 Task: Look for Airbnb properties in  Macedonia from 6th December, 2023 to 18th December, 2023 for 3 adults.2 bedrooms having 2 beds and 2 bathrooms. Property type can be hotel. Amenities needed are: washing machine. Booking option can be shelf check-in. Look for 5 properties as per requirement.
Action: Mouse pressed left at (212, 99)
Screenshot: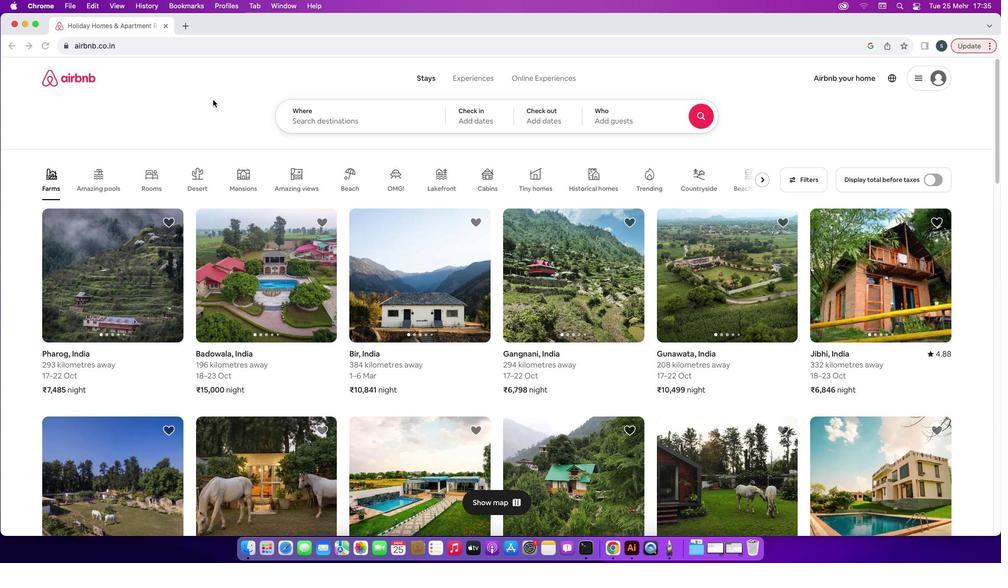 
Action: Mouse moved to (362, 118)
Screenshot: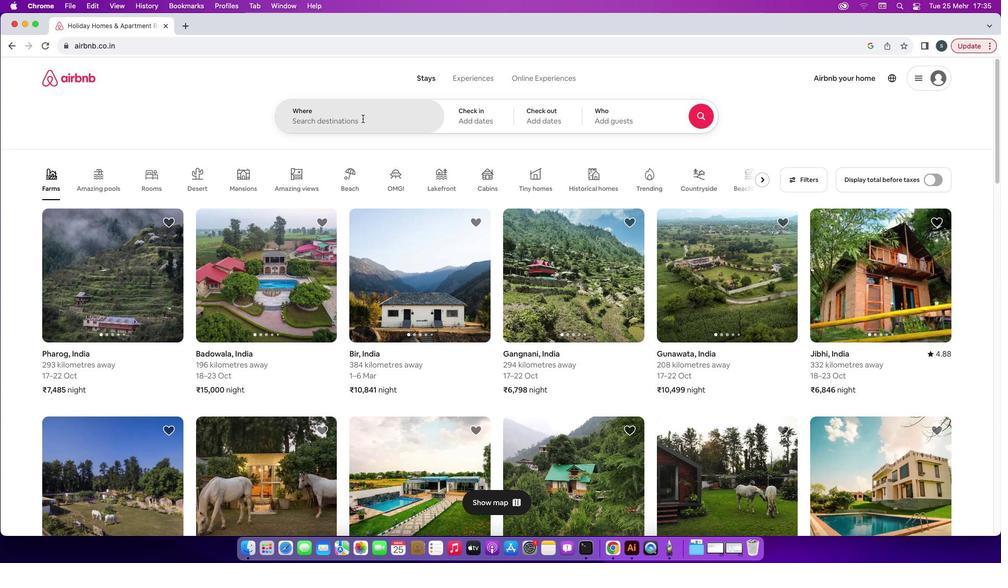 
Action: Mouse pressed left at (362, 118)
Screenshot: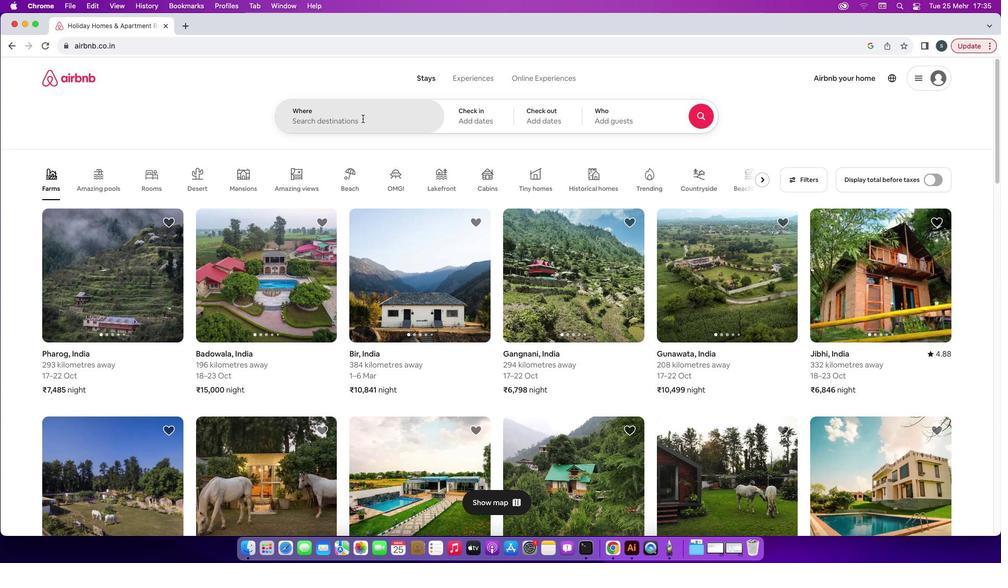 
Action: Mouse moved to (361, 124)
Screenshot: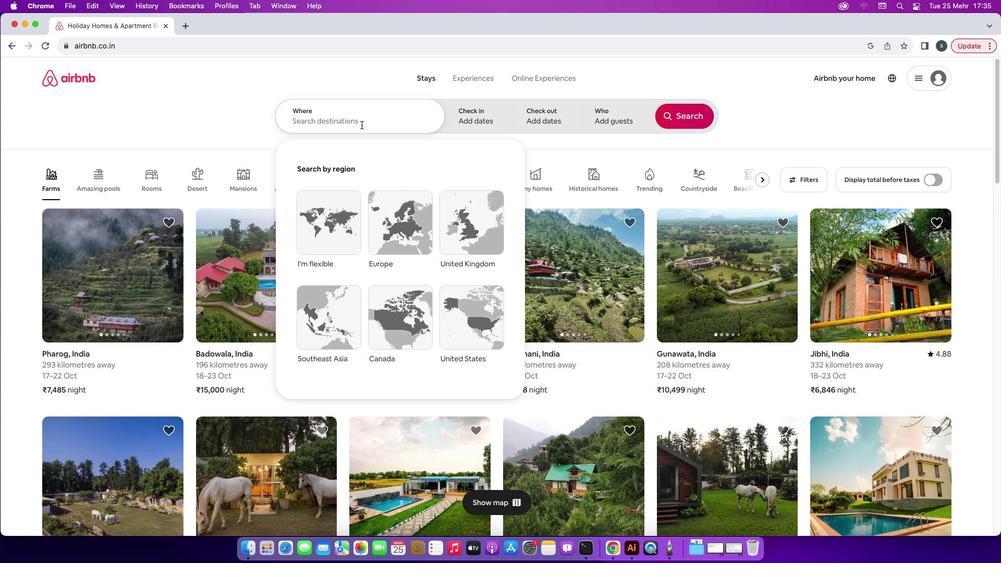 
Action: Key pressed Key.caps_lockKey.caps_lock'M'Key.caps_lock'a''c''e''d''o''n''i''a'Key.enter
Screenshot: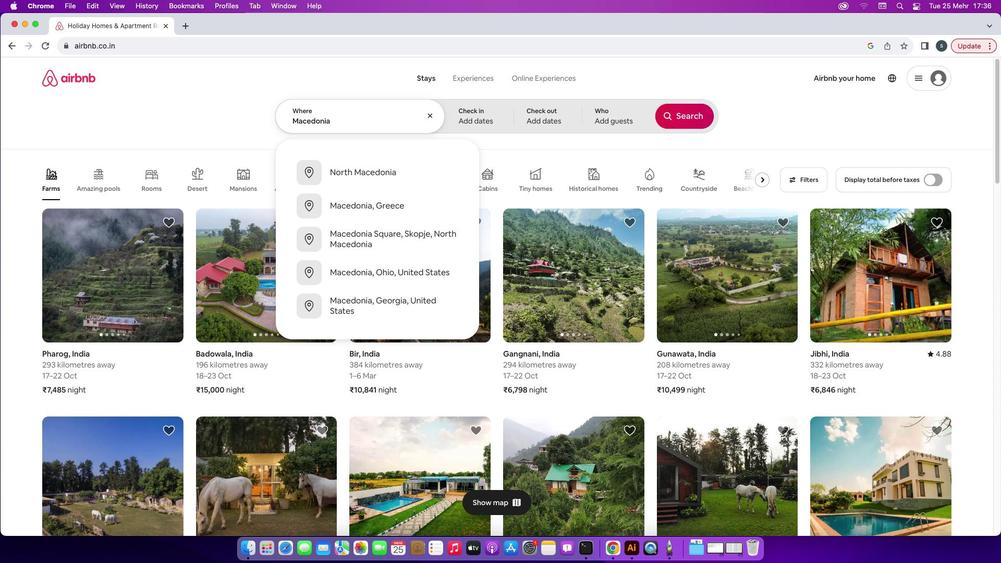 
Action: Mouse moved to (679, 198)
Screenshot: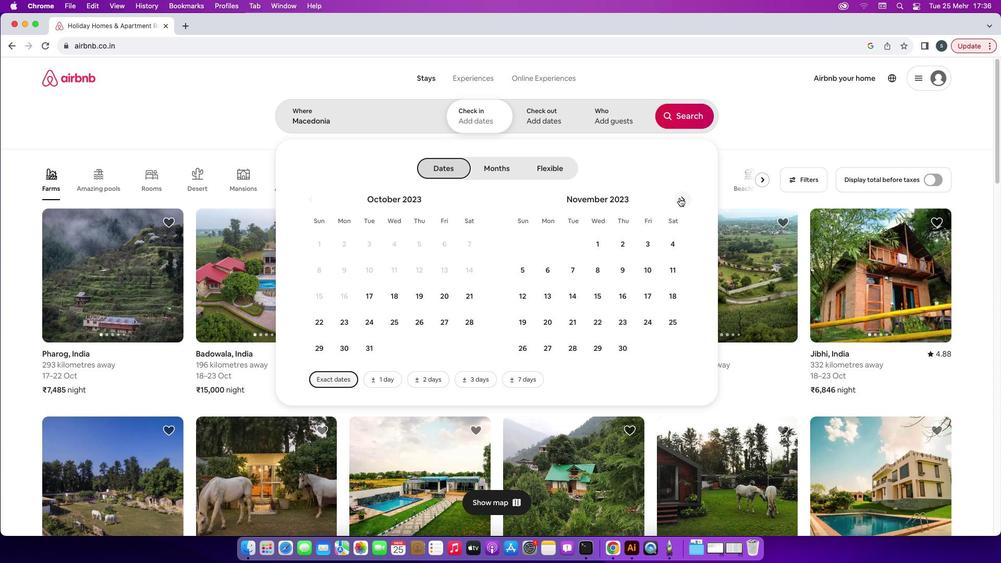 
Action: Mouse pressed left at (679, 198)
Screenshot: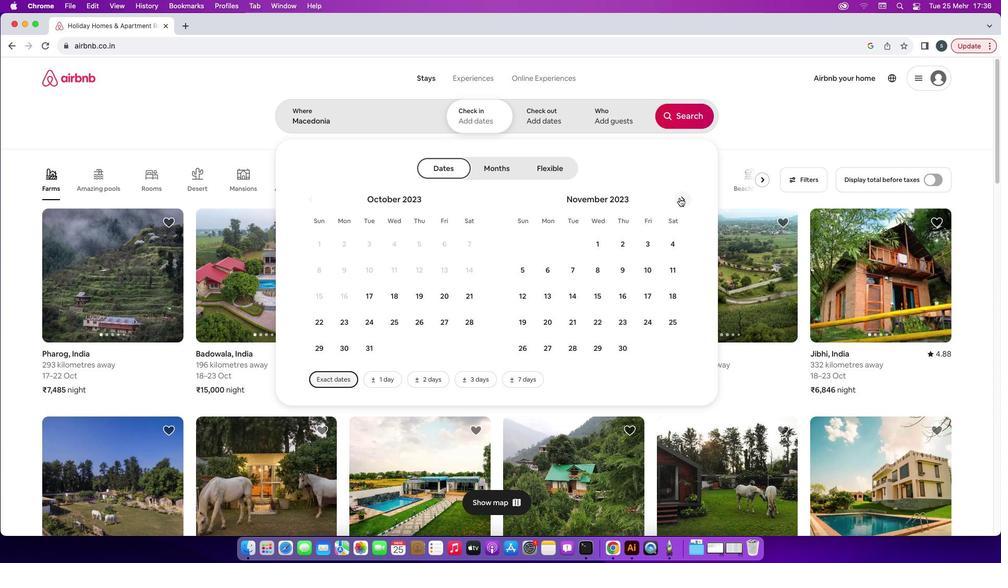 
Action: Mouse moved to (596, 266)
Screenshot: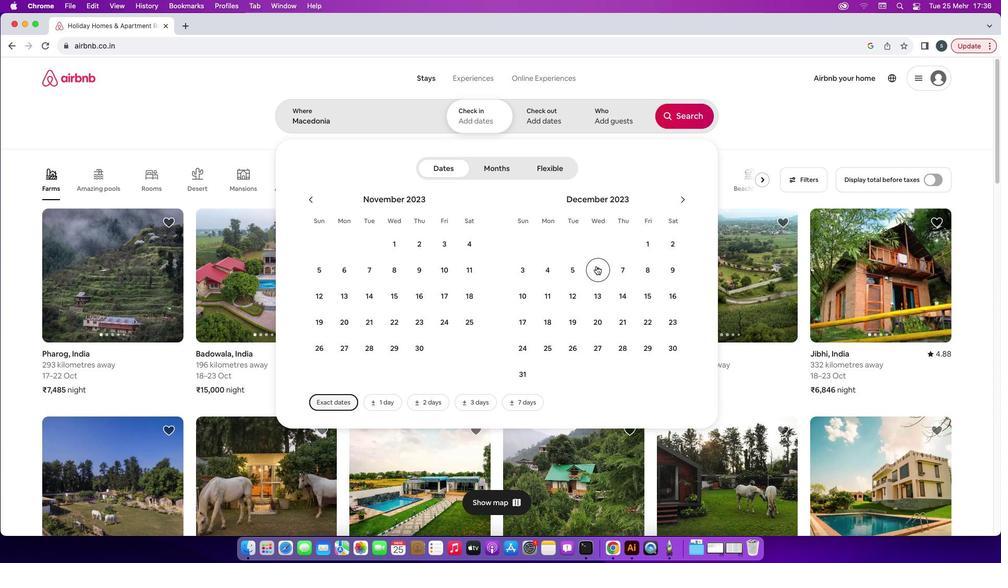 
Action: Mouse pressed left at (596, 266)
Screenshot: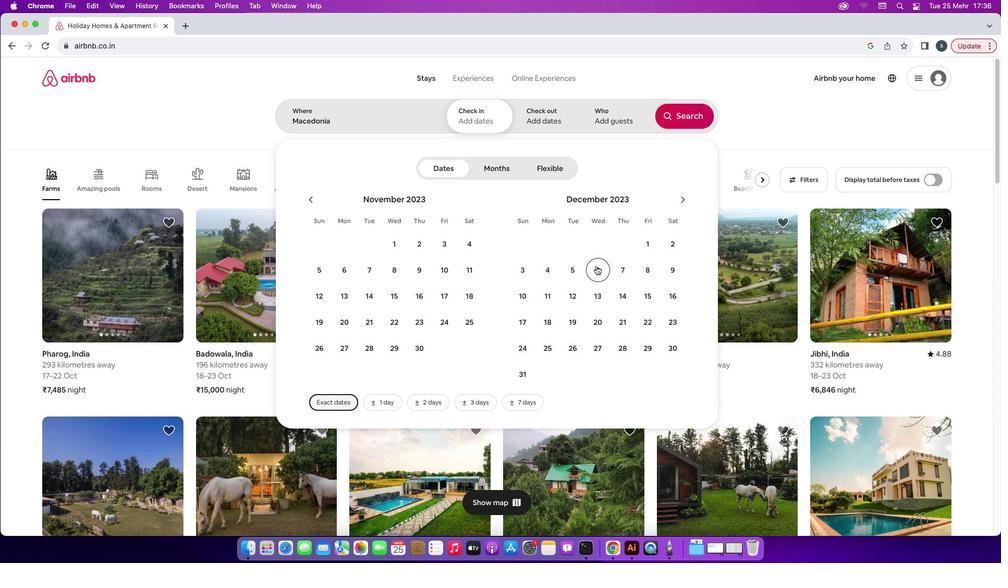 
Action: Mouse moved to (552, 325)
Screenshot: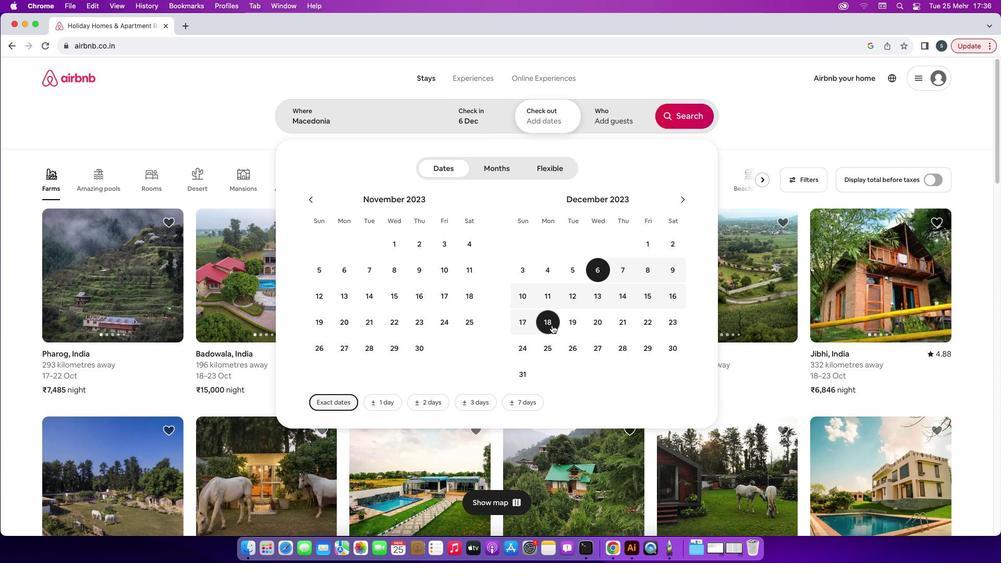 
Action: Mouse pressed left at (552, 325)
Screenshot: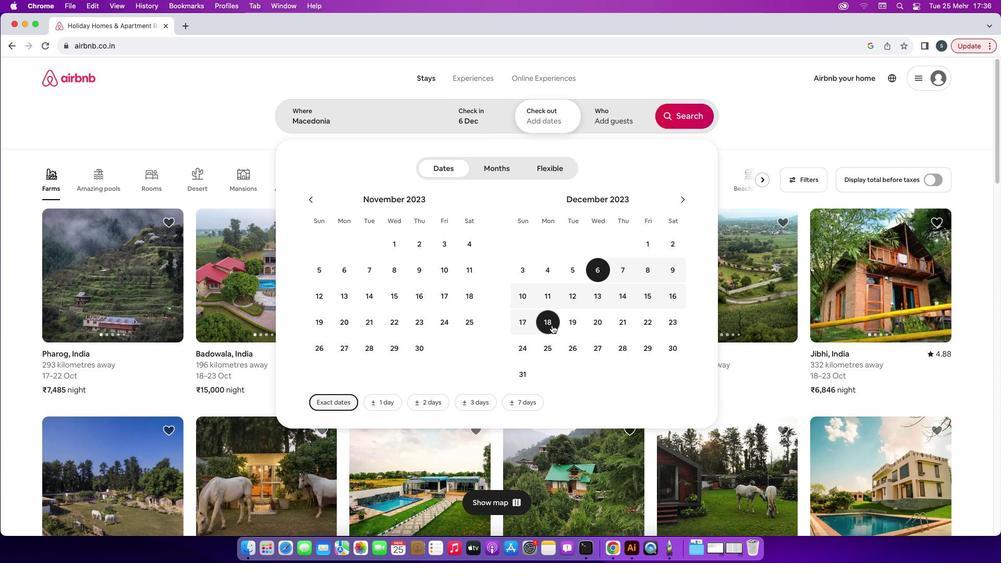 
Action: Mouse moved to (614, 117)
Screenshot: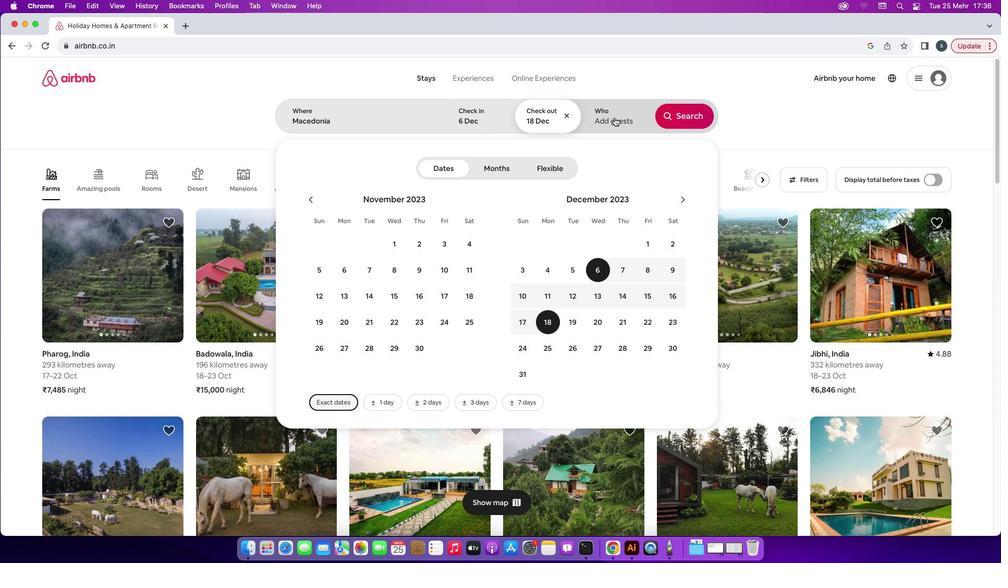 
Action: Mouse pressed left at (614, 117)
Screenshot: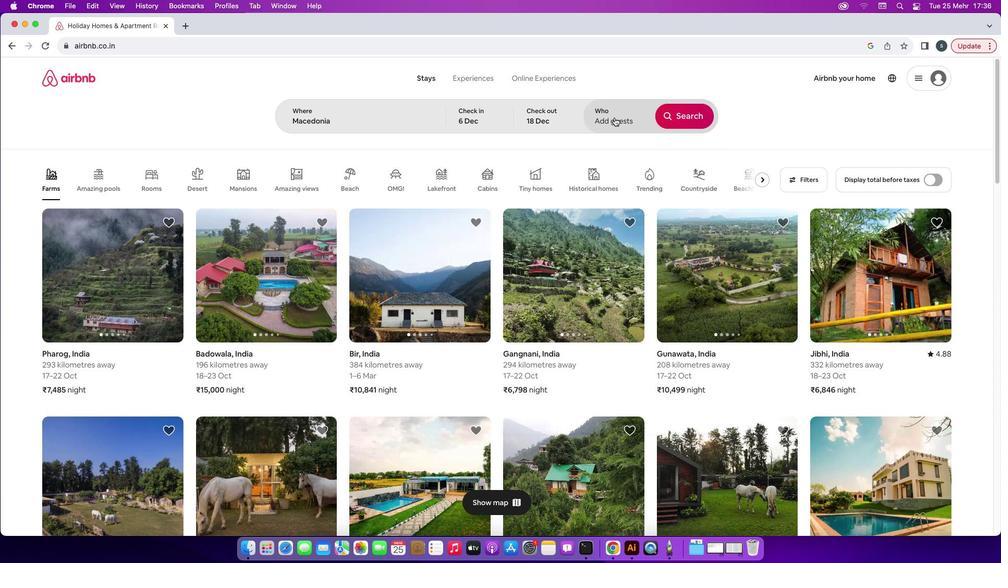 
Action: Mouse moved to (686, 172)
Screenshot: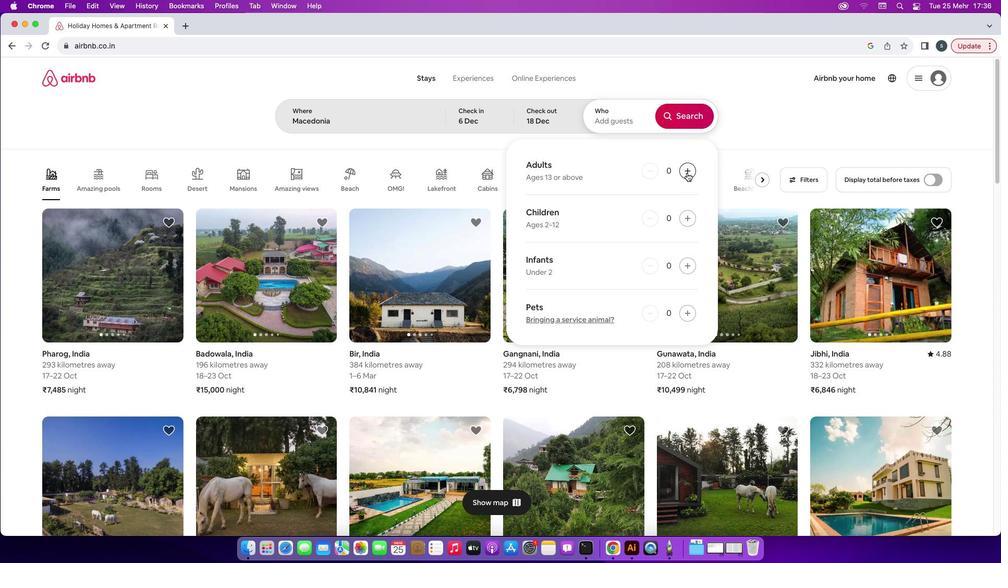 
Action: Mouse pressed left at (686, 172)
Screenshot: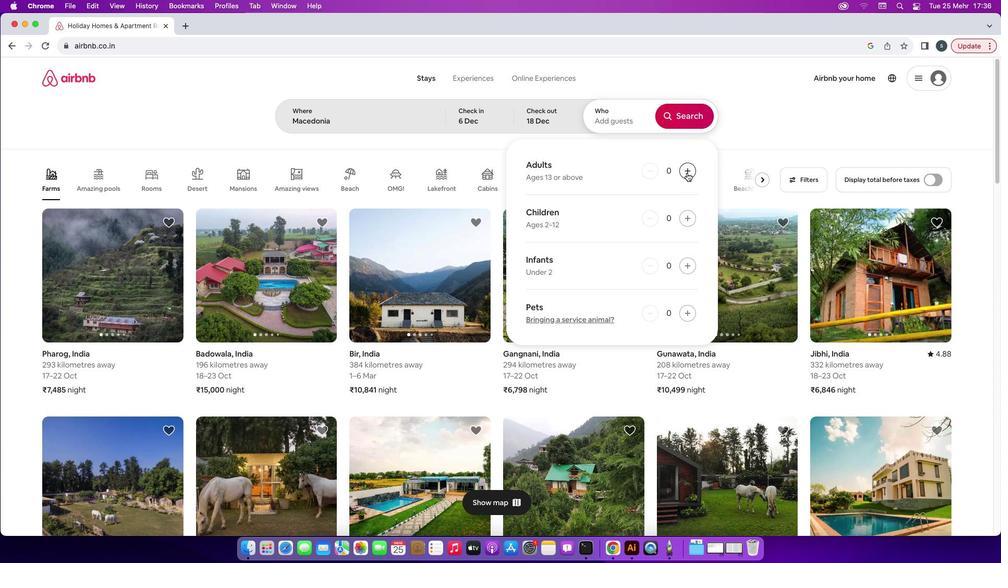 
Action: Mouse pressed left at (686, 172)
Screenshot: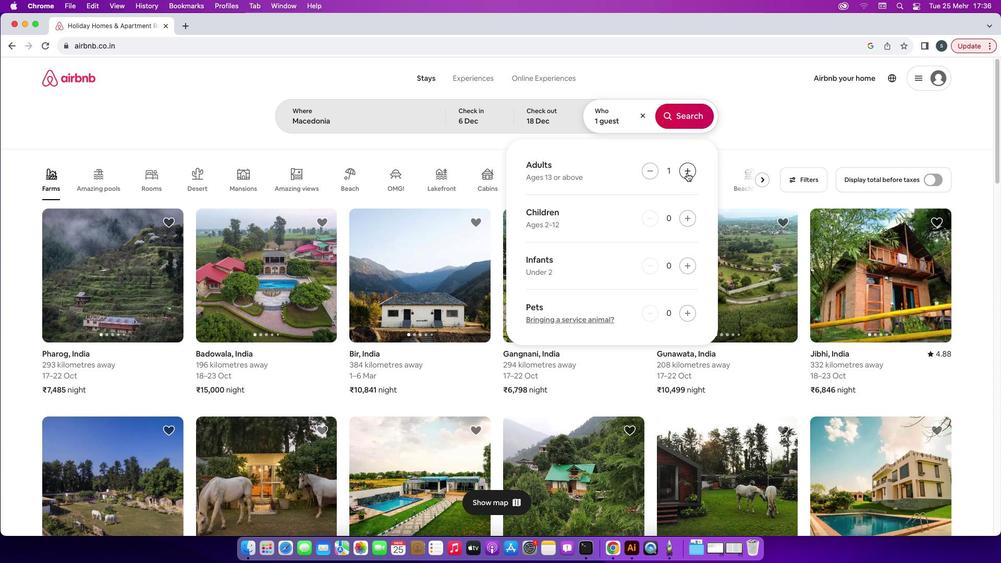 
Action: Mouse pressed left at (686, 172)
Screenshot: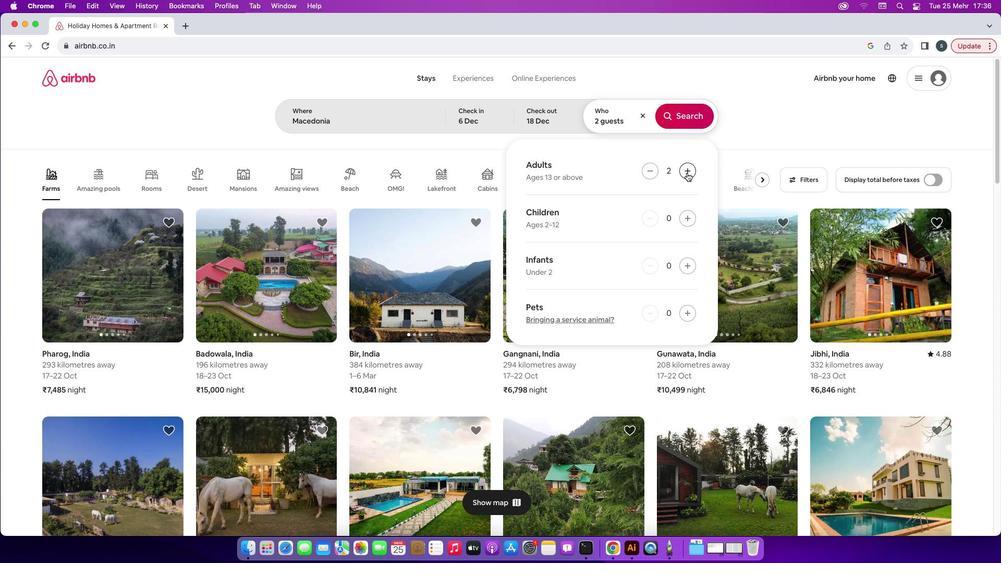 
Action: Mouse moved to (684, 115)
Screenshot: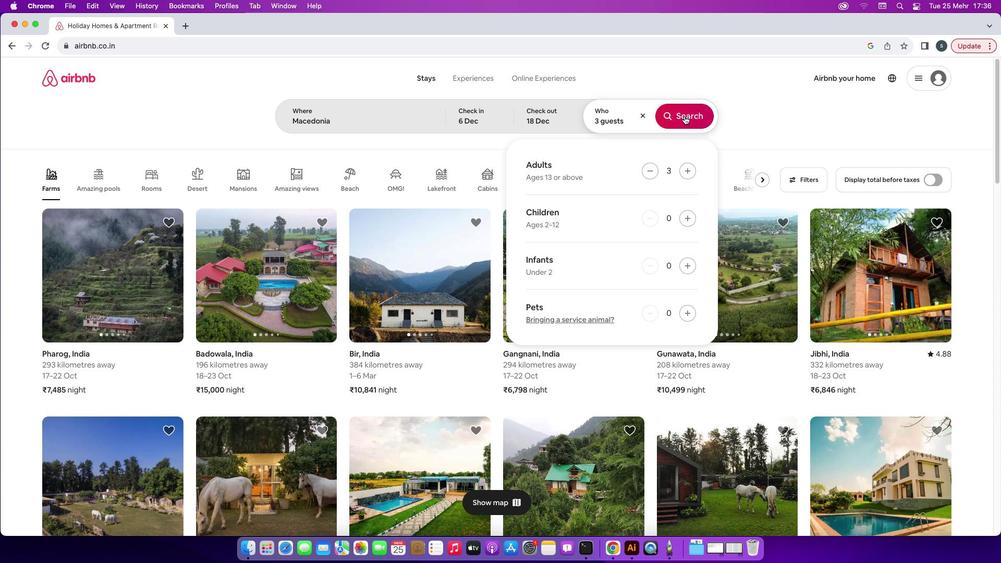 
Action: Mouse pressed left at (684, 115)
Screenshot: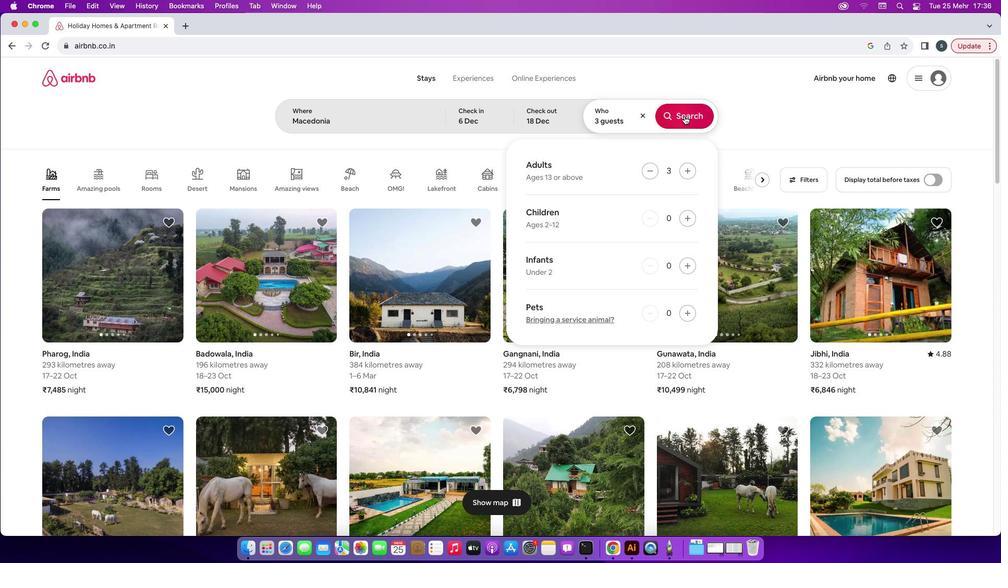 
Action: Mouse moved to (825, 121)
Screenshot: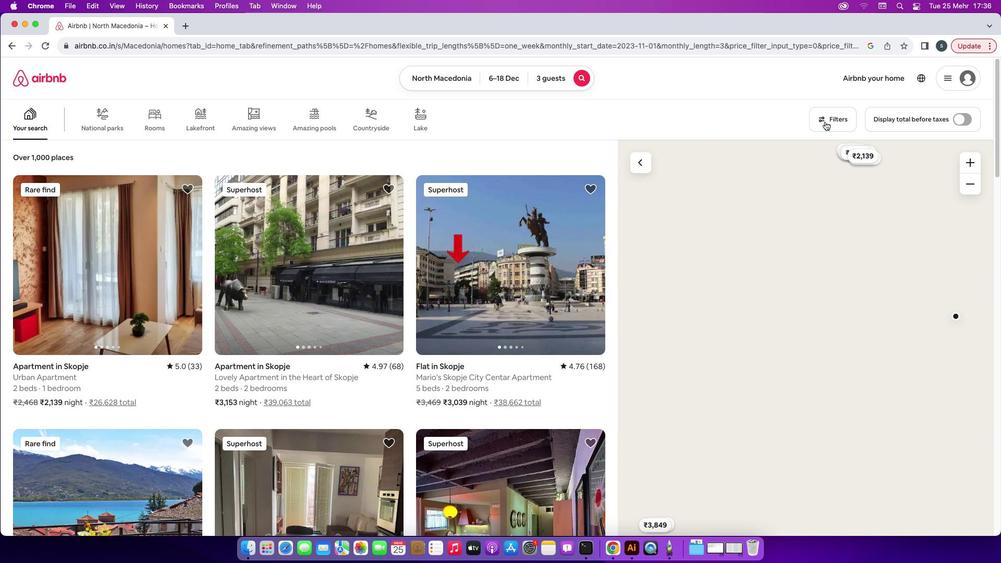 
Action: Mouse pressed left at (825, 121)
Screenshot: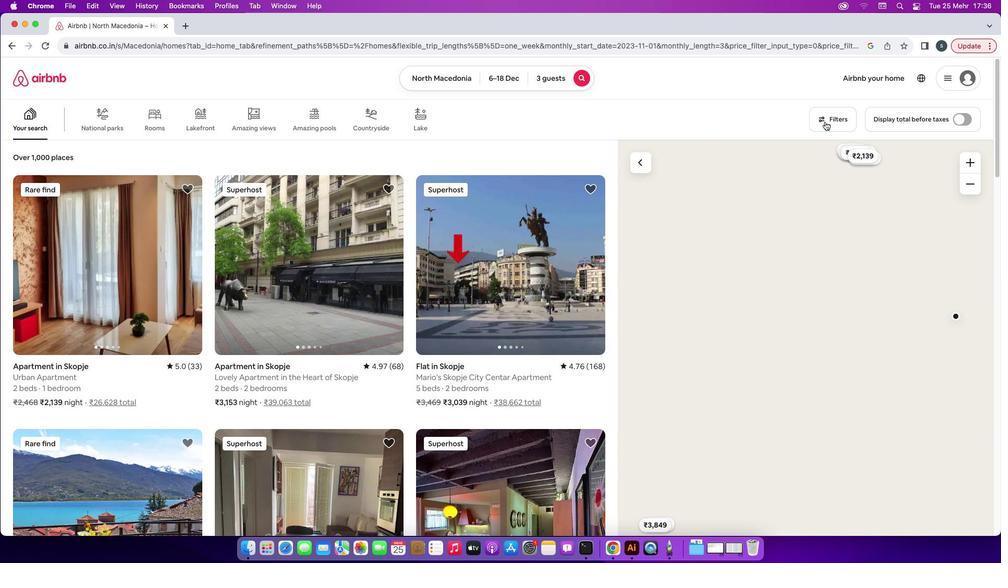 
Action: Mouse moved to (457, 388)
Screenshot: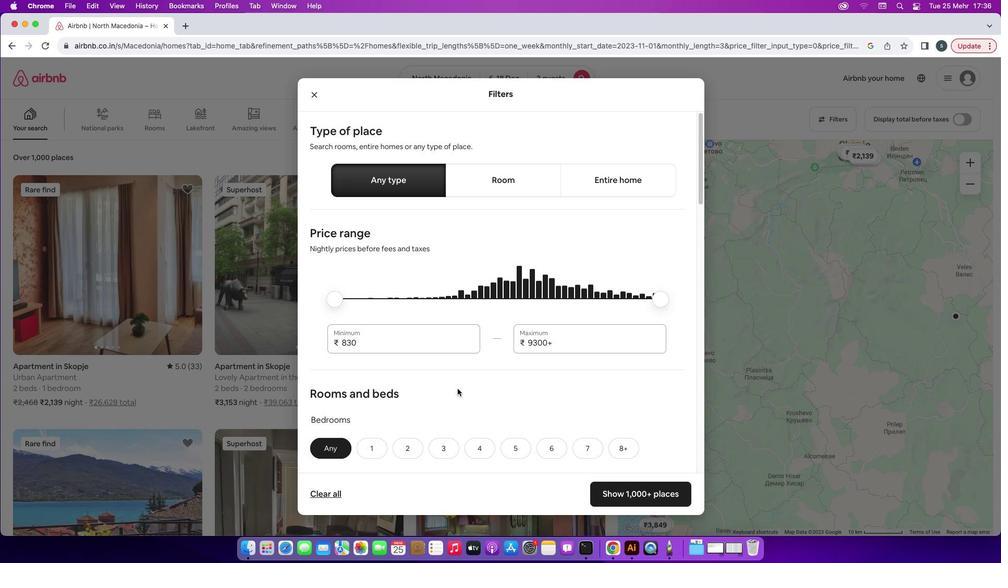 
Action: Mouse scrolled (457, 388) with delta (0, 0)
Screenshot: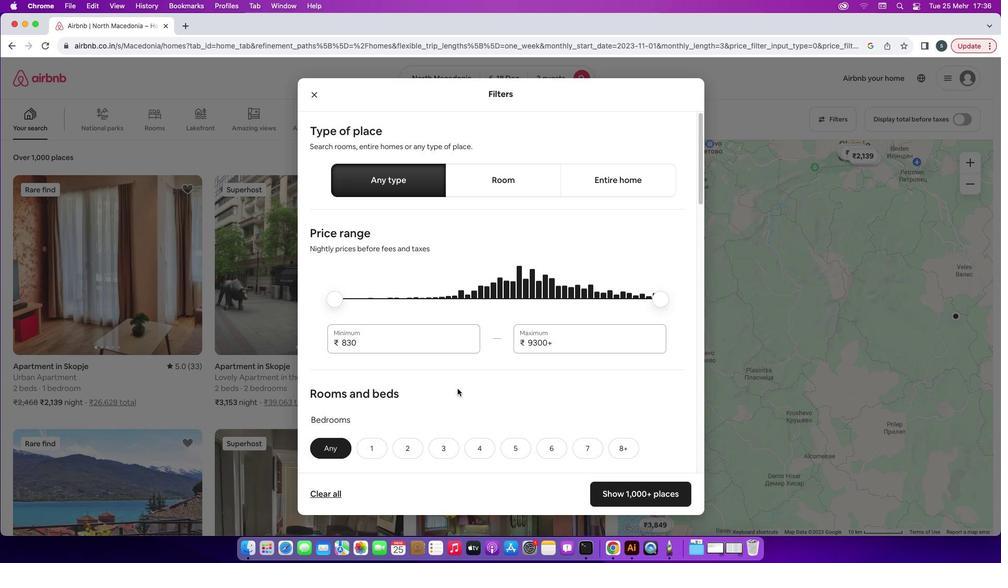 
Action: Mouse scrolled (457, 388) with delta (0, 0)
Screenshot: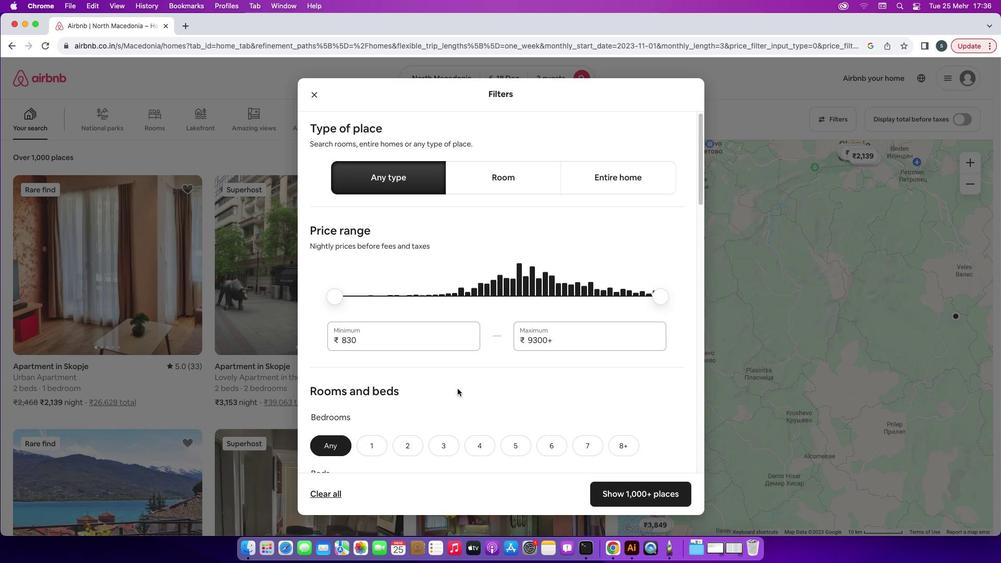 
Action: Mouse scrolled (457, 388) with delta (0, -1)
Screenshot: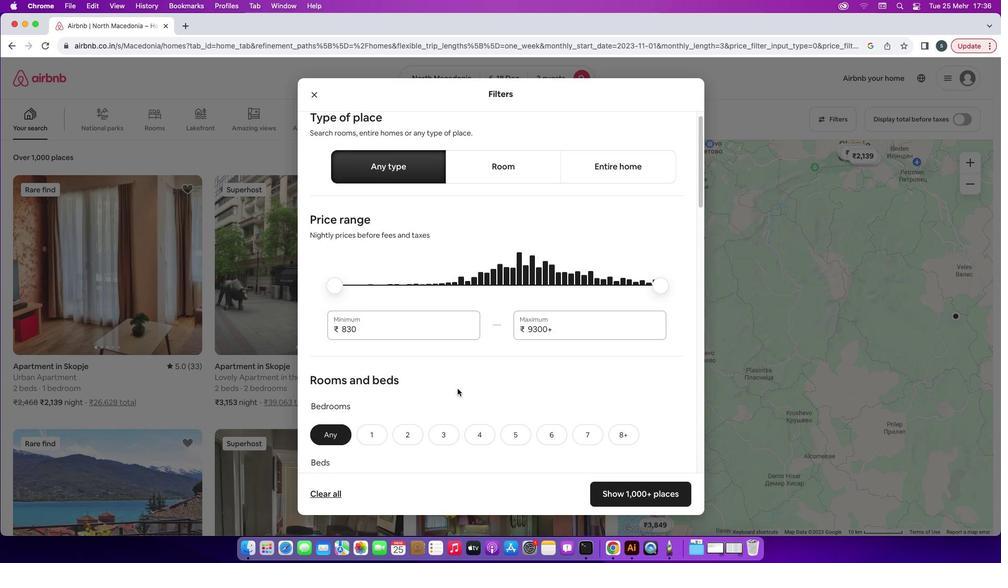 
Action: Mouse scrolled (457, 388) with delta (0, 0)
Screenshot: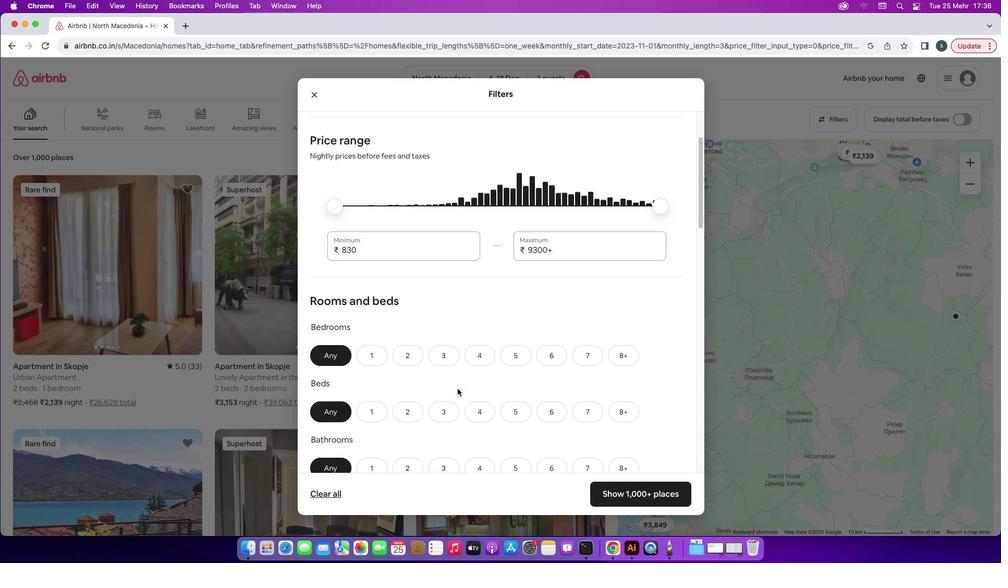 
Action: Mouse scrolled (457, 388) with delta (0, 0)
Screenshot: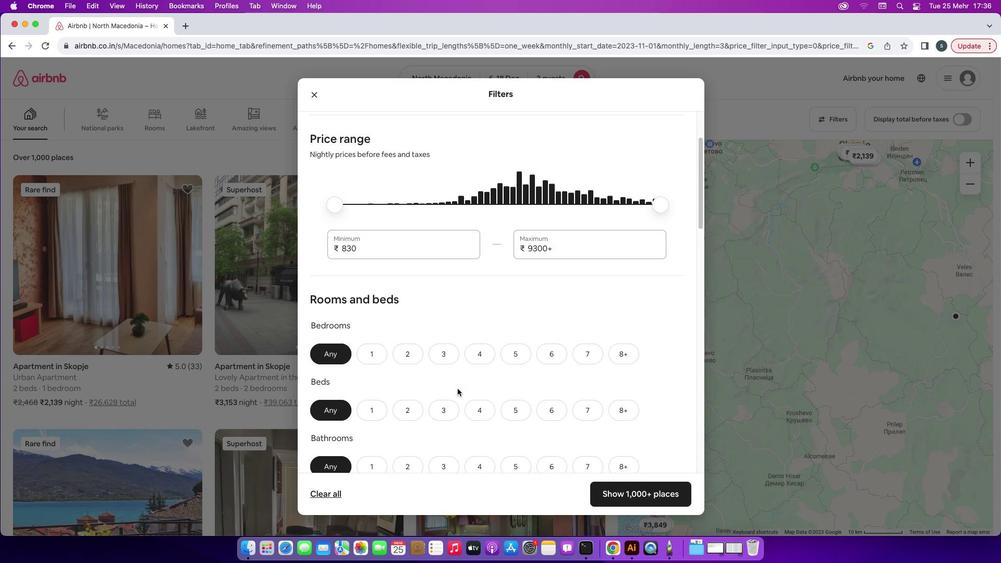 
Action: Mouse scrolled (457, 388) with delta (0, 0)
Screenshot: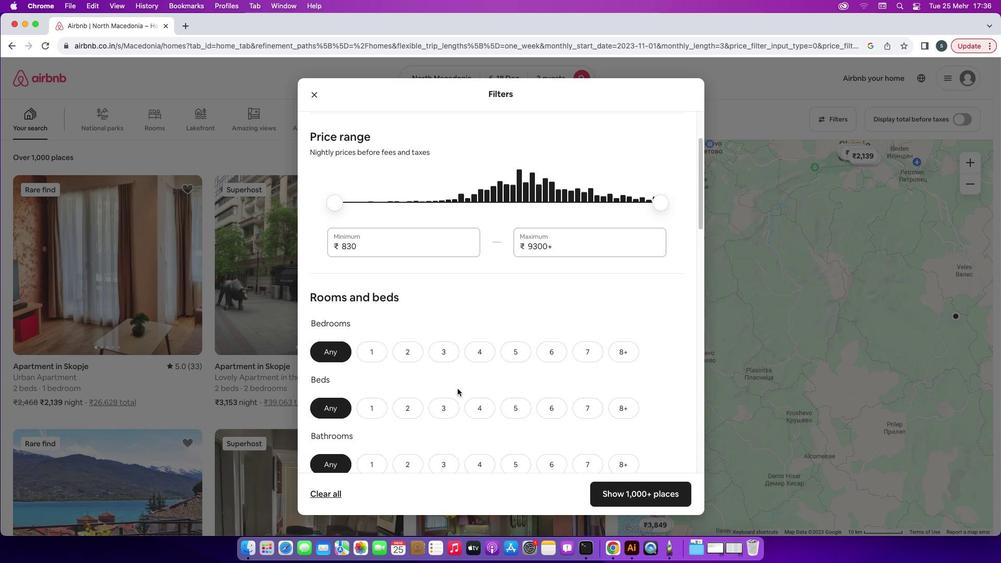 
Action: Mouse scrolled (457, 388) with delta (0, 0)
Screenshot: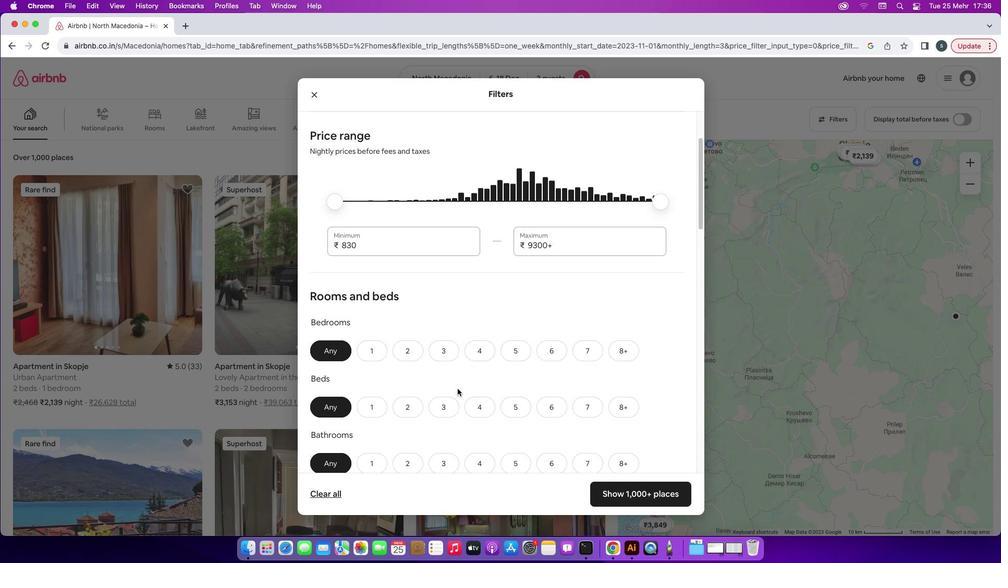 
Action: Mouse scrolled (457, 388) with delta (0, -1)
Screenshot: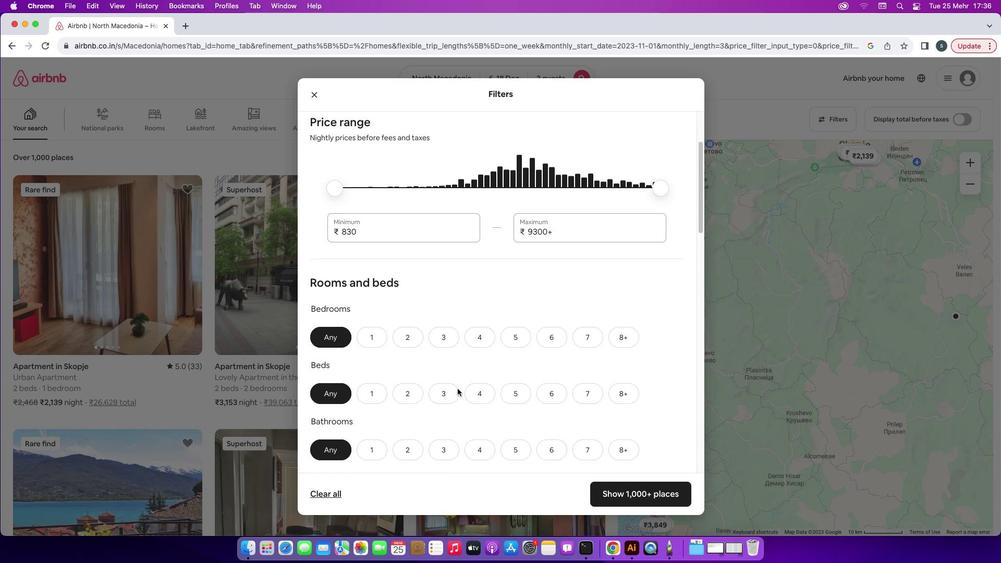
Action: Mouse moved to (417, 279)
Screenshot: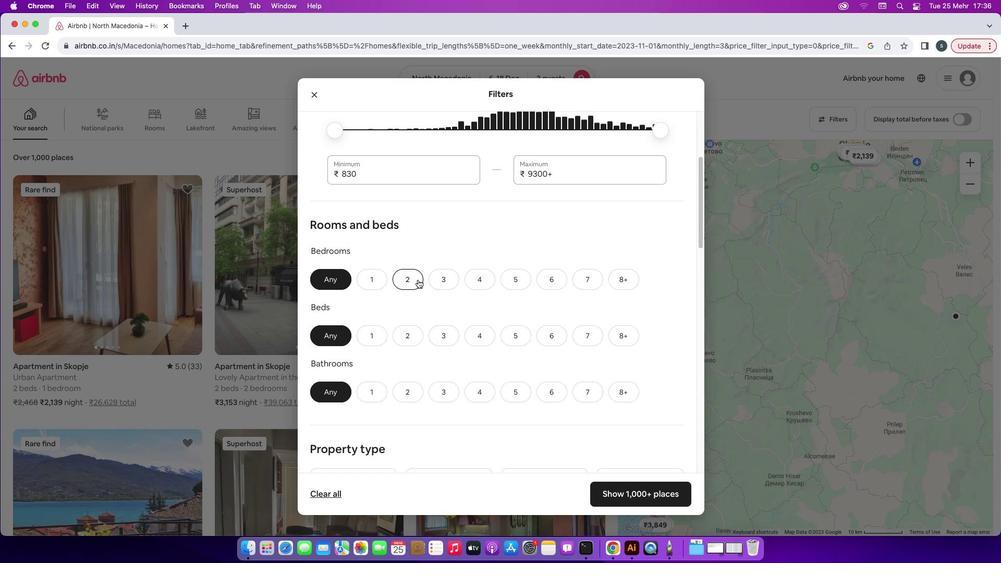 
Action: Mouse pressed left at (417, 279)
Screenshot: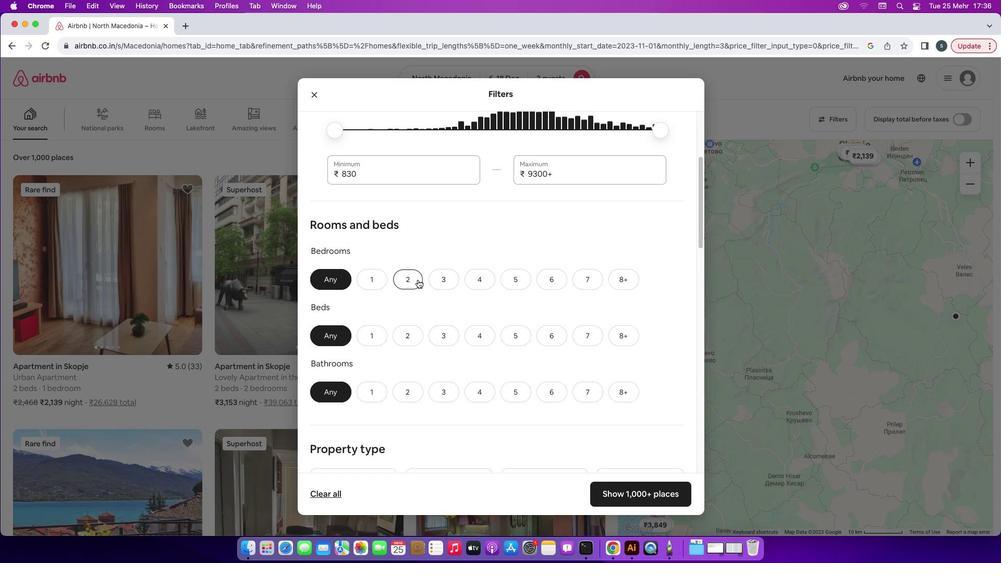 
Action: Mouse moved to (419, 334)
Screenshot: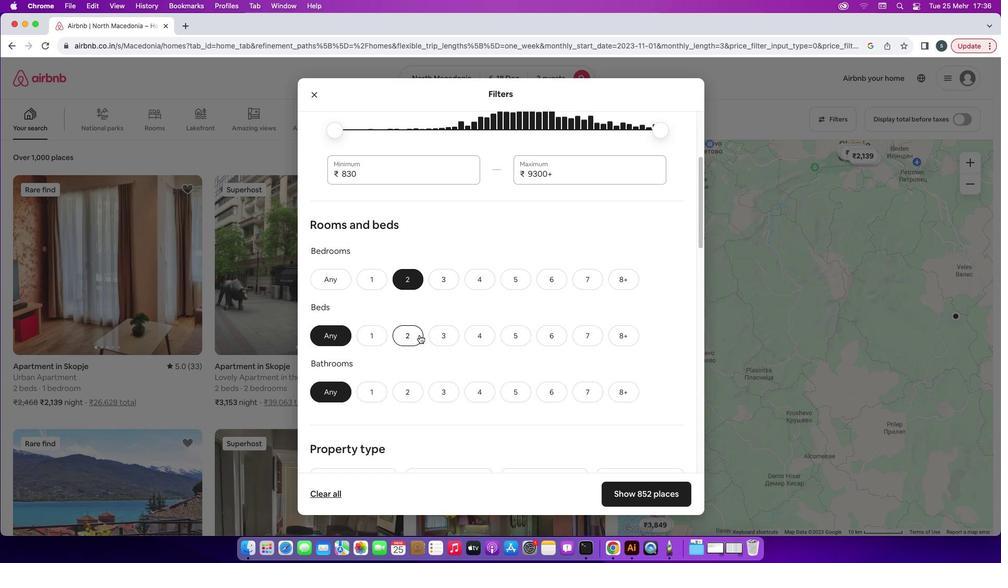 
Action: Mouse pressed left at (419, 334)
Screenshot: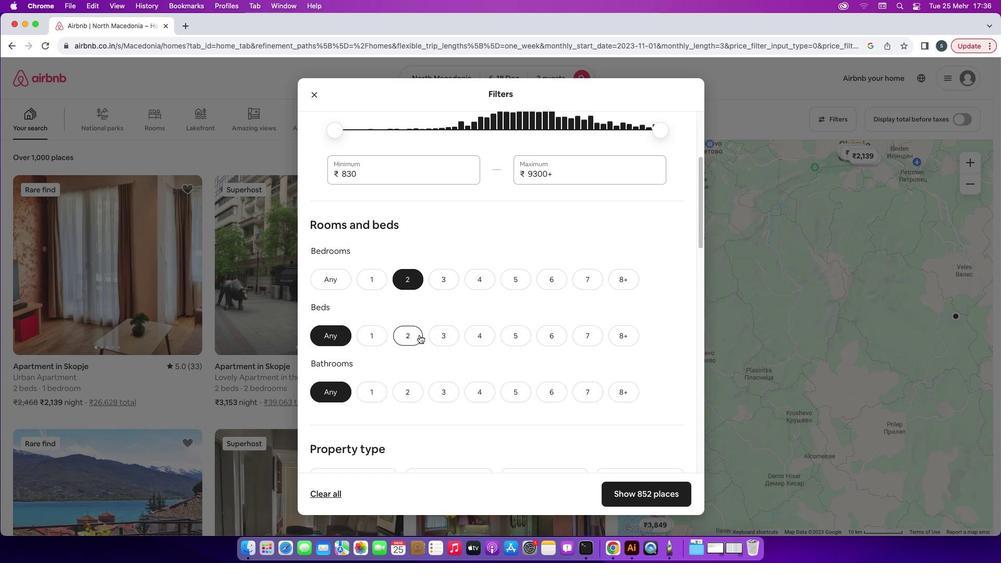 
Action: Mouse moved to (414, 398)
Screenshot: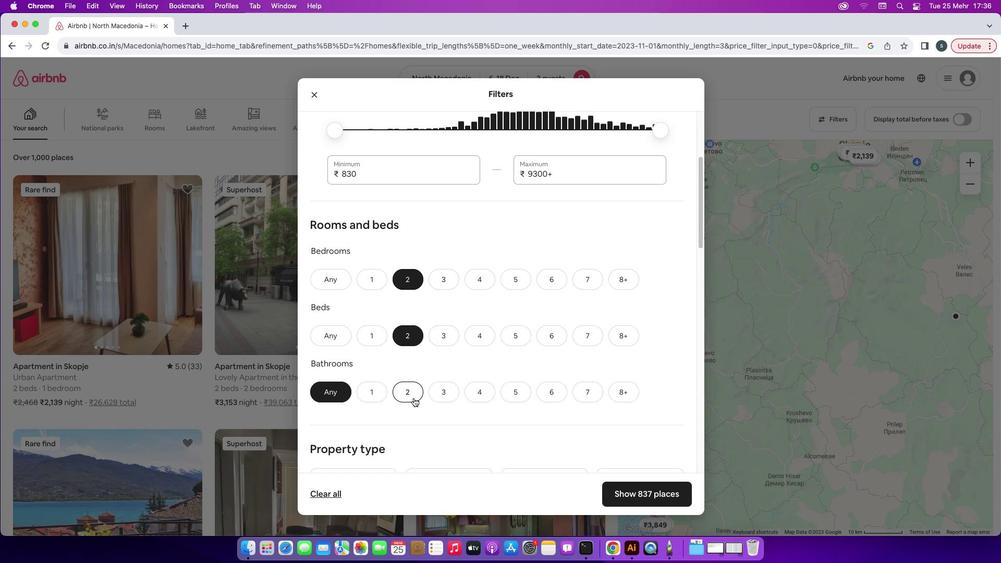 
Action: Mouse pressed left at (414, 398)
Screenshot: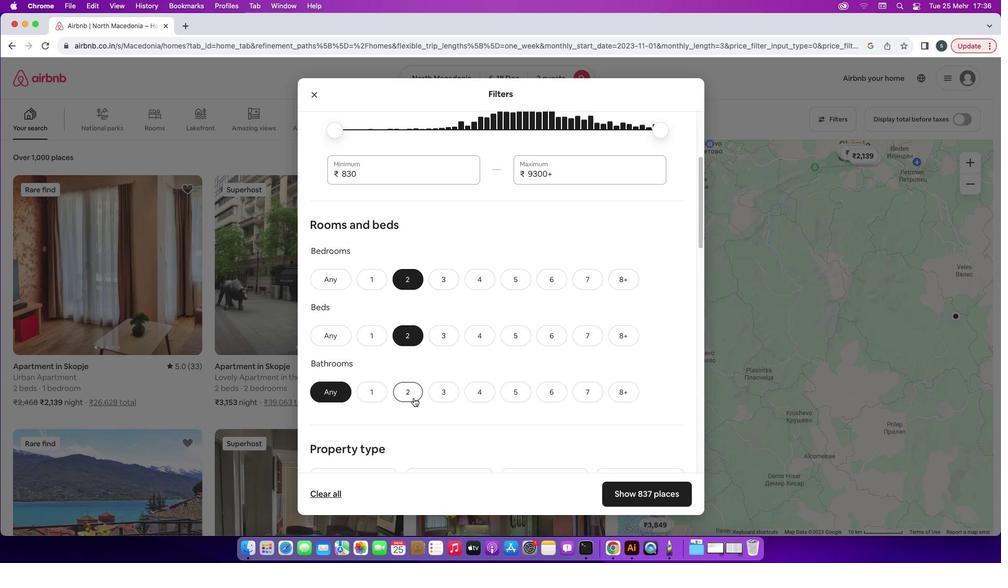 
Action: Mouse moved to (448, 378)
Screenshot: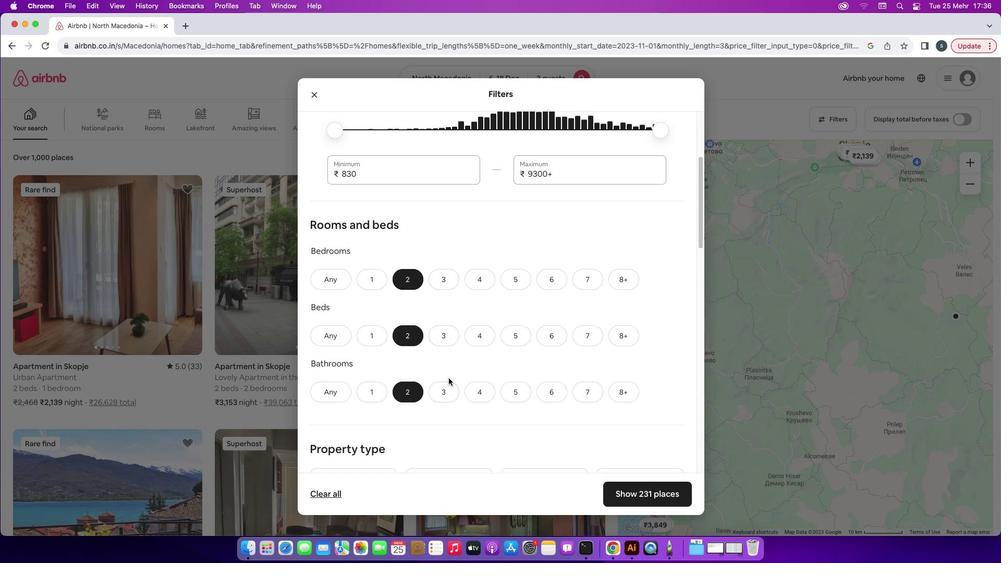 
Action: Mouse scrolled (448, 378) with delta (0, 0)
Screenshot: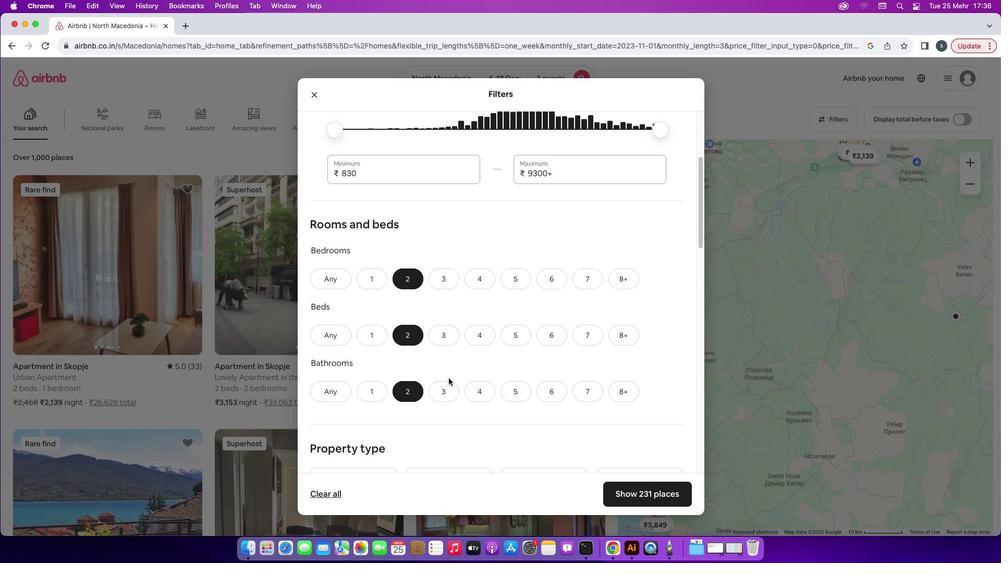 
Action: Mouse scrolled (448, 378) with delta (0, 0)
Screenshot: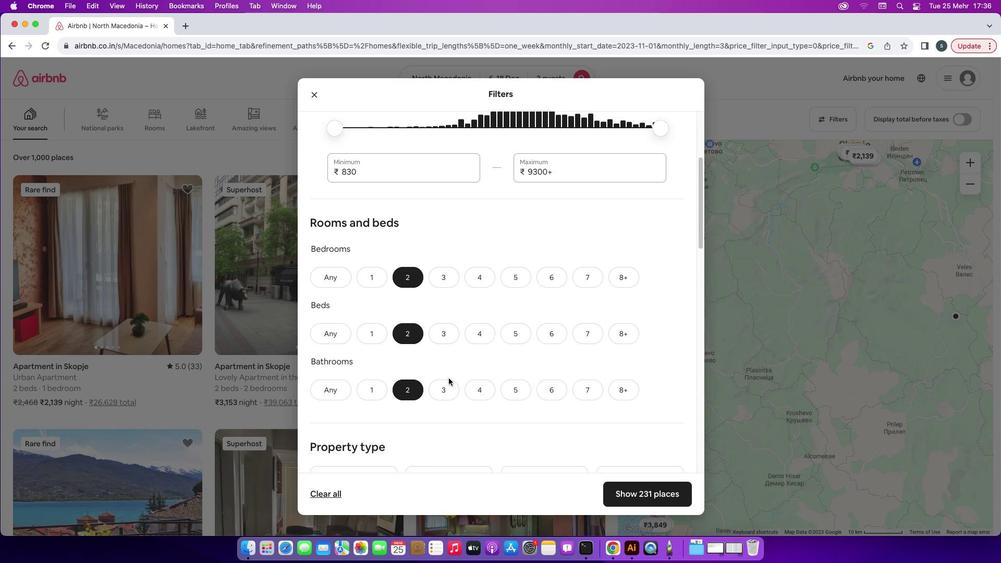 
Action: Mouse scrolled (448, 378) with delta (0, 0)
Screenshot: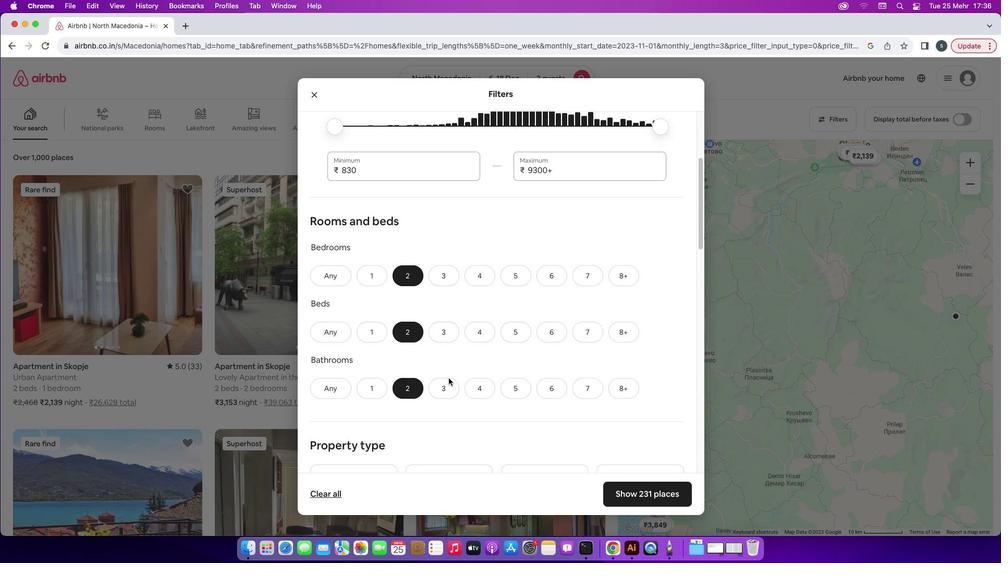 
Action: Mouse scrolled (448, 378) with delta (0, 0)
Screenshot: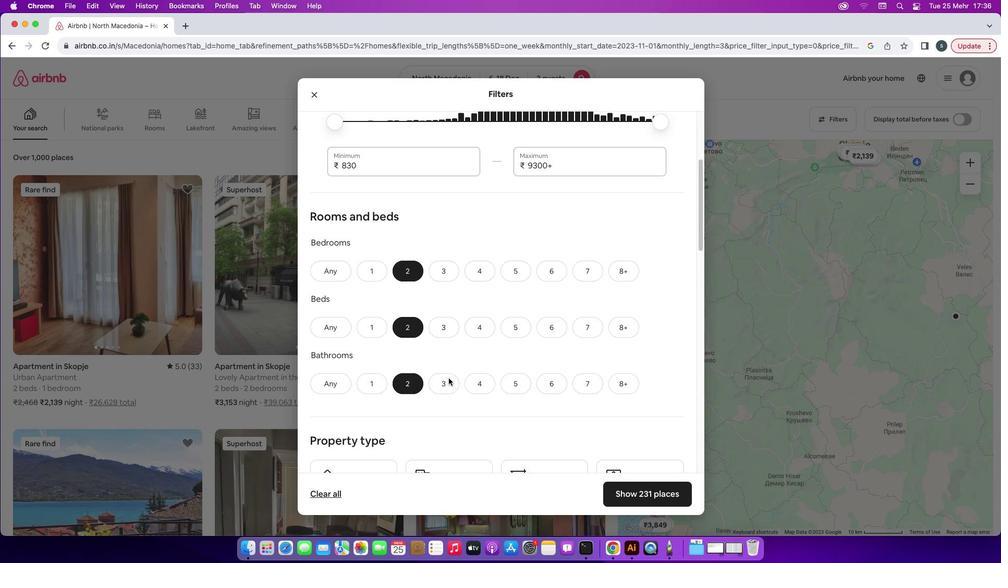 
Action: Mouse scrolled (448, 378) with delta (0, 0)
Screenshot: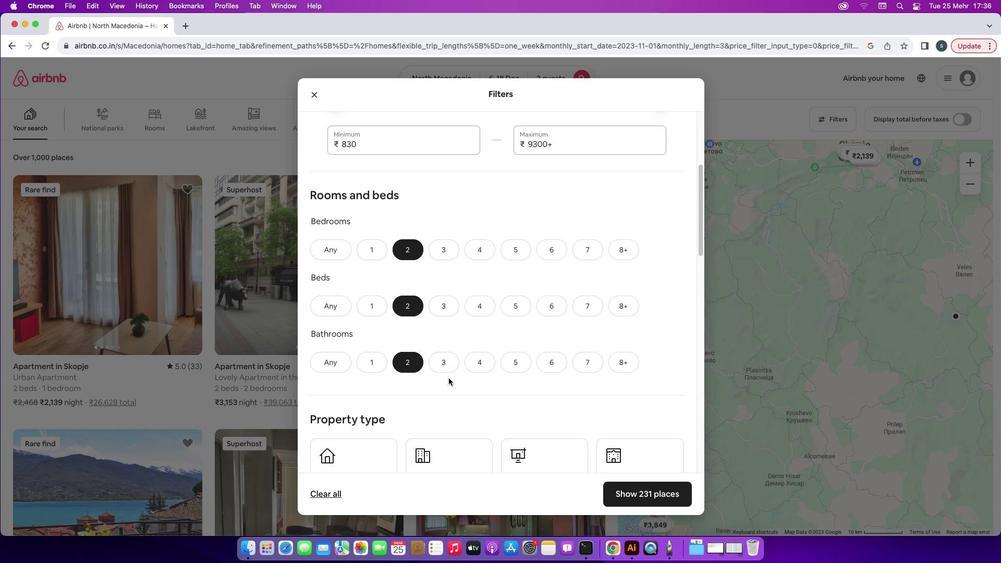 
Action: Mouse scrolled (448, 378) with delta (0, 0)
Screenshot: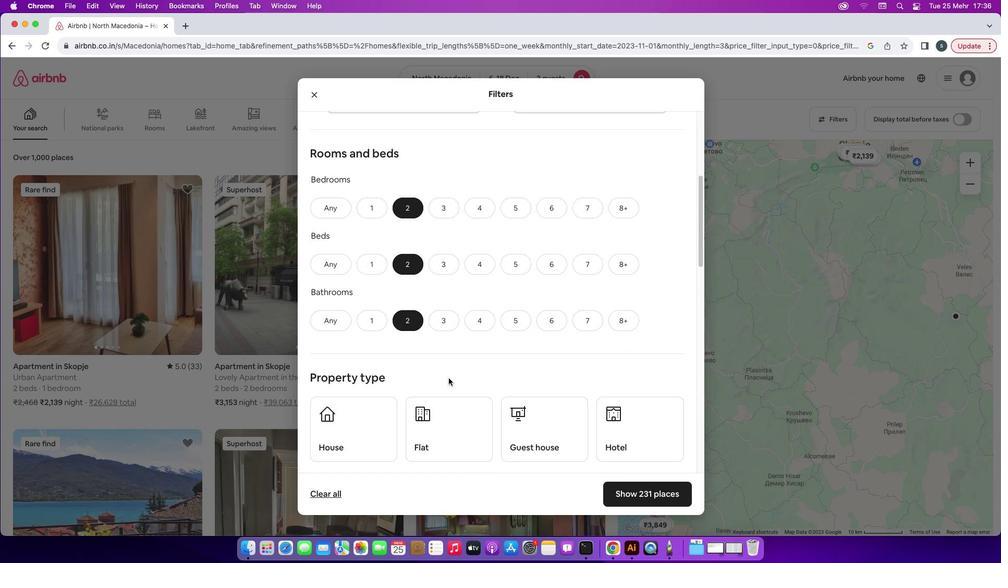 
Action: Mouse scrolled (448, 378) with delta (0, 0)
Screenshot: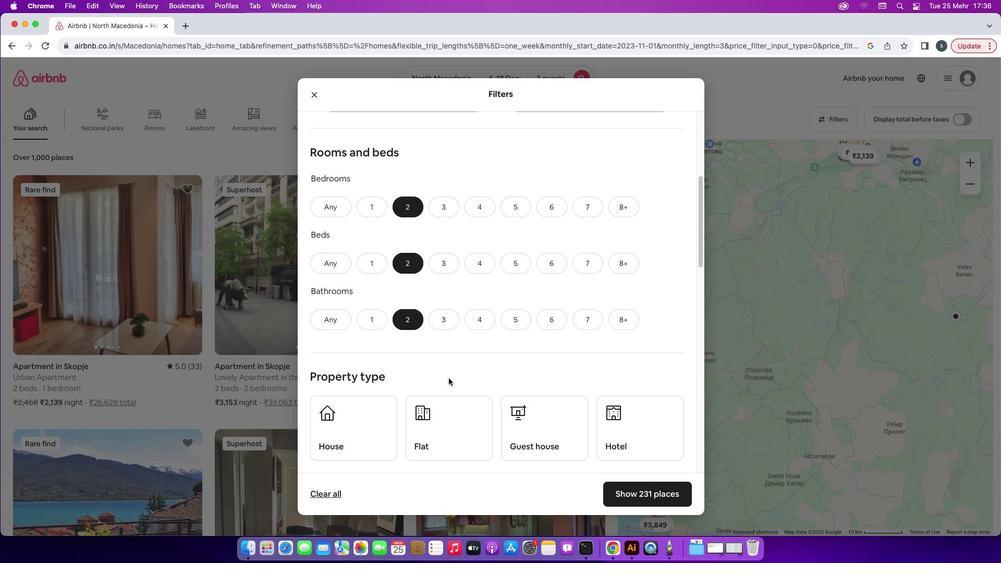 
Action: Mouse scrolled (448, 378) with delta (0, 0)
Screenshot: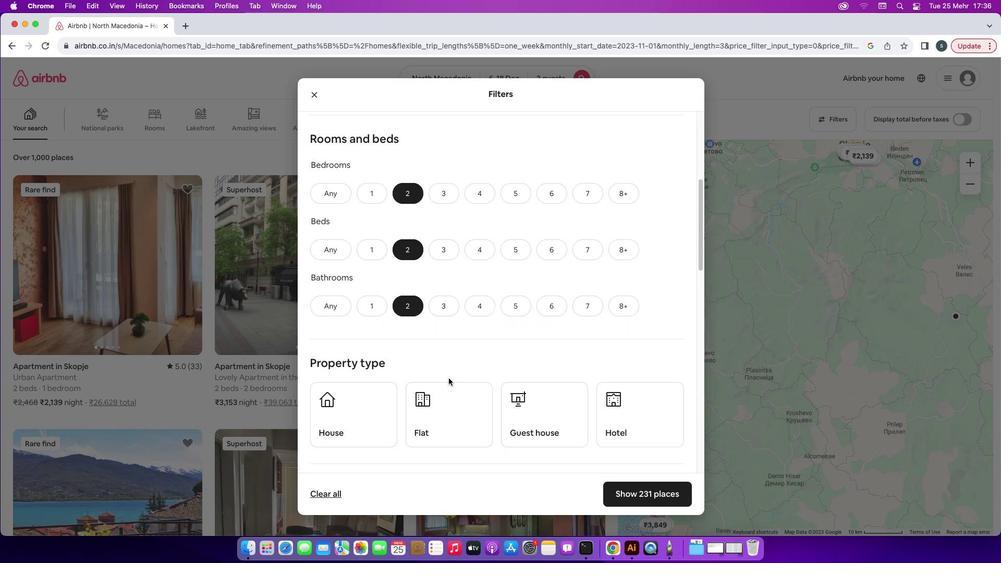 
Action: Mouse scrolled (448, 378) with delta (0, -1)
Screenshot: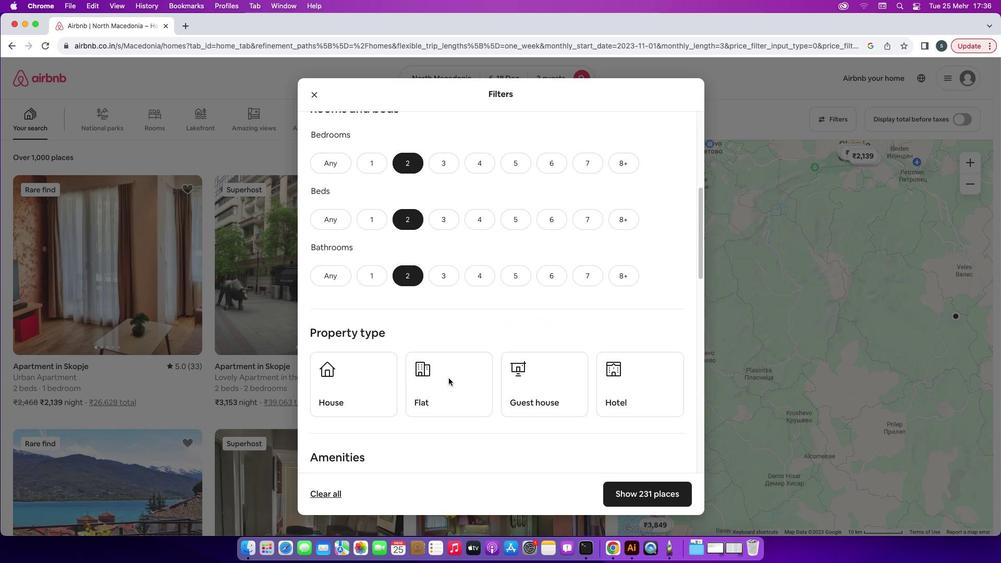 
Action: Mouse scrolled (448, 378) with delta (0, -1)
Screenshot: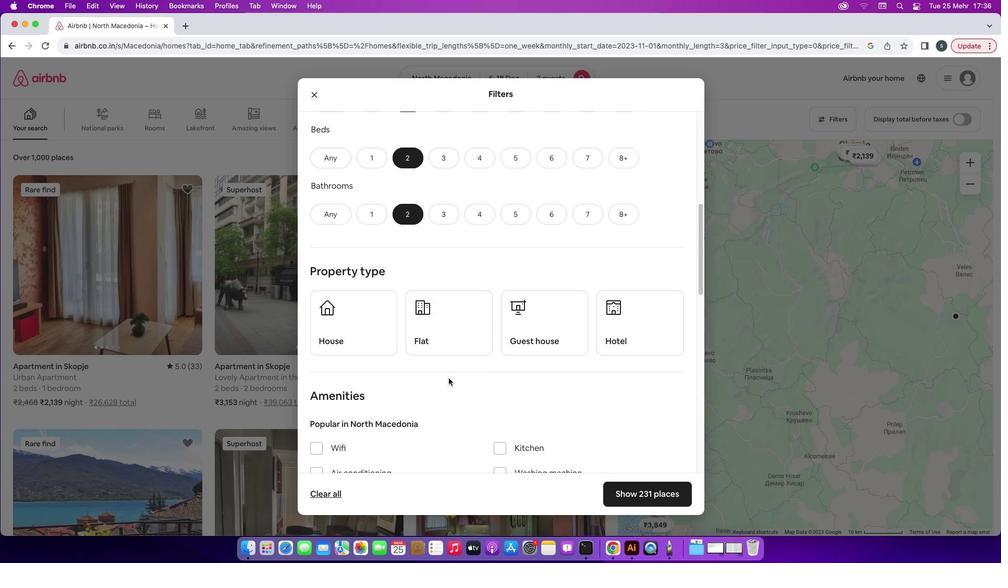 
Action: Mouse moved to (626, 283)
Screenshot: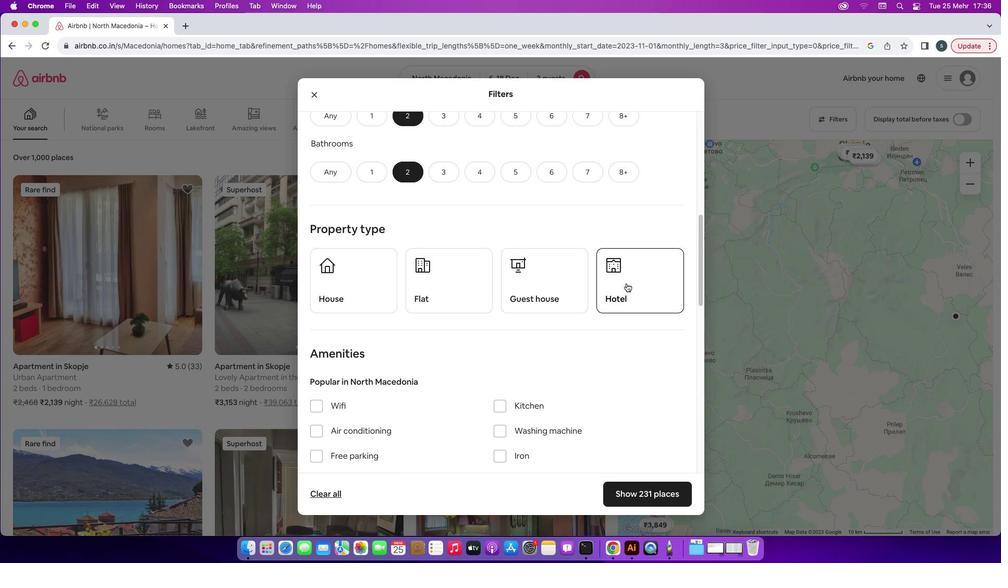 
Action: Mouse pressed left at (626, 283)
Screenshot: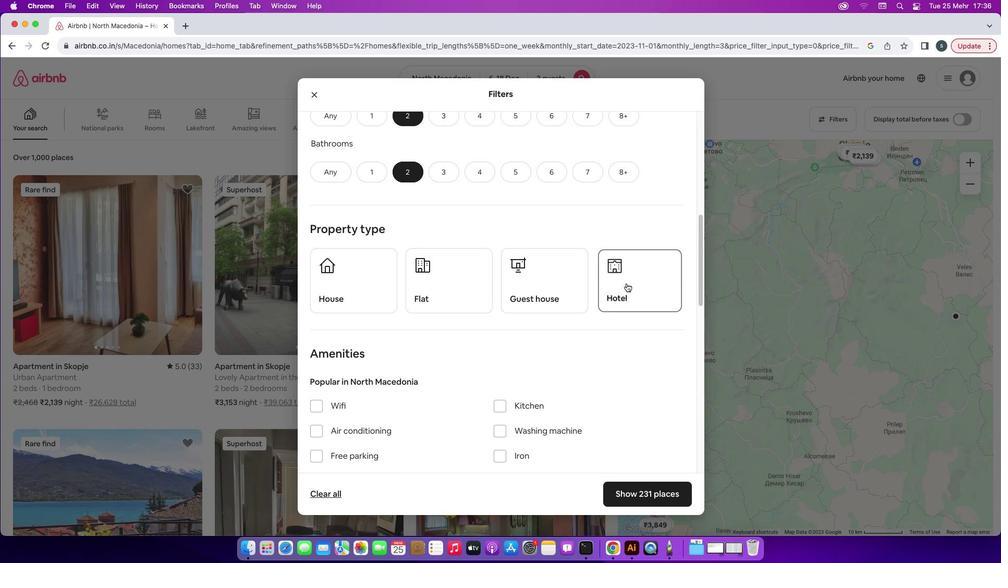 
Action: Mouse moved to (509, 333)
Screenshot: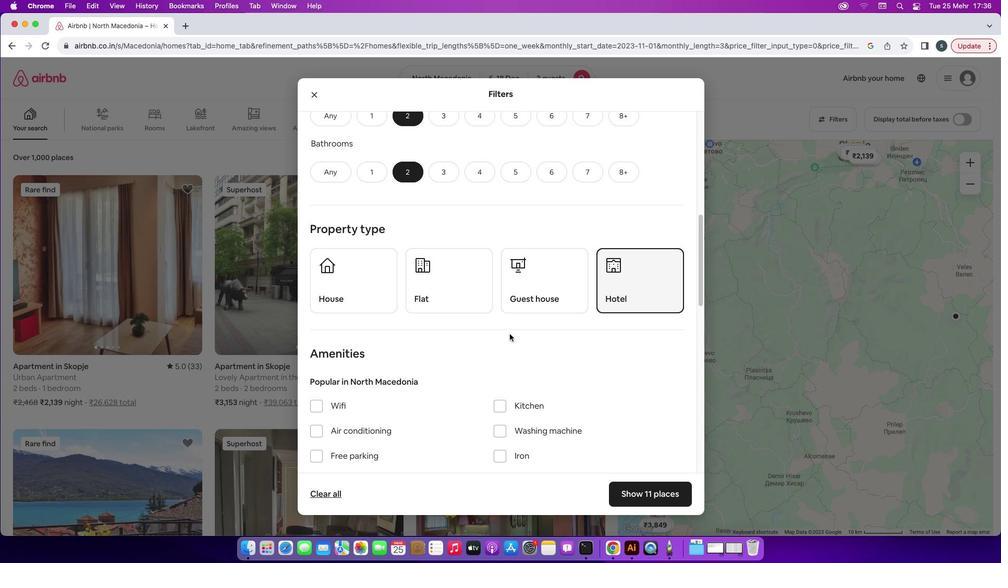 
Action: Mouse scrolled (509, 333) with delta (0, 0)
Screenshot: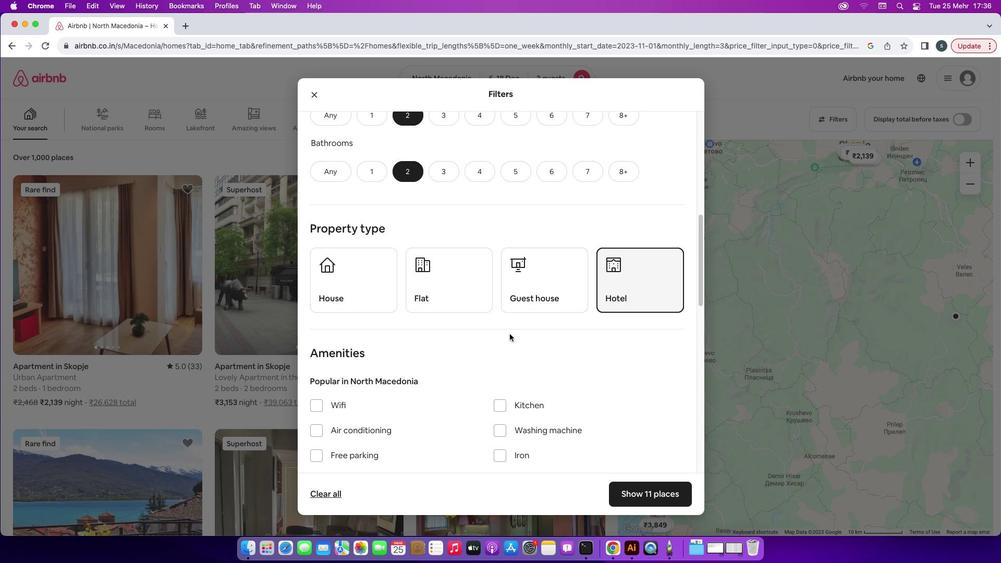 
Action: Mouse scrolled (509, 333) with delta (0, 0)
Screenshot: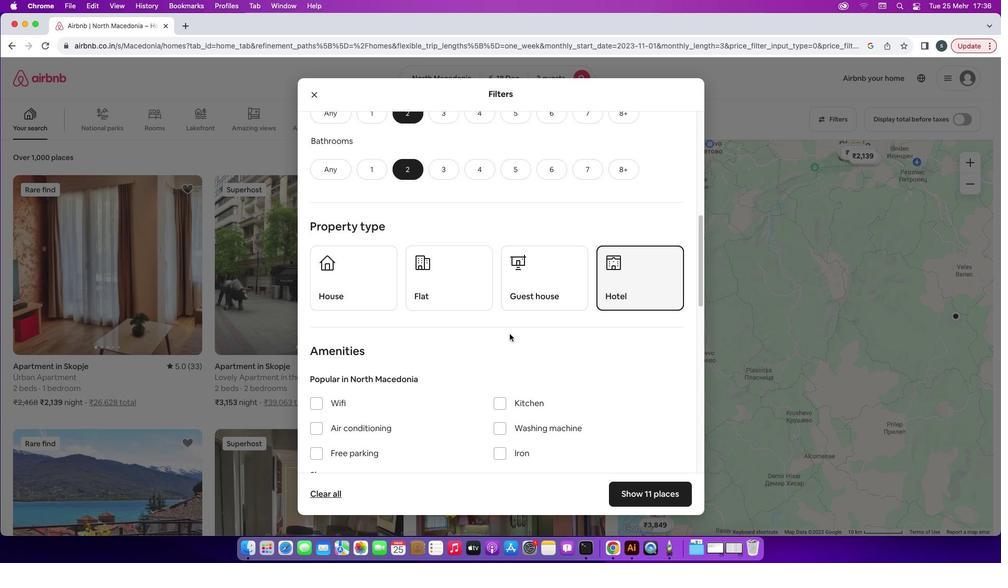 
Action: Mouse moved to (509, 333)
Screenshot: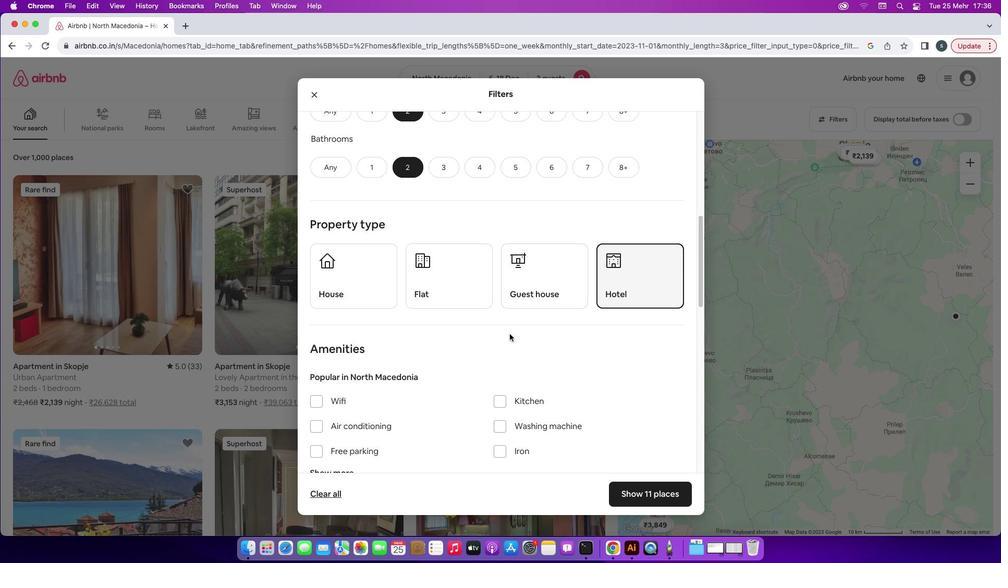 
Action: Mouse scrolled (509, 333) with delta (0, 0)
Screenshot: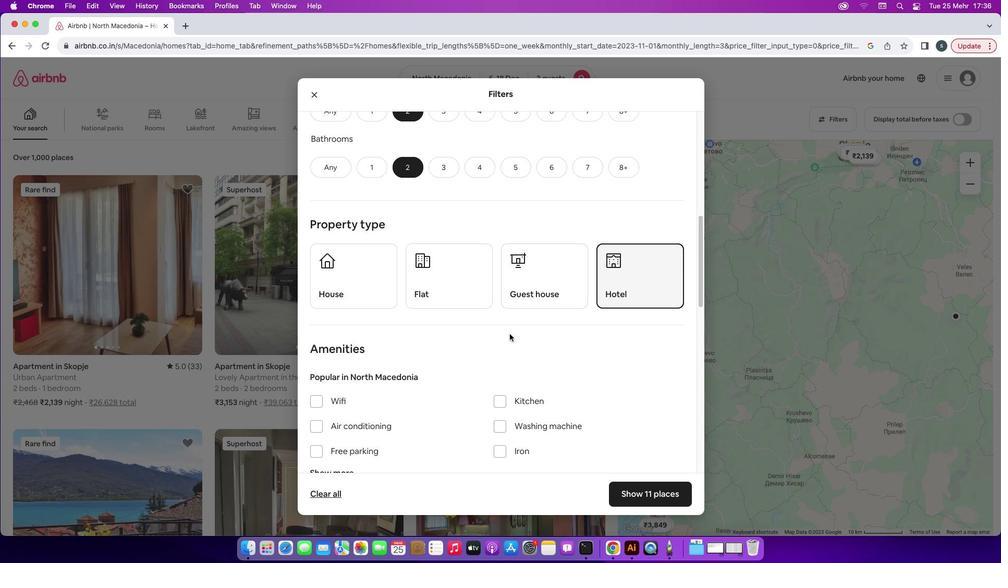 
Action: Mouse scrolled (509, 333) with delta (0, 0)
Screenshot: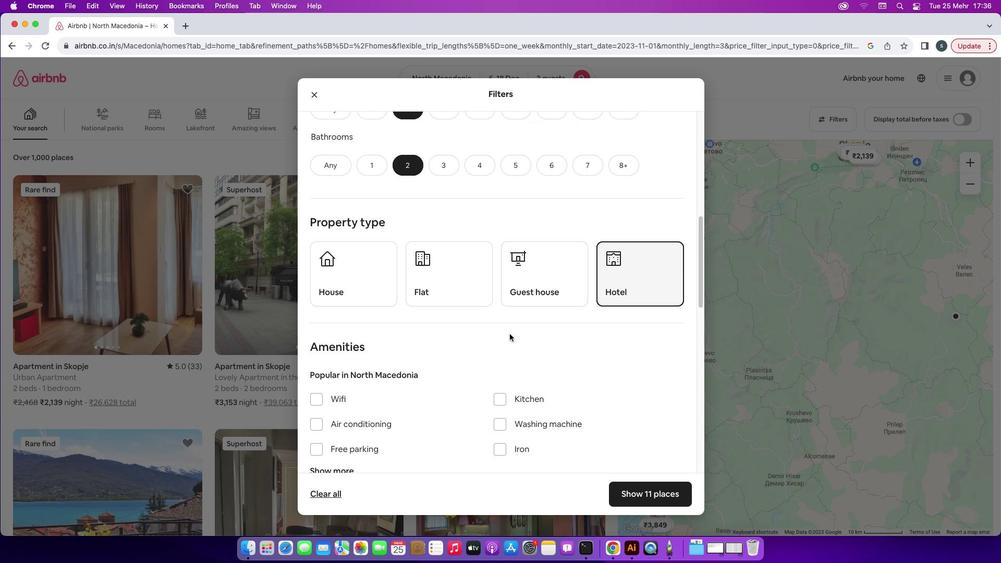 
Action: Mouse scrolled (509, 333) with delta (0, 0)
Screenshot: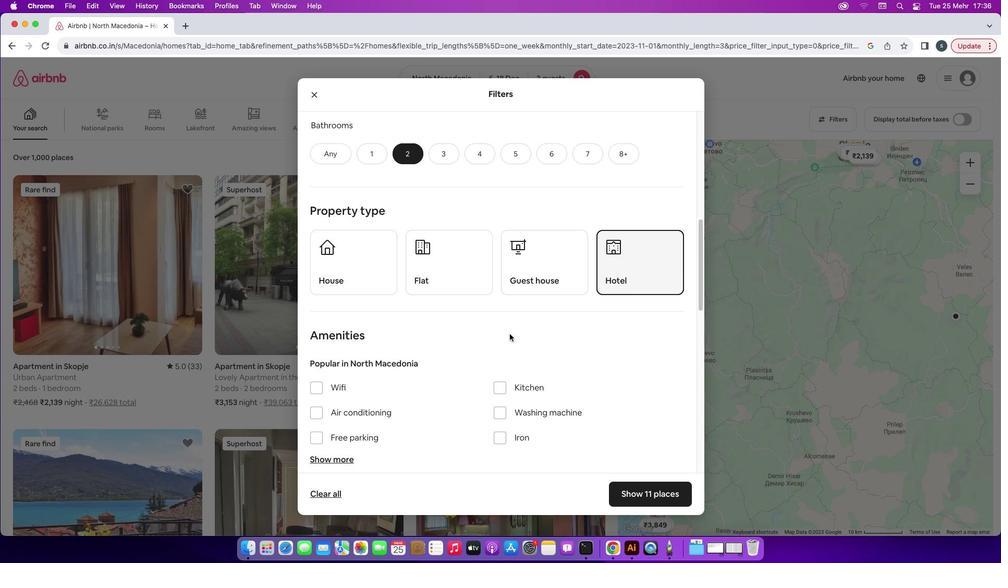 
Action: Mouse scrolled (509, 333) with delta (0, 0)
Screenshot: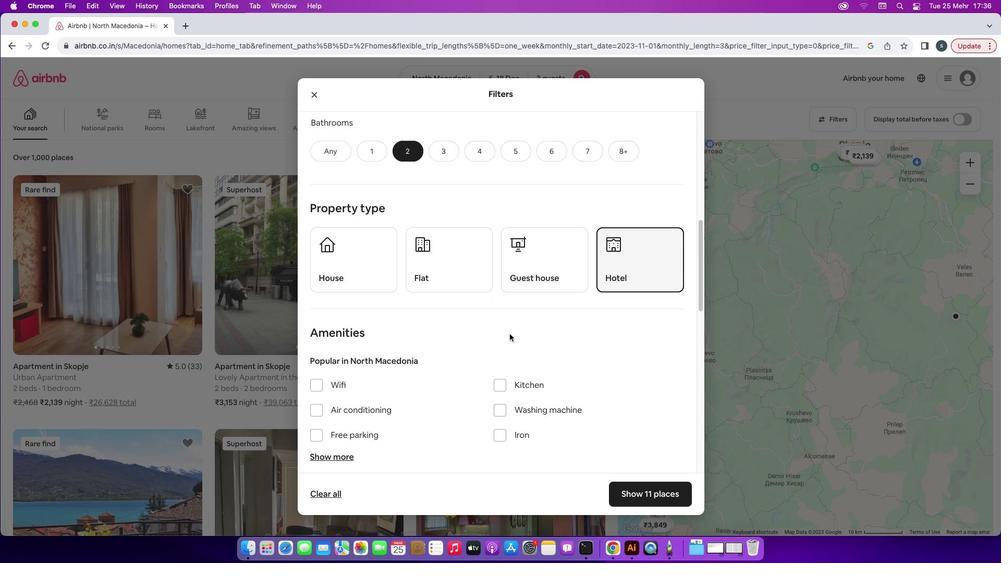 
Action: Mouse scrolled (509, 333) with delta (0, 0)
Screenshot: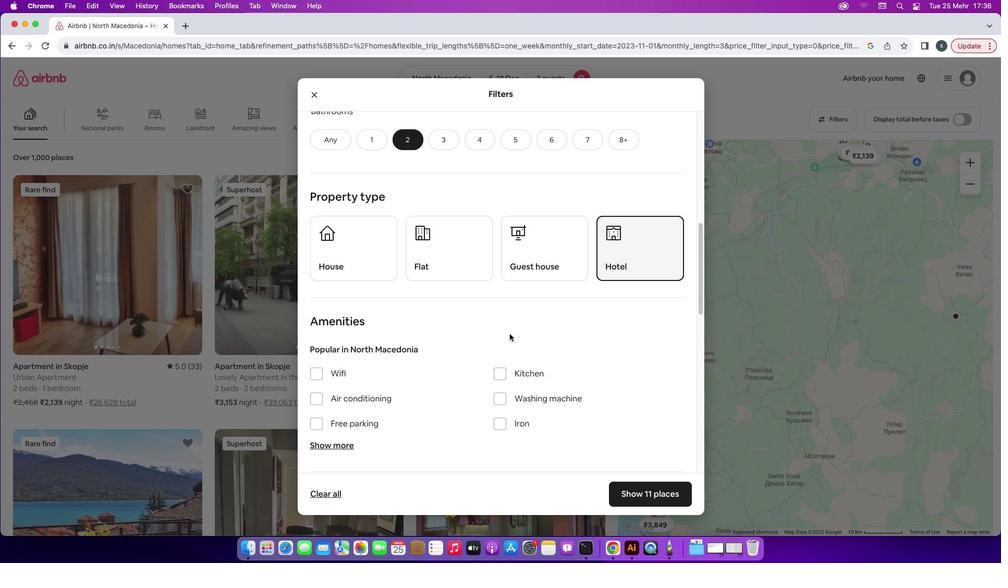 
Action: Mouse scrolled (509, 333) with delta (0, 0)
Screenshot: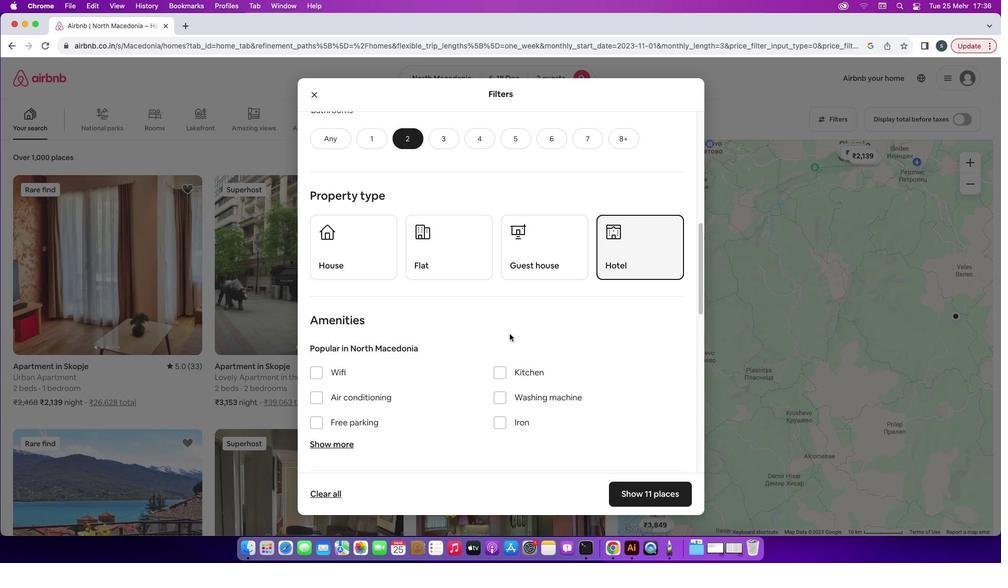 
Action: Mouse moved to (500, 380)
Screenshot: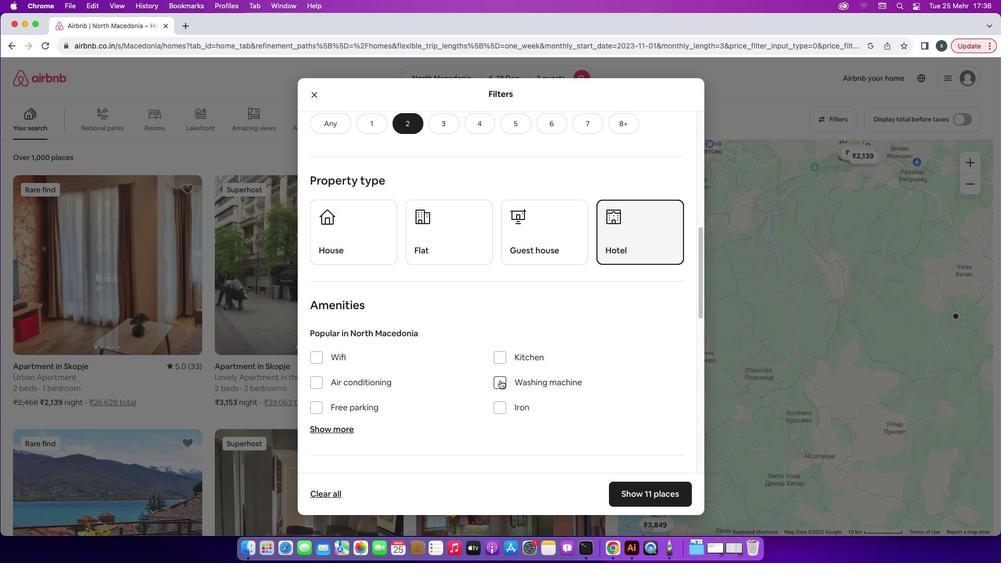 
Action: Mouse pressed left at (500, 380)
Screenshot: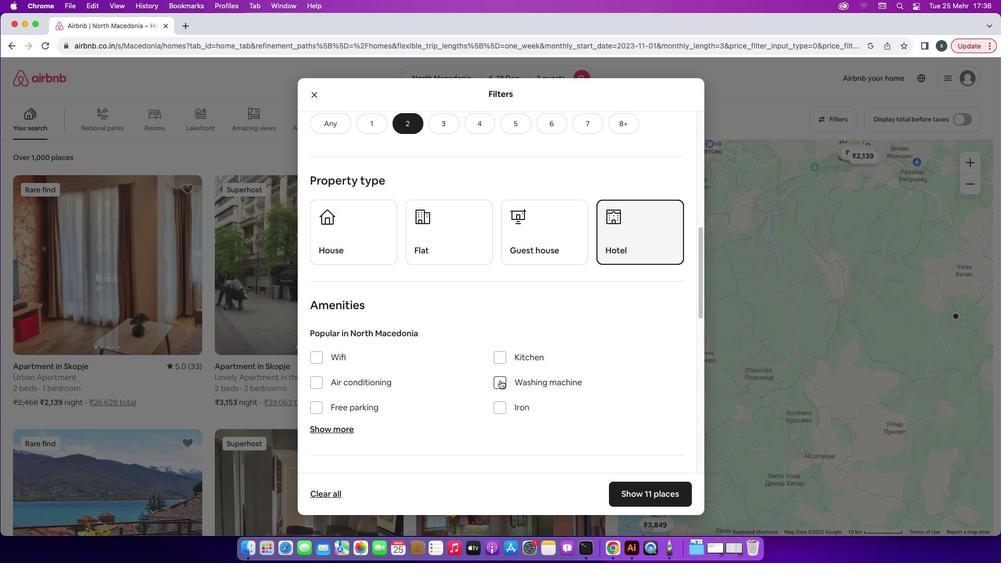 
Action: Mouse moved to (468, 365)
Screenshot: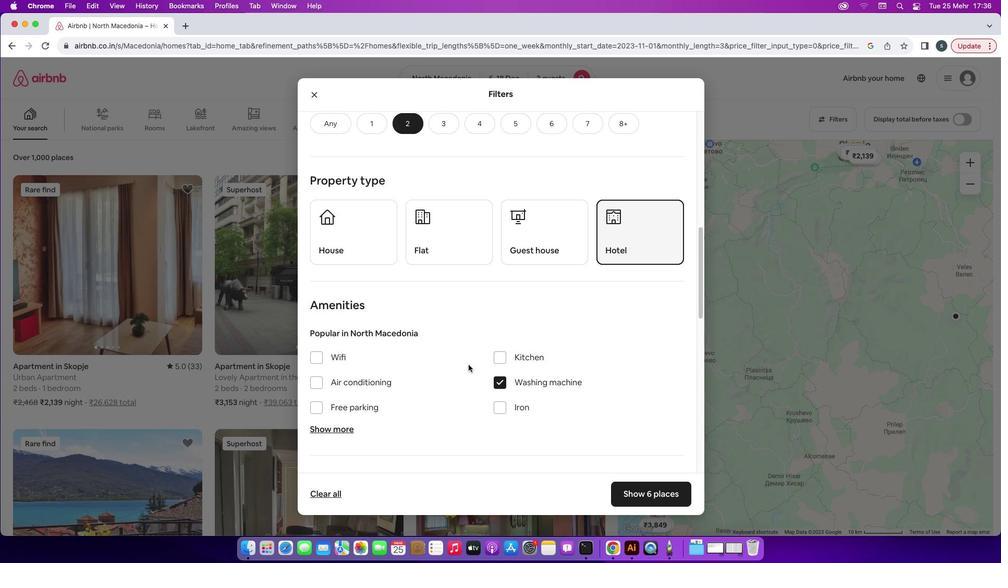 
Action: Mouse scrolled (468, 365) with delta (0, 0)
Screenshot: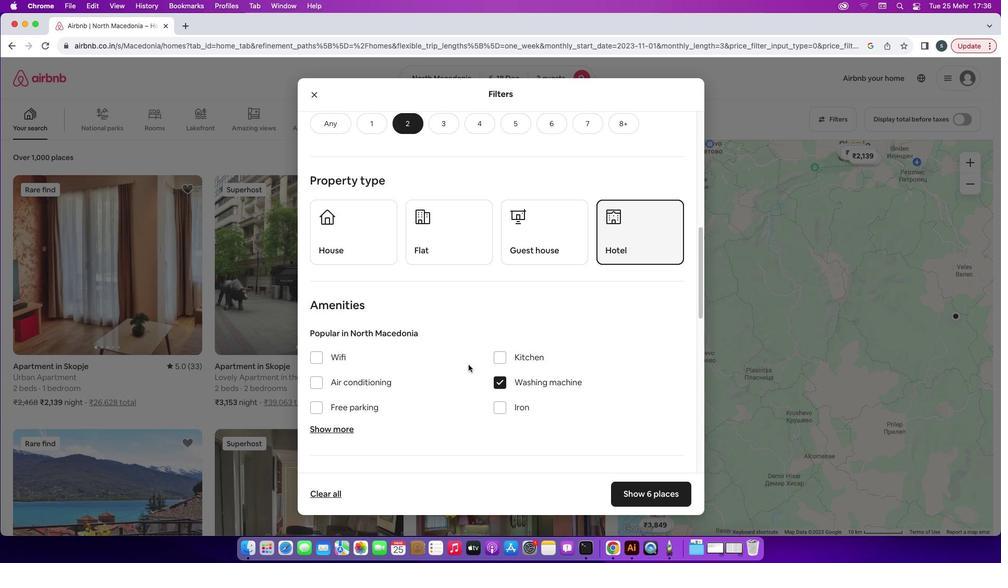 
Action: Mouse scrolled (468, 365) with delta (0, 0)
Screenshot: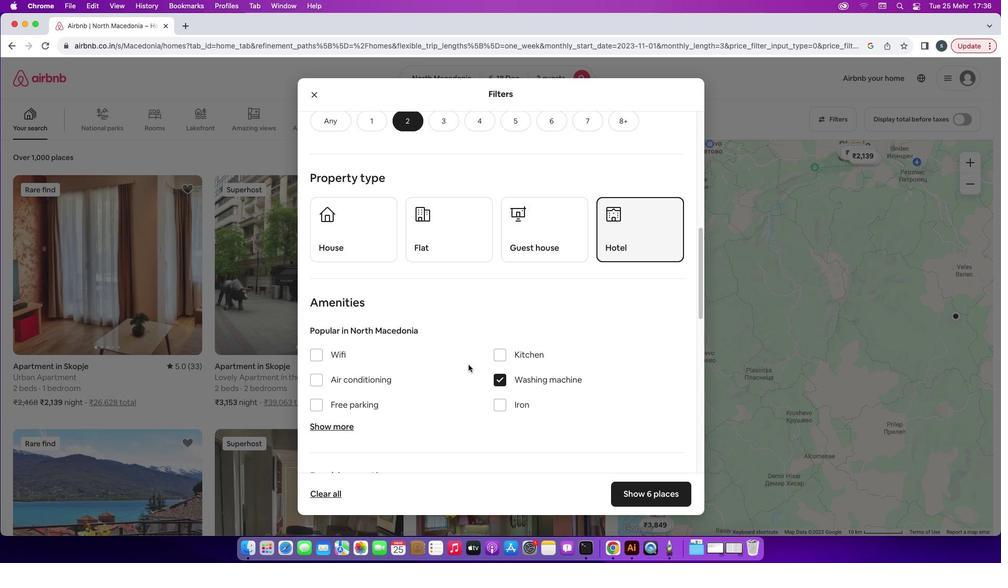 
Action: Mouse scrolled (468, 365) with delta (0, 0)
Screenshot: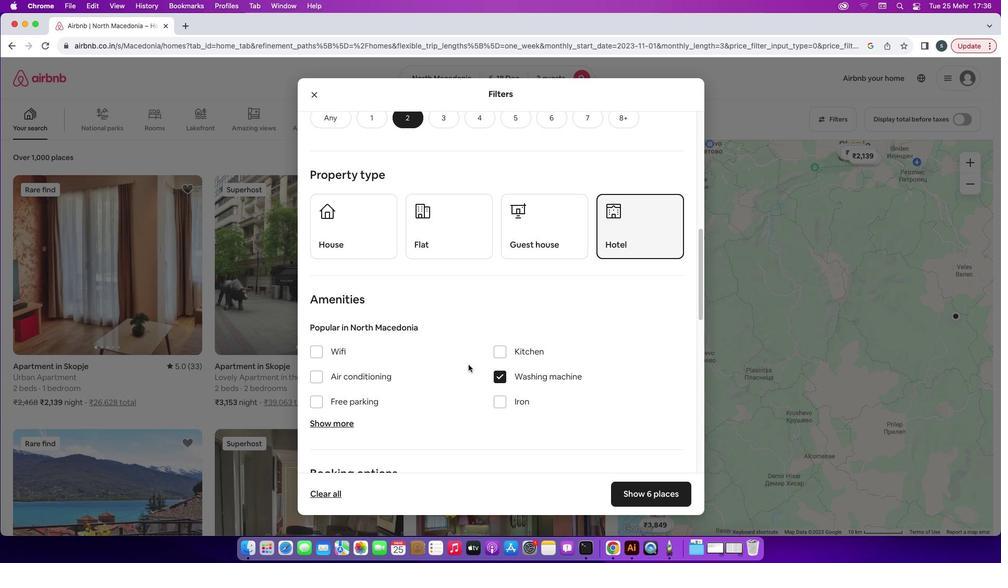 
Action: Mouse scrolled (468, 365) with delta (0, 0)
Screenshot: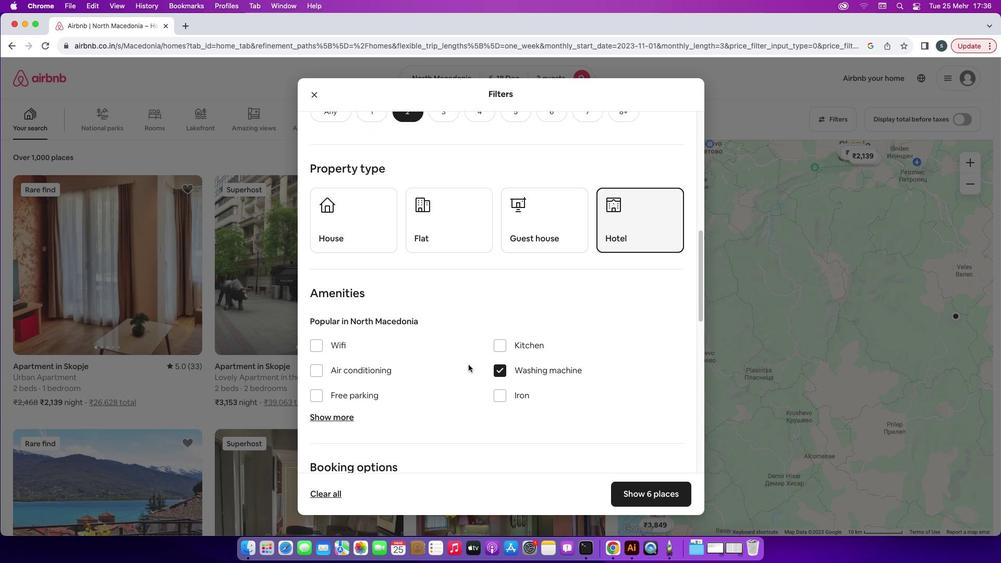 
Action: Mouse scrolled (468, 365) with delta (0, 0)
Screenshot: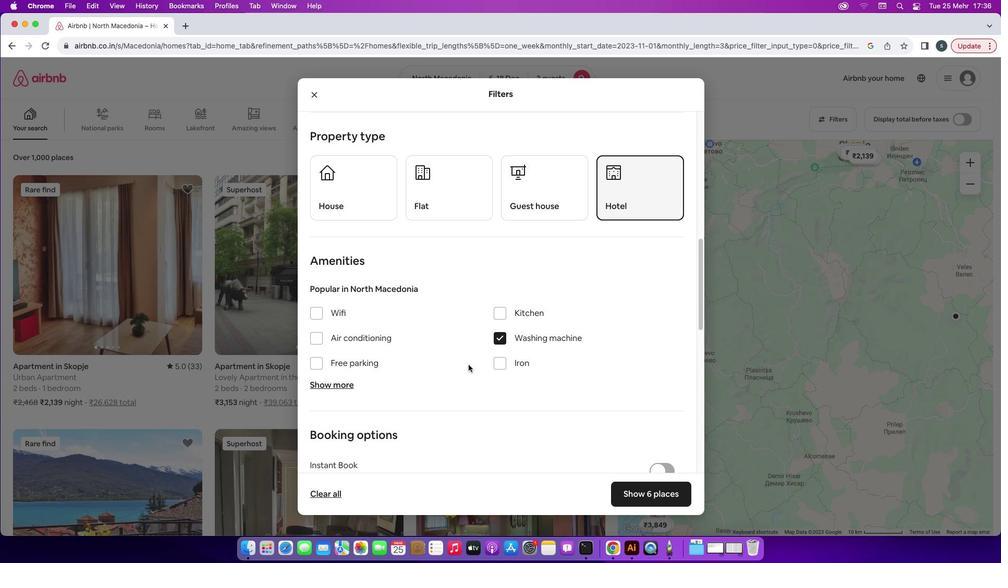 
Action: Mouse scrolled (468, 365) with delta (0, 0)
Screenshot: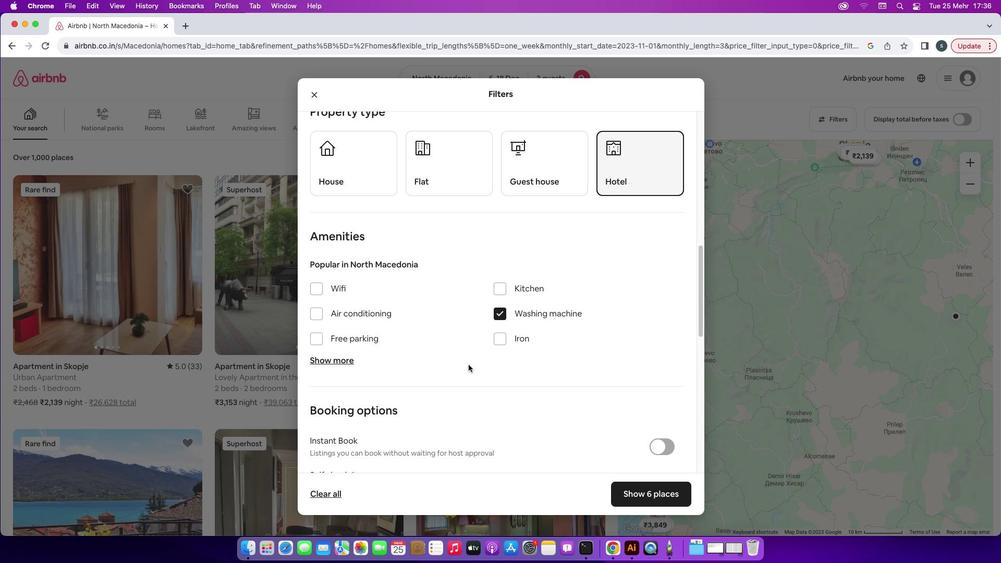 
Action: Mouse scrolled (468, 365) with delta (0, 0)
Screenshot: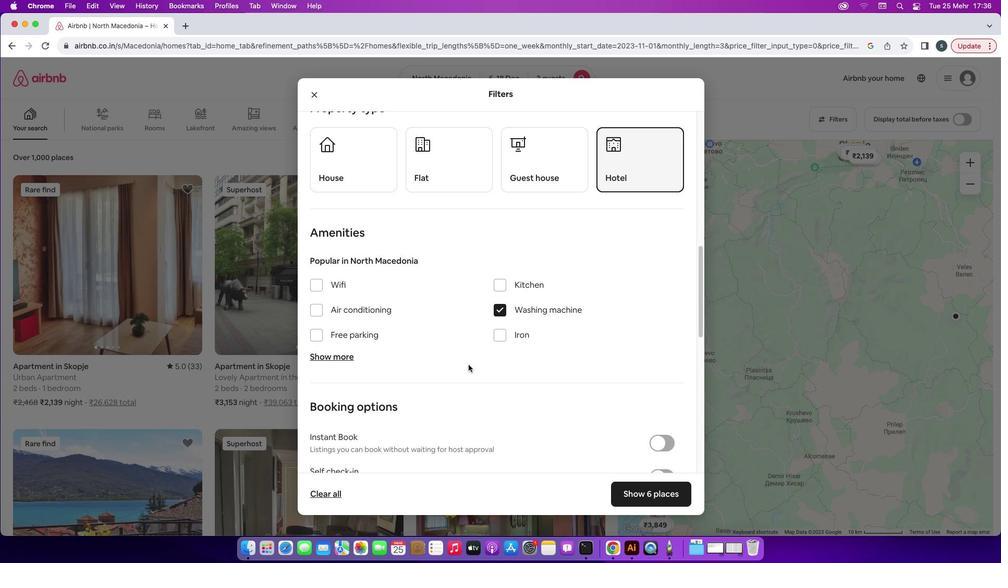 
Action: Mouse scrolled (468, 365) with delta (0, 0)
Screenshot: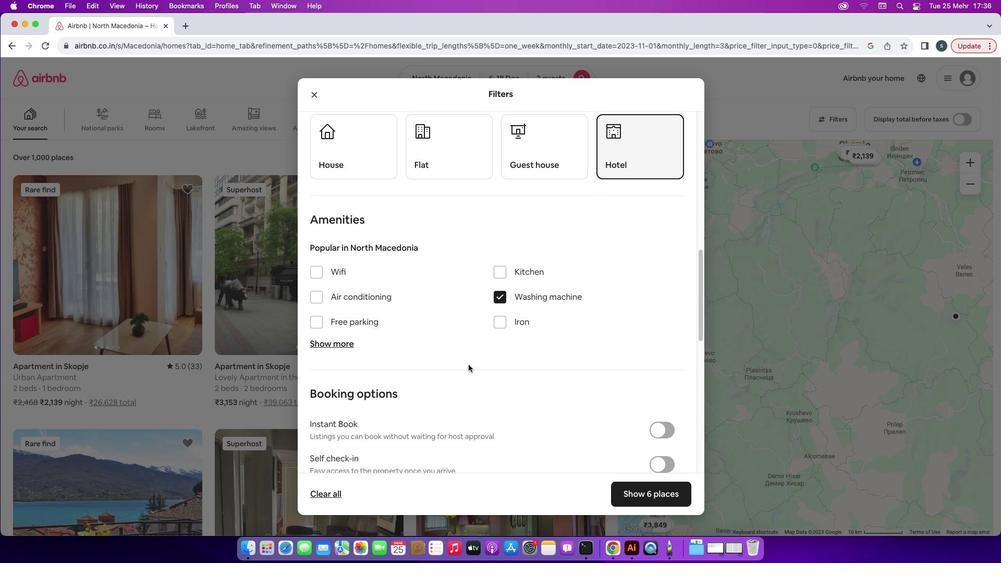 
Action: Mouse scrolled (468, 365) with delta (0, -1)
Screenshot: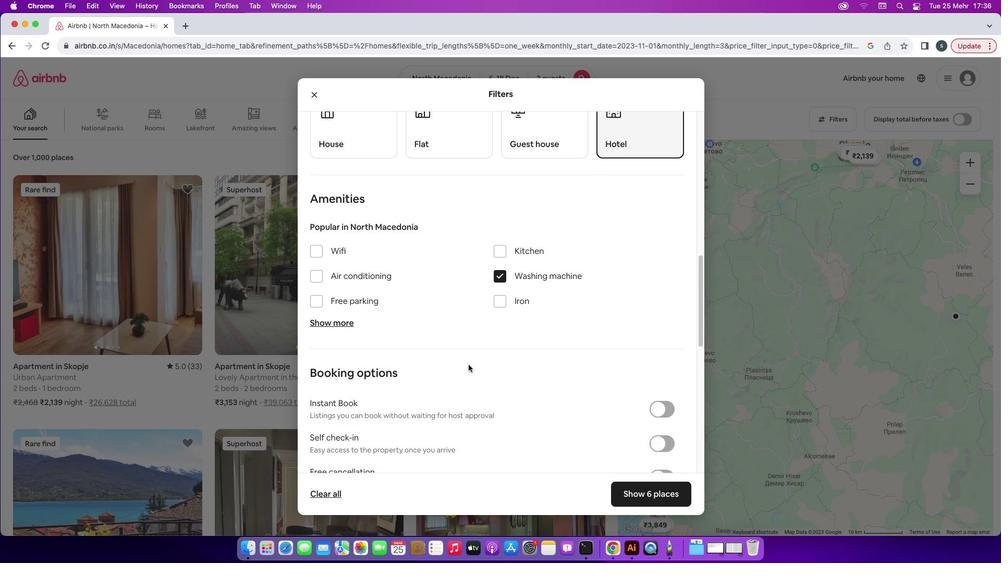 
Action: Mouse scrolled (468, 365) with delta (0, -1)
Screenshot: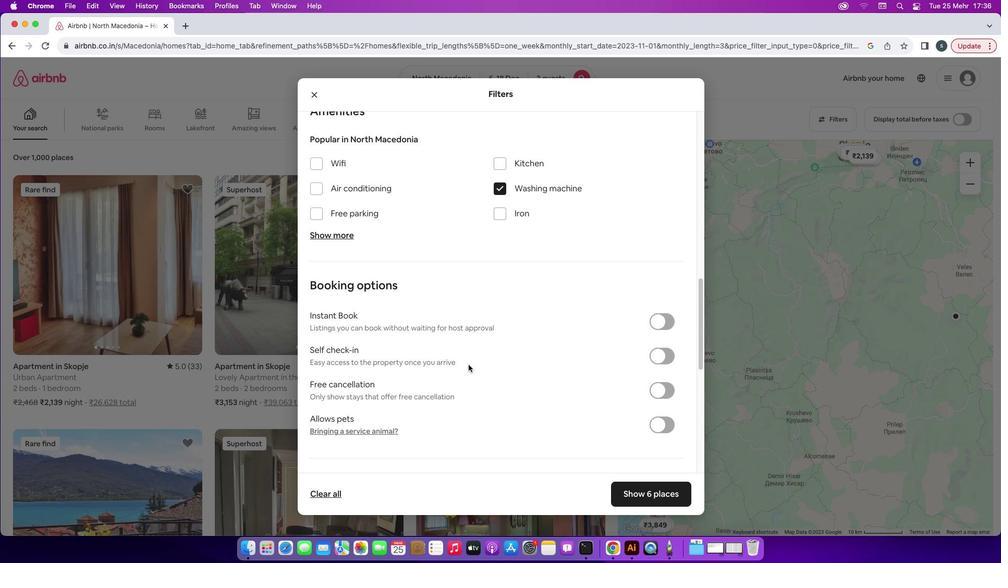 
Action: Mouse moved to (653, 325)
Screenshot: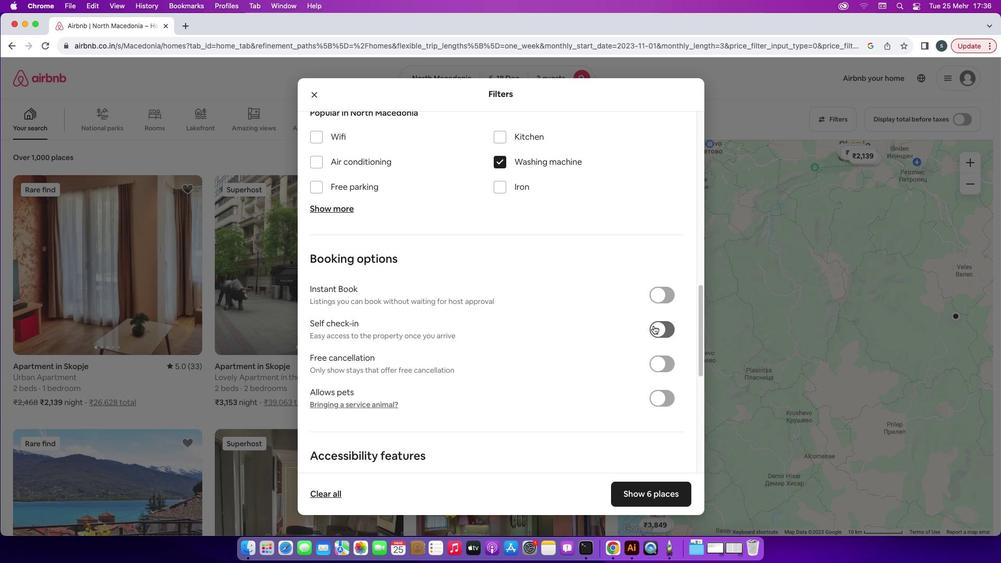 
Action: Mouse pressed left at (653, 325)
Screenshot: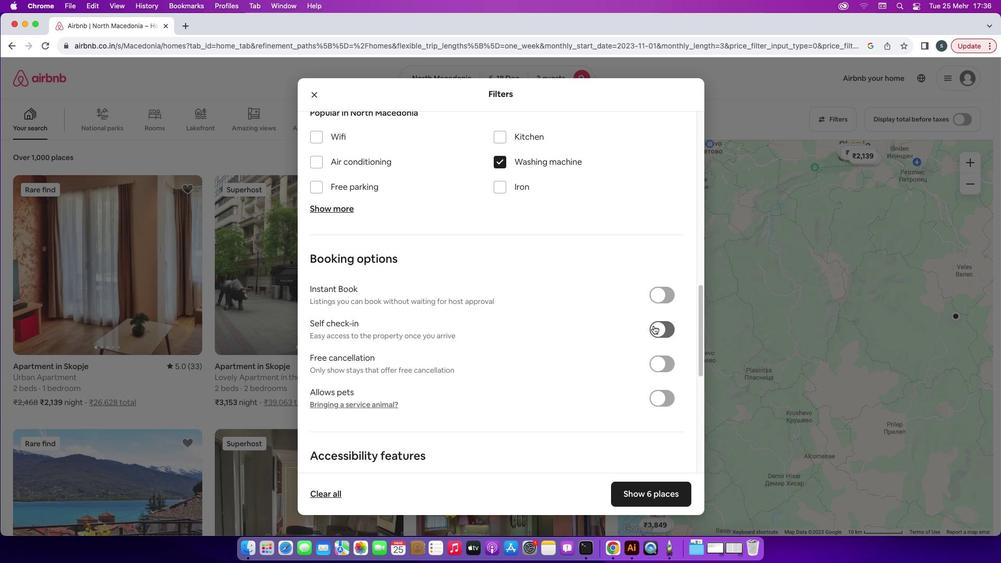 
Action: Mouse moved to (526, 339)
Screenshot: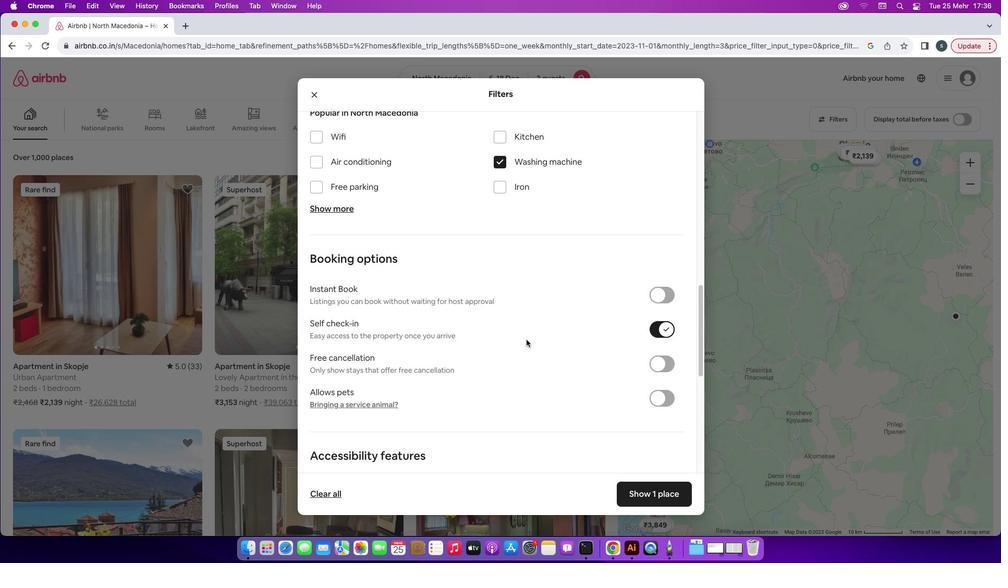 
Action: Mouse scrolled (526, 339) with delta (0, 0)
Screenshot: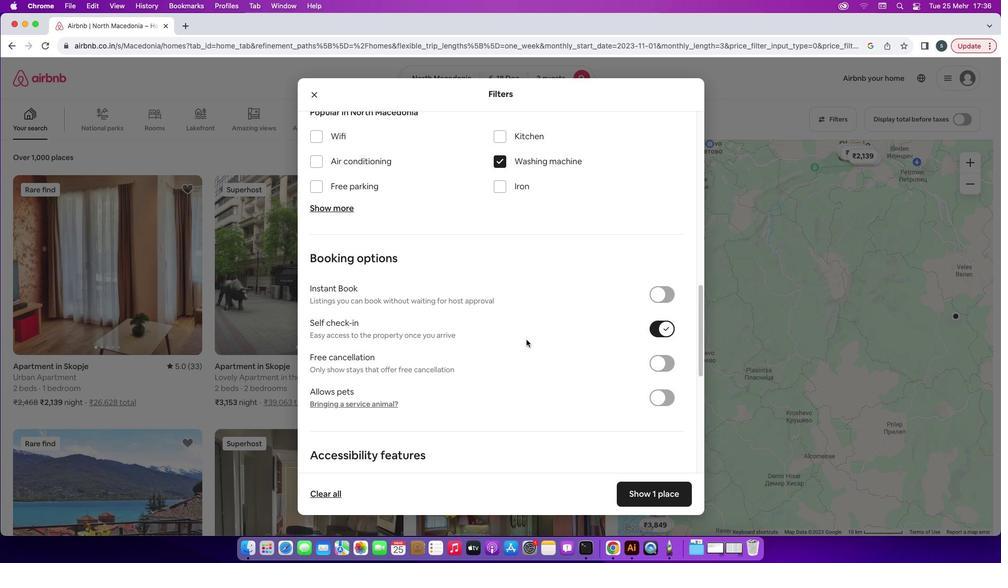 
Action: Mouse scrolled (526, 339) with delta (0, 0)
Screenshot: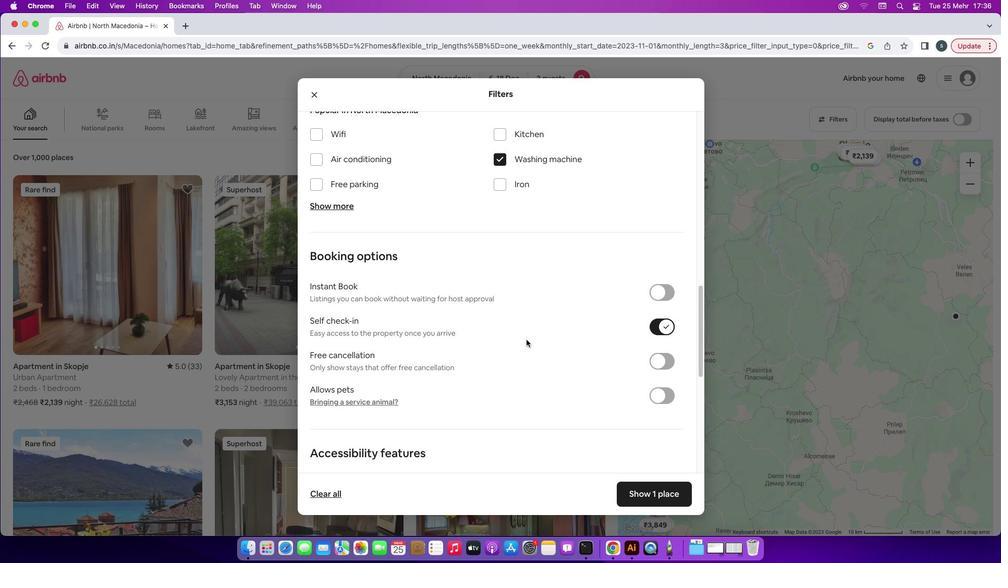 
Action: Mouse scrolled (526, 339) with delta (0, 0)
Screenshot: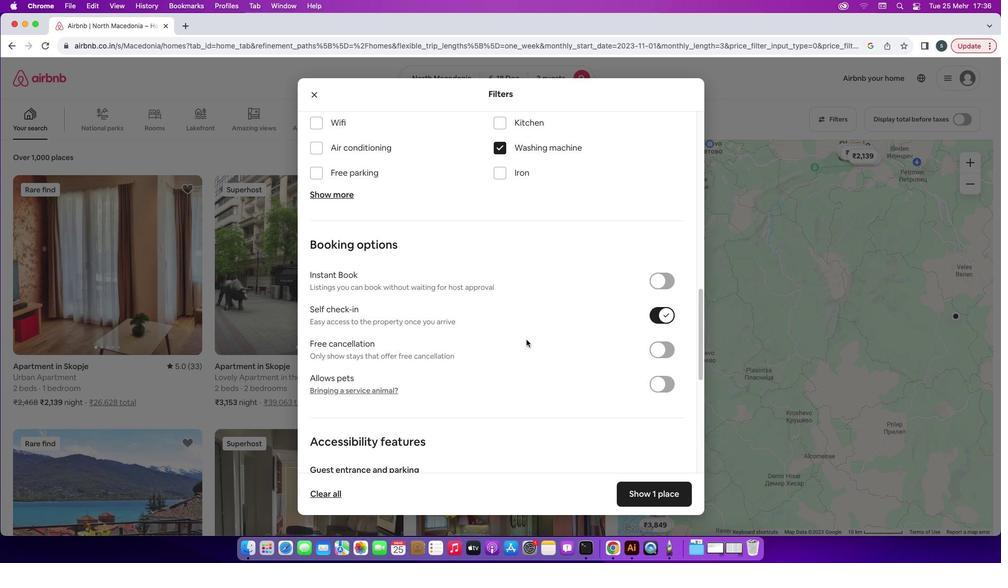 
Action: Mouse scrolled (526, 339) with delta (0, 0)
Screenshot: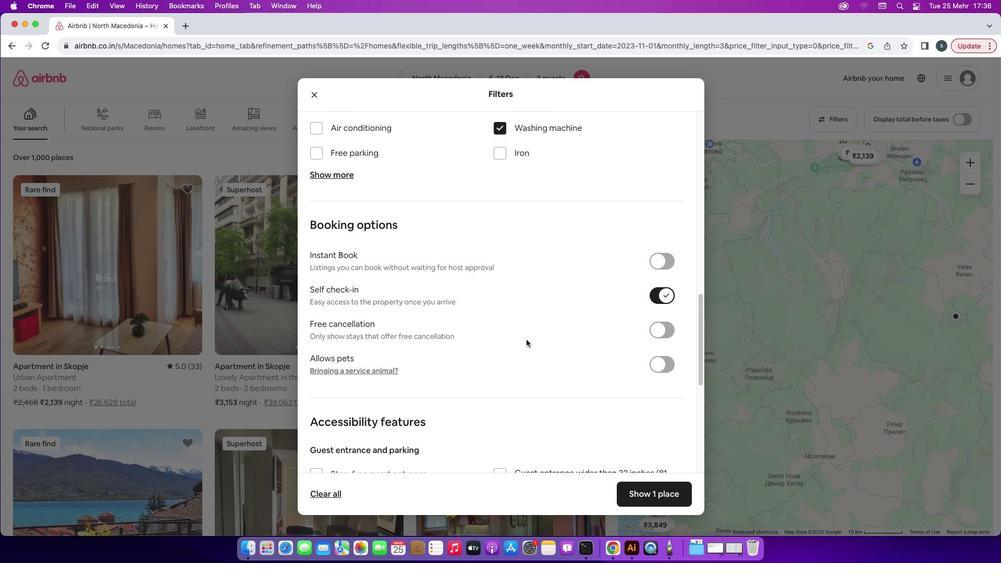 
Action: Mouse scrolled (526, 339) with delta (0, 0)
Screenshot: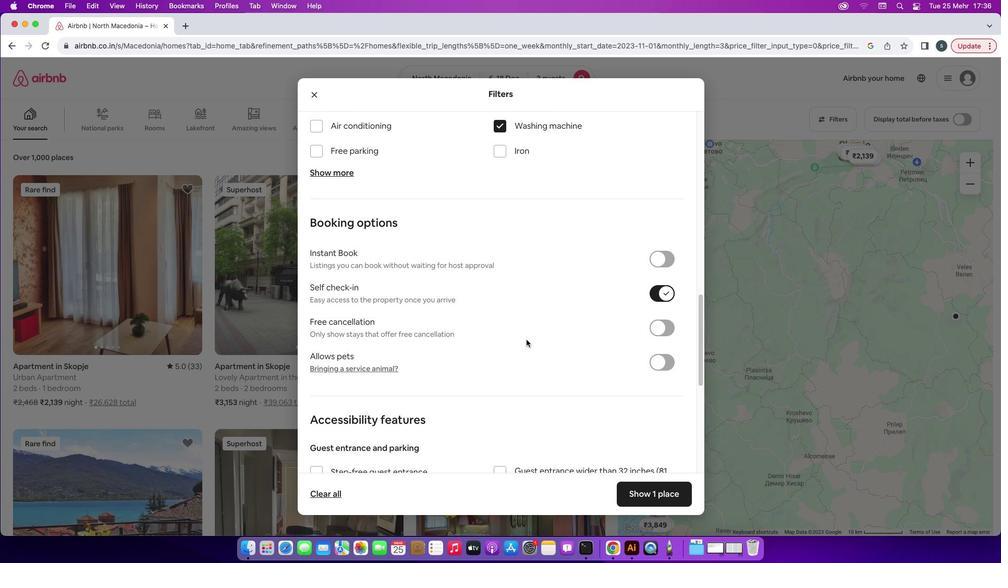 
Action: Mouse scrolled (526, 339) with delta (0, 0)
Screenshot: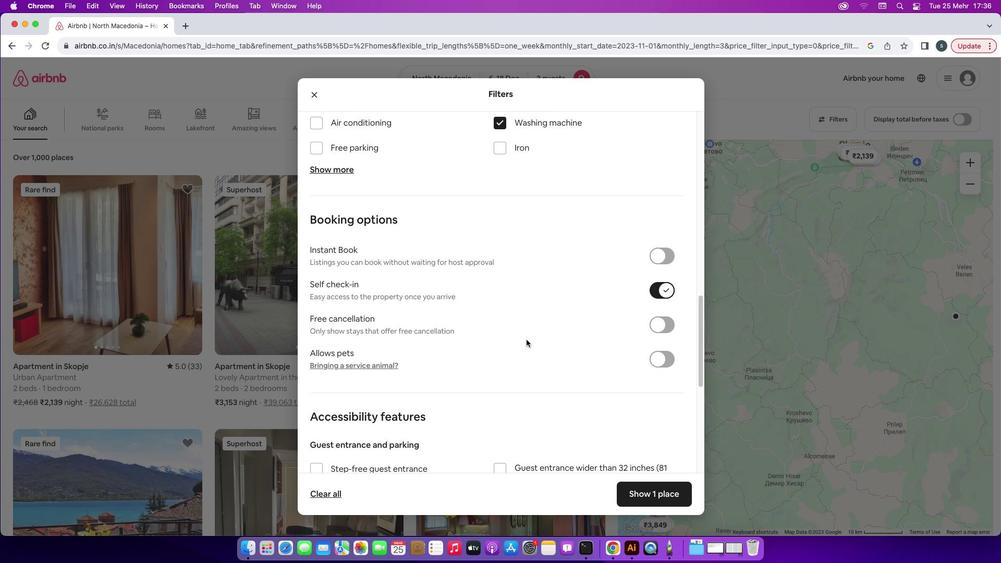 
Action: Mouse scrolled (526, 339) with delta (0, 0)
Screenshot: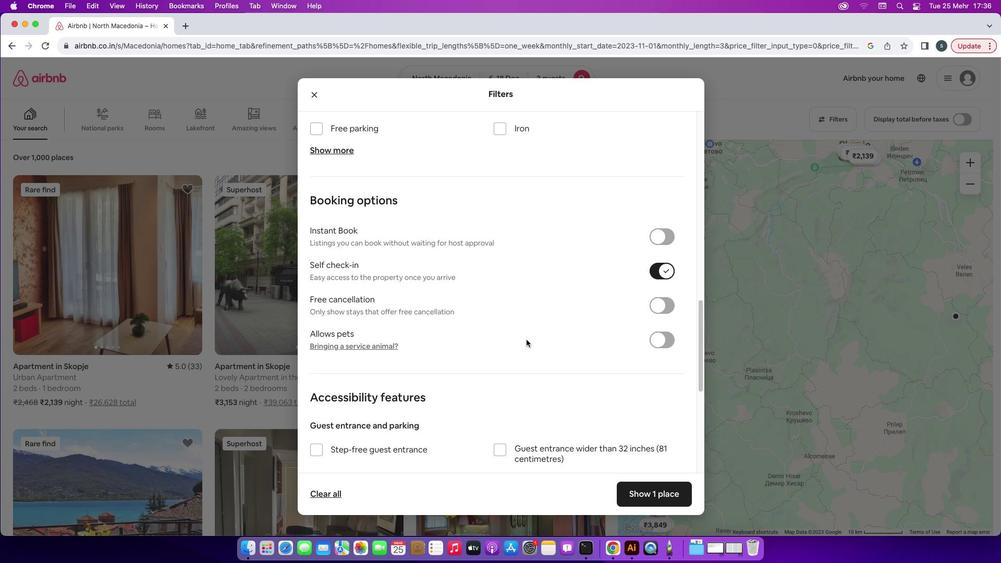 
Action: Mouse scrolled (526, 339) with delta (0, -1)
Screenshot: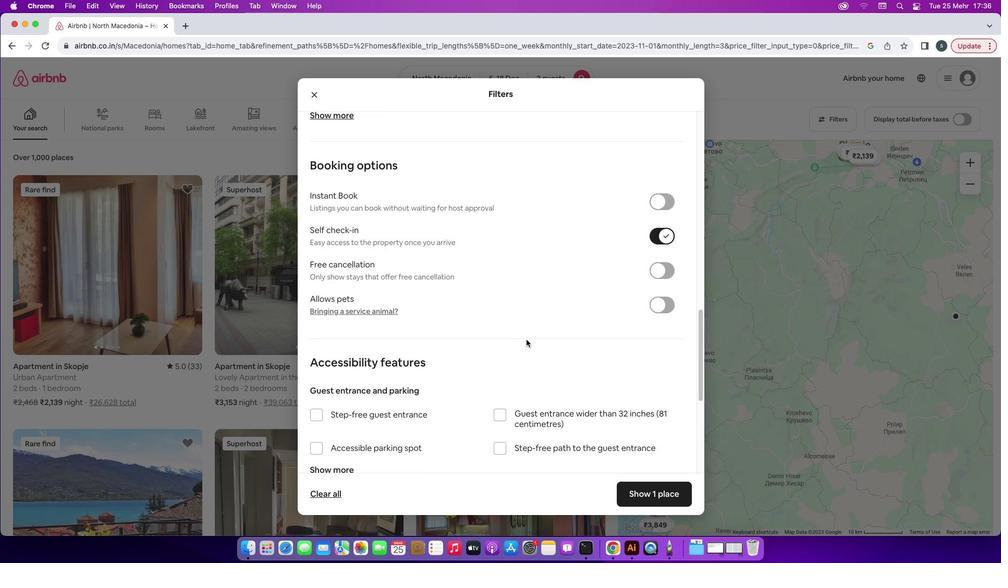
Action: Mouse scrolled (526, 339) with delta (0, 0)
Screenshot: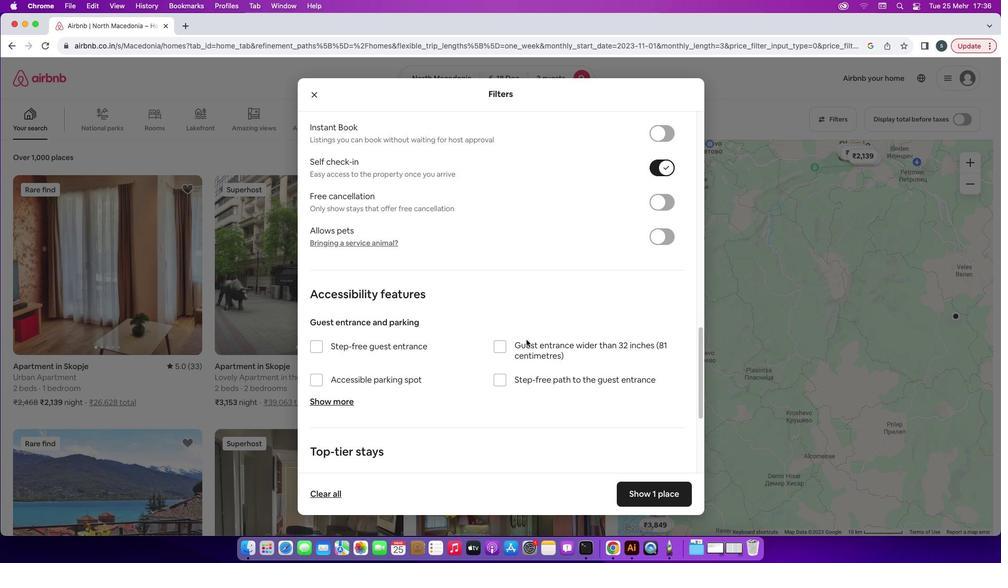 
Action: Mouse scrolled (526, 339) with delta (0, 0)
Screenshot: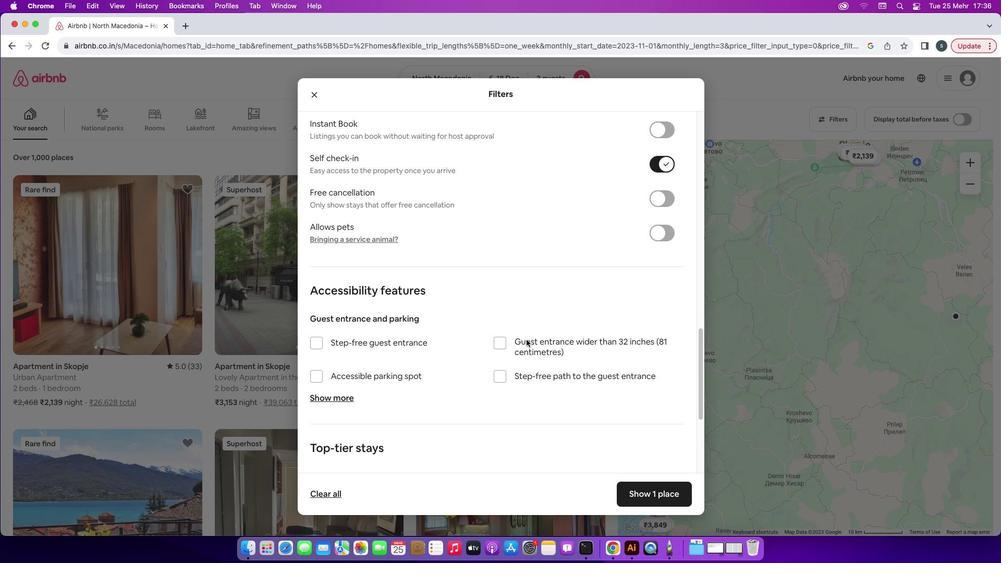 
Action: Mouse scrolled (526, 339) with delta (0, -1)
Screenshot: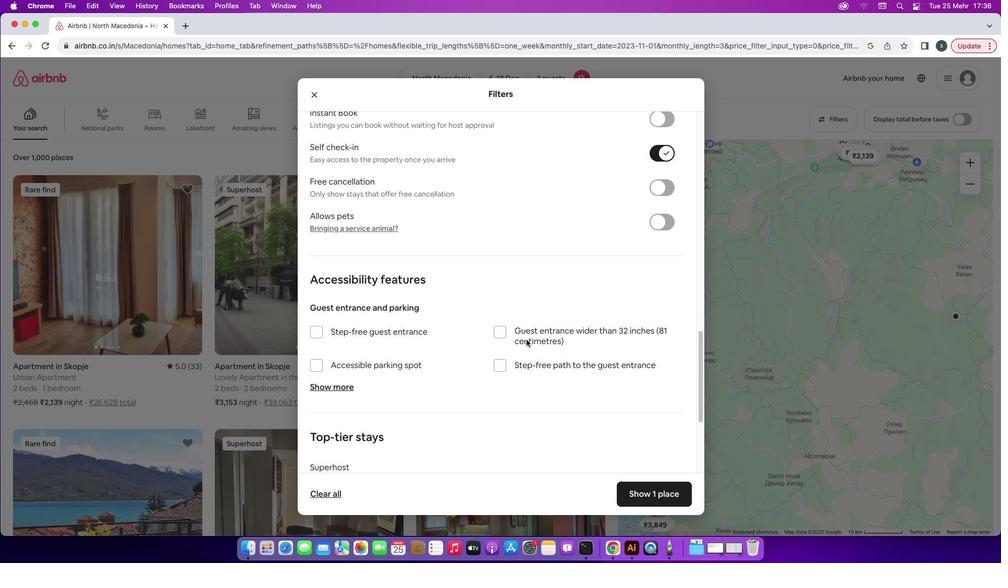 
Action: Mouse moved to (652, 496)
Screenshot: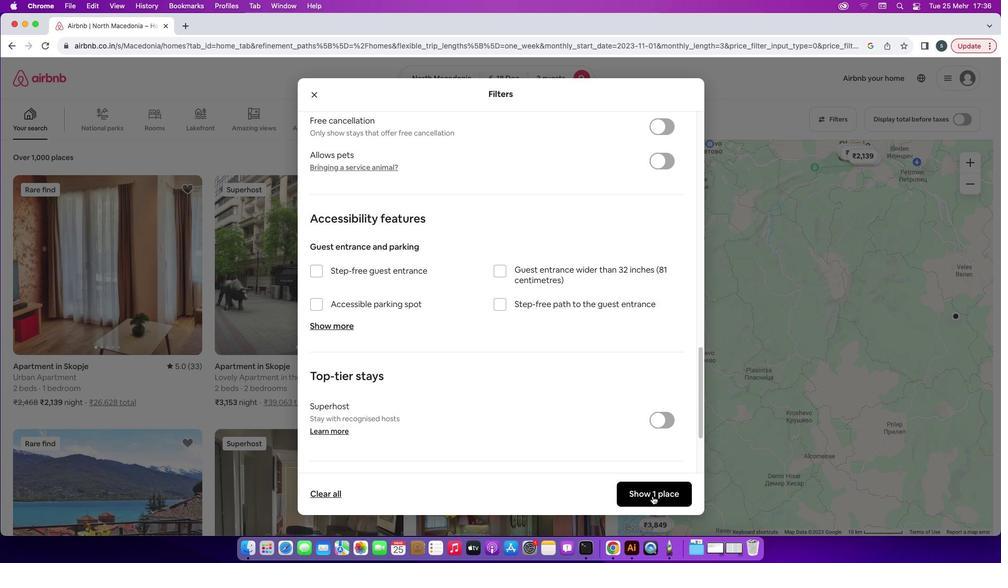 
Action: Mouse pressed left at (652, 496)
Screenshot: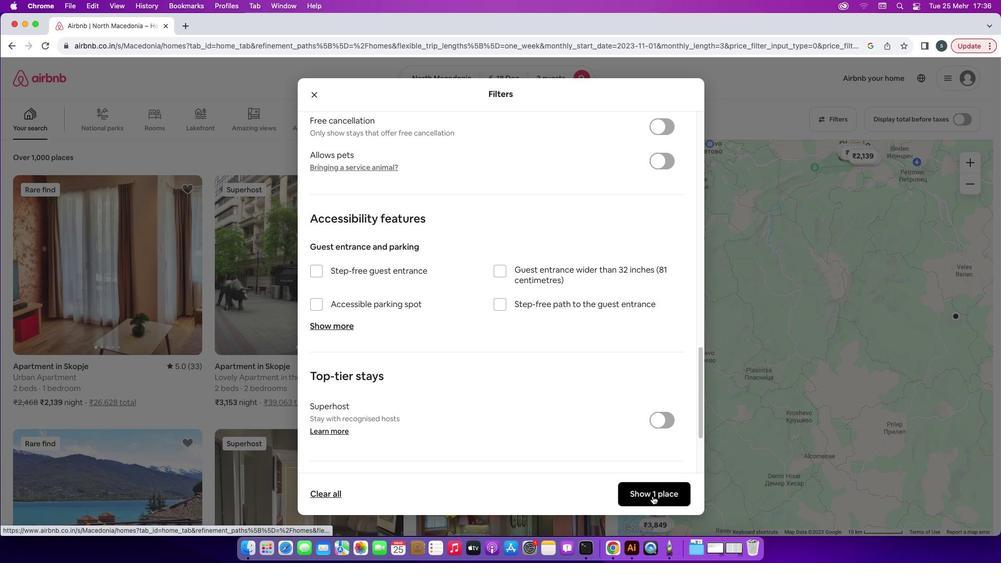
Action: Mouse moved to (147, 275)
Screenshot: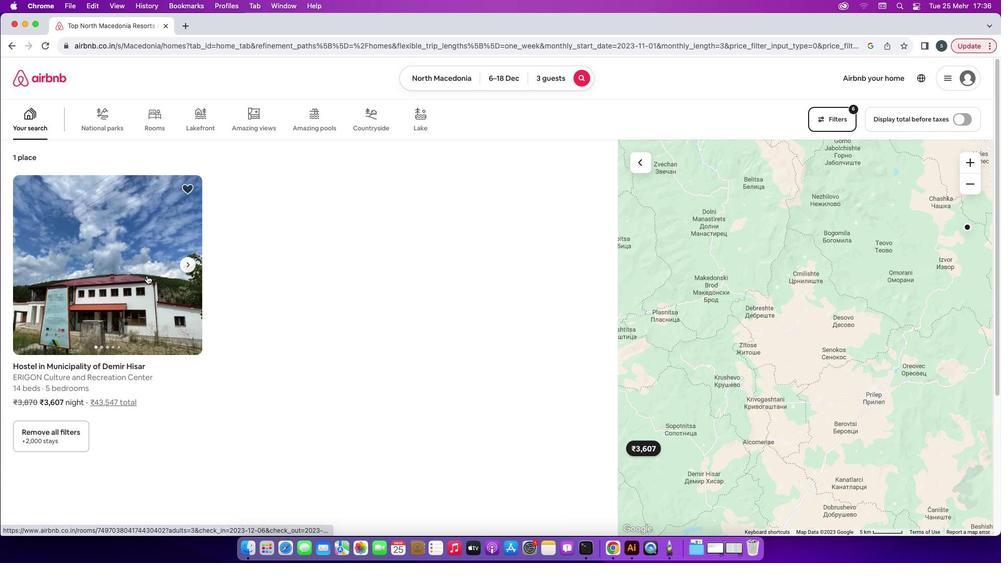 
Action: Mouse pressed left at (147, 275)
Screenshot: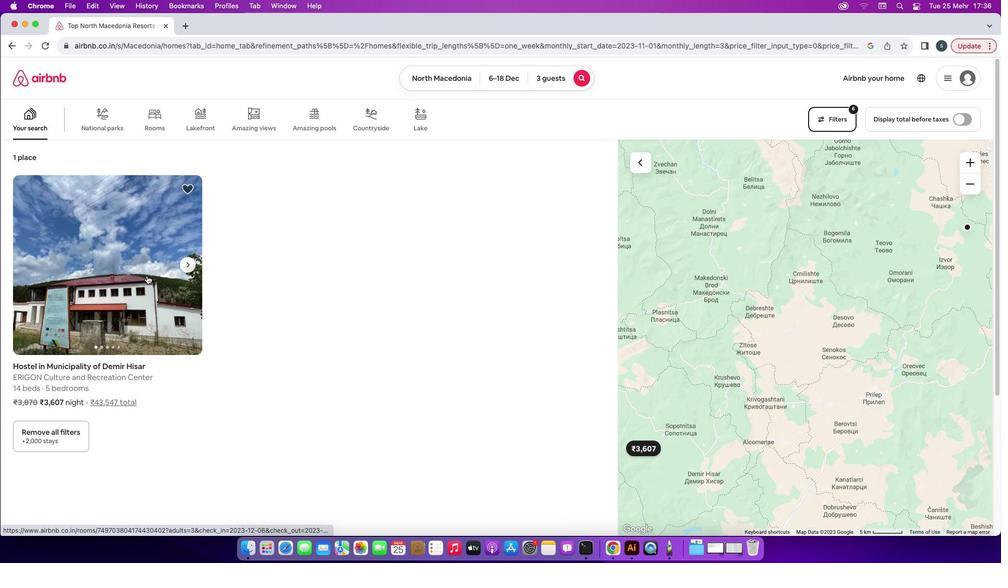 
Action: Mouse moved to (371, 209)
Screenshot: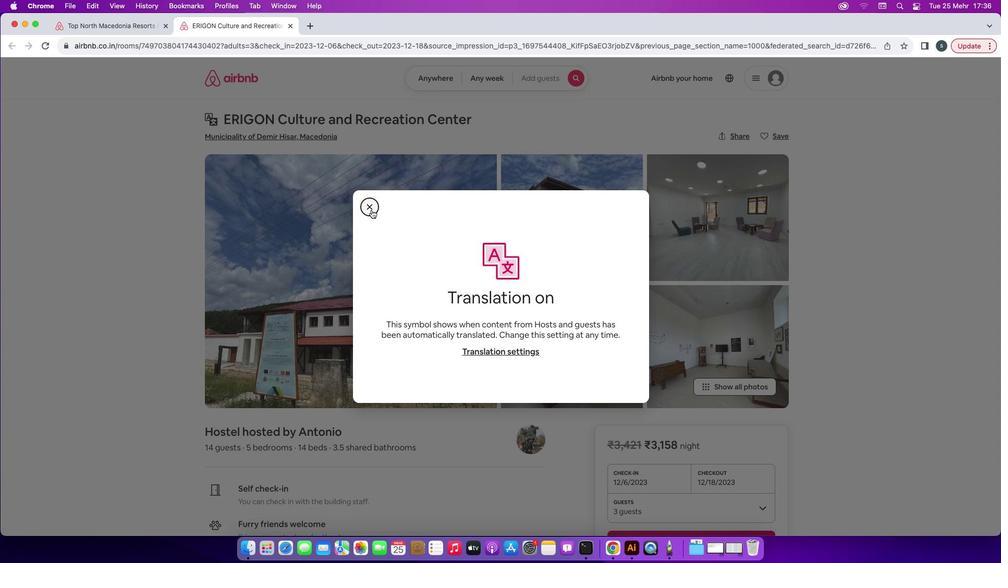 
Action: Mouse pressed left at (371, 209)
Screenshot: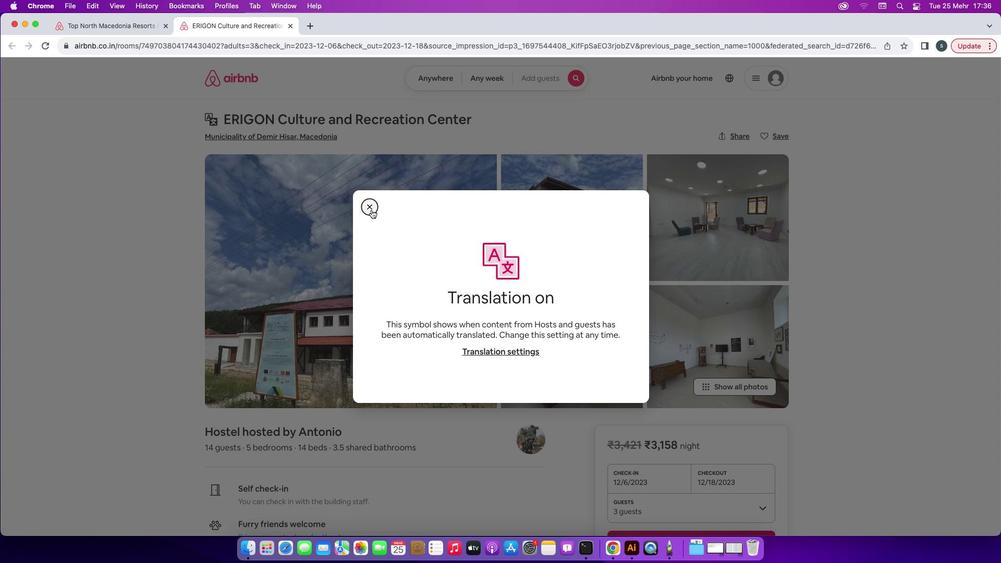 
Action: Mouse moved to (749, 387)
Screenshot: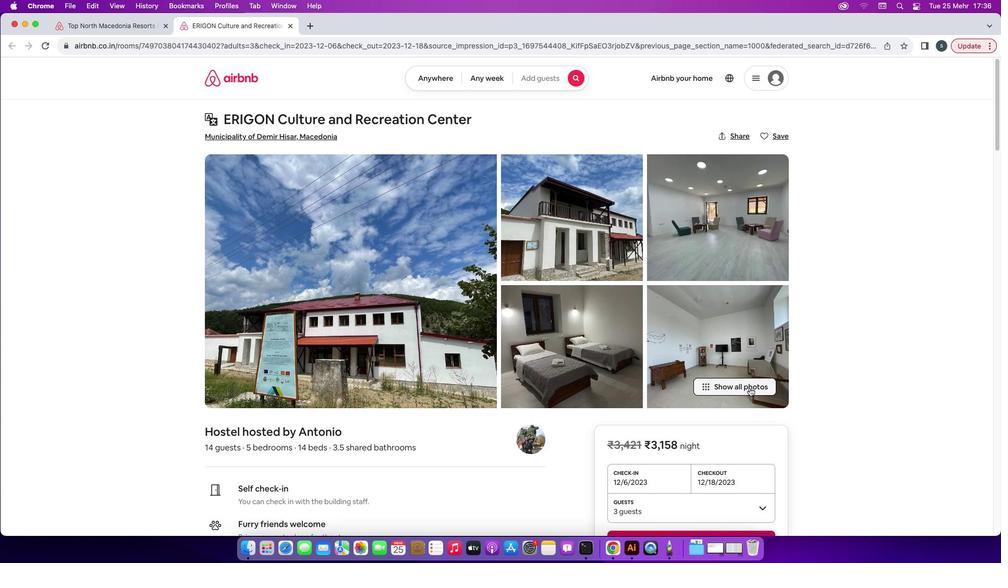
Action: Mouse pressed left at (749, 387)
Screenshot: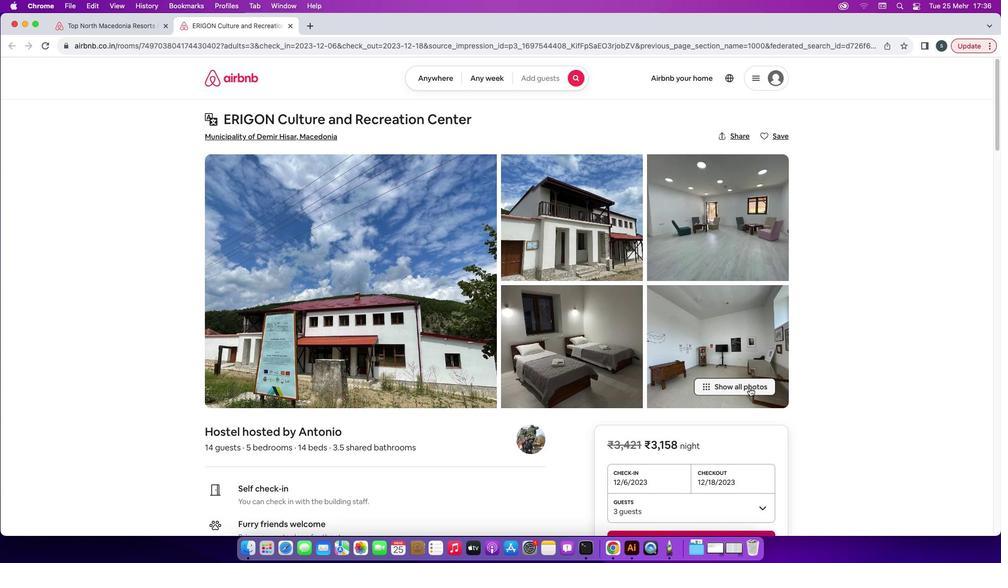 
Action: Mouse moved to (750, 387)
Screenshot: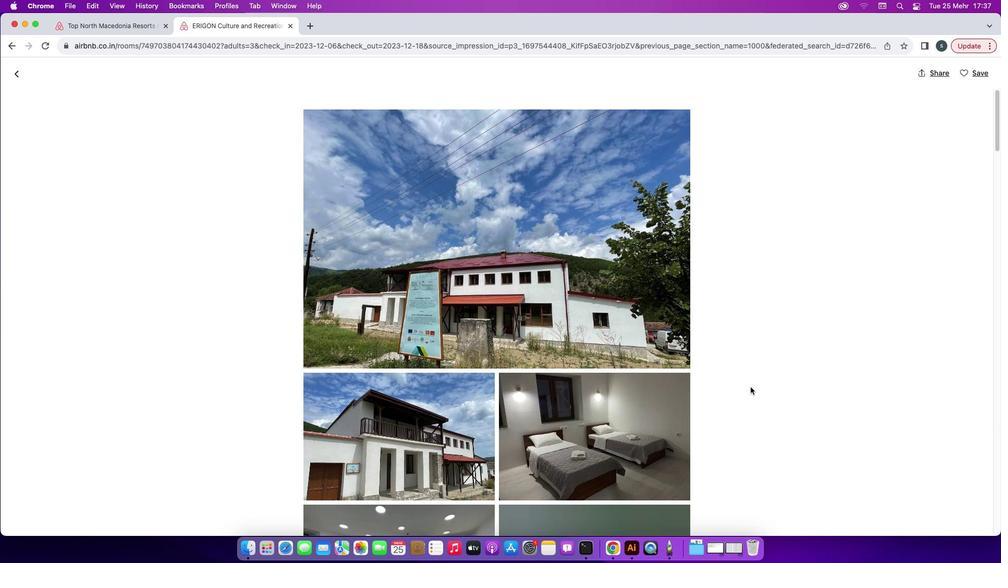 
Action: Mouse scrolled (750, 387) with delta (0, 0)
Screenshot: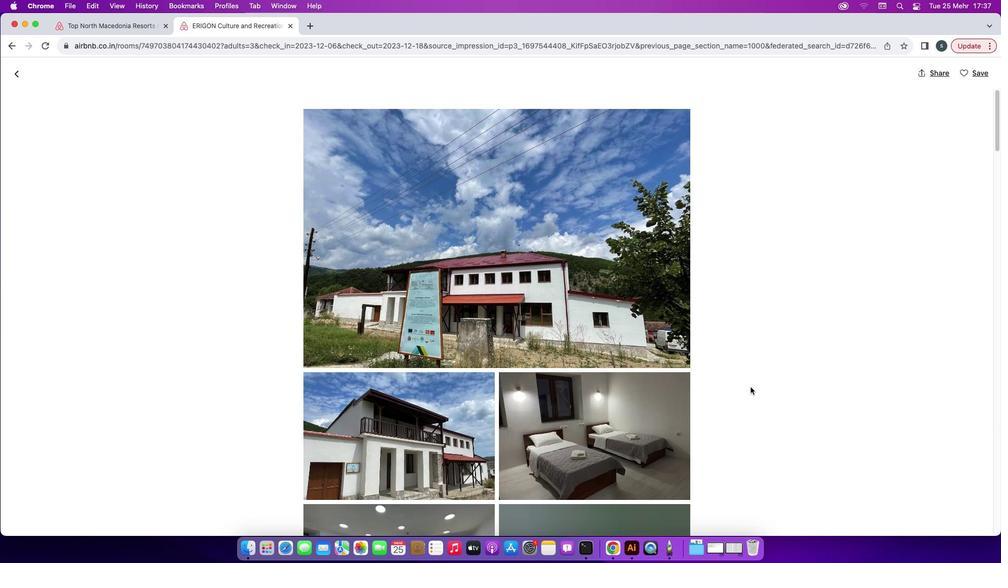 
Action: Mouse scrolled (750, 387) with delta (0, 0)
Screenshot: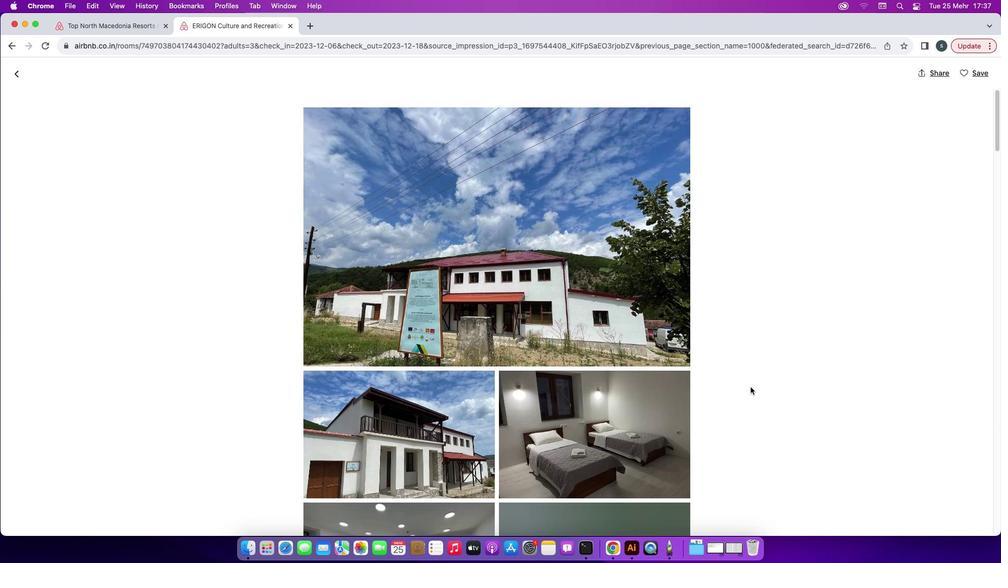
Action: Mouse scrolled (750, 387) with delta (0, 0)
Screenshot: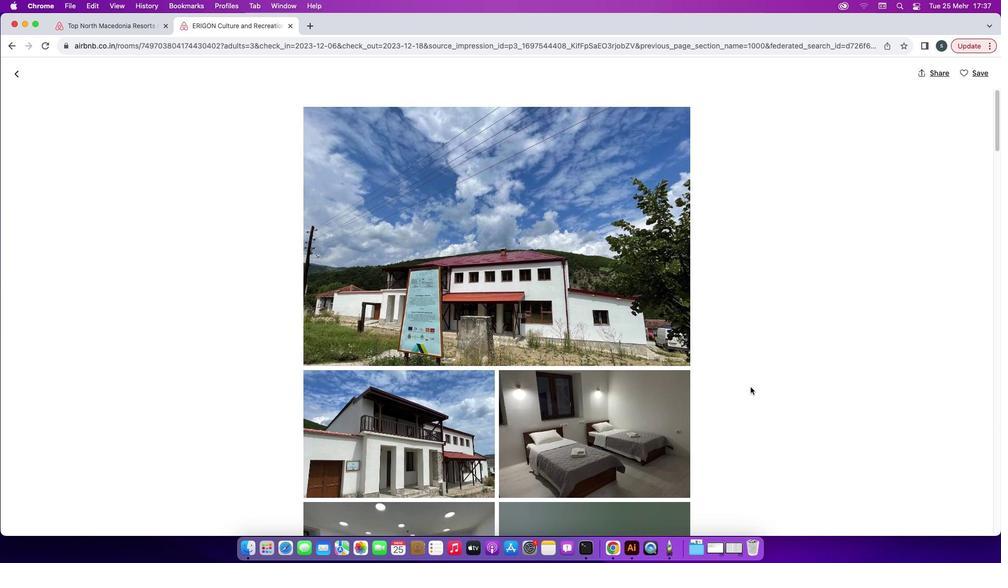 
Action: Mouse scrolled (750, 387) with delta (0, -1)
Screenshot: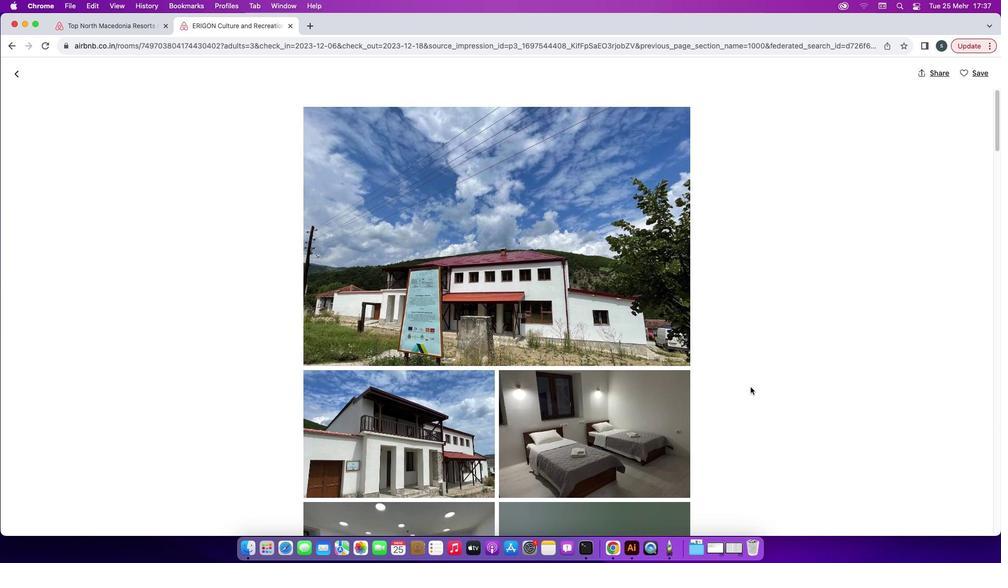 
Action: Mouse scrolled (750, 387) with delta (0, -2)
Screenshot: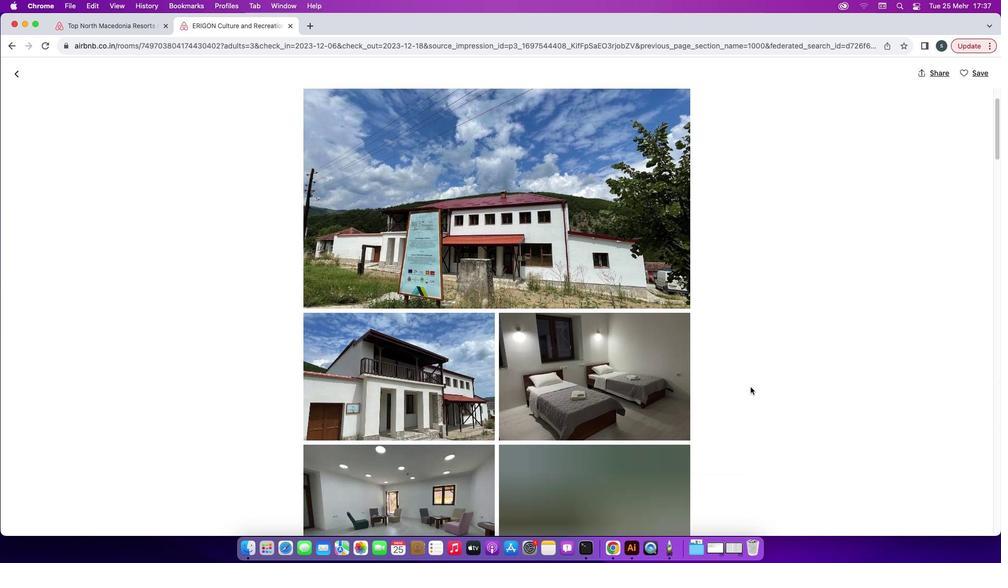 
Action: Mouse scrolled (750, 387) with delta (0, 0)
Screenshot: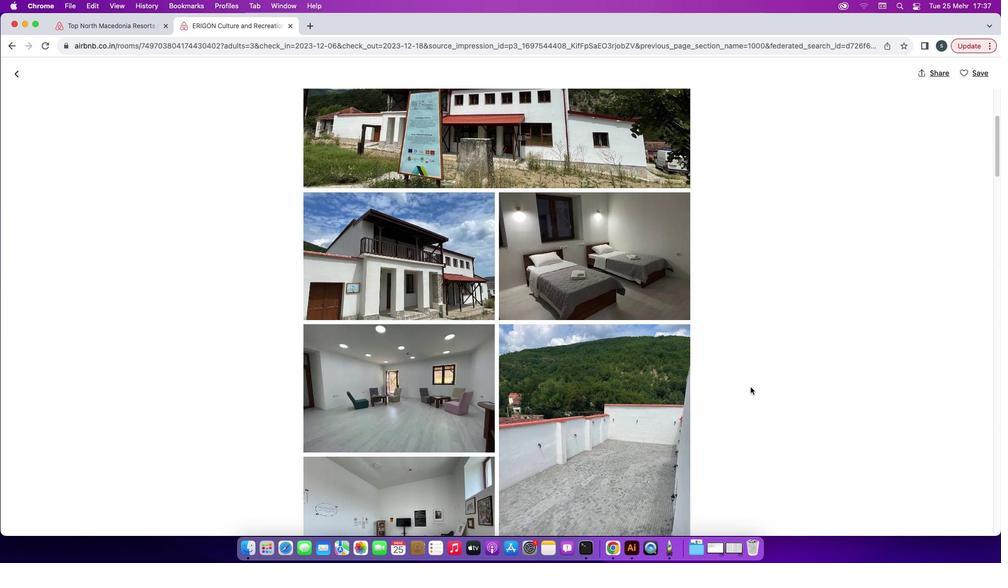 
Action: Mouse scrolled (750, 387) with delta (0, 0)
Screenshot: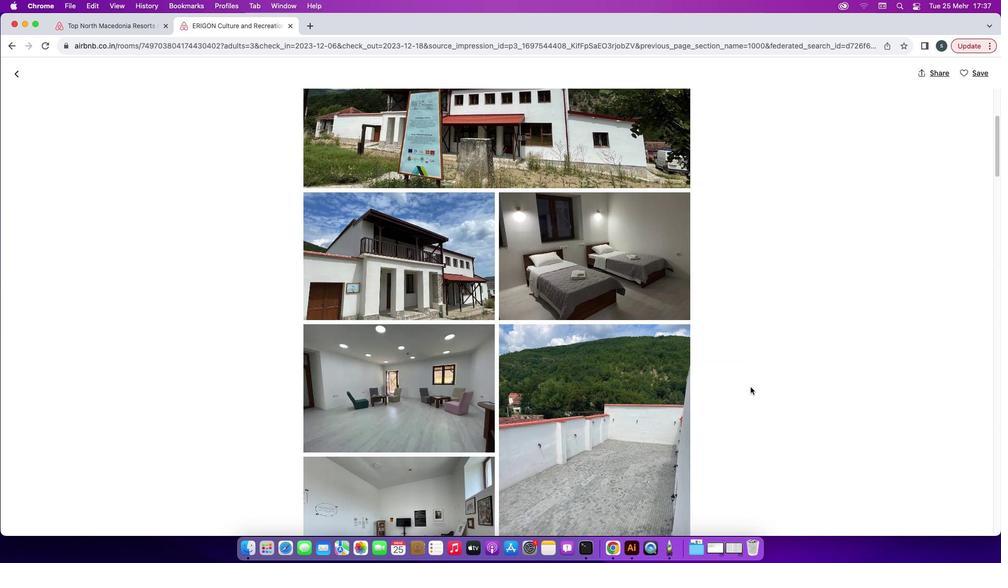 
Action: Mouse scrolled (750, 387) with delta (0, -1)
Screenshot: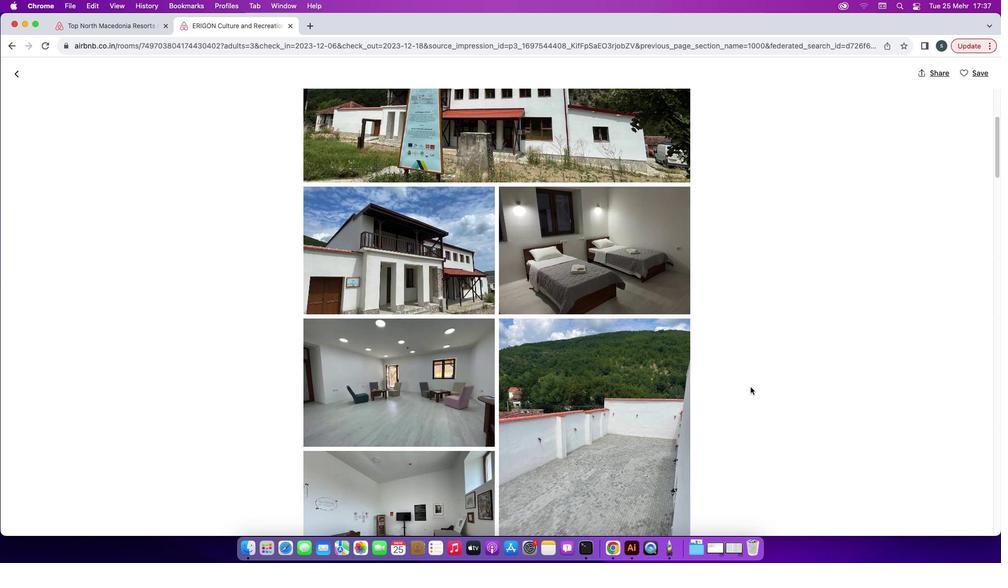 
Action: Mouse scrolled (750, 387) with delta (0, 0)
Screenshot: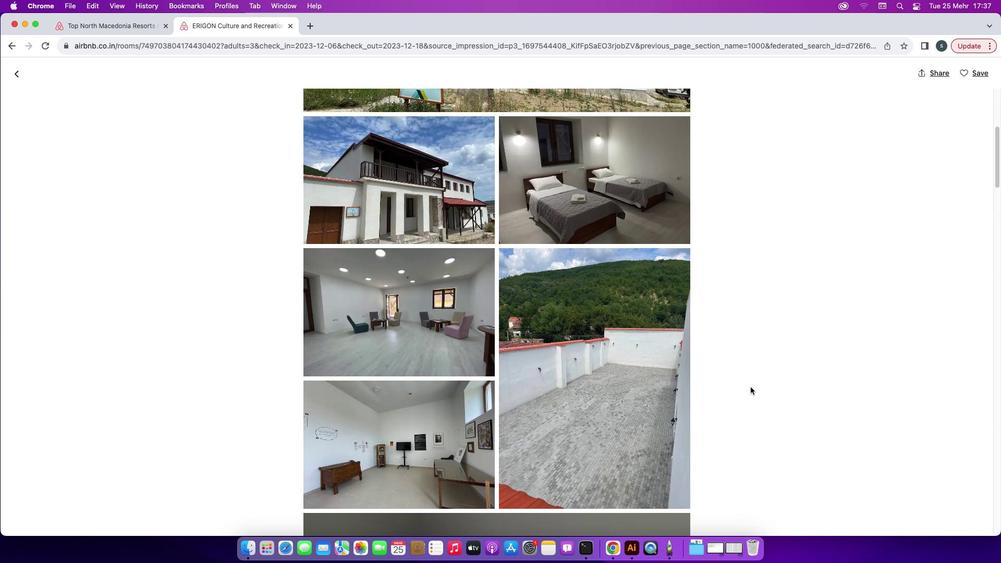 
Action: Mouse scrolled (750, 387) with delta (0, 0)
Screenshot: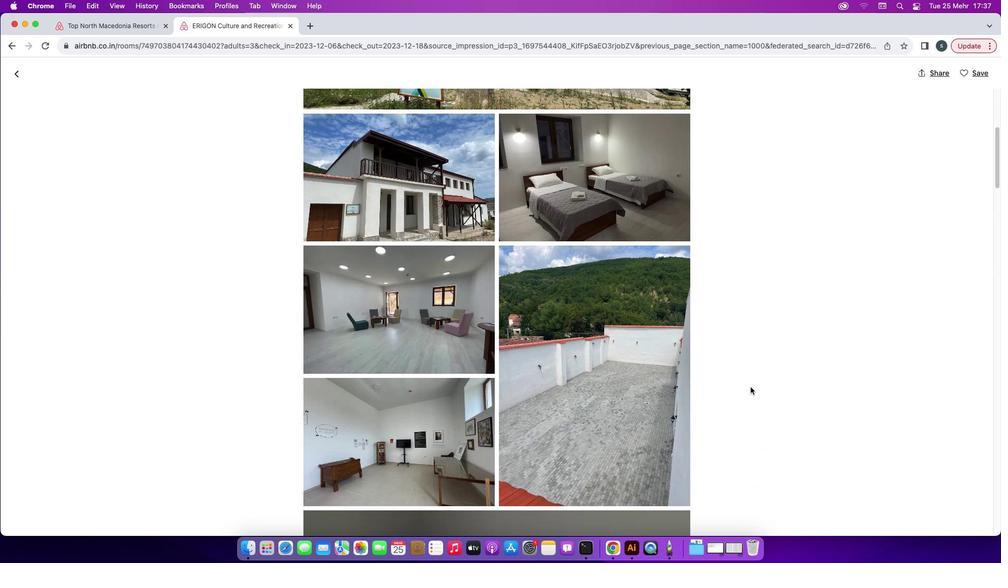 
Action: Mouse scrolled (750, 387) with delta (0, 0)
Screenshot: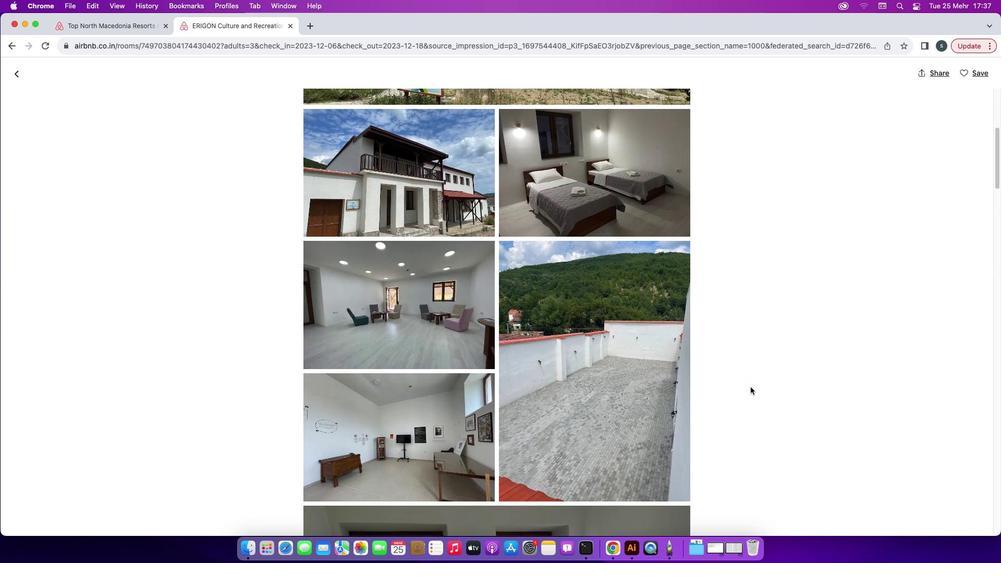 
Action: Mouse scrolled (750, 387) with delta (0, 0)
Screenshot: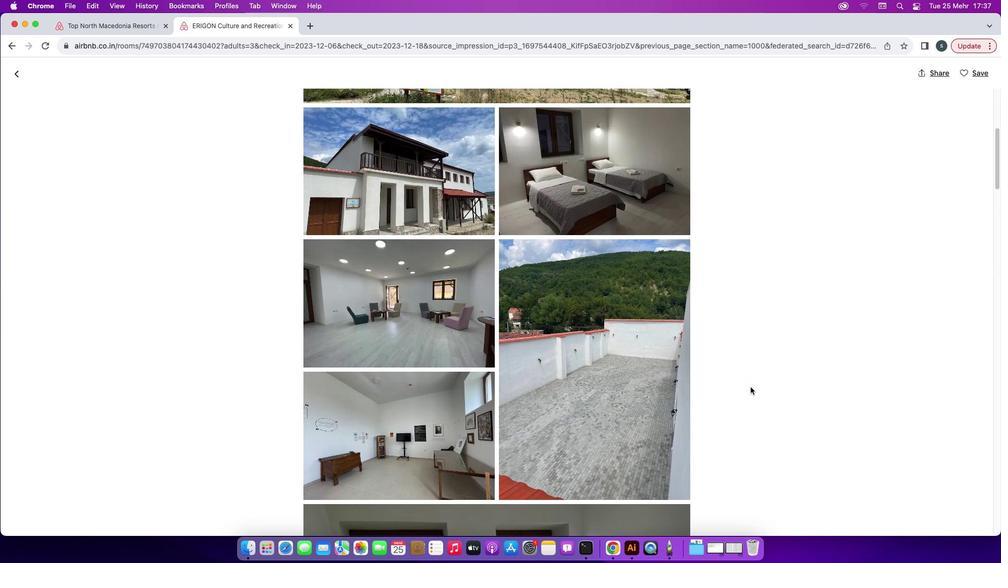 
Action: Mouse scrolled (750, 387) with delta (0, 0)
Screenshot: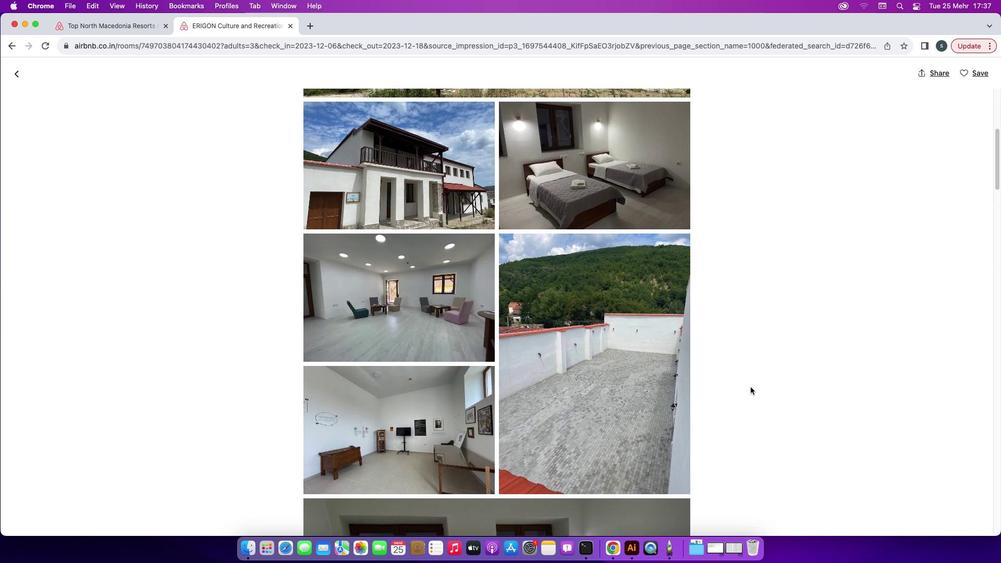 
Action: Mouse scrolled (750, 387) with delta (0, -1)
Screenshot: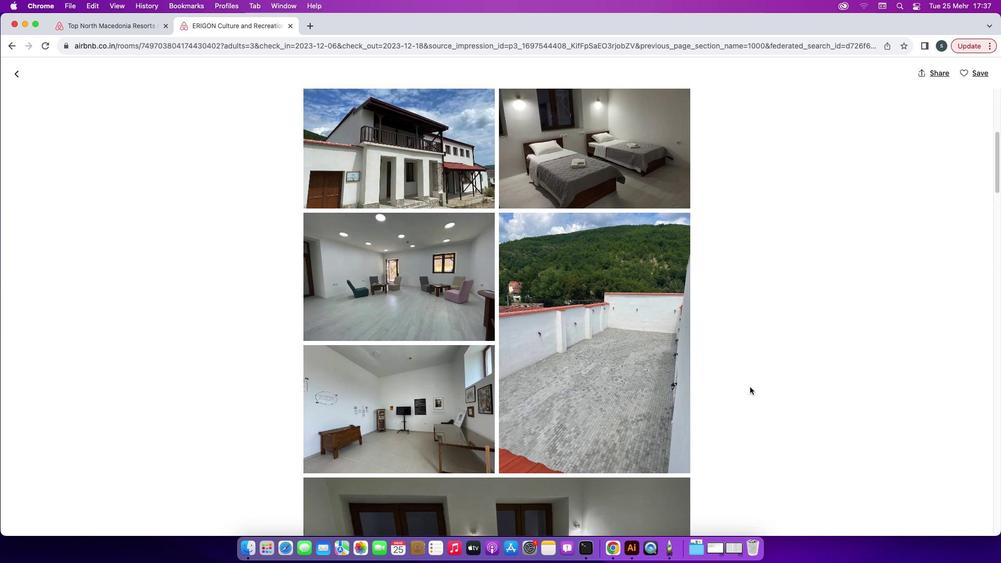
Action: Mouse moved to (750, 387)
Screenshot: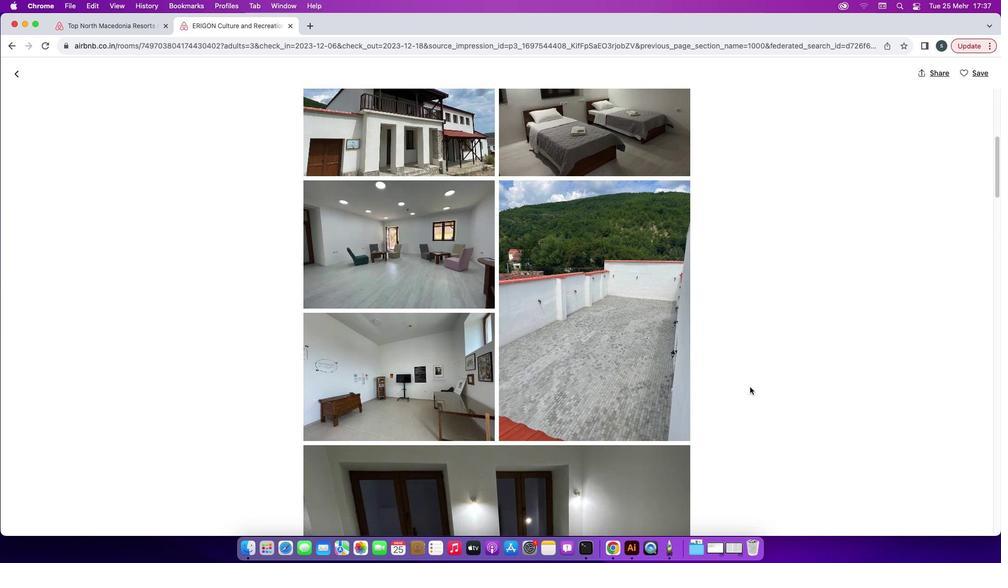 
Action: Mouse scrolled (750, 387) with delta (0, -1)
Screenshot: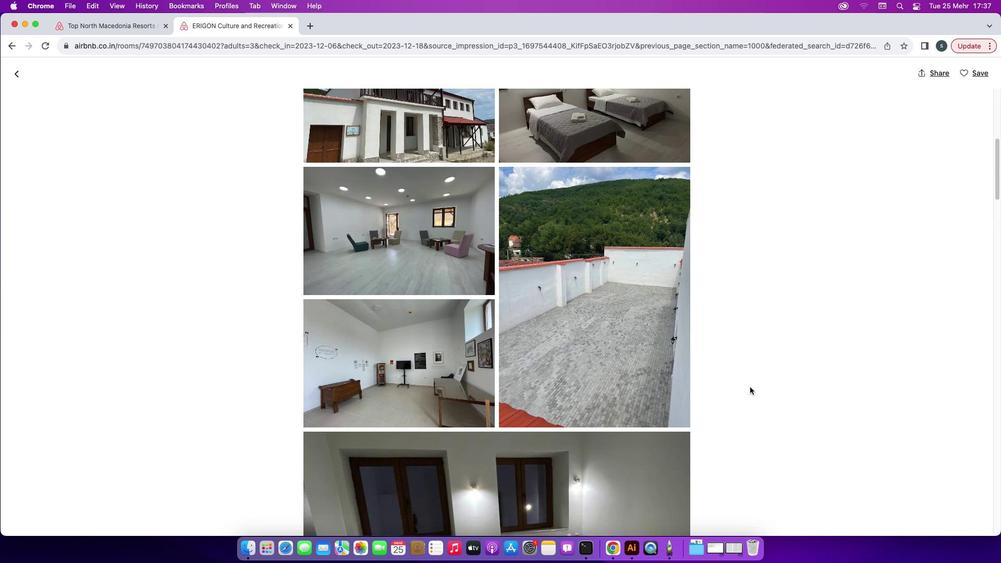 
Action: Mouse scrolled (750, 387) with delta (0, 0)
Screenshot: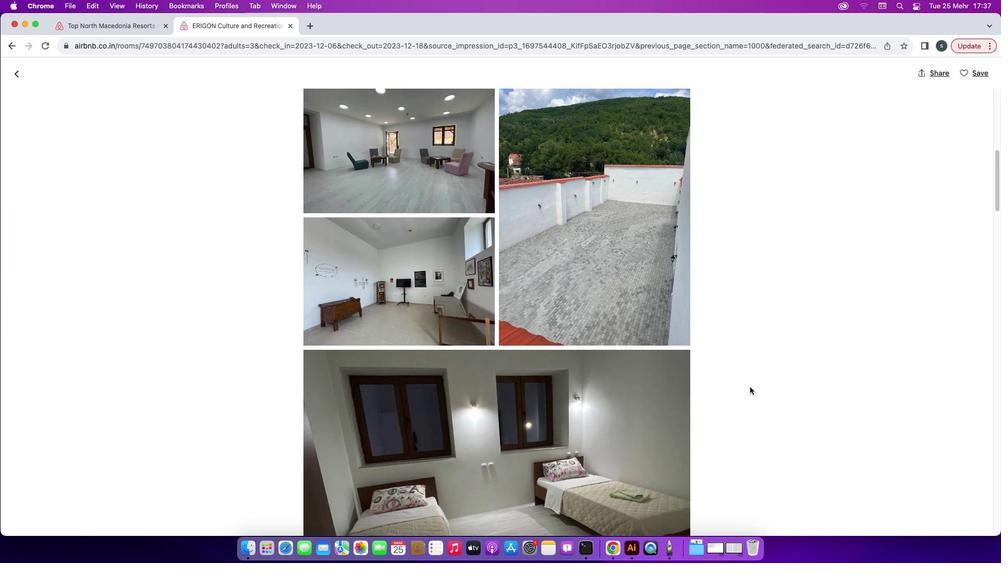 
Action: Mouse scrolled (750, 387) with delta (0, 0)
Screenshot: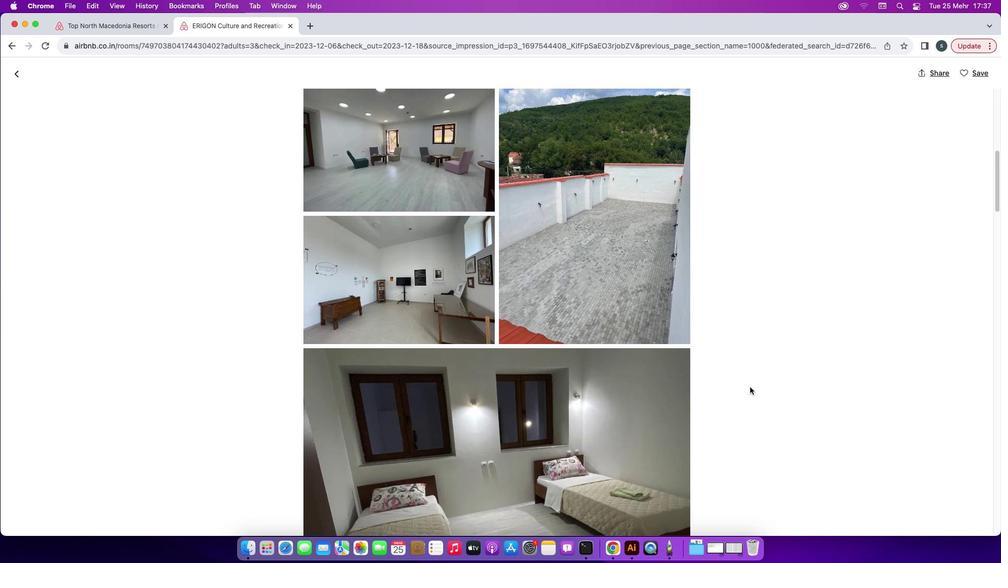 
Action: Mouse scrolled (750, 387) with delta (0, 0)
Screenshot: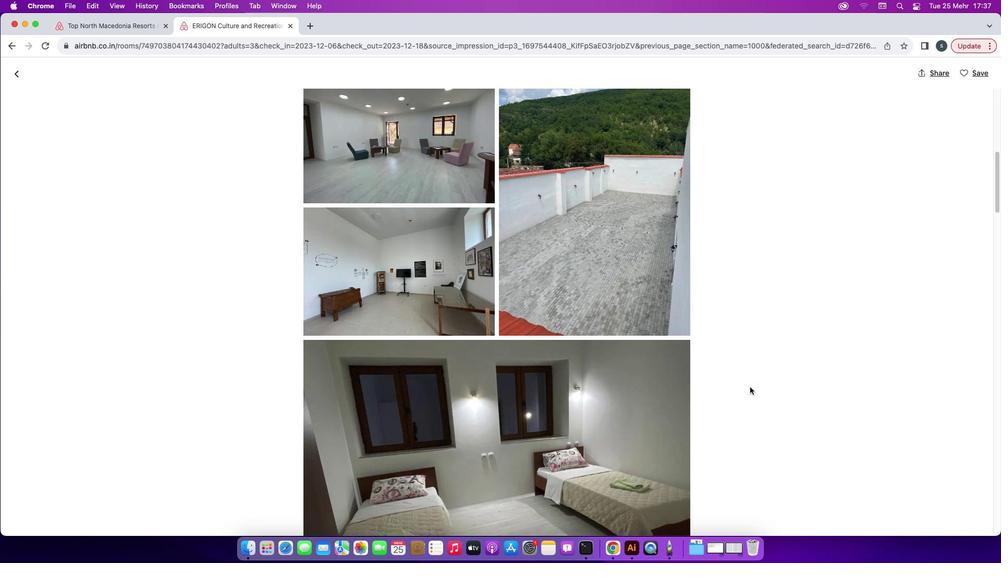 
Action: Mouse scrolled (750, 387) with delta (0, -1)
Screenshot: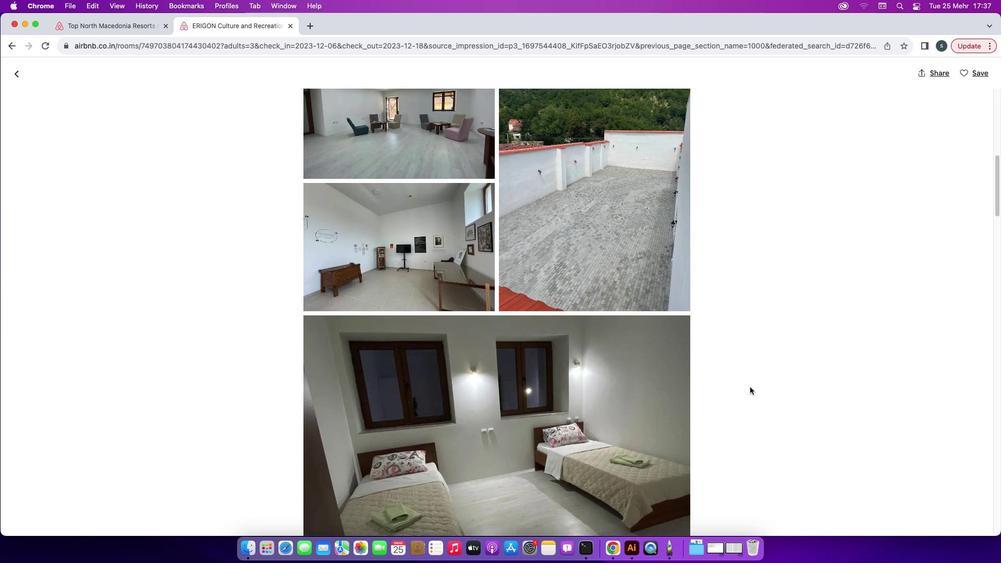 
Action: Mouse scrolled (750, 387) with delta (0, -1)
Screenshot: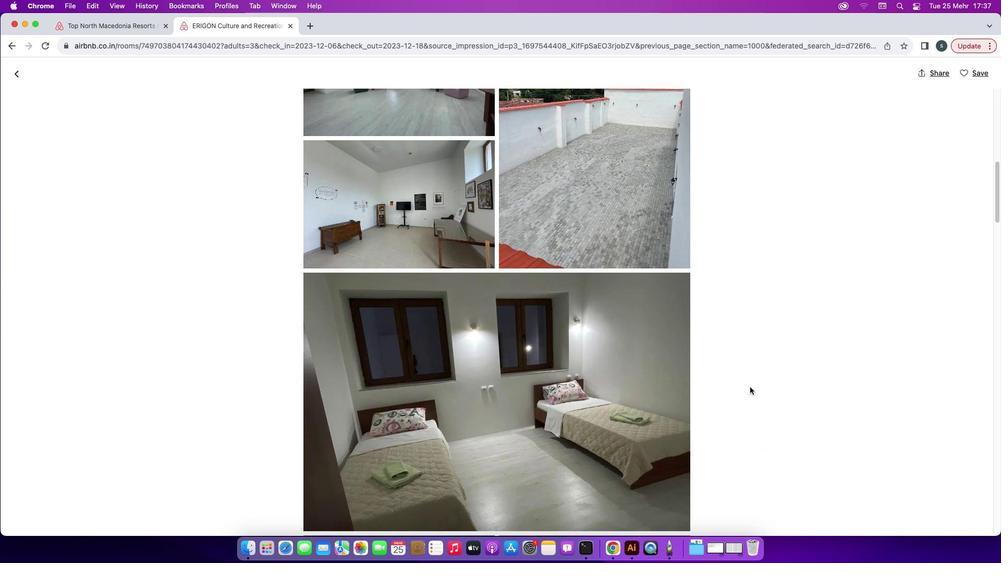 
Action: Mouse scrolled (750, 387) with delta (0, 0)
Screenshot: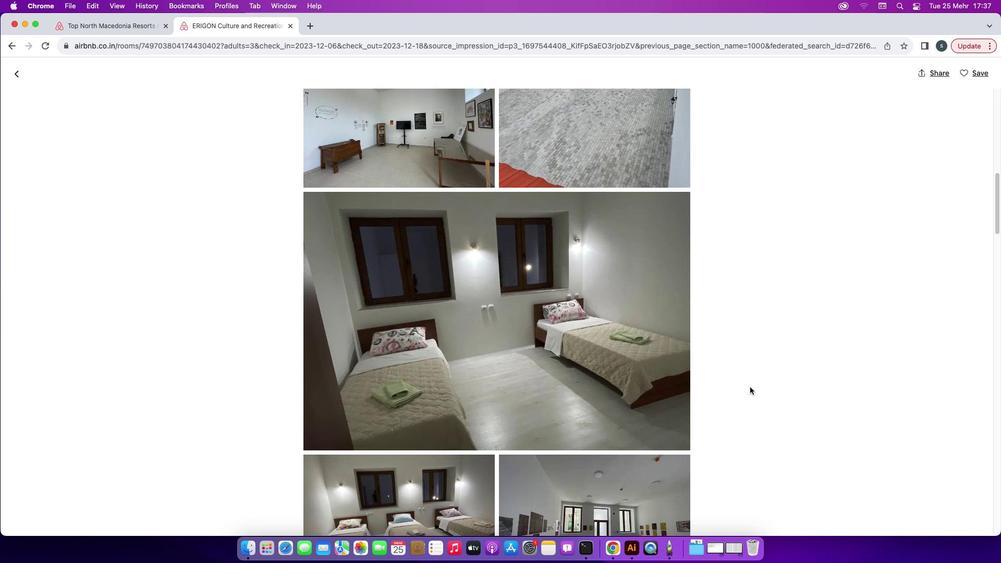 
Action: Mouse scrolled (750, 387) with delta (0, 0)
Screenshot: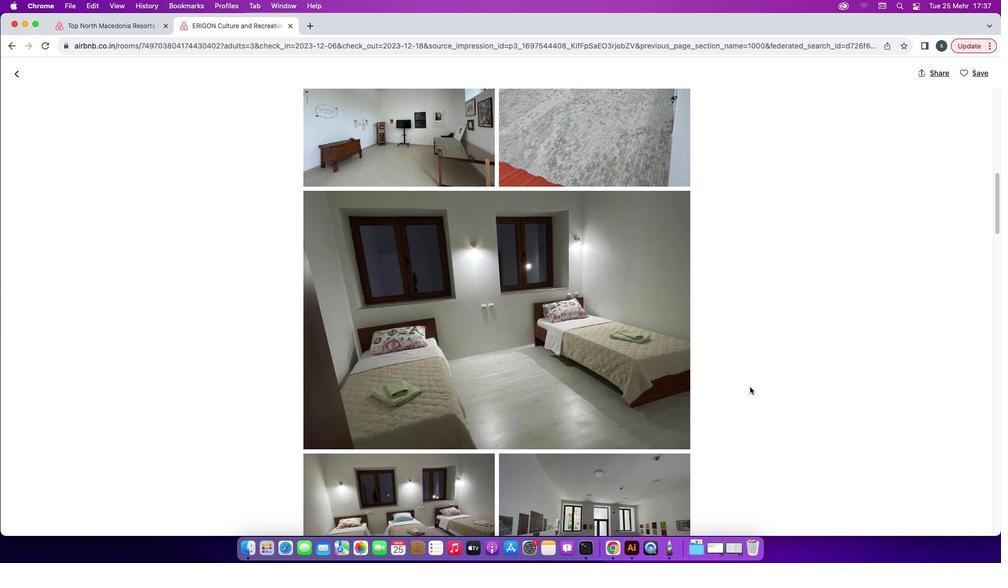 
Action: Mouse scrolled (750, 387) with delta (0, -1)
Screenshot: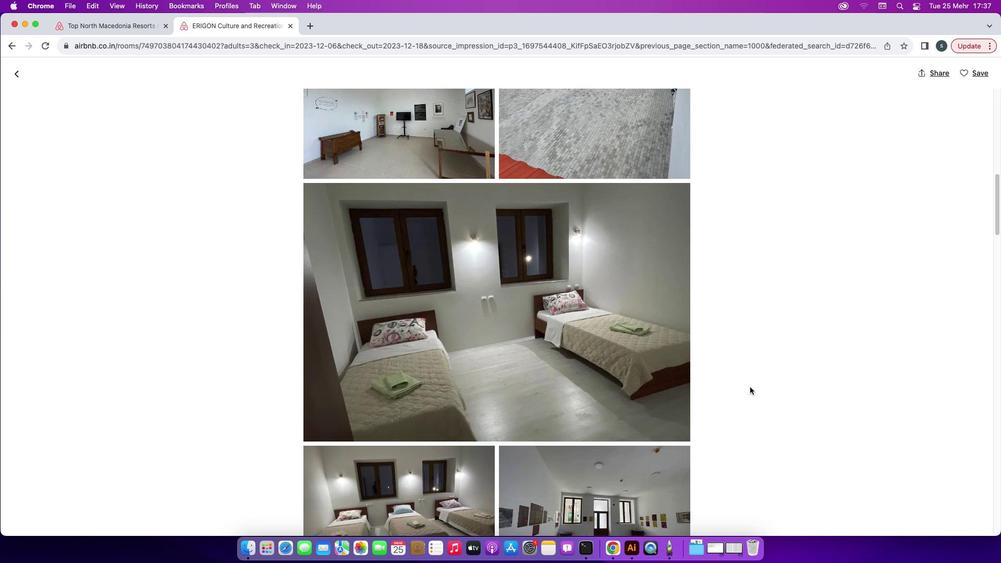 
Action: Mouse scrolled (750, 387) with delta (0, -2)
Screenshot: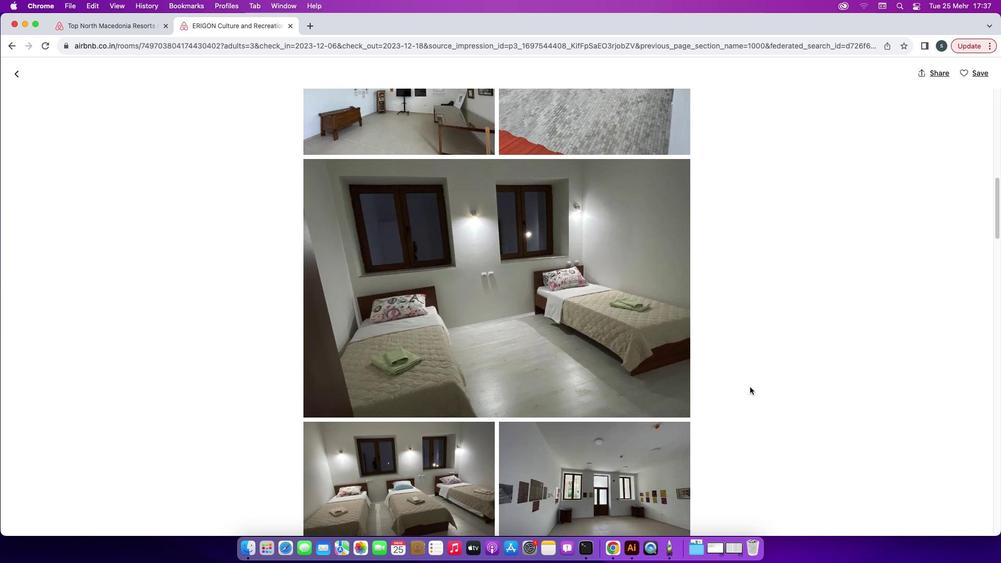 
Action: Mouse scrolled (750, 387) with delta (0, -2)
Screenshot: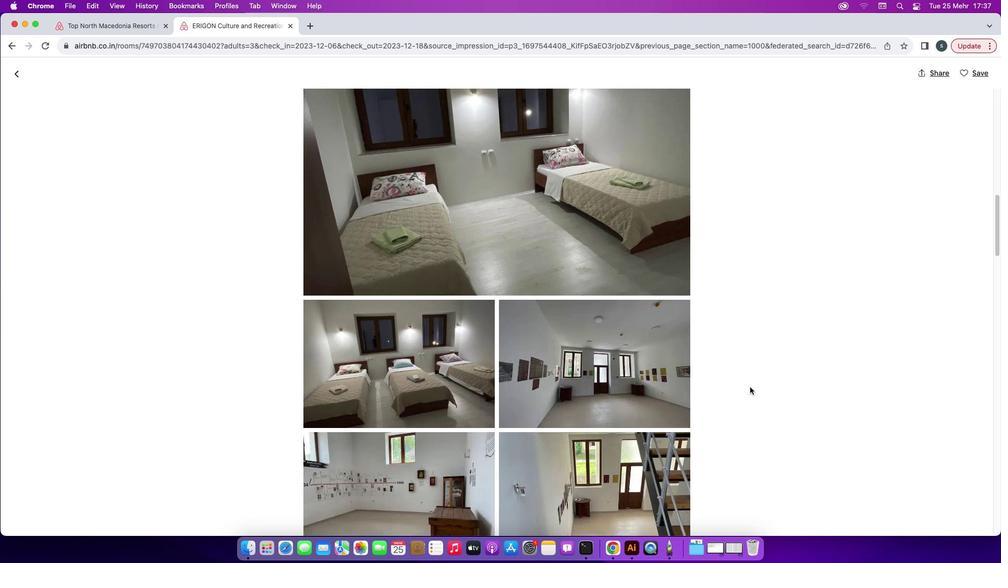 
Action: Mouse scrolled (750, 387) with delta (0, 0)
Screenshot: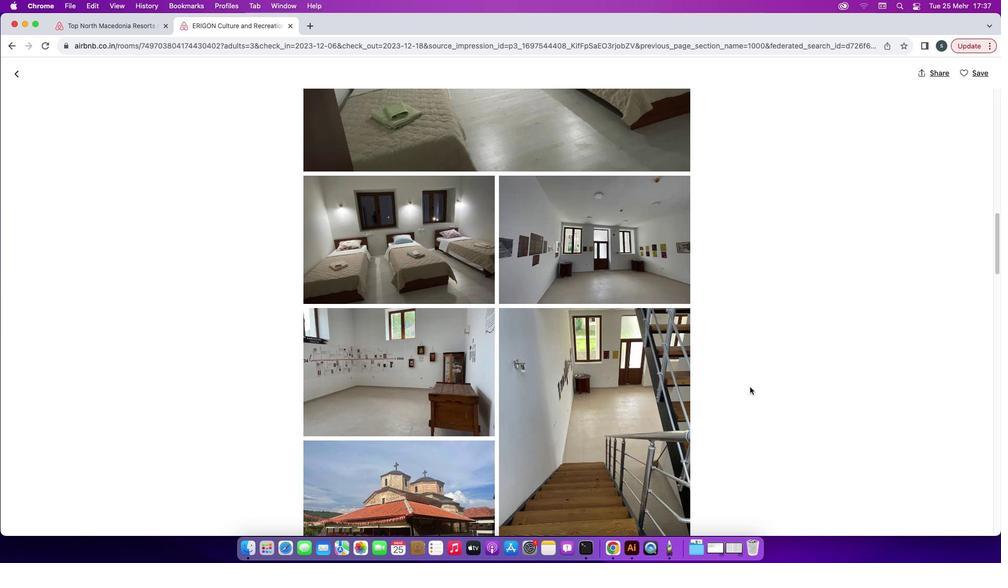 
Action: Mouse scrolled (750, 387) with delta (0, 0)
Screenshot: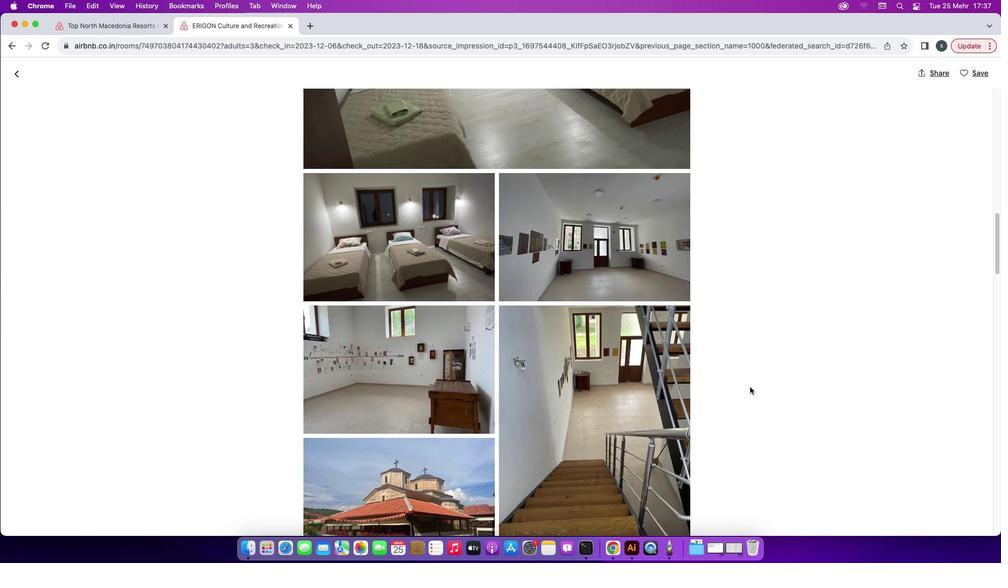 
Action: Mouse scrolled (750, 387) with delta (0, 0)
Screenshot: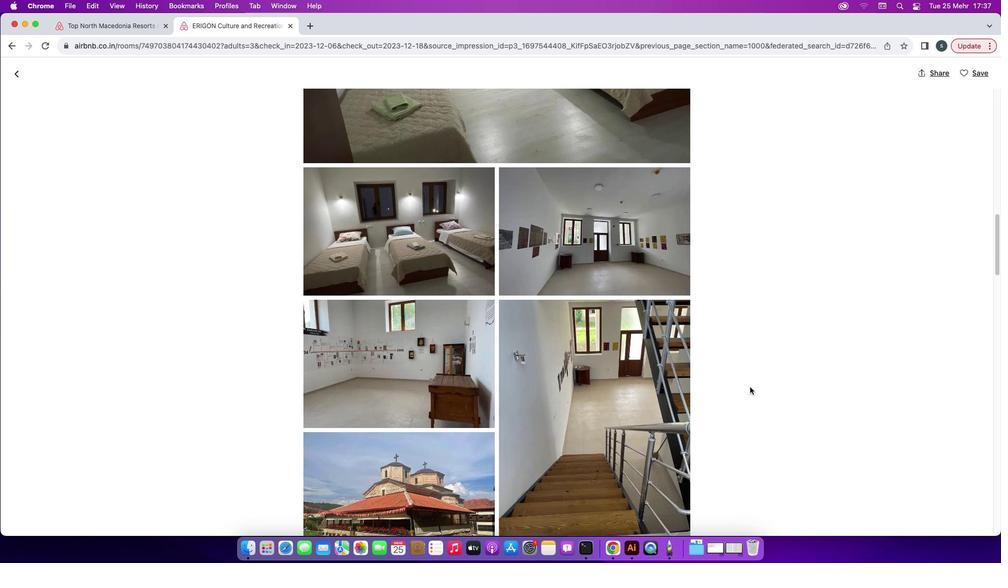 
Action: Mouse scrolled (750, 387) with delta (0, -1)
Screenshot: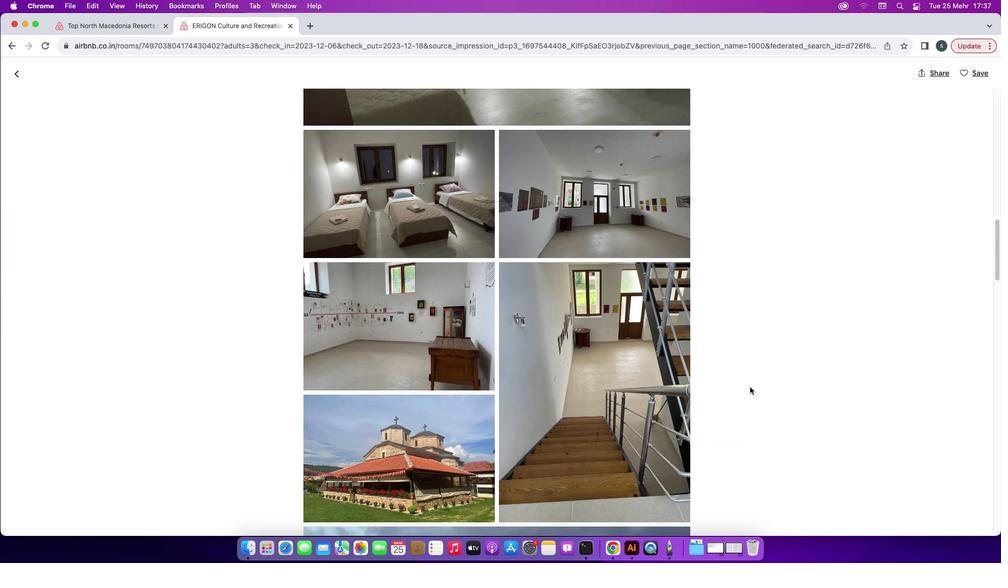 
Action: Mouse scrolled (750, 387) with delta (0, -1)
Screenshot: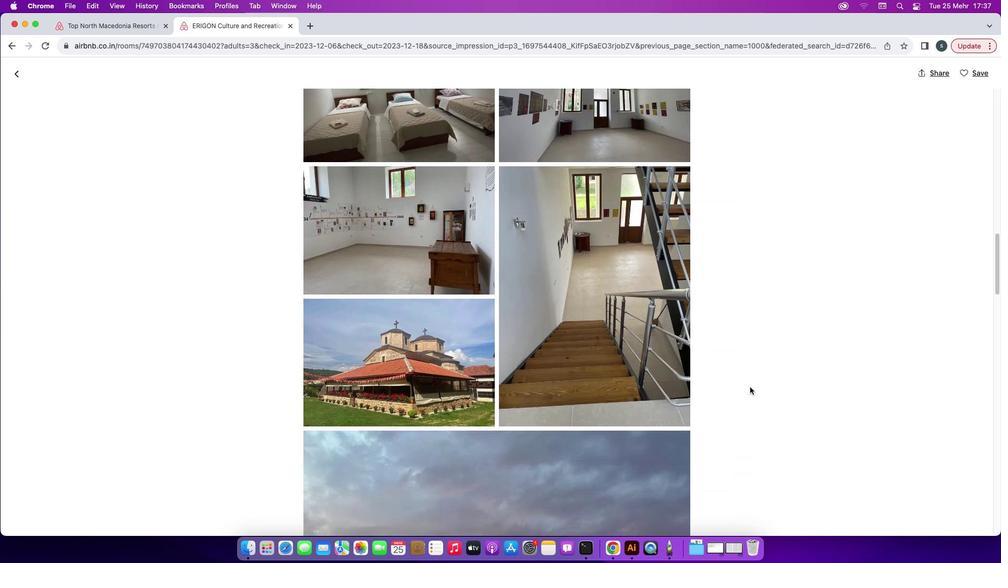 
Action: Mouse moved to (750, 387)
Screenshot: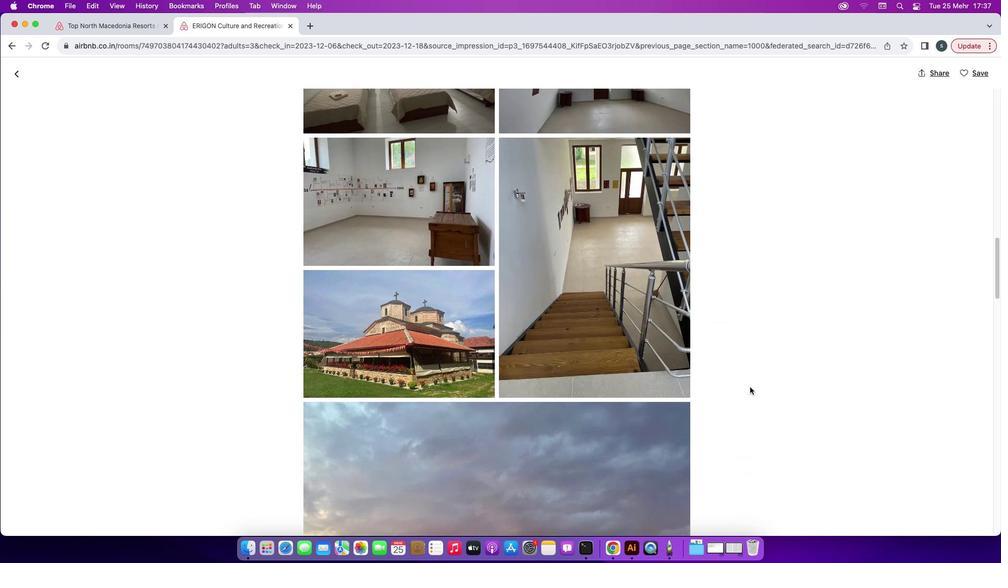 
Action: Mouse scrolled (750, 387) with delta (0, 0)
Screenshot: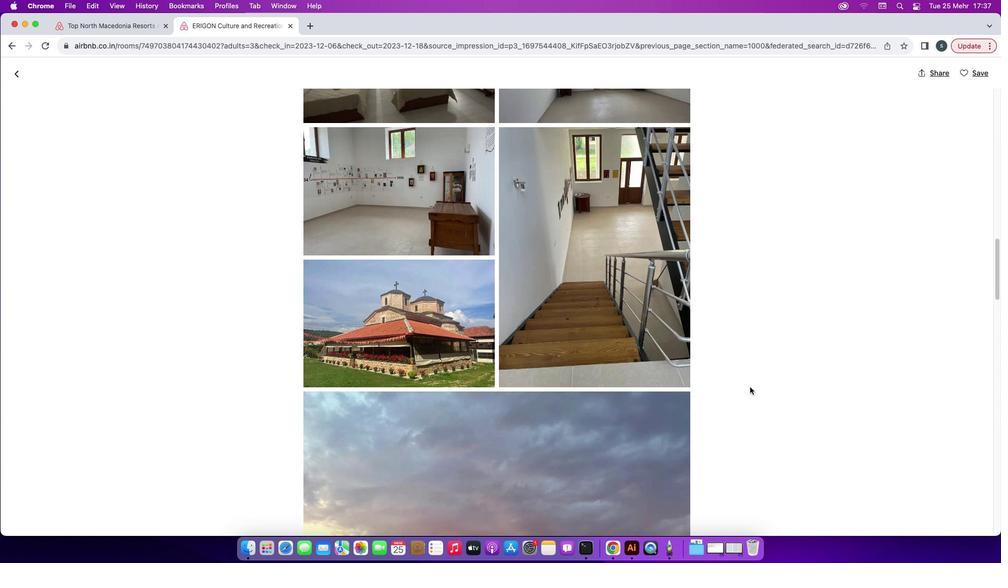 
Action: Mouse scrolled (750, 387) with delta (0, 0)
Screenshot: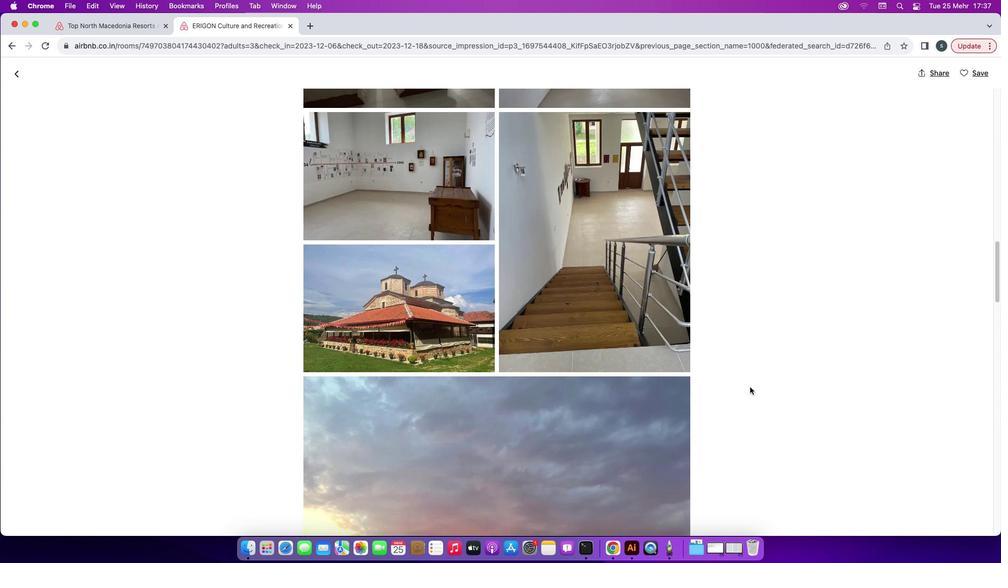 
Action: Mouse scrolled (750, 387) with delta (0, -1)
Screenshot: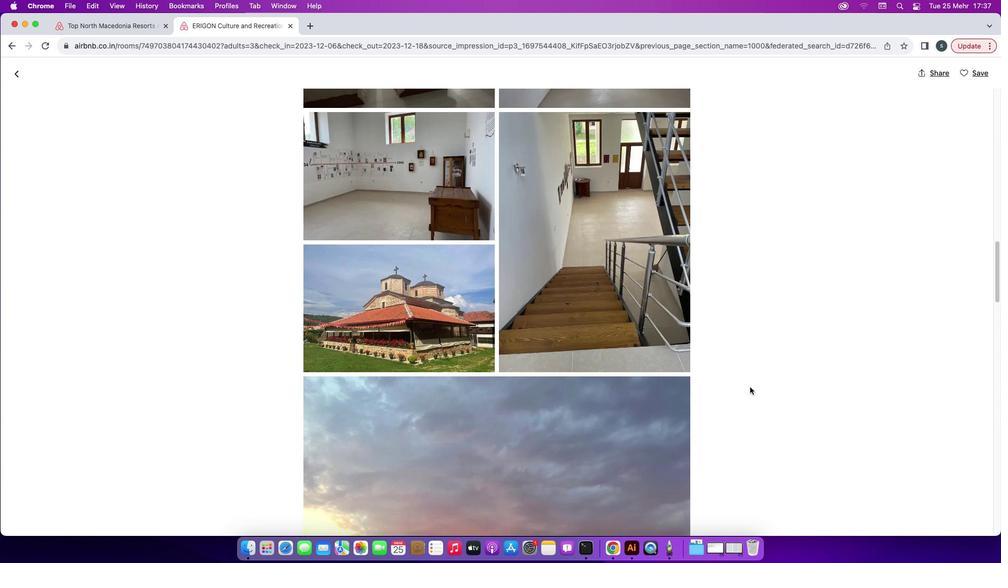 
Action: Mouse scrolled (750, 387) with delta (0, -2)
Screenshot: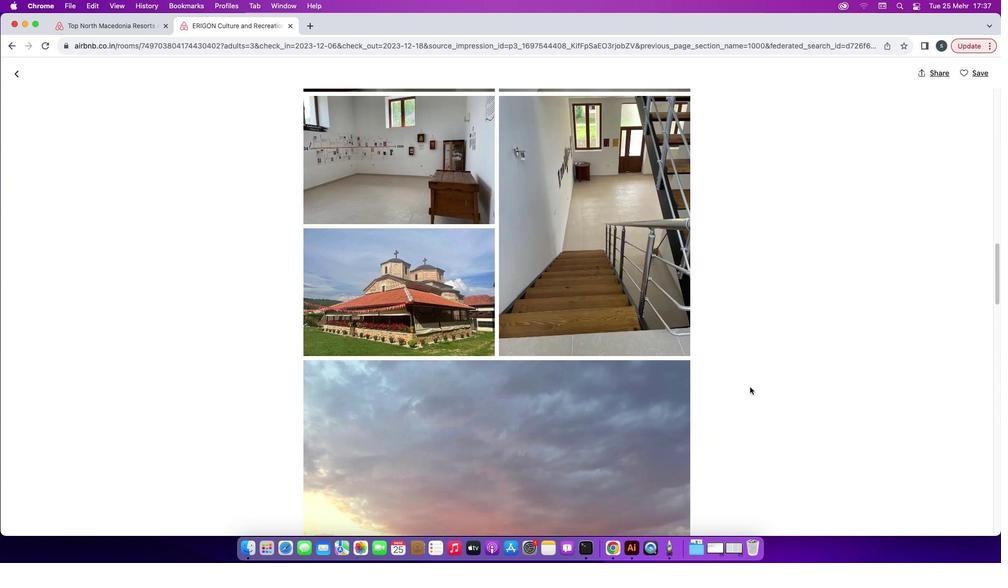 
Action: Mouse scrolled (750, 387) with delta (0, 0)
Screenshot: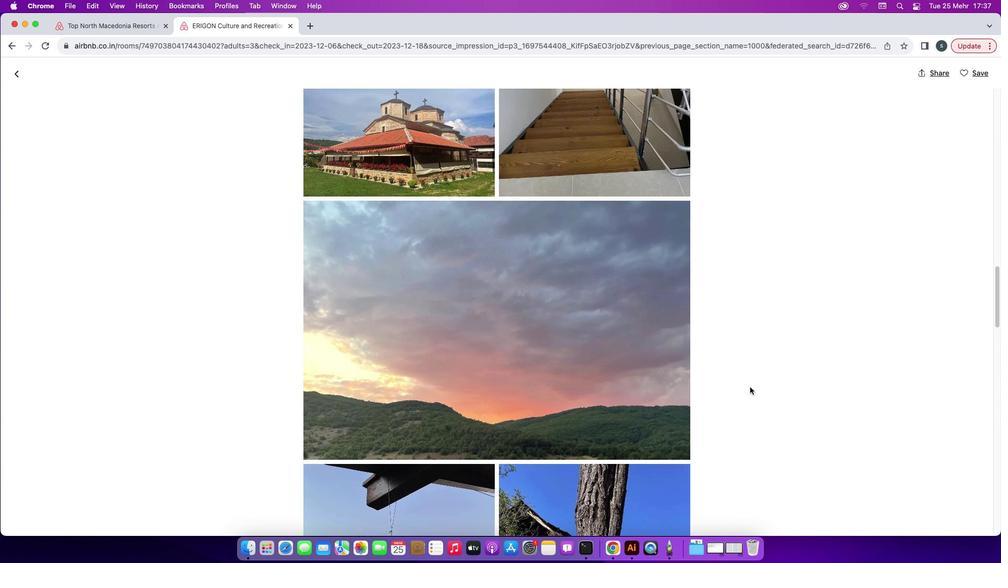 
Action: Mouse scrolled (750, 387) with delta (0, 0)
Screenshot: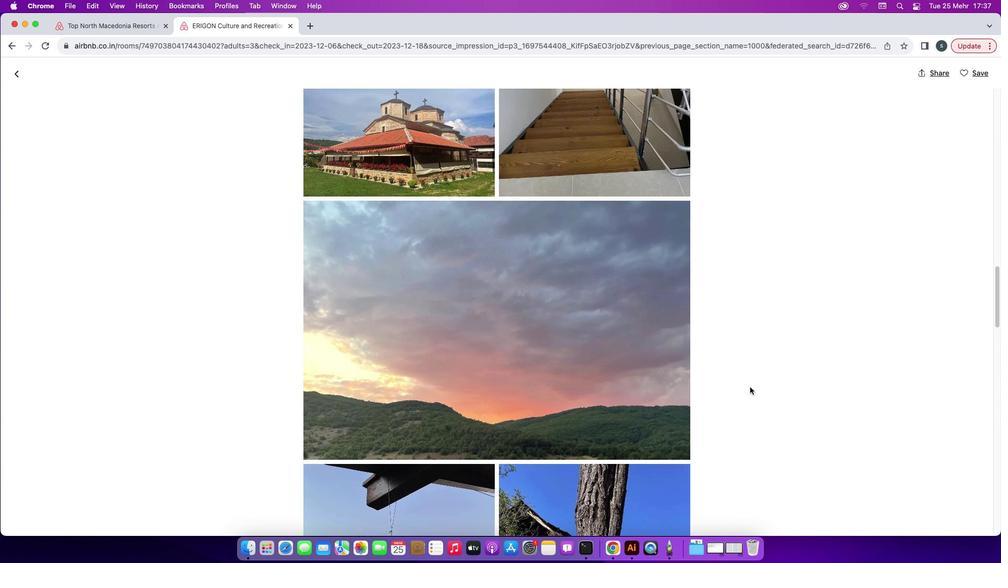 
Action: Mouse scrolled (750, 387) with delta (0, -1)
Screenshot: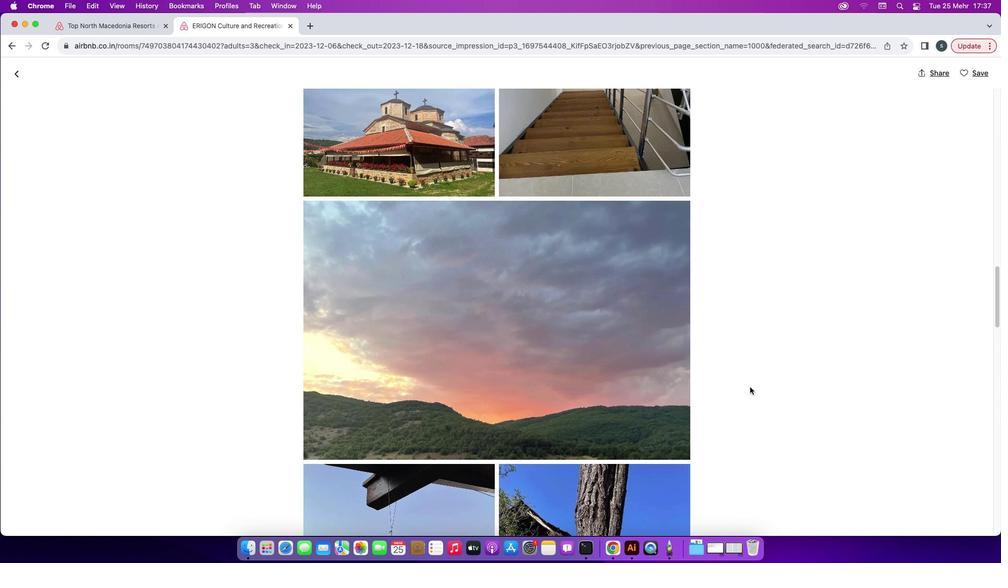 
Action: Mouse scrolled (750, 387) with delta (0, -2)
Screenshot: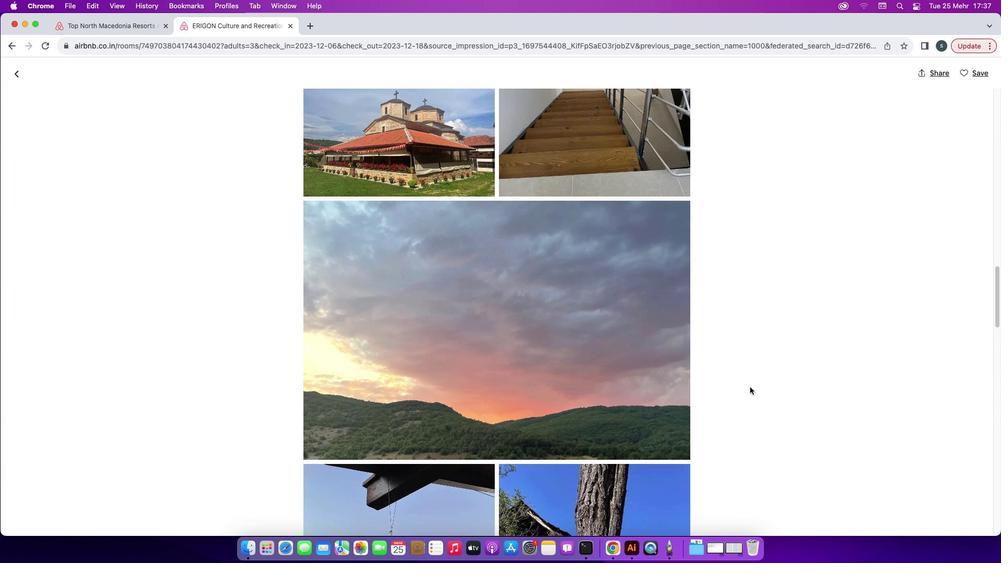 
Action: Mouse moved to (748, 387)
Screenshot: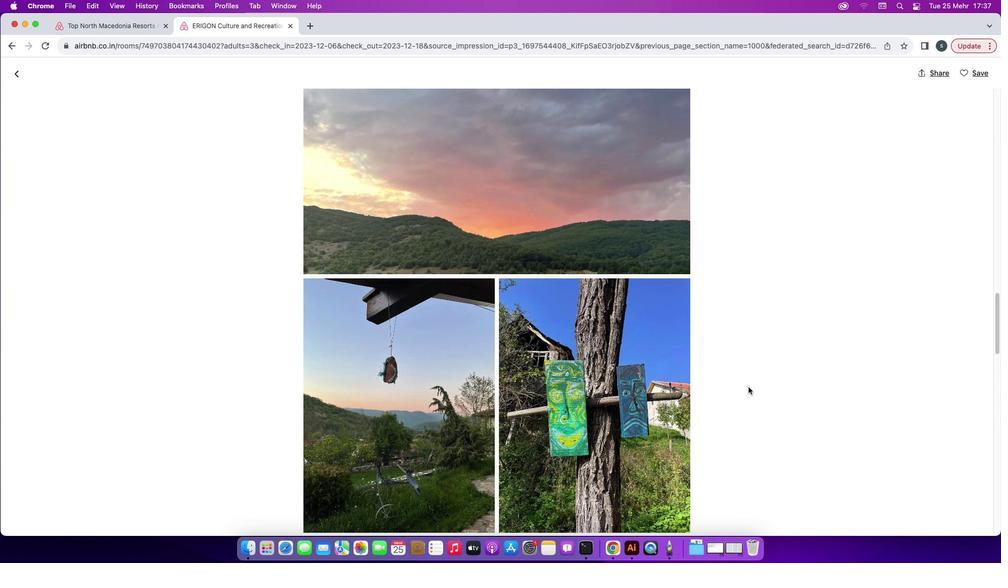 
Action: Mouse scrolled (748, 387) with delta (0, 0)
Screenshot: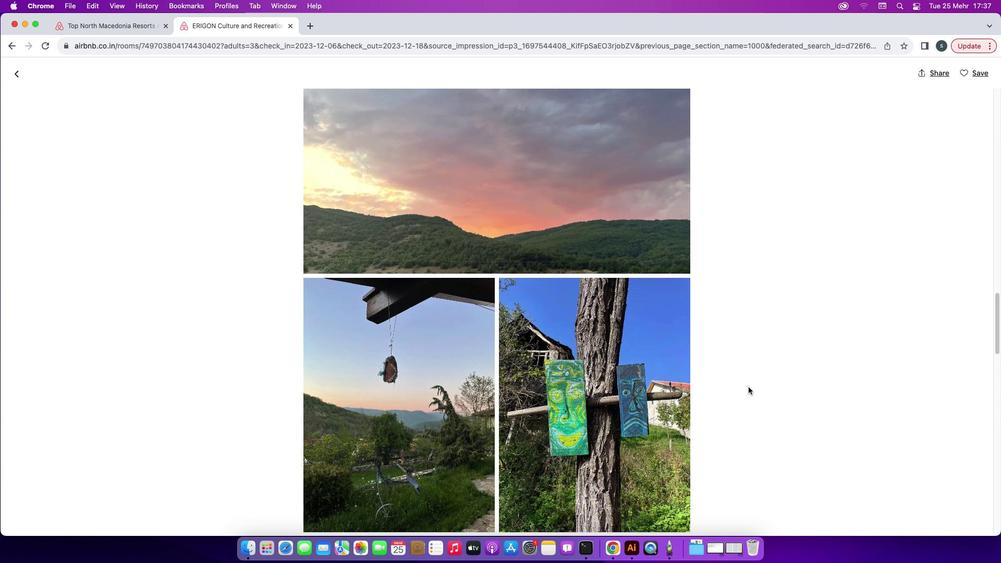 
Action: Mouse scrolled (748, 387) with delta (0, 0)
Screenshot: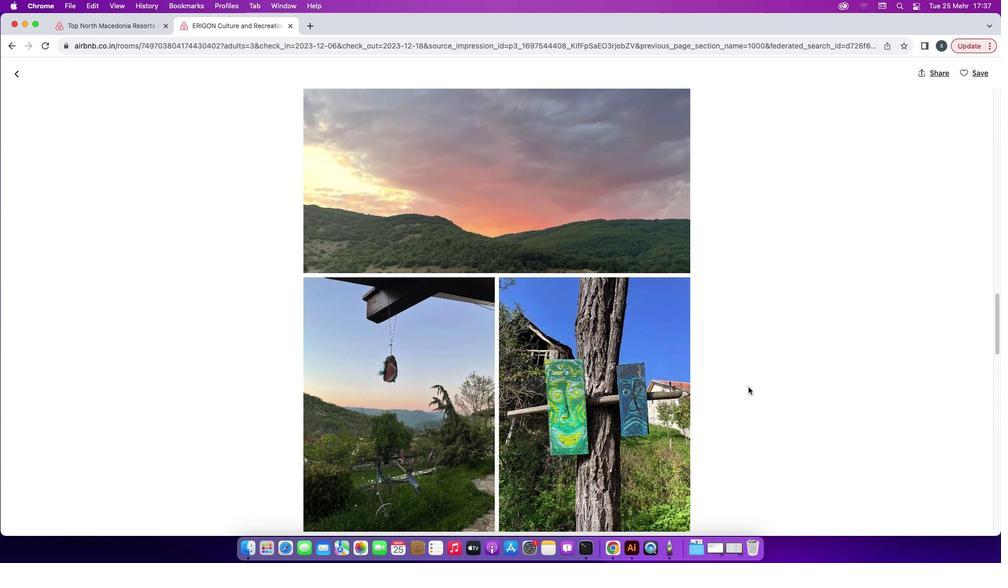 
Action: Mouse scrolled (748, 387) with delta (0, 0)
Screenshot: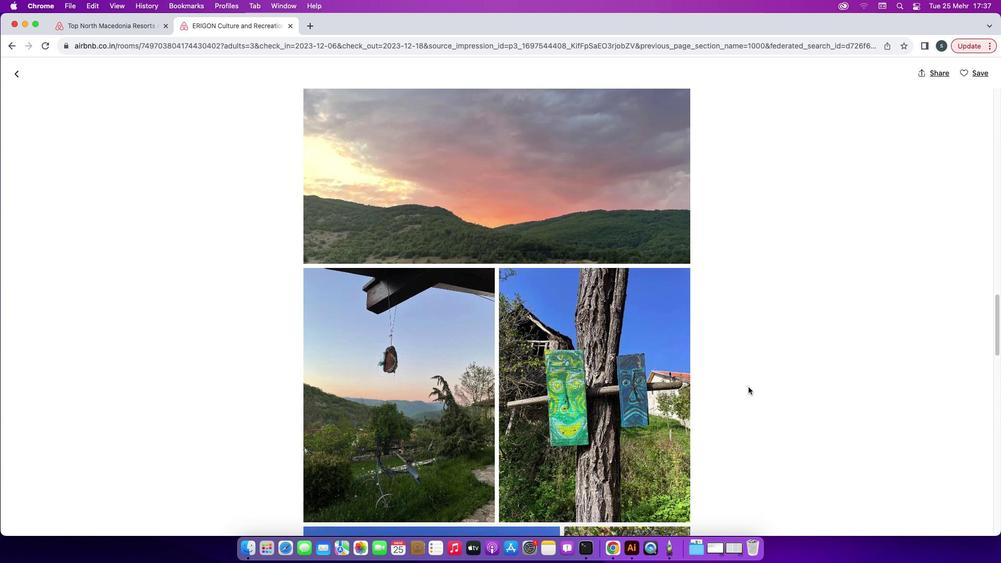 
Action: Mouse scrolled (748, 387) with delta (0, 0)
Screenshot: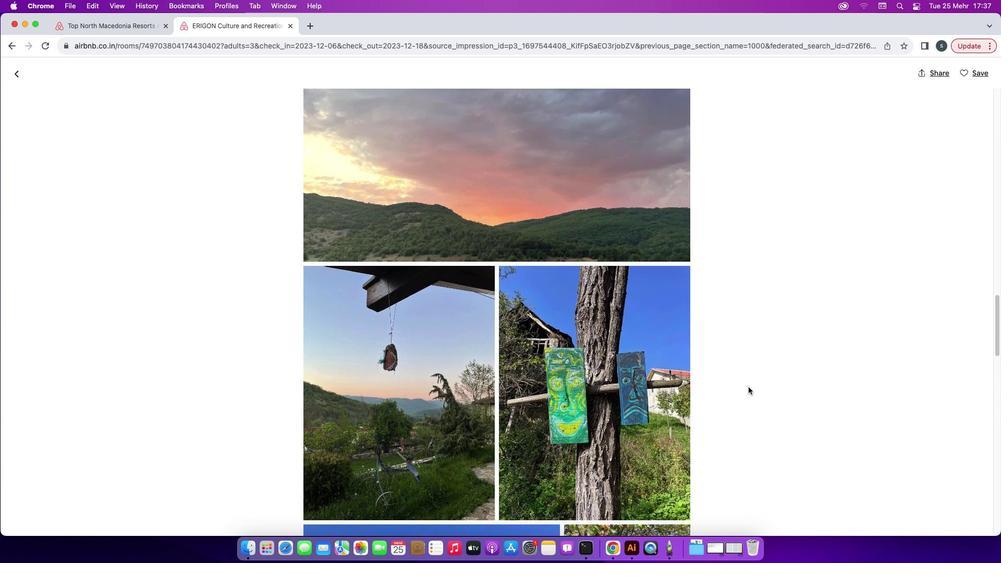 
Action: Mouse scrolled (748, 387) with delta (0, -1)
Screenshot: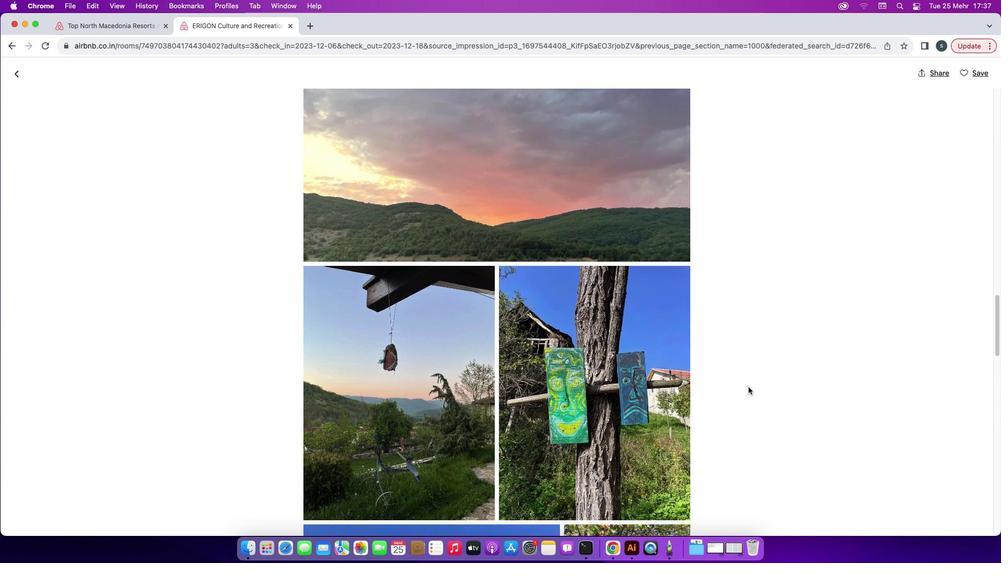 
Action: Mouse scrolled (748, 387) with delta (0, 0)
Screenshot: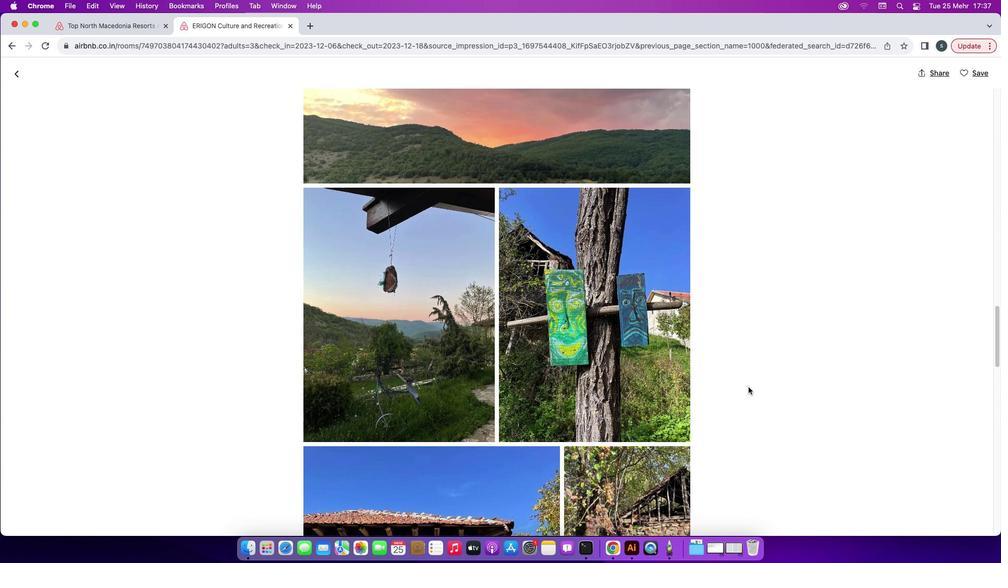 
Action: Mouse scrolled (748, 387) with delta (0, 0)
Screenshot: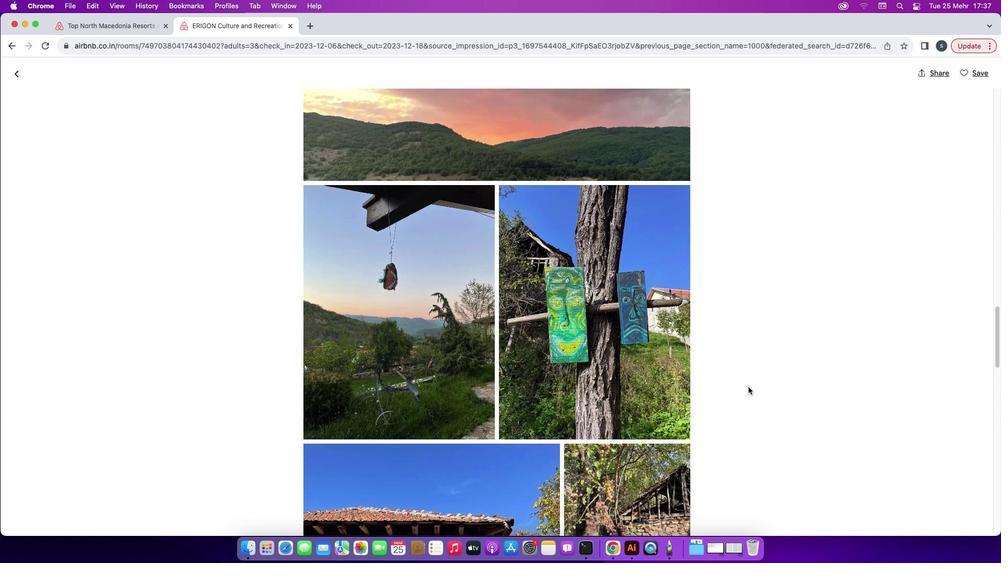 
Action: Mouse scrolled (748, 387) with delta (0, 0)
Screenshot: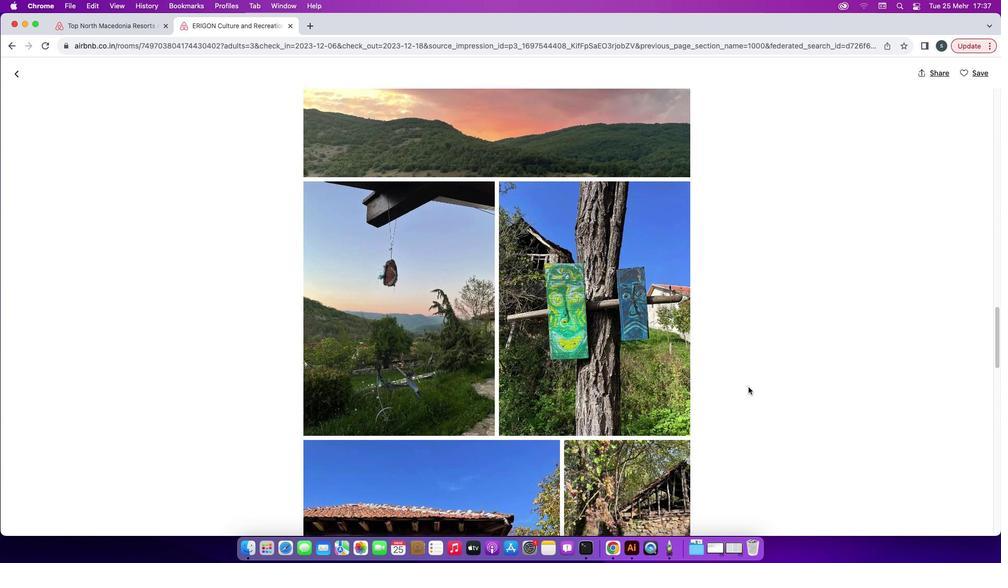 
Action: Mouse scrolled (748, 387) with delta (0, -1)
Screenshot: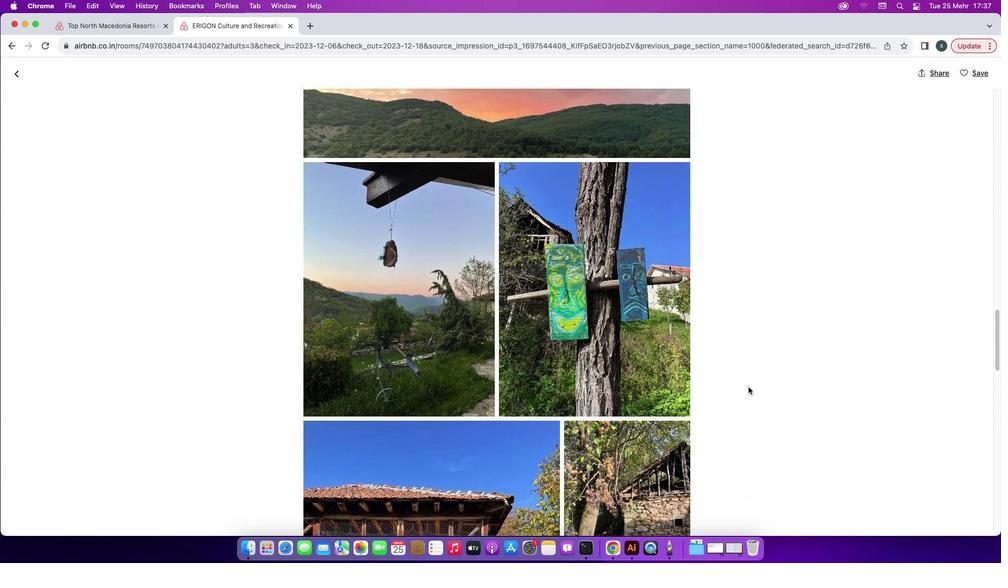 
Action: Mouse scrolled (748, 387) with delta (0, 0)
Screenshot: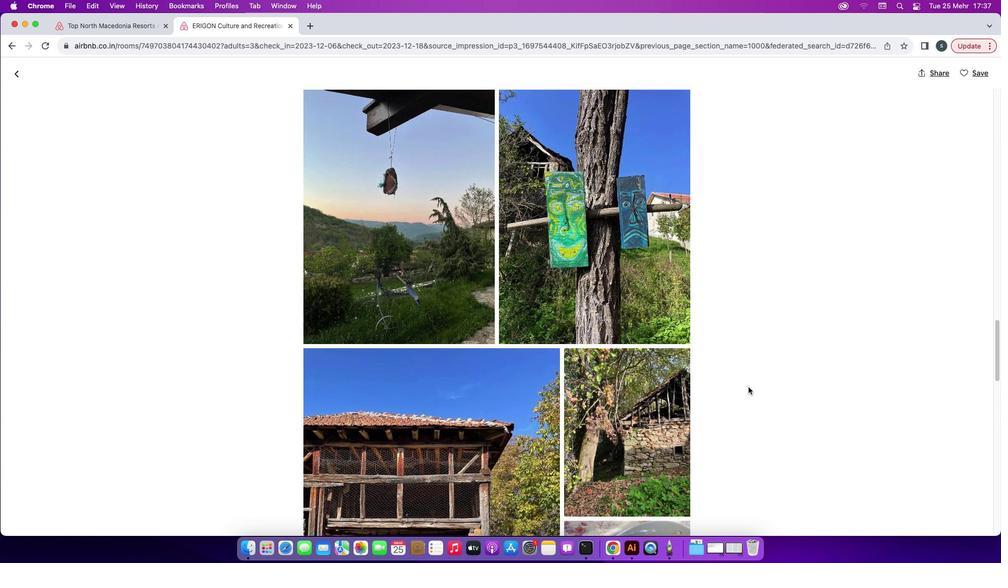 
Action: Mouse scrolled (748, 387) with delta (0, 0)
Screenshot: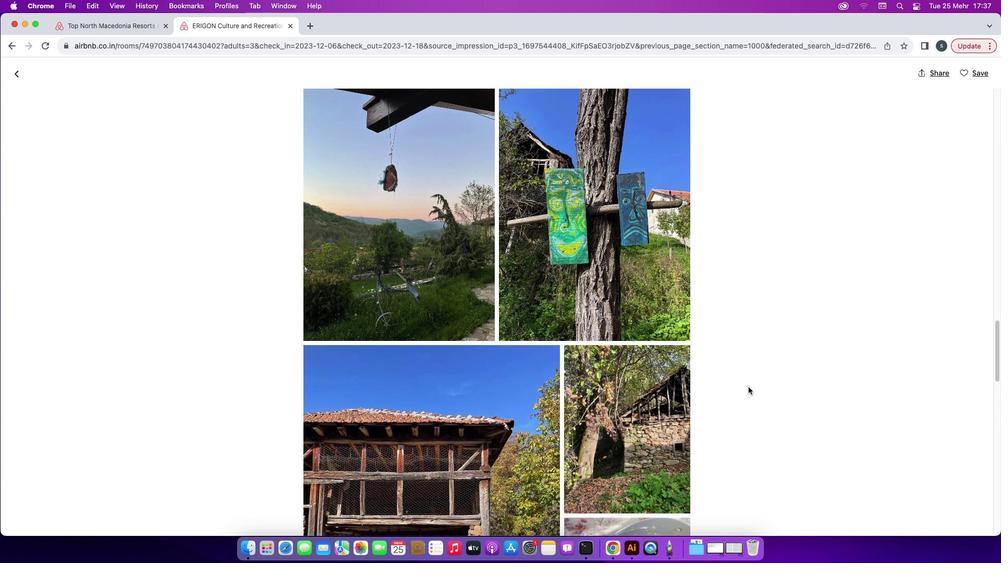 
Action: Mouse scrolled (748, 387) with delta (0, -1)
Screenshot: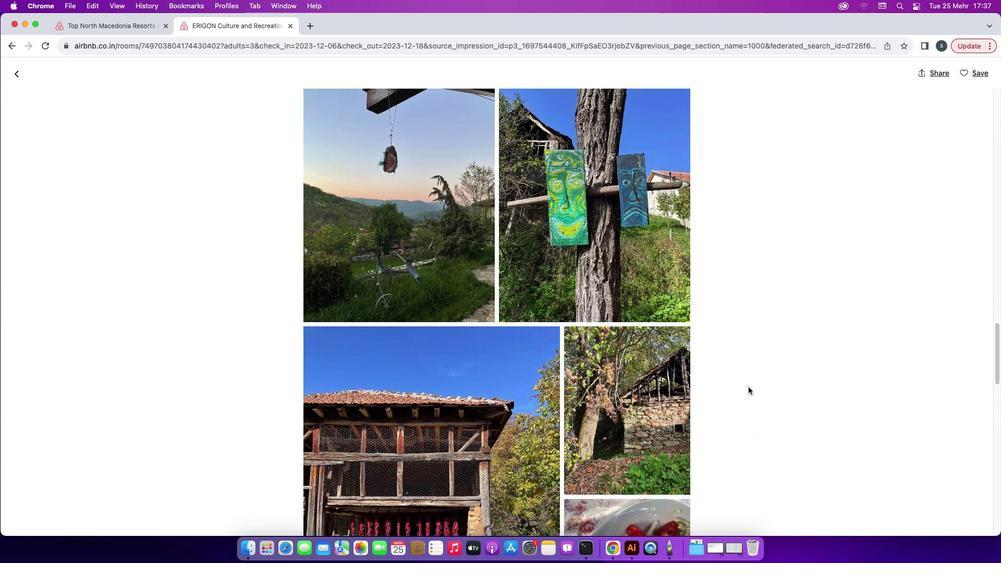 
Action: Mouse scrolled (748, 387) with delta (0, -2)
Screenshot: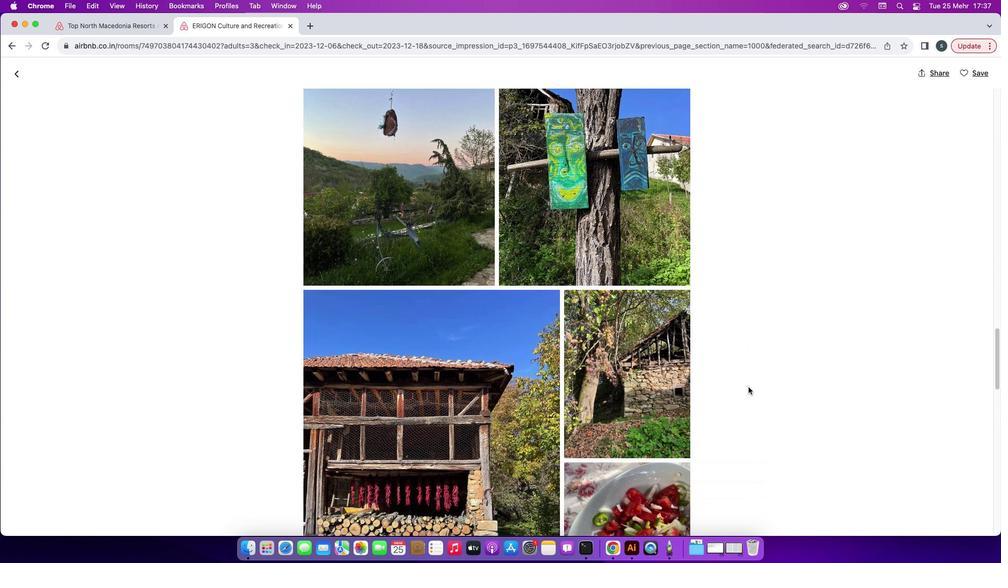 
Action: Mouse scrolled (748, 387) with delta (0, 0)
Screenshot: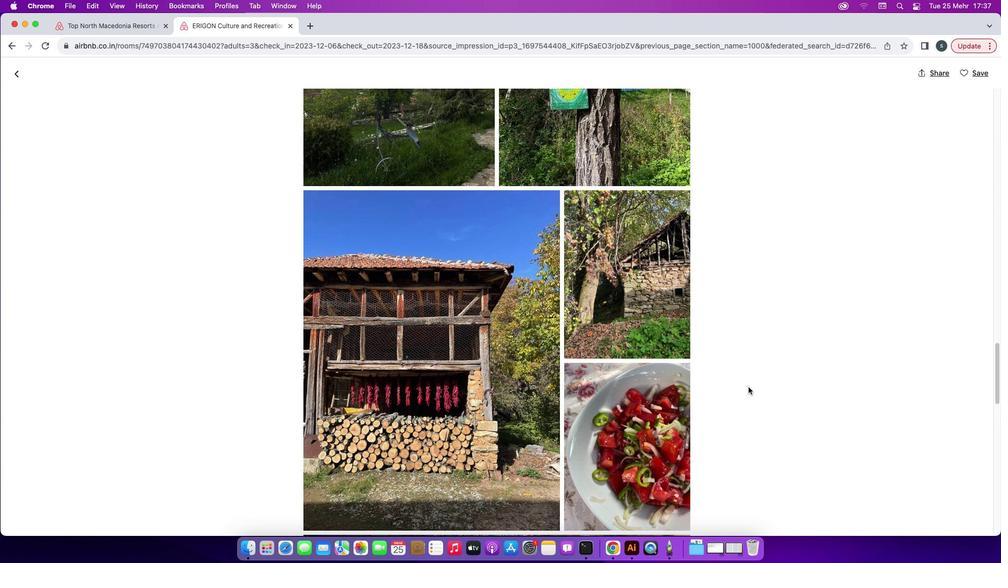 
Action: Mouse scrolled (748, 387) with delta (0, 0)
Screenshot: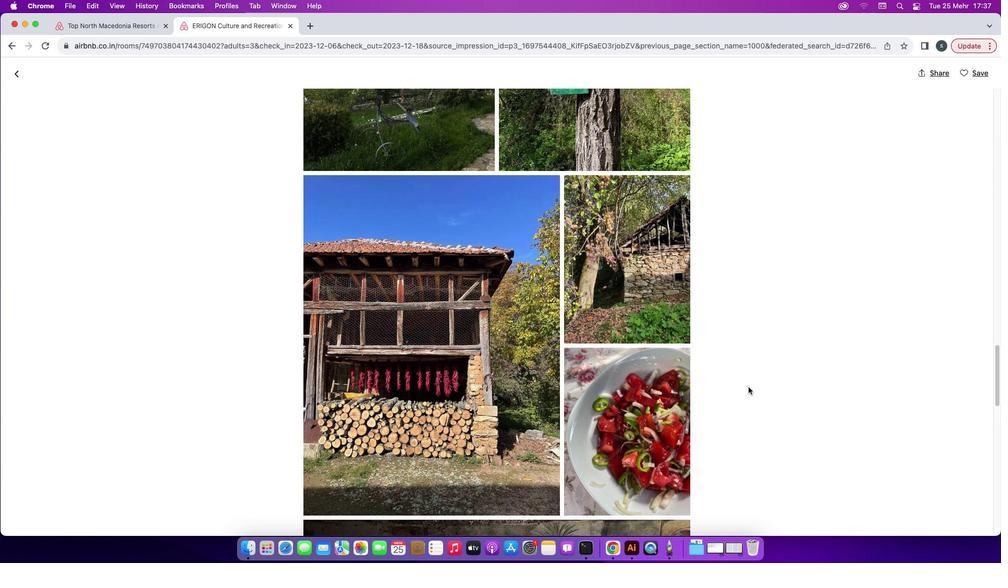 
Action: Mouse scrolled (748, 387) with delta (0, -1)
Screenshot: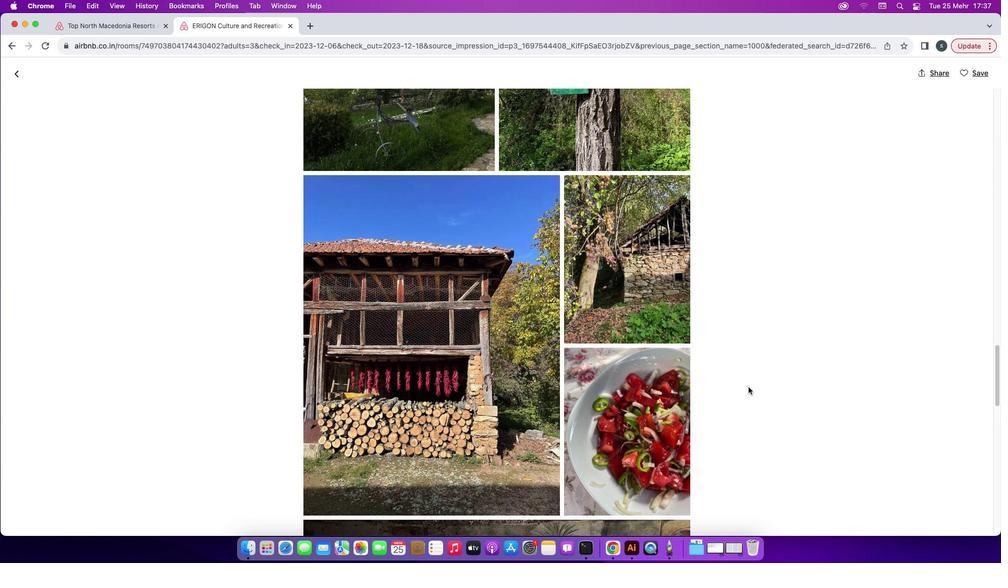 
Action: Mouse scrolled (748, 387) with delta (0, -2)
Screenshot: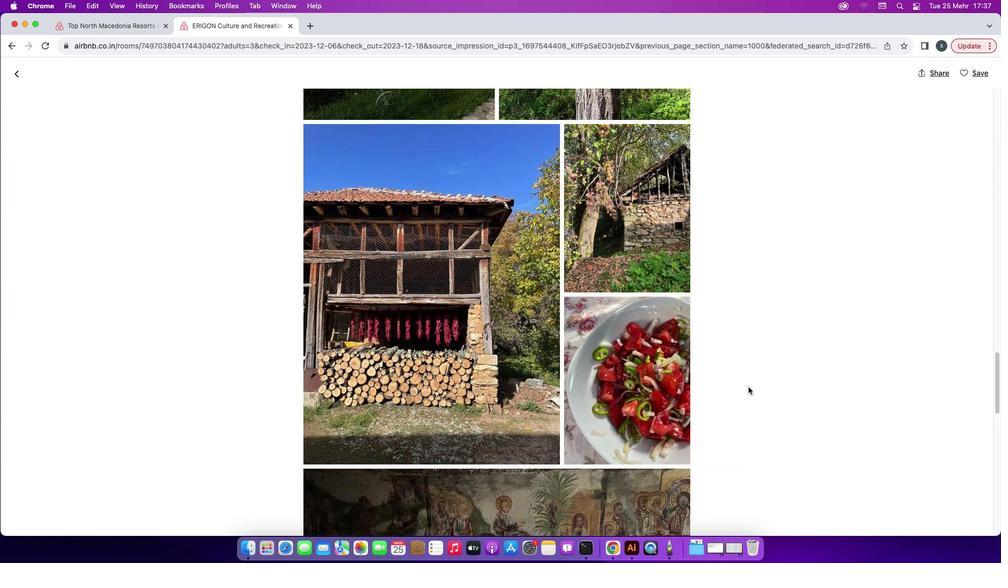 
Action: Mouse scrolled (748, 387) with delta (0, 0)
Screenshot: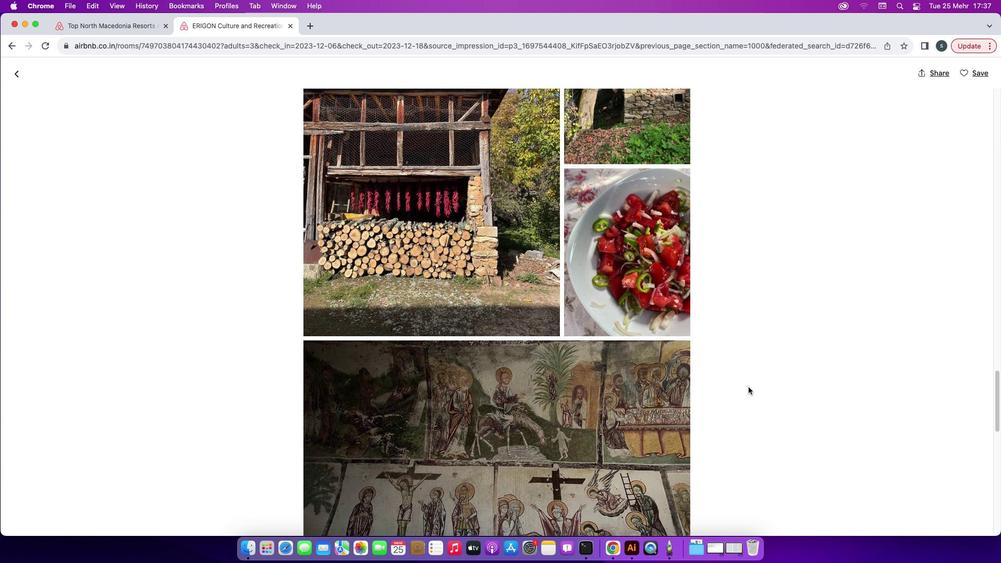 
Action: Mouse scrolled (748, 387) with delta (0, 0)
Screenshot: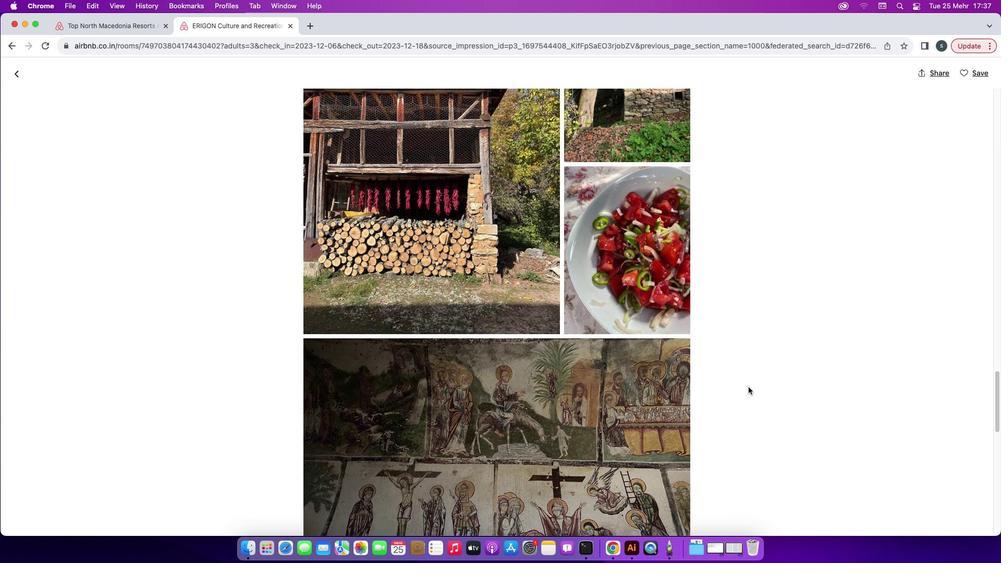
Action: Mouse scrolled (748, 387) with delta (0, -1)
Screenshot: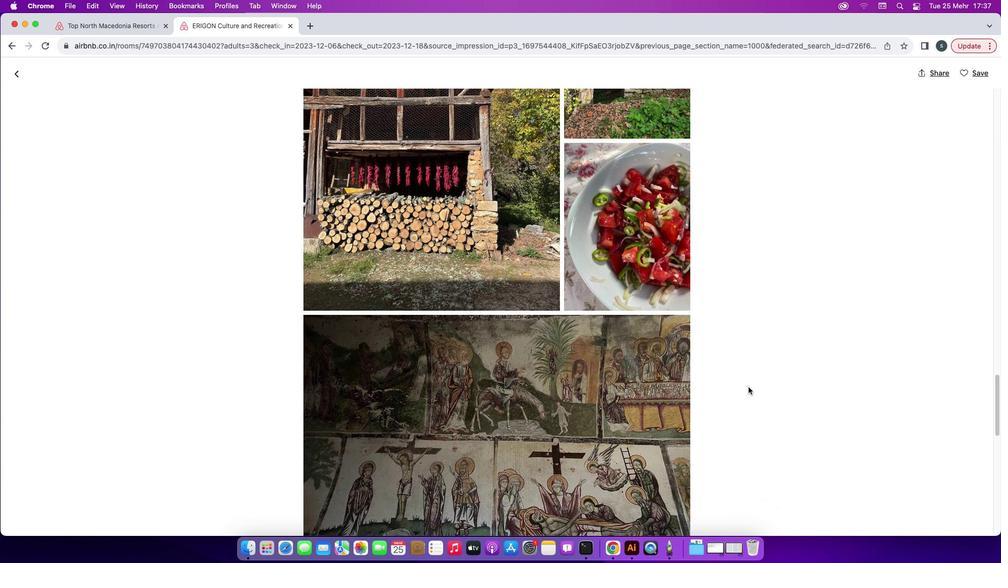 
Action: Mouse scrolled (748, 387) with delta (0, 0)
Screenshot: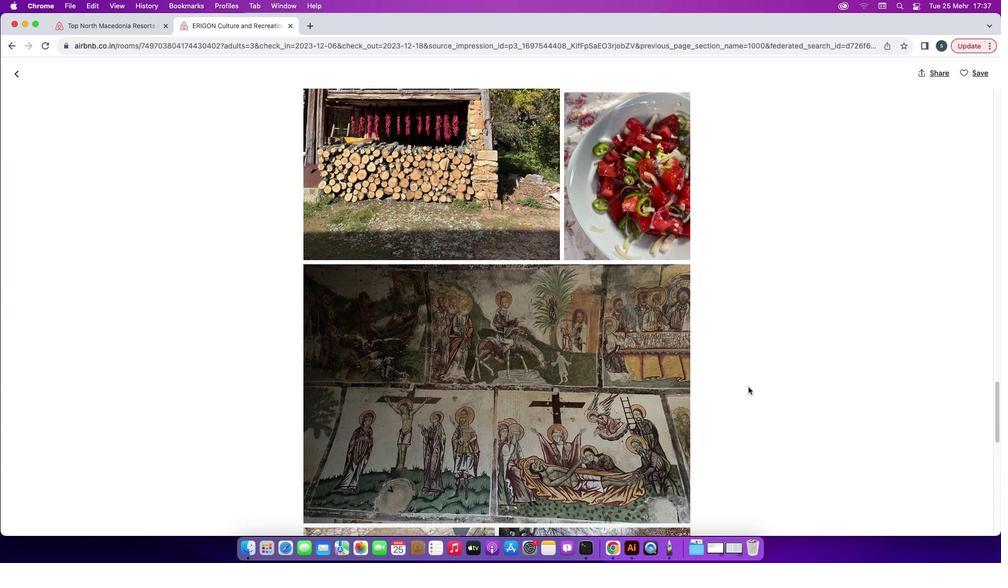 
Action: Mouse scrolled (748, 387) with delta (0, 0)
Screenshot: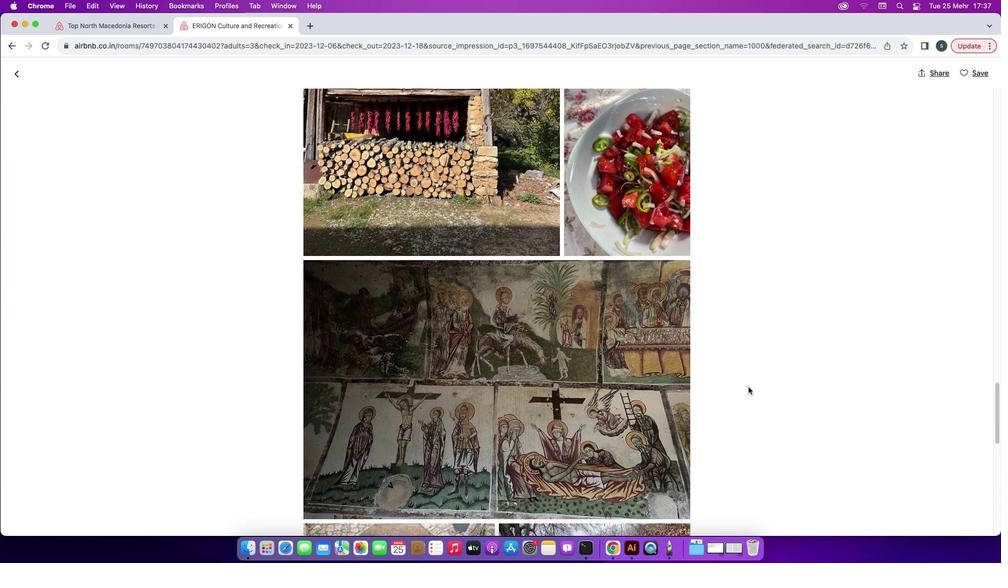 
Action: Mouse scrolled (748, 387) with delta (0, -1)
Screenshot: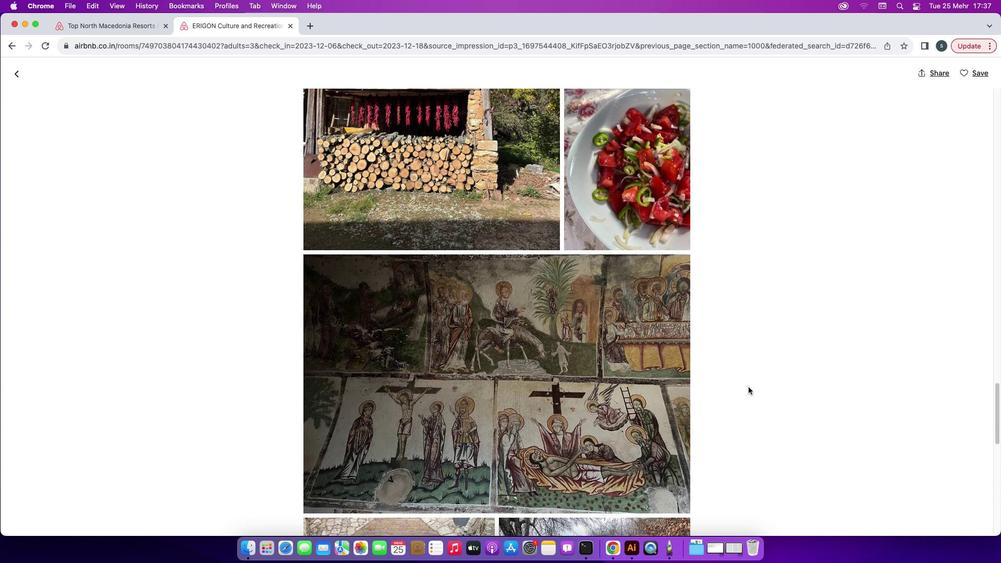 
Action: Mouse scrolled (748, 387) with delta (0, -2)
Screenshot: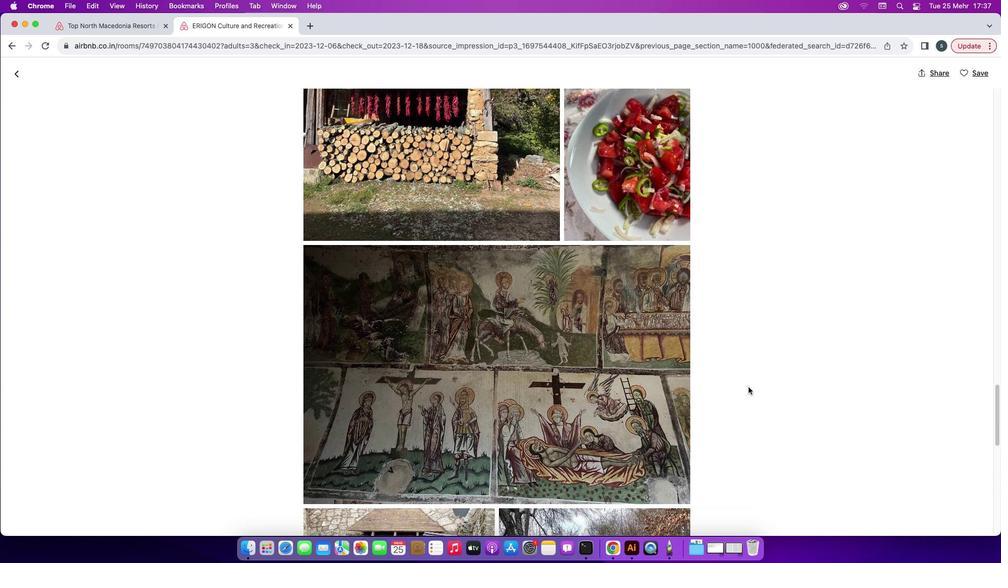 
Action: Mouse scrolled (748, 387) with delta (0, 0)
Screenshot: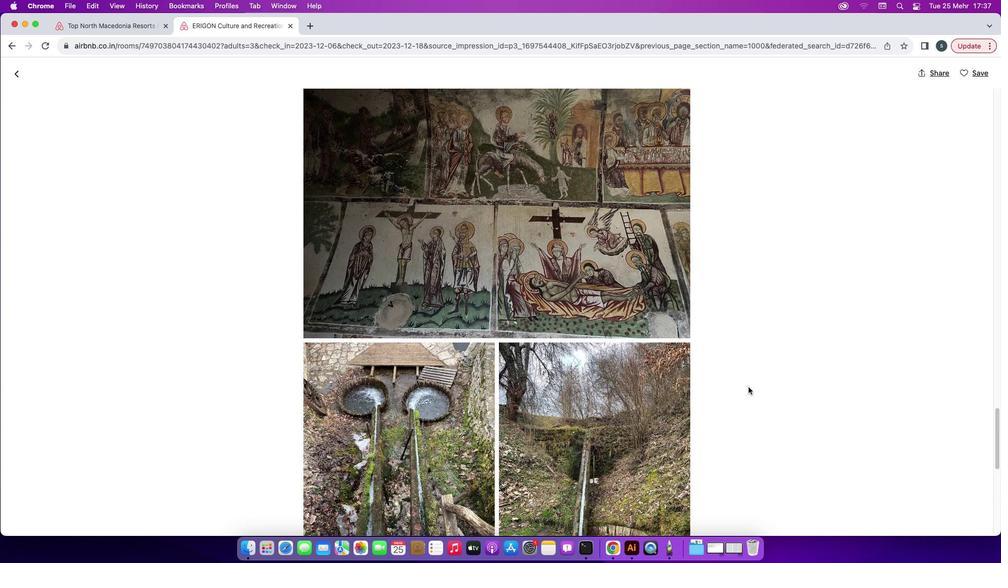 
Action: Mouse scrolled (748, 387) with delta (0, 0)
Screenshot: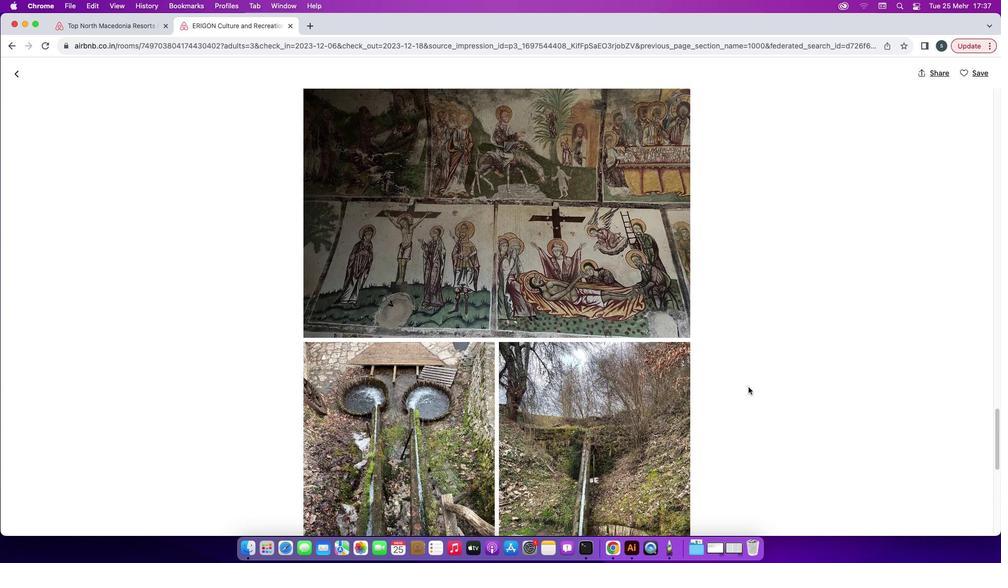 
Action: Mouse scrolled (748, 387) with delta (0, -1)
Screenshot: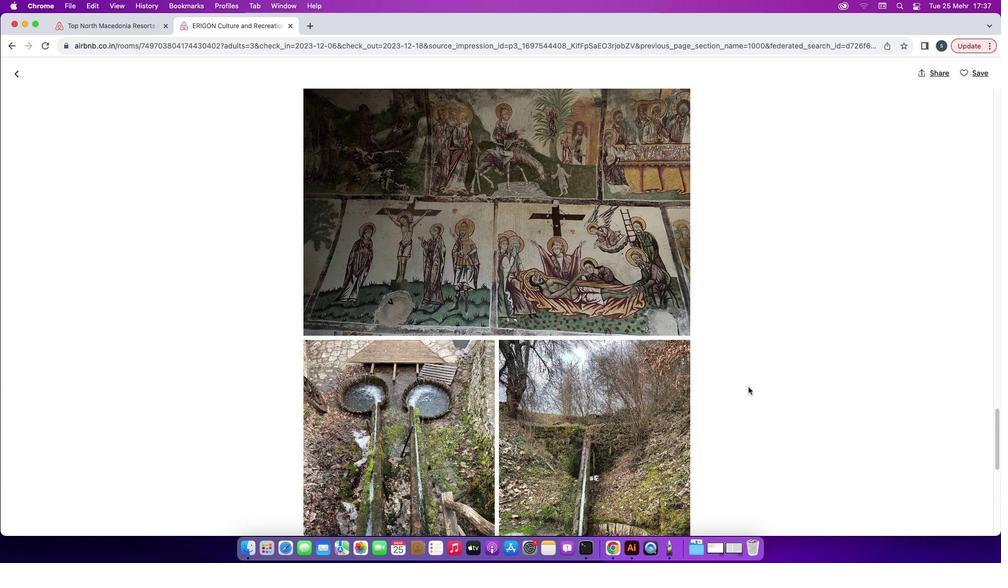 
Action: Mouse scrolled (748, 387) with delta (0, -1)
Screenshot: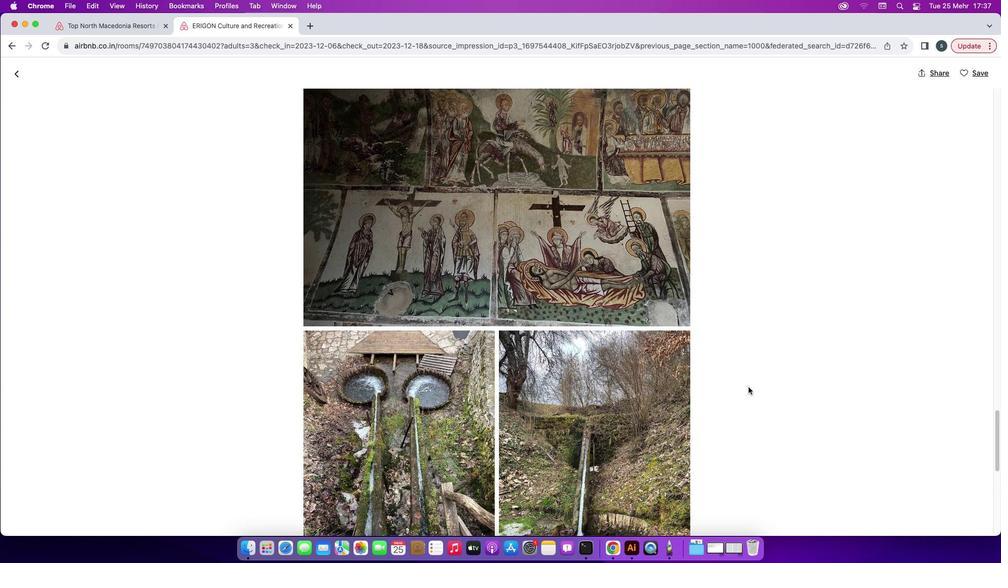 
Action: Mouse scrolled (748, 387) with delta (0, 0)
Screenshot: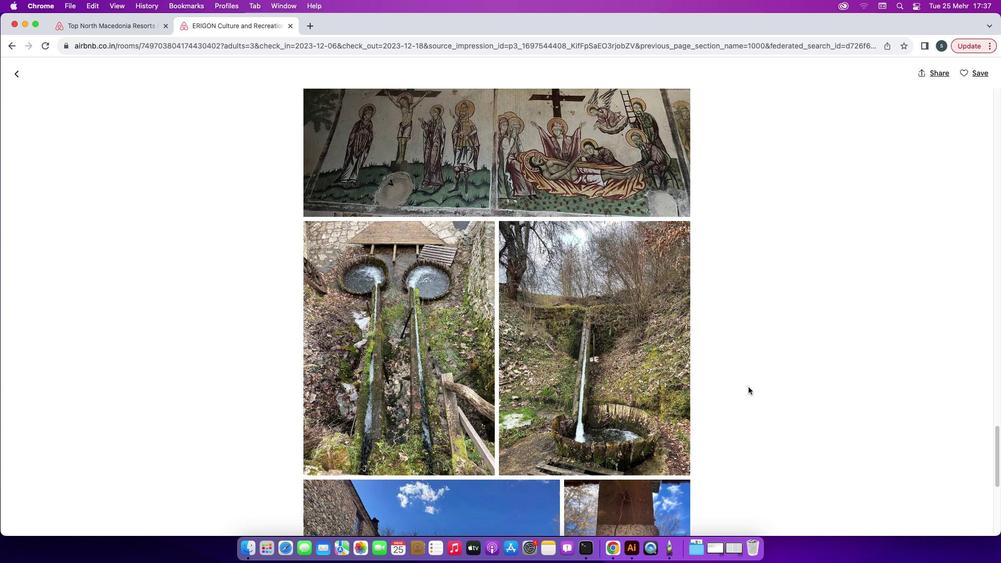 
Action: Mouse scrolled (748, 387) with delta (0, 0)
Screenshot: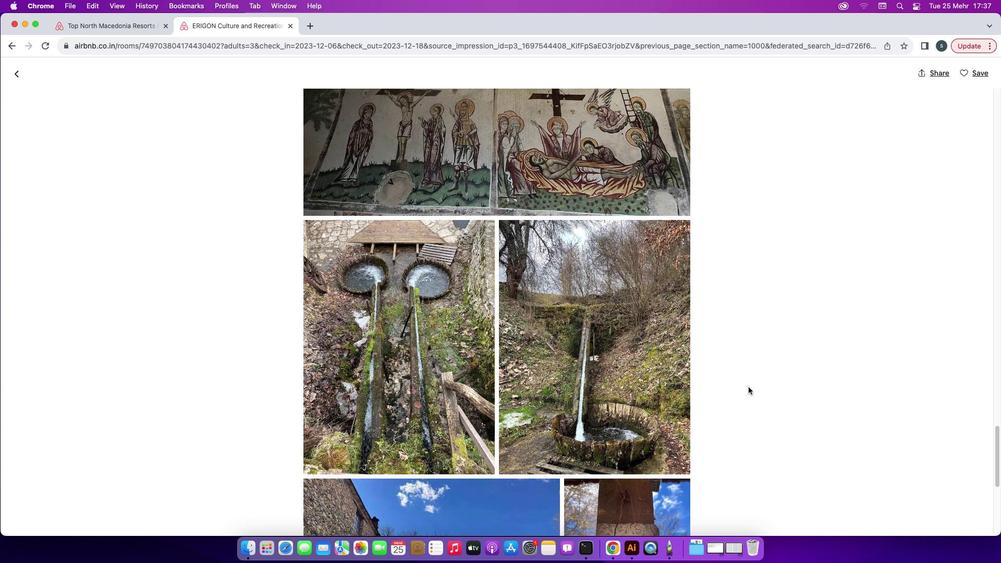 
Action: Mouse scrolled (748, 387) with delta (0, -1)
Screenshot: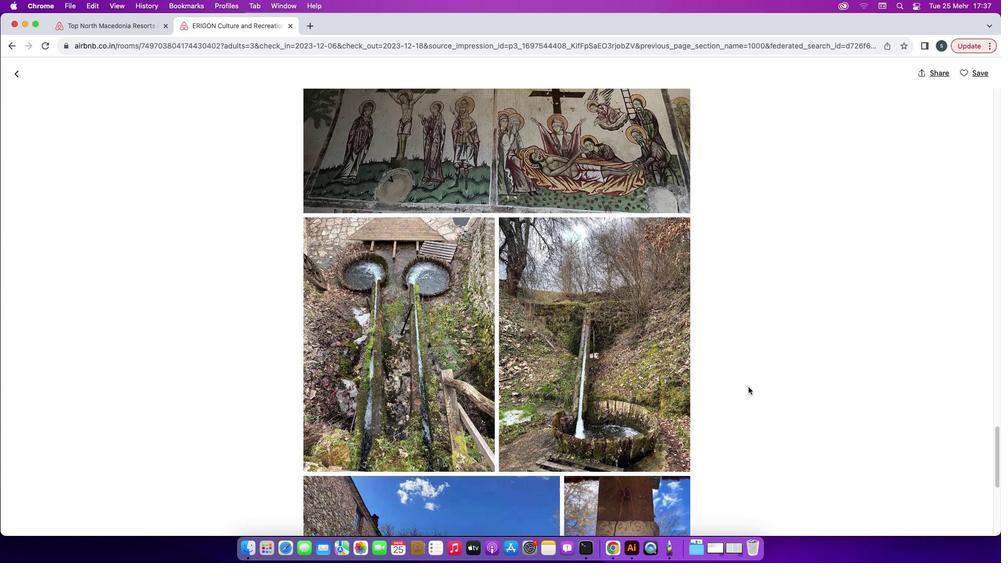 
Action: Mouse scrolled (748, 387) with delta (0, -1)
Screenshot: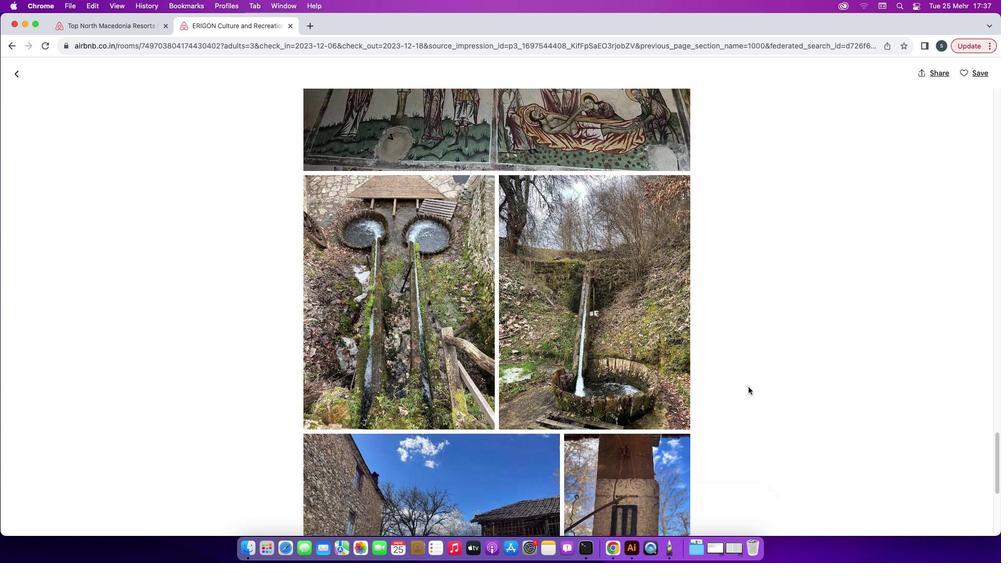
Action: Mouse scrolled (748, 387) with delta (0, -2)
Screenshot: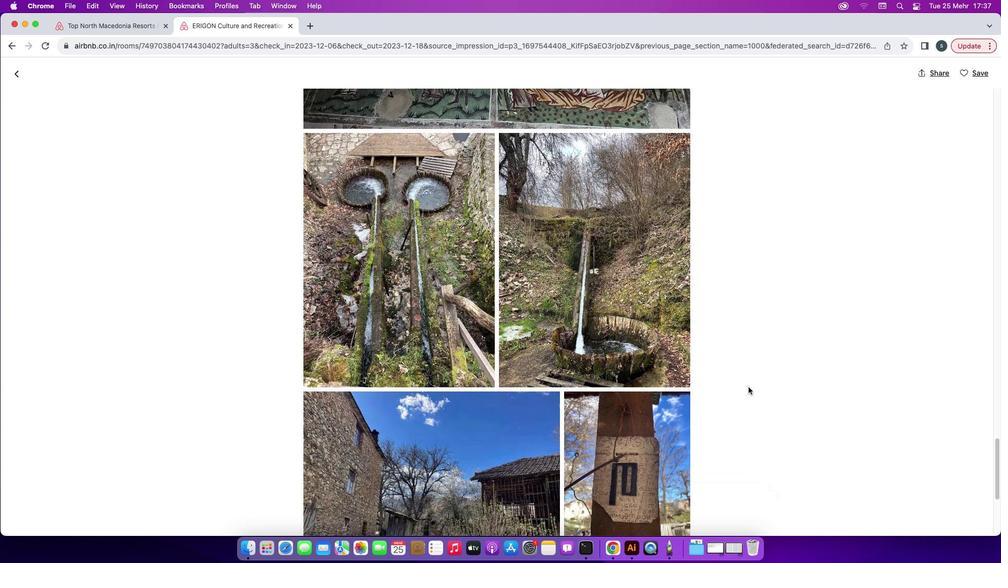 
Action: Mouse scrolled (748, 387) with delta (0, 0)
Screenshot: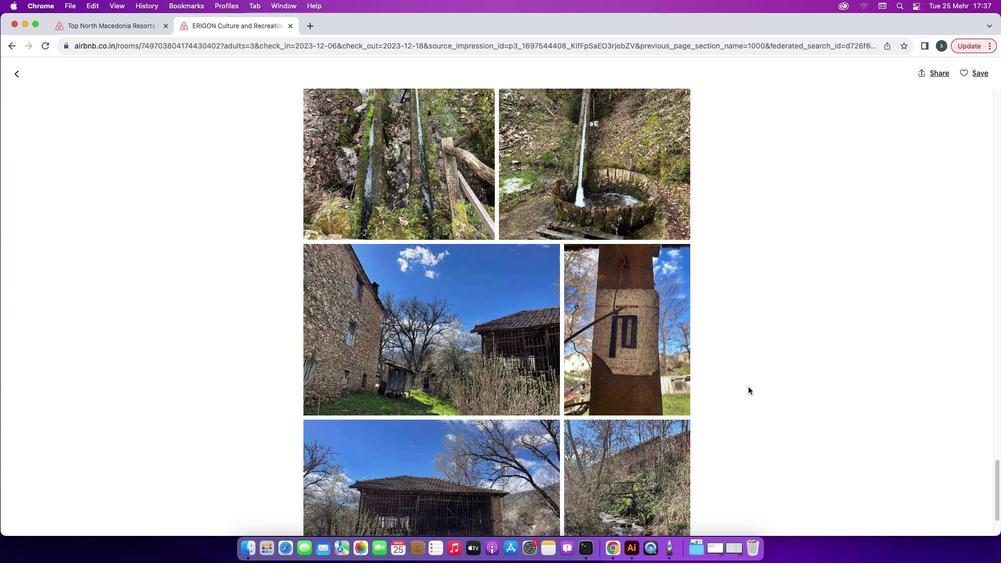 
Action: Mouse scrolled (748, 387) with delta (0, 0)
Screenshot: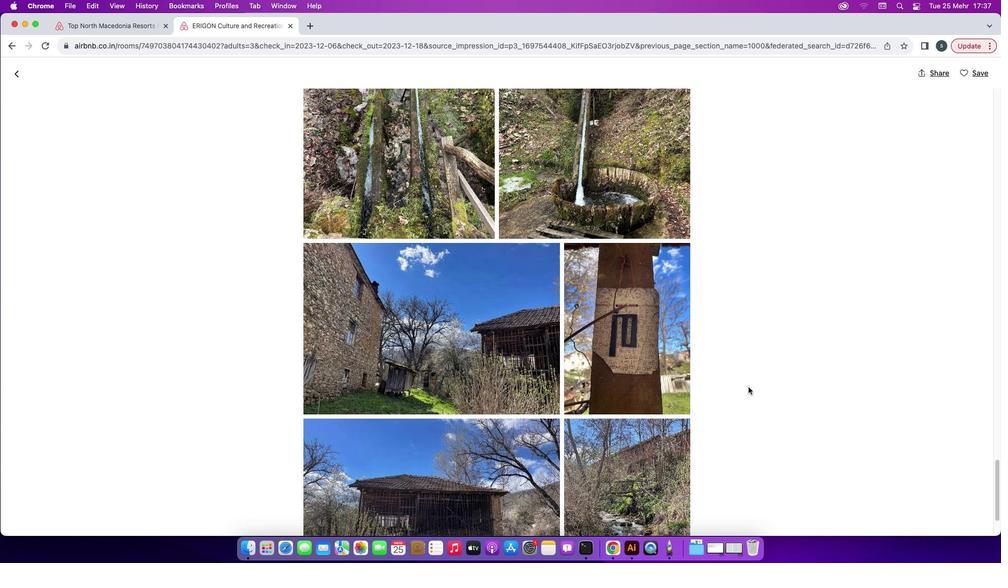 
Action: Mouse scrolled (748, 387) with delta (0, -1)
Screenshot: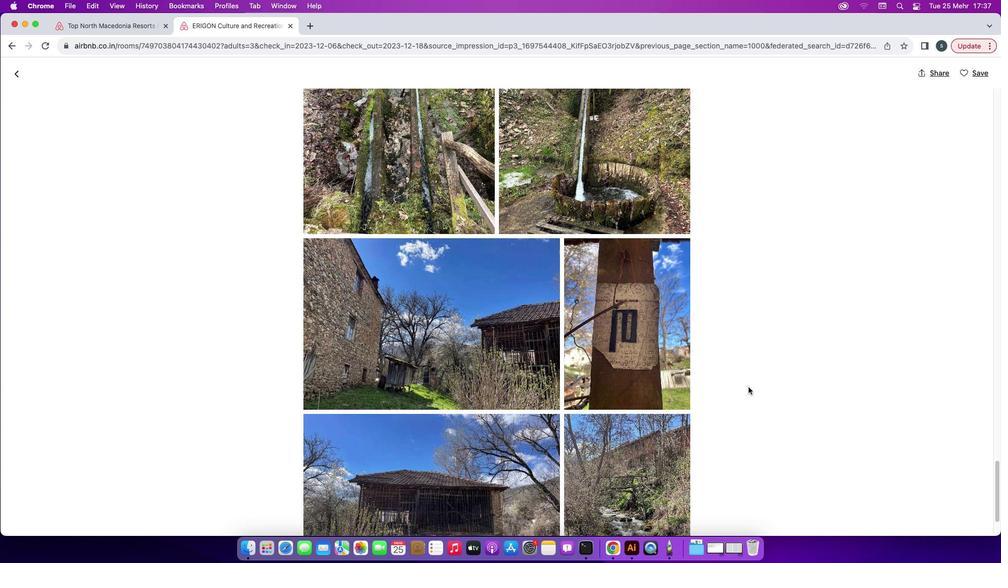 
Action: Mouse scrolled (748, 387) with delta (0, -2)
Screenshot: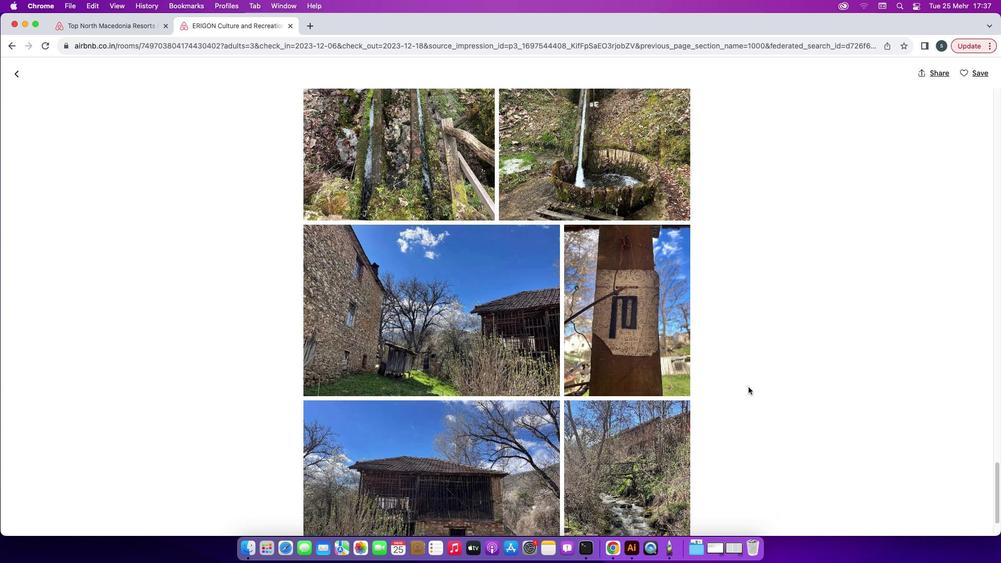 
Action: Mouse scrolled (748, 387) with delta (0, -1)
Screenshot: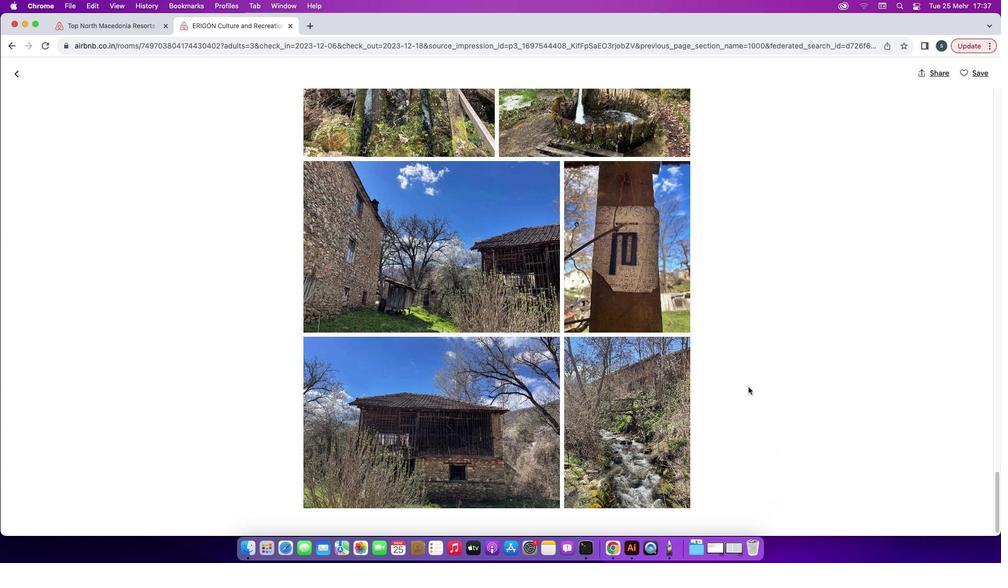 
Action: Mouse scrolled (748, 387) with delta (0, 0)
Screenshot: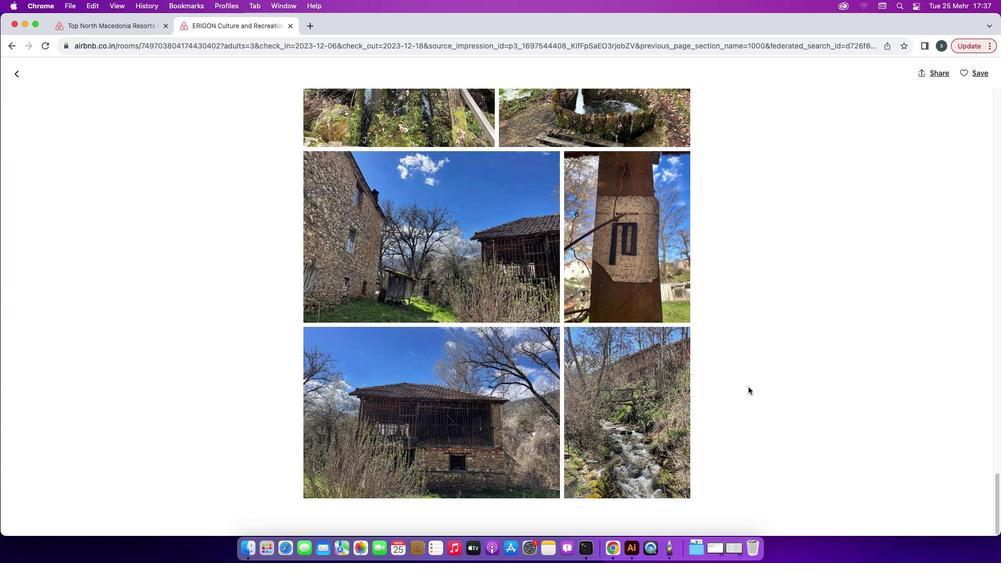 
Action: Mouse scrolled (748, 387) with delta (0, 0)
Screenshot: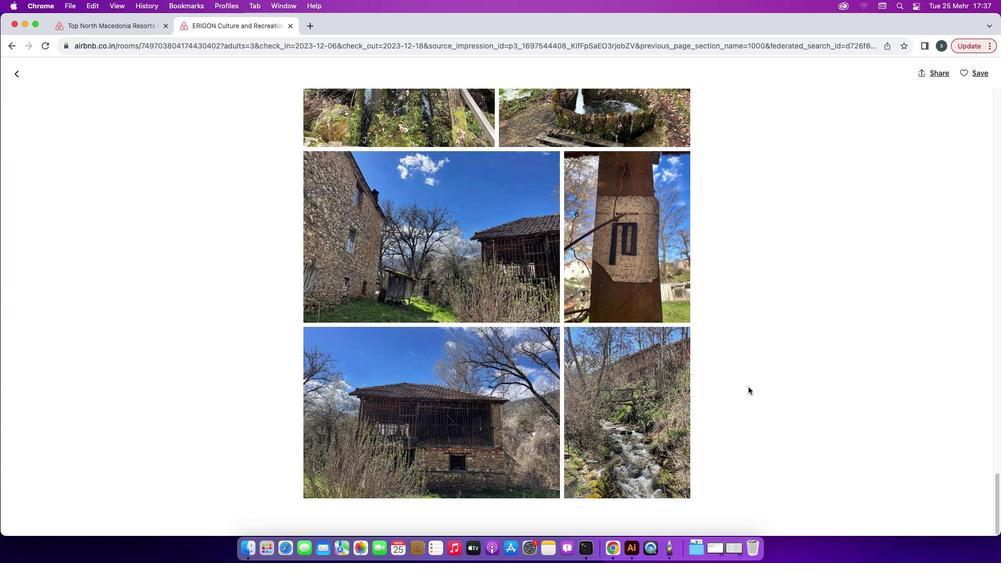 
Action: Mouse scrolled (748, 387) with delta (0, -1)
Screenshot: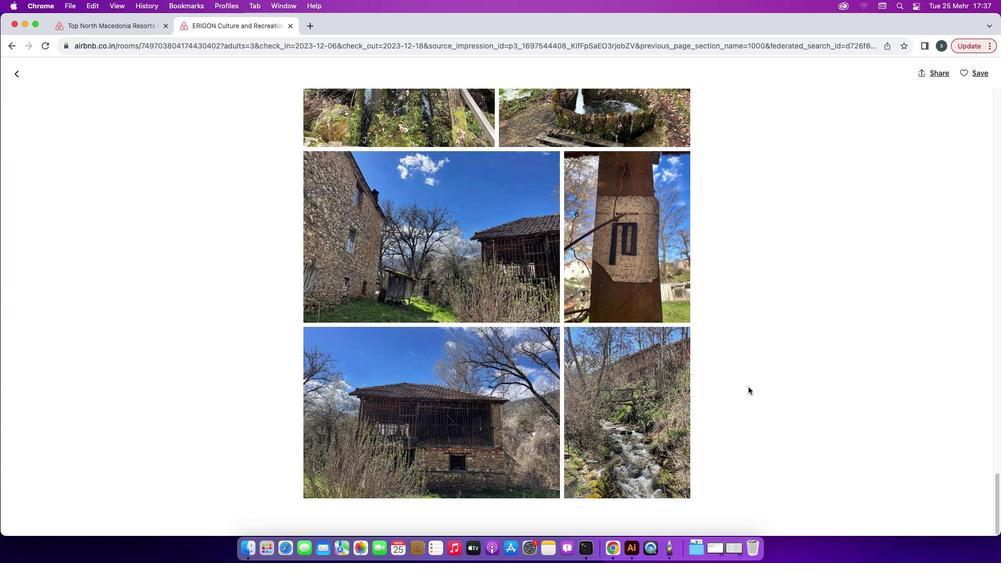 
Action: Mouse scrolled (748, 387) with delta (0, -1)
Screenshot: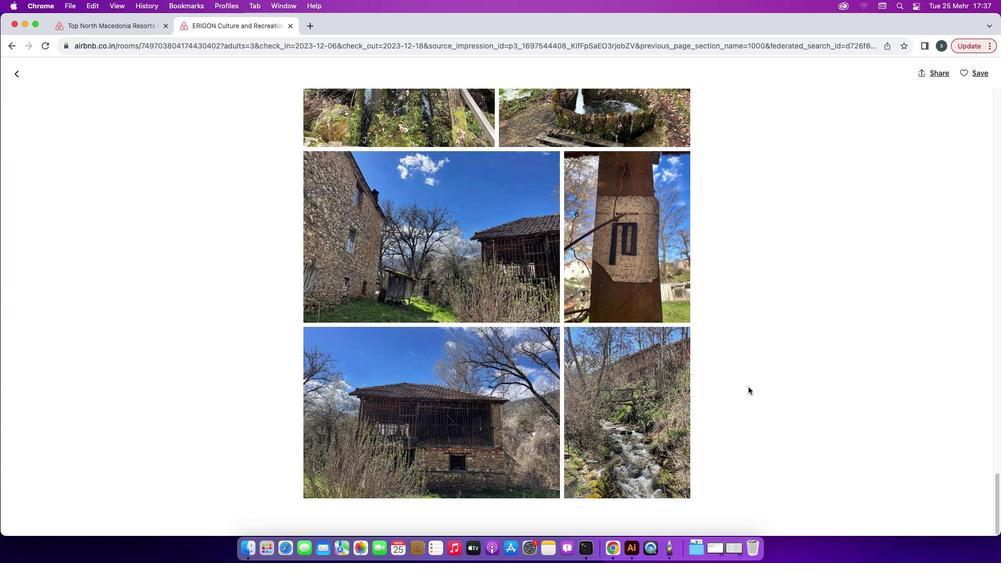 
Action: Mouse scrolled (748, 387) with delta (0, 0)
Screenshot: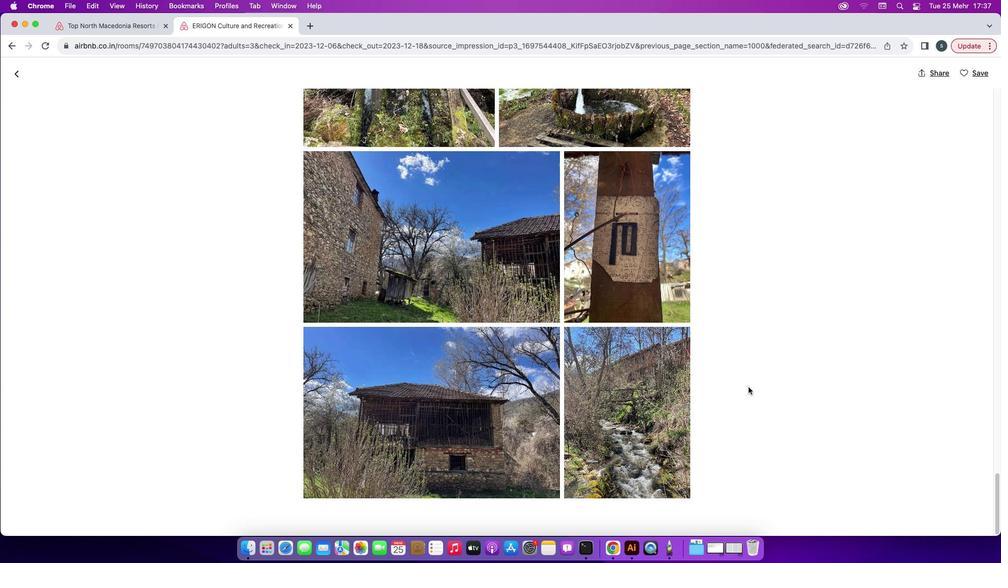 
Action: Mouse scrolled (748, 387) with delta (0, 0)
Screenshot: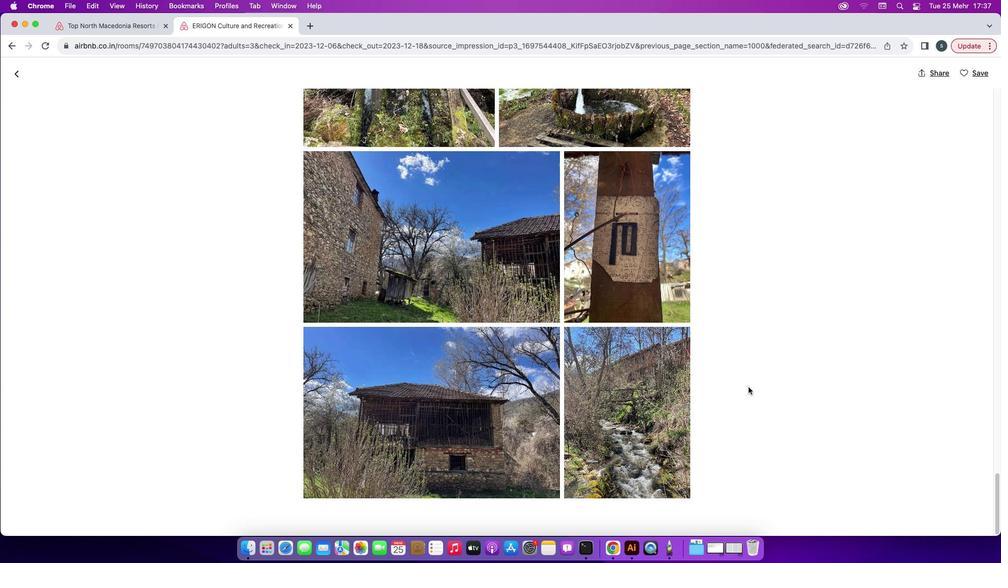 
Action: Mouse moved to (127, 28)
Screenshot: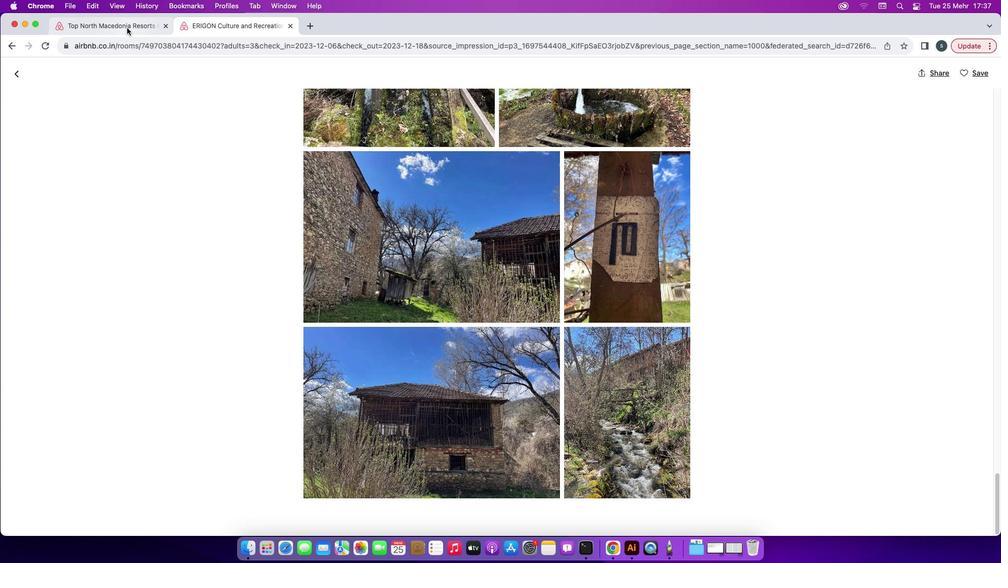 
Action: Mouse pressed left at (127, 28)
Screenshot: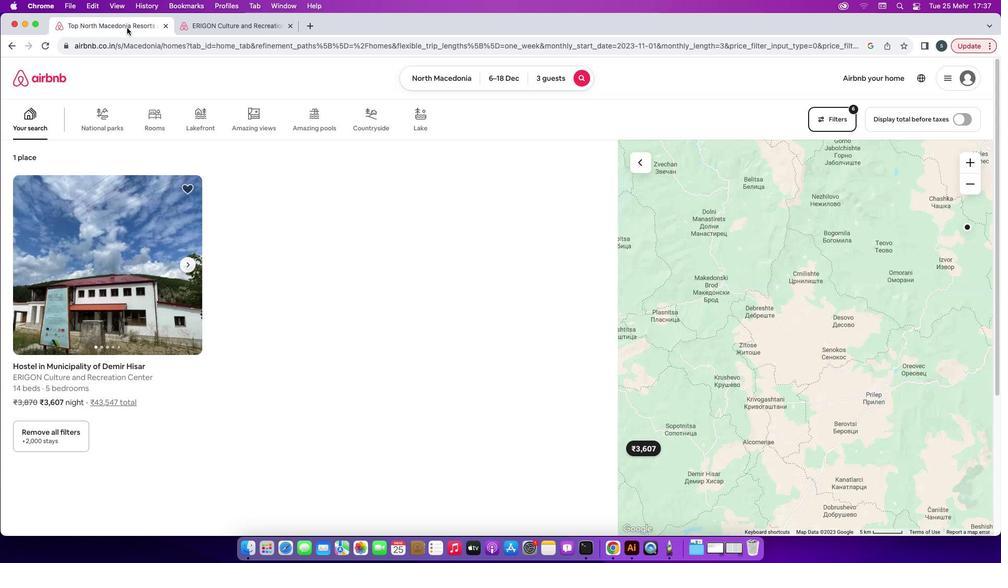 
Action: Mouse moved to (203, 31)
Screenshot: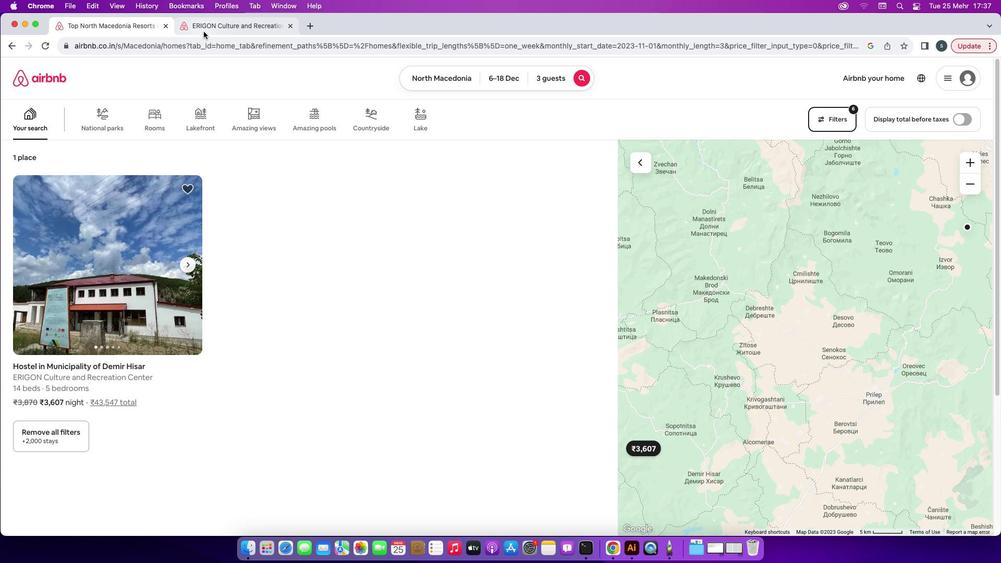 
Action: Mouse pressed left at (203, 31)
Screenshot: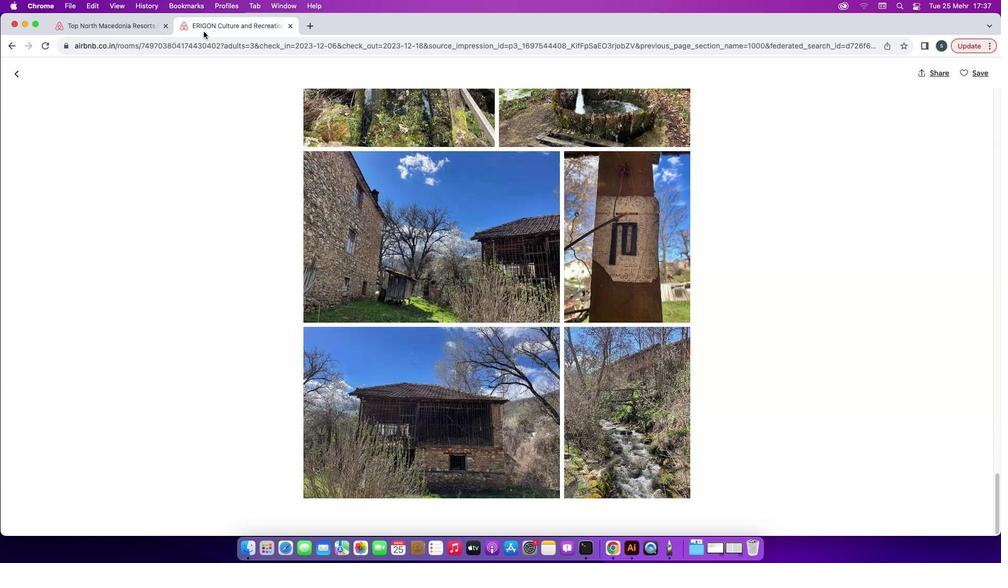 
Action: Mouse moved to (13, 47)
Screenshot: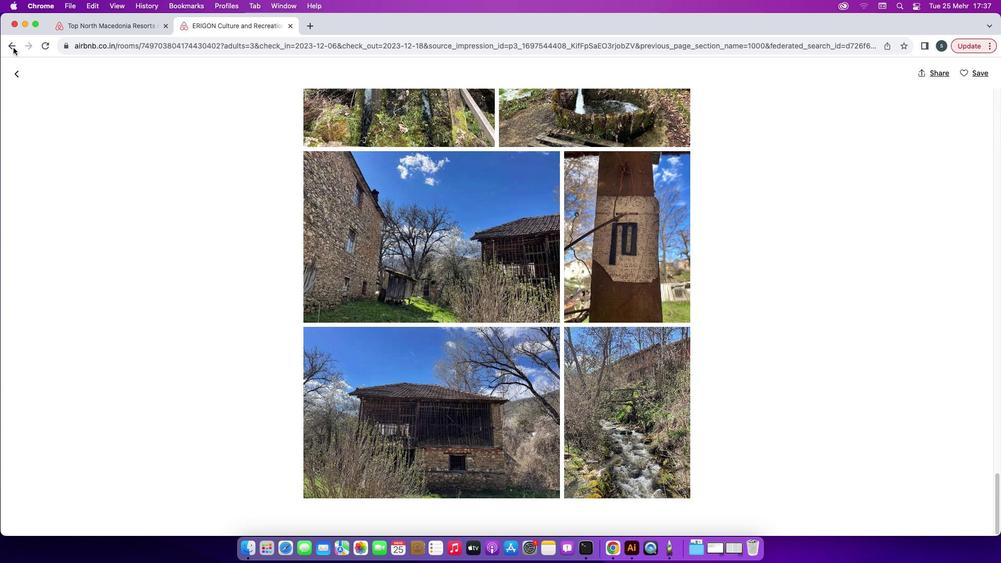 
Action: Mouse pressed left at (13, 47)
Screenshot: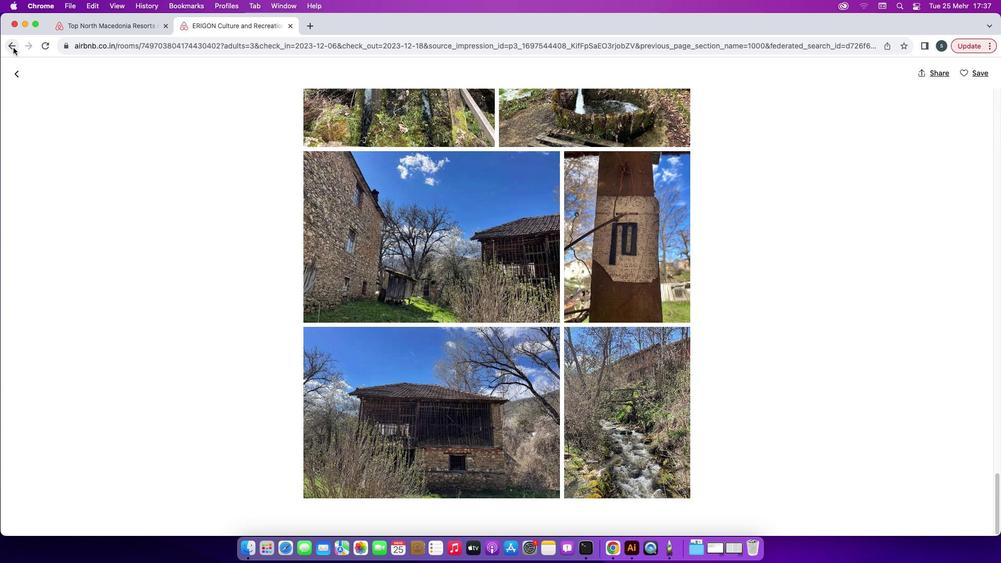 
Action: Mouse moved to (628, 374)
Screenshot: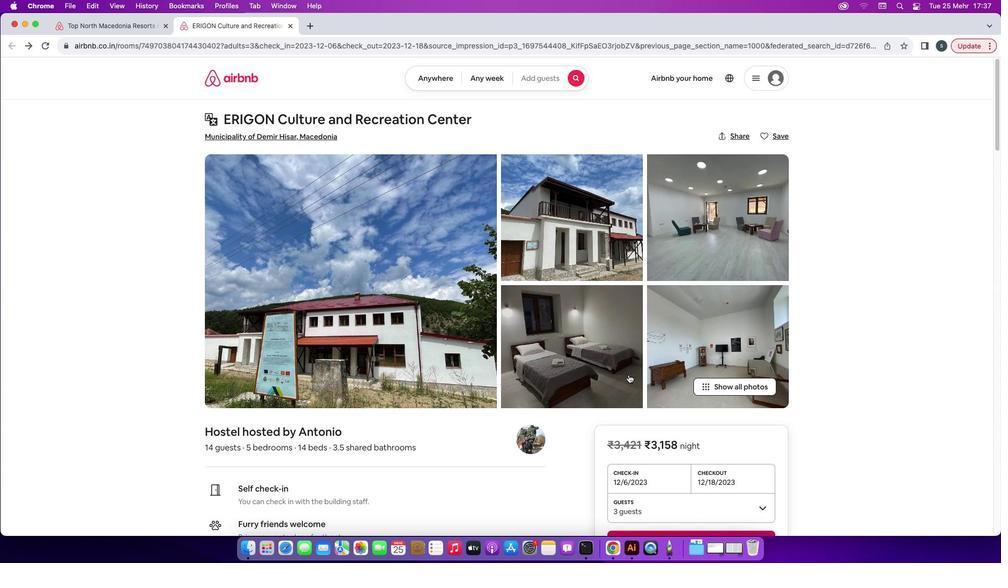 
Action: Mouse scrolled (628, 374) with delta (0, 0)
Screenshot: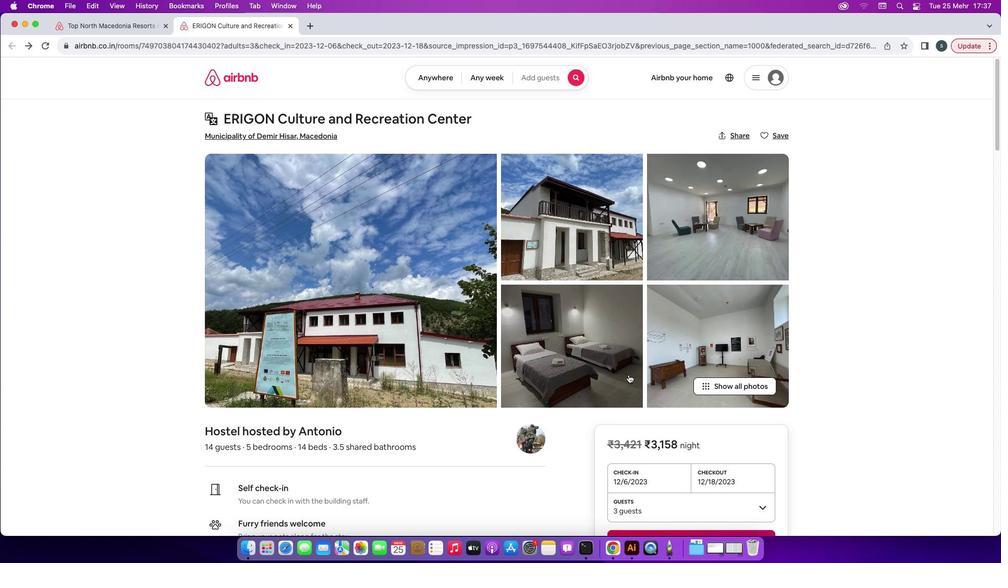 
Action: Mouse scrolled (628, 374) with delta (0, 0)
Screenshot: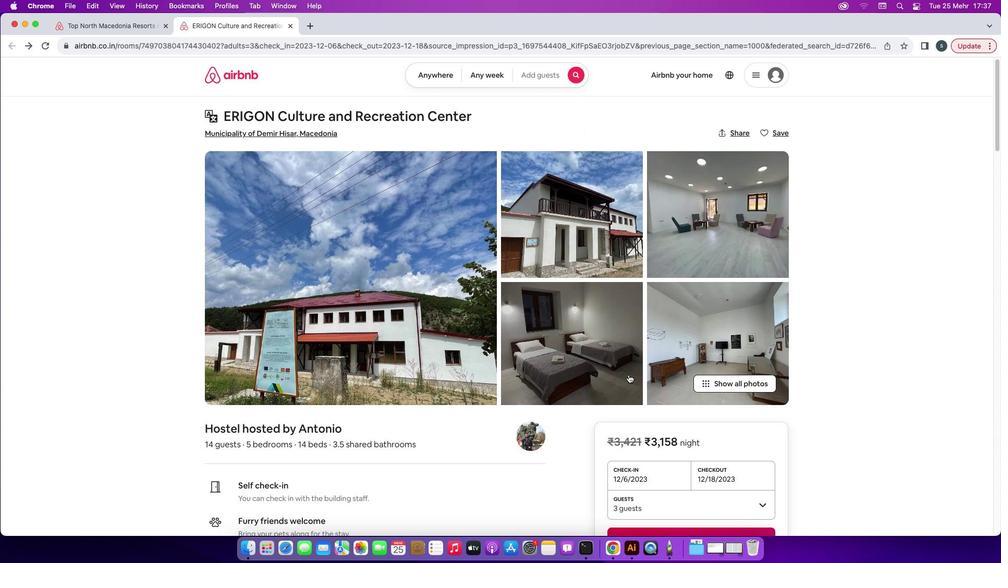 
Action: Mouse scrolled (628, 374) with delta (0, -1)
Screenshot: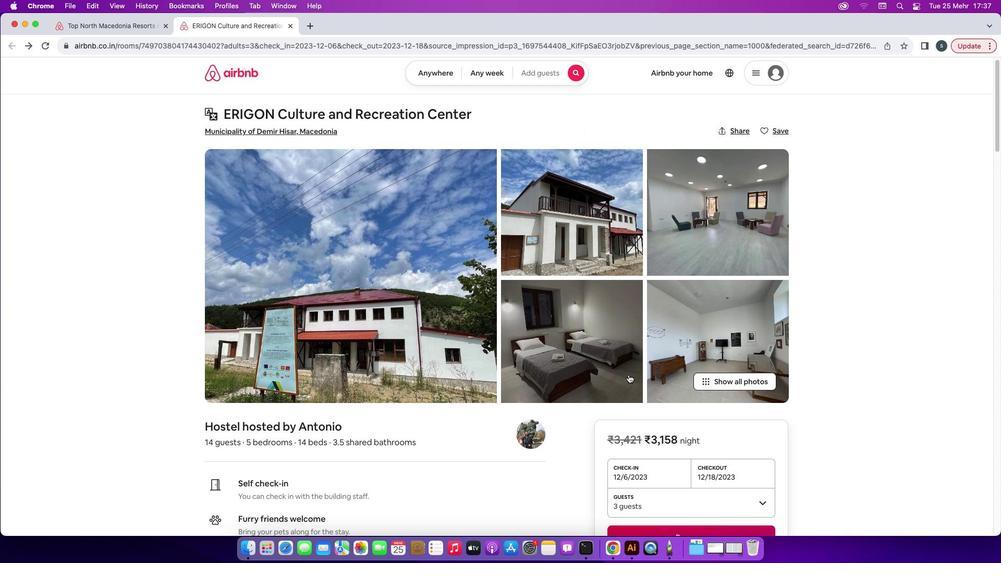 
Action: Mouse scrolled (628, 374) with delta (0, -1)
Screenshot: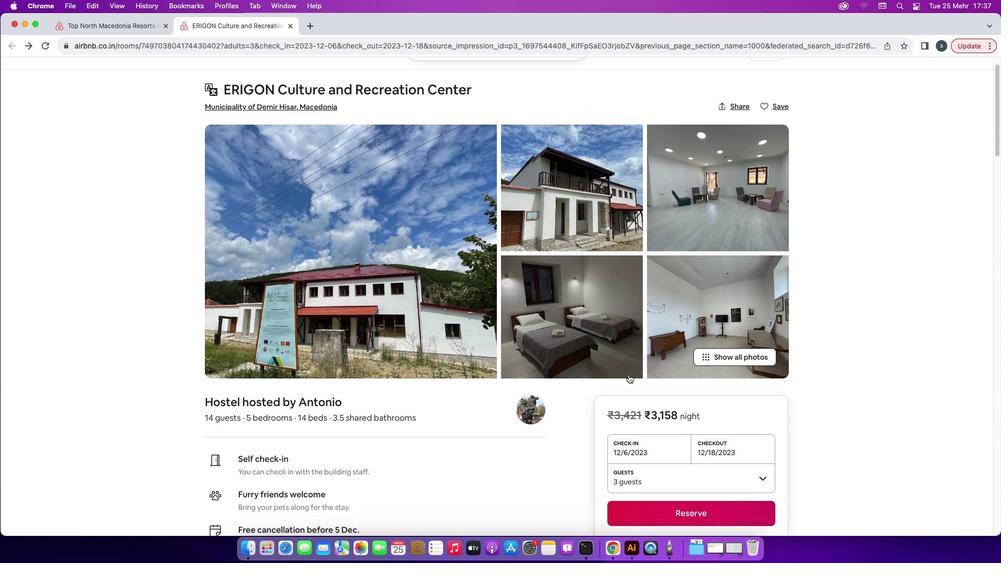 
Action: Mouse moved to (621, 358)
Screenshot: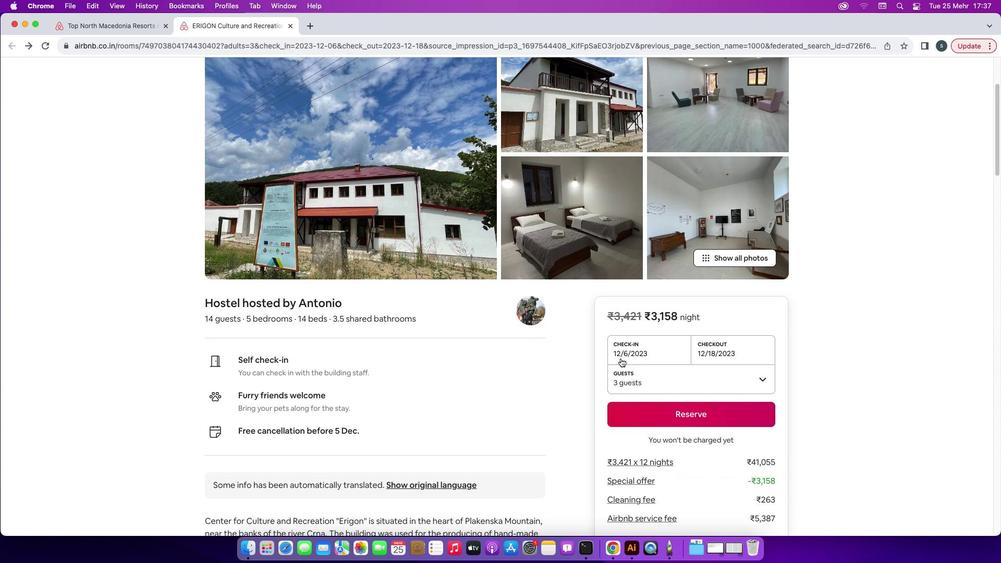 
Action: Mouse scrolled (621, 358) with delta (0, 0)
Screenshot: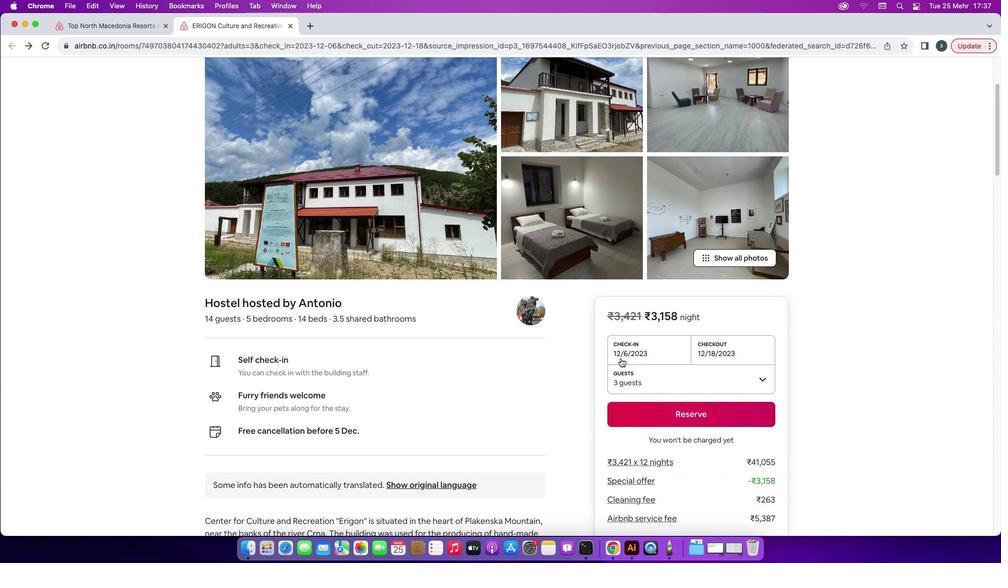 
Action: Mouse scrolled (621, 358) with delta (0, 0)
Screenshot: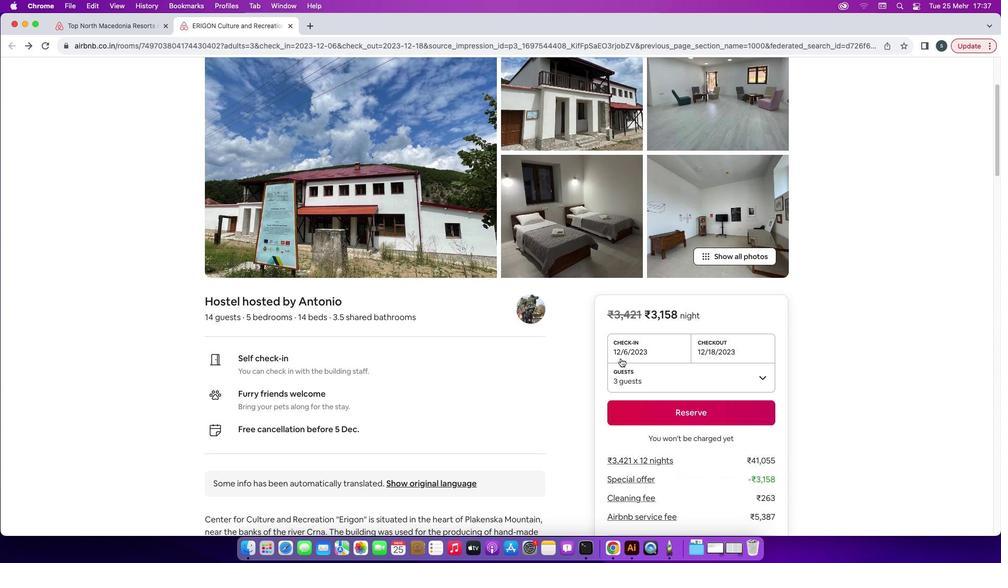 
Action: Mouse scrolled (621, 358) with delta (0, 0)
Screenshot: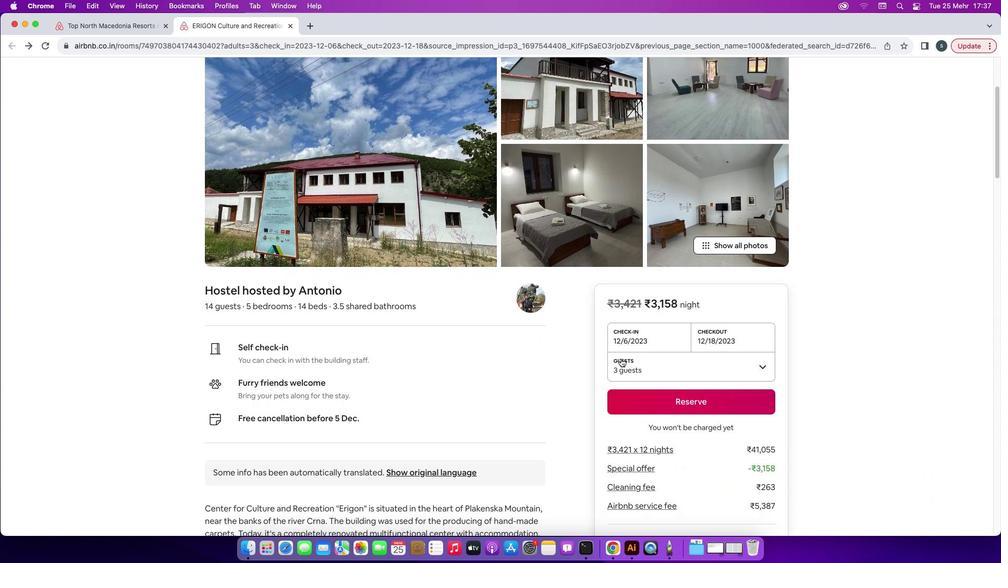 
Action: Mouse scrolled (621, 358) with delta (0, 0)
Screenshot: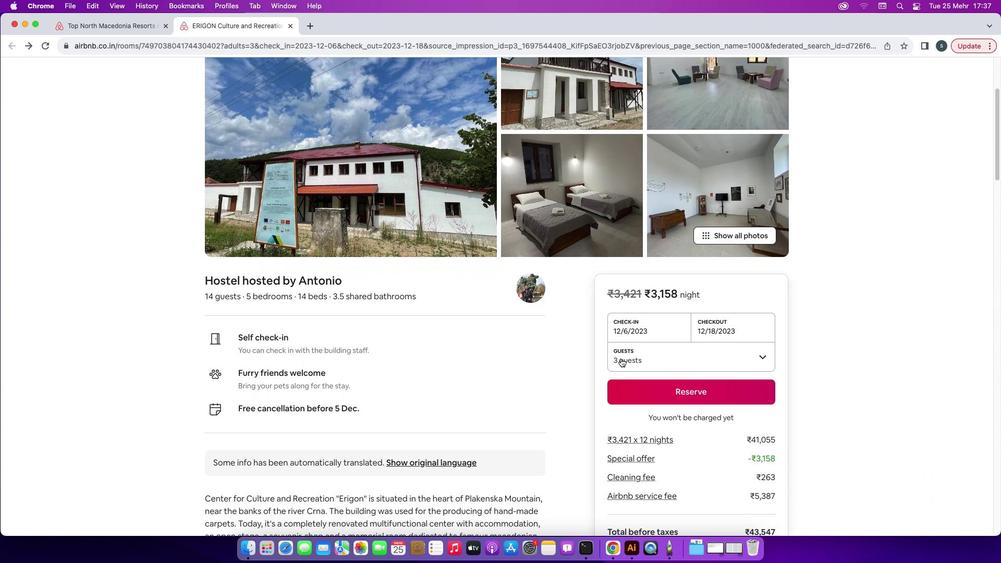 
Action: Mouse moved to (572, 379)
Screenshot: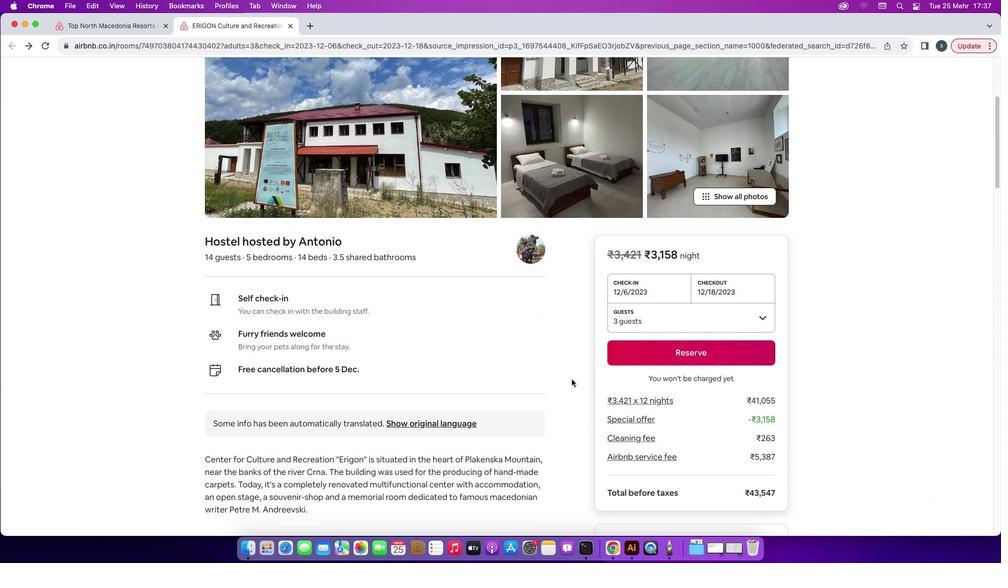 
Action: Mouse scrolled (572, 379) with delta (0, 0)
Screenshot: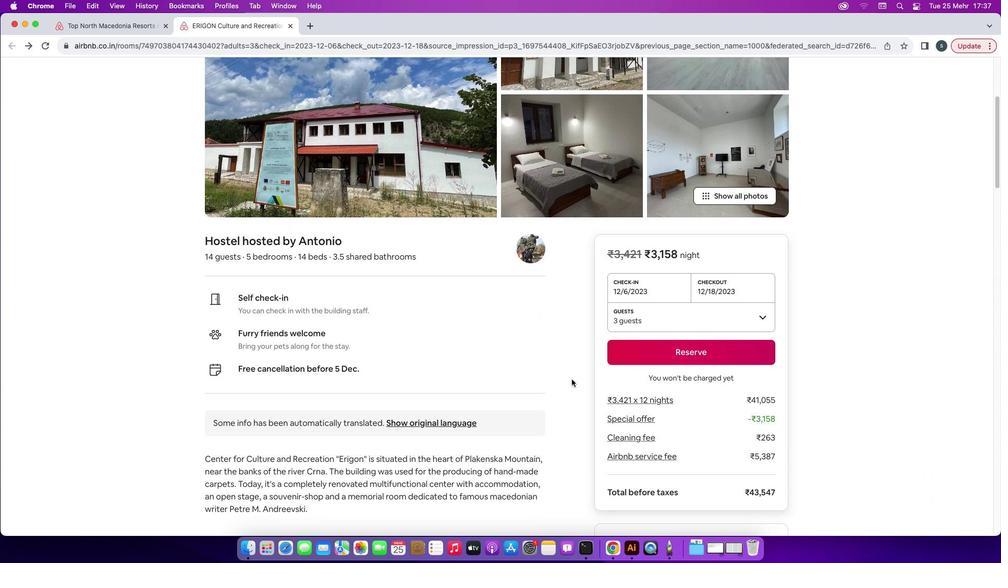 
Action: Mouse scrolled (572, 379) with delta (0, 0)
Screenshot: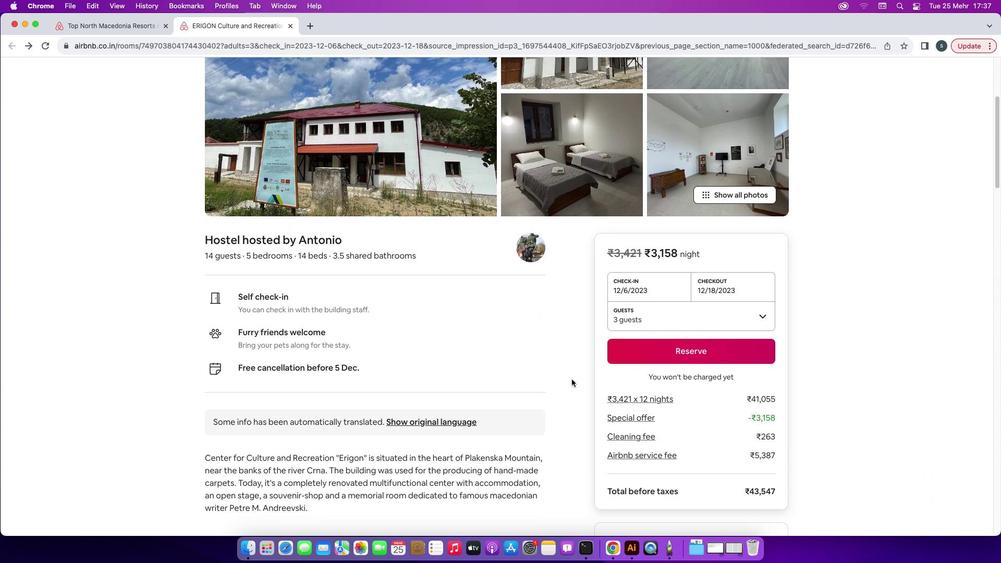 
Action: Mouse scrolled (572, 379) with delta (0, -1)
Screenshot: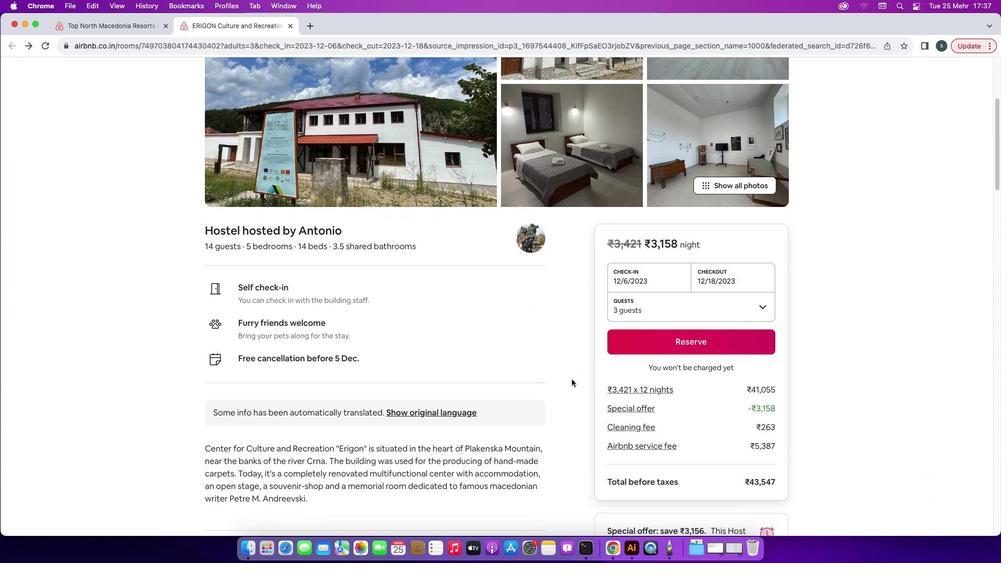
Action: Mouse scrolled (572, 379) with delta (0, -1)
Screenshot: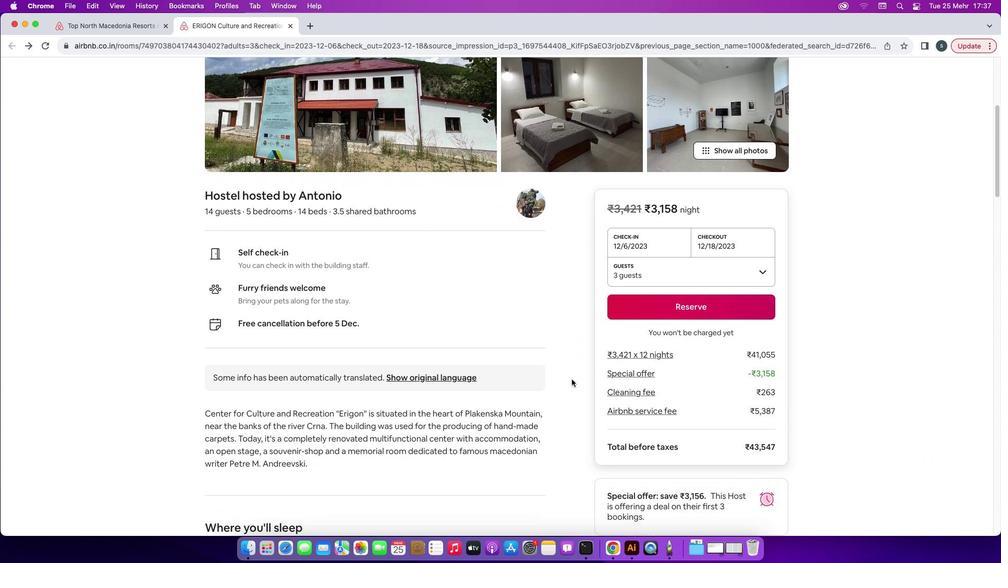 
Action: Mouse scrolled (572, 379) with delta (0, 0)
Screenshot: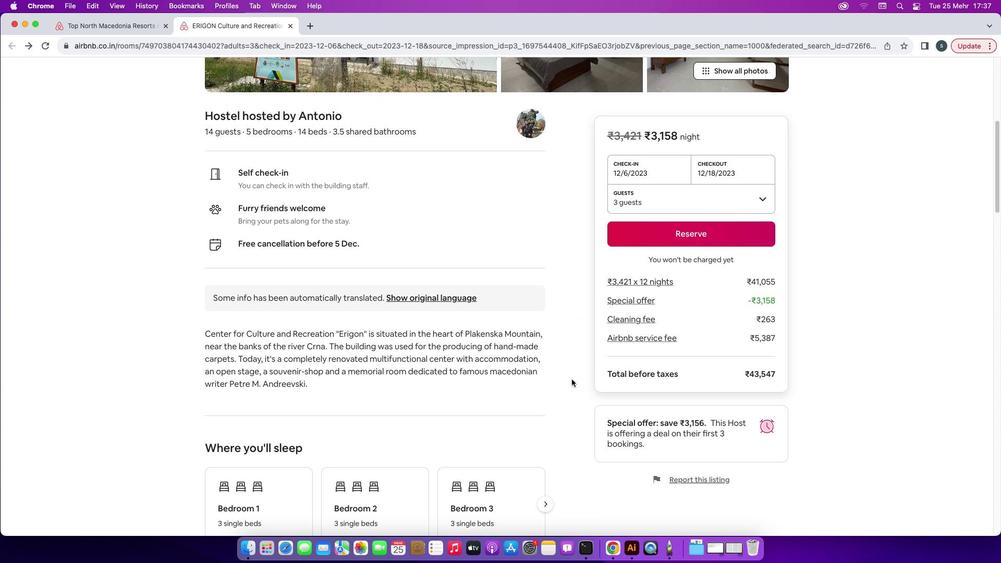 
Action: Mouse scrolled (572, 379) with delta (0, 0)
Screenshot: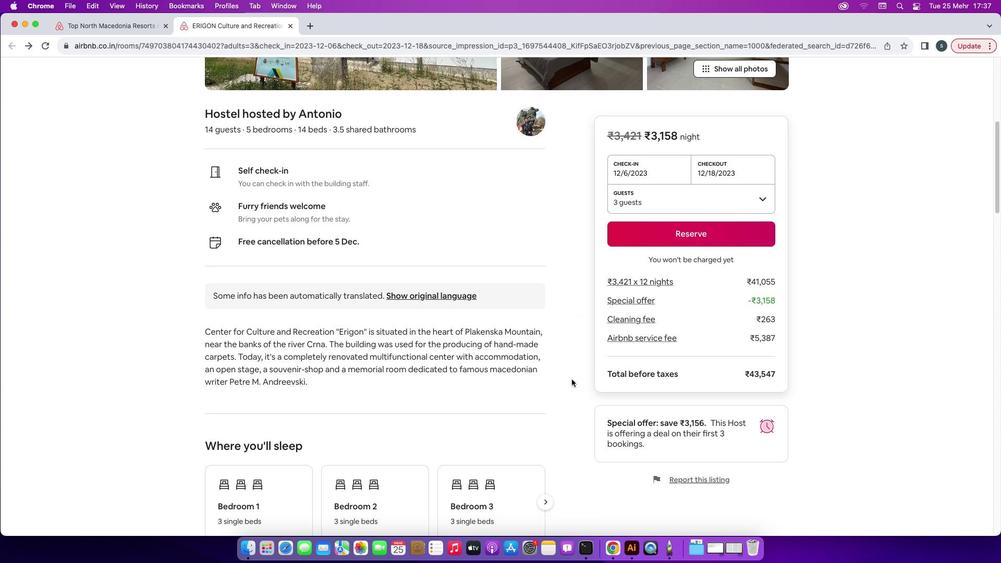 
Action: Mouse scrolled (572, 379) with delta (0, 0)
Screenshot: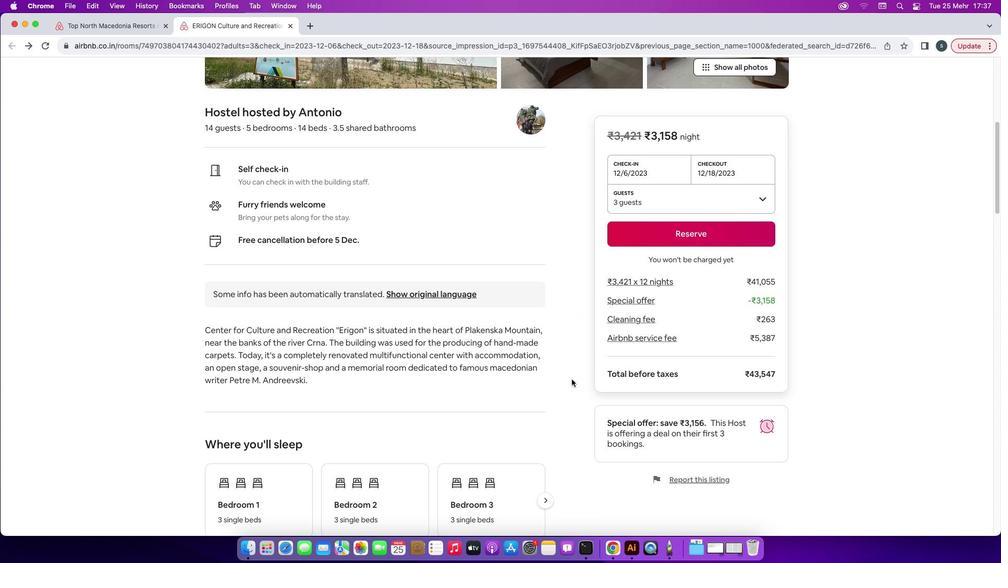 
Action: Mouse scrolled (572, 379) with delta (0, 0)
Screenshot: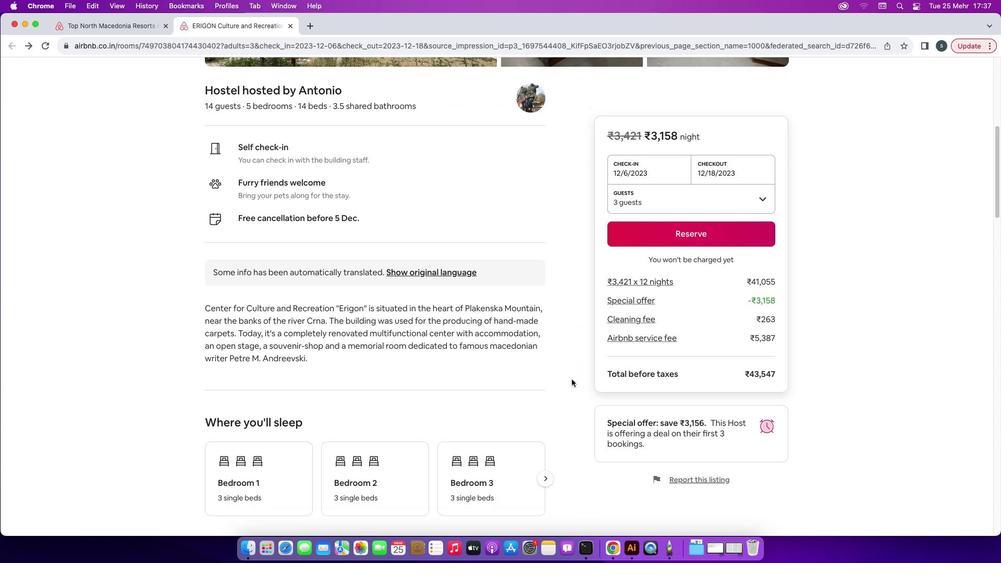 
Action: Mouse scrolled (572, 379) with delta (0, 0)
Screenshot: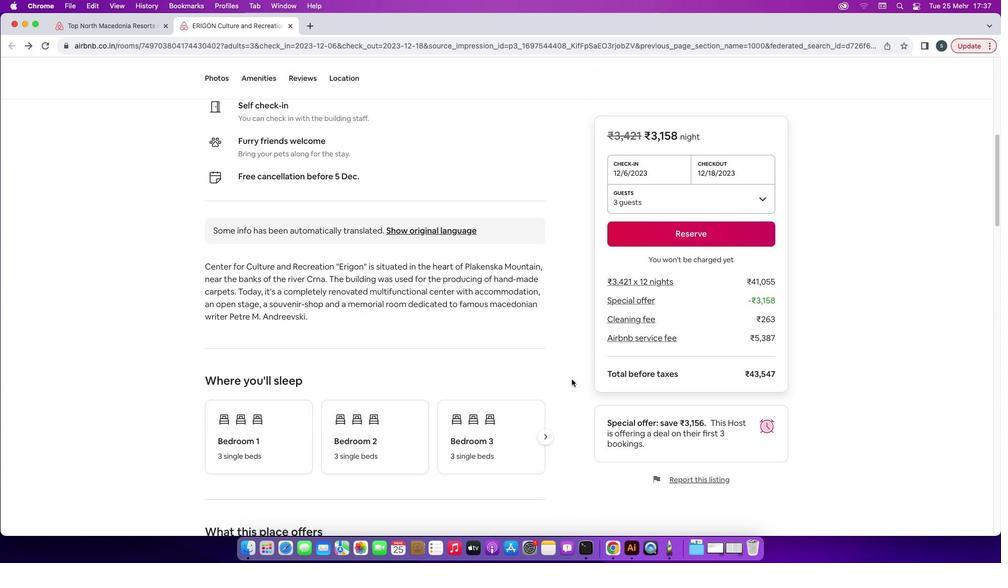 
Action: Mouse scrolled (572, 379) with delta (0, 0)
Screenshot: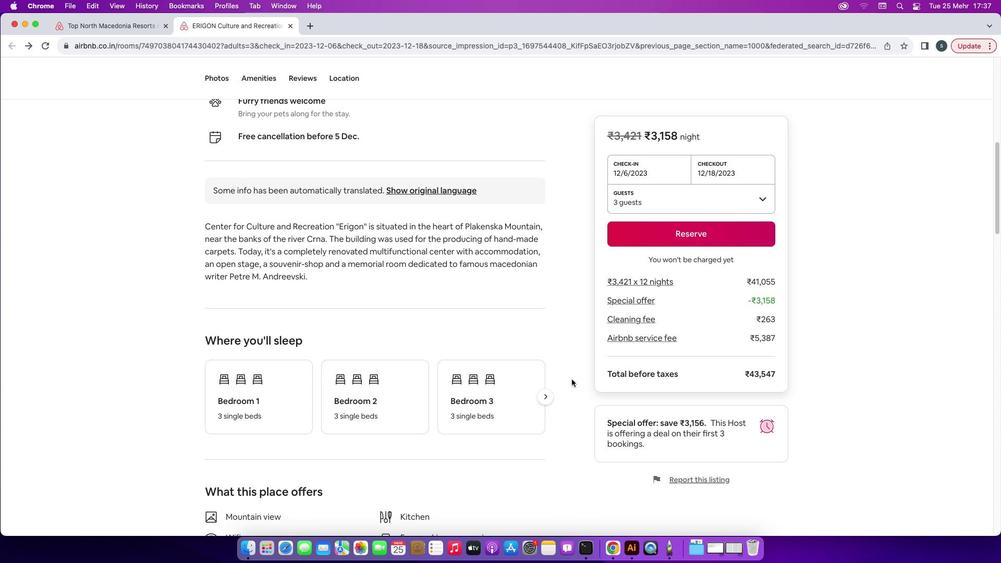
Action: Mouse scrolled (572, 379) with delta (0, 0)
Screenshot: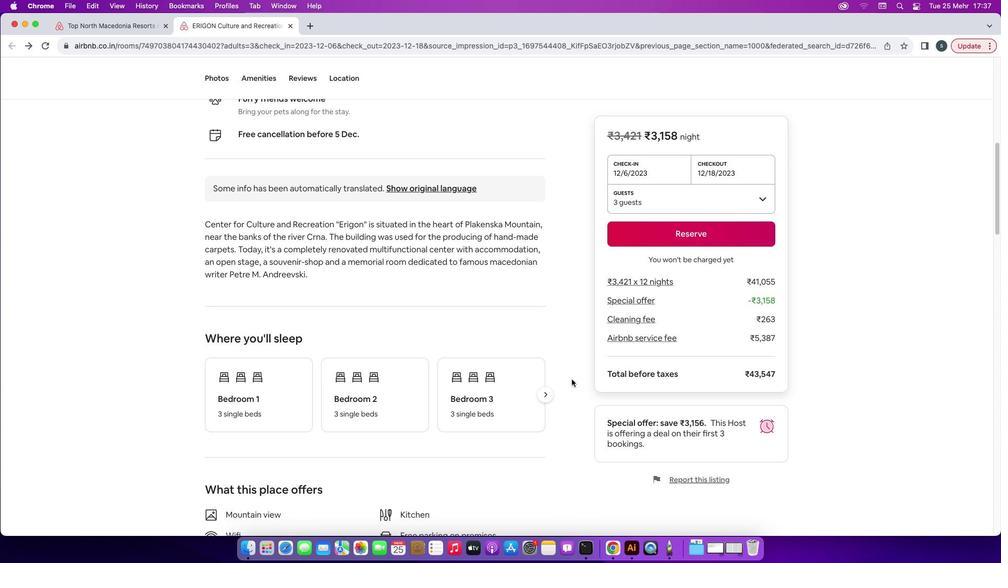 
Action: Mouse scrolled (572, 379) with delta (0, 0)
Screenshot: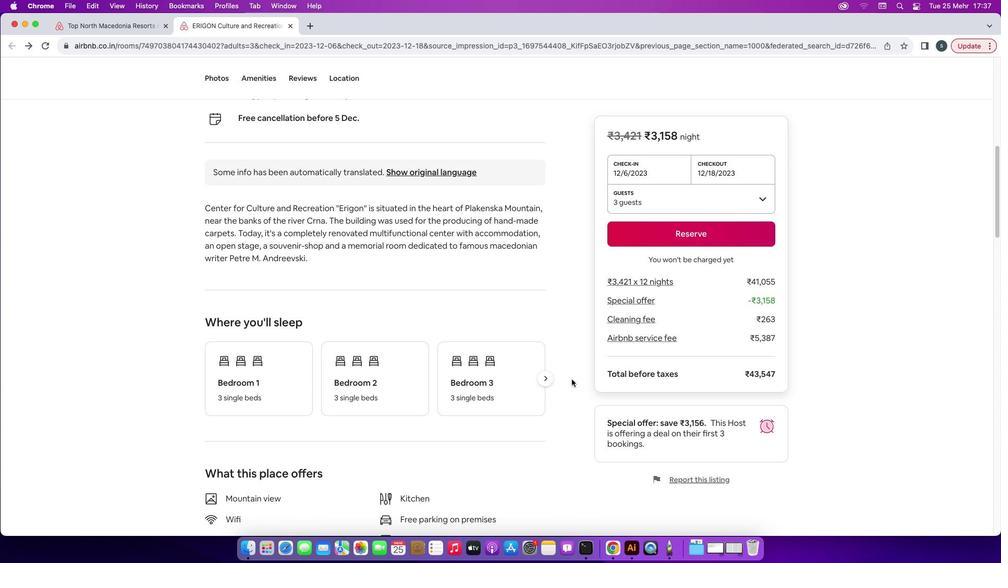 
Action: Mouse scrolled (572, 379) with delta (0, -1)
Screenshot: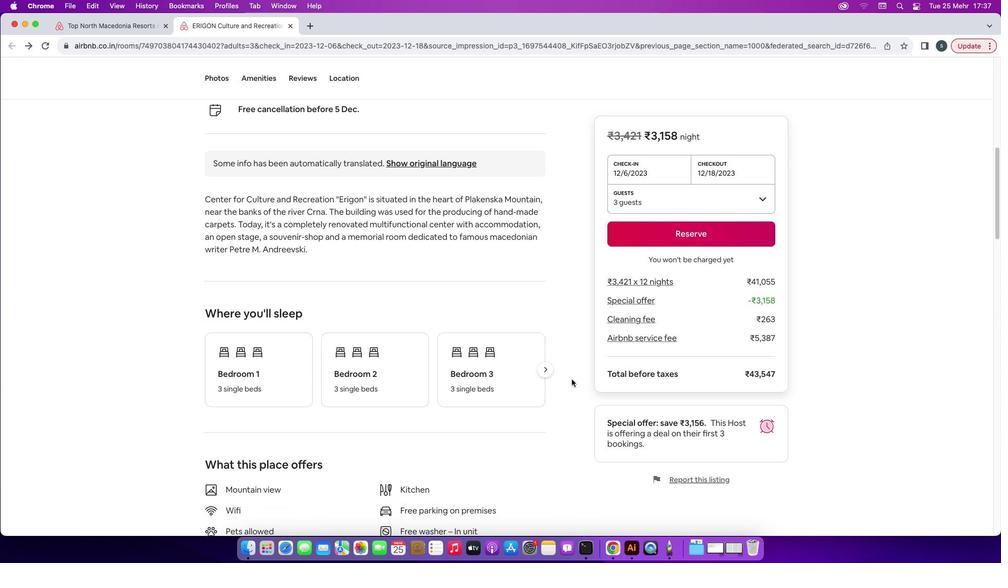 
Action: Mouse scrolled (572, 379) with delta (0, 0)
Screenshot: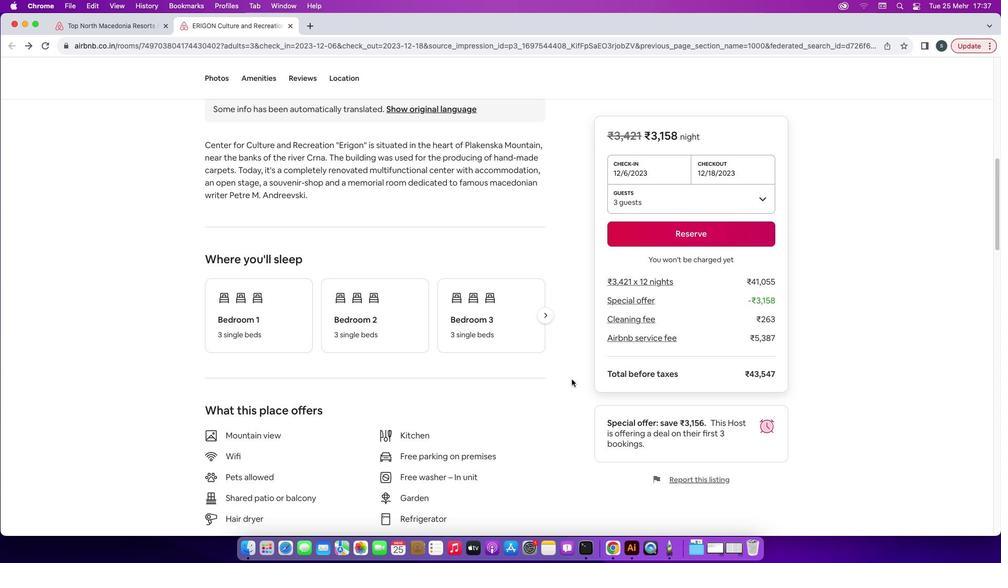 
Action: Mouse scrolled (572, 379) with delta (0, 0)
Screenshot: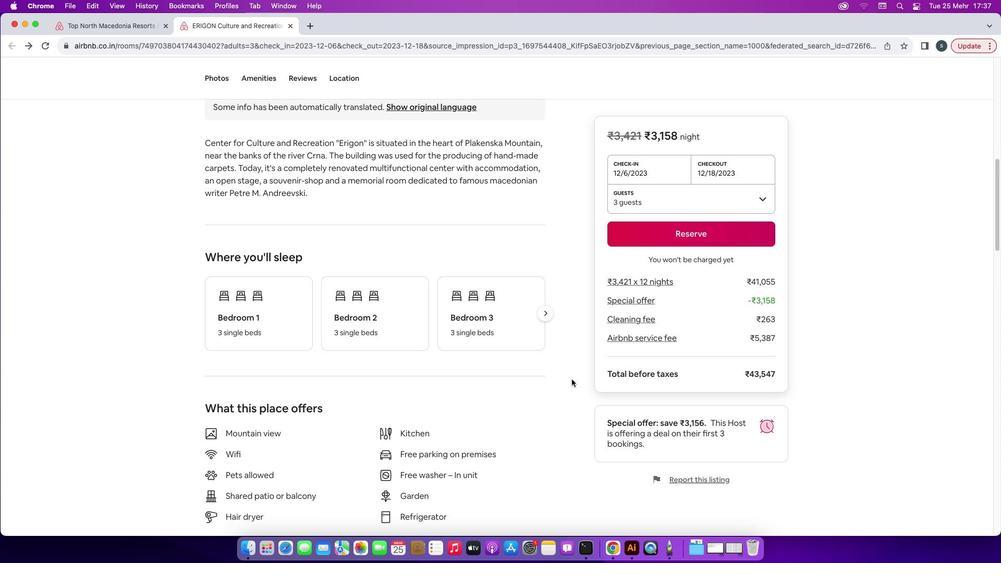 
Action: Mouse scrolled (572, 379) with delta (0, 0)
Screenshot: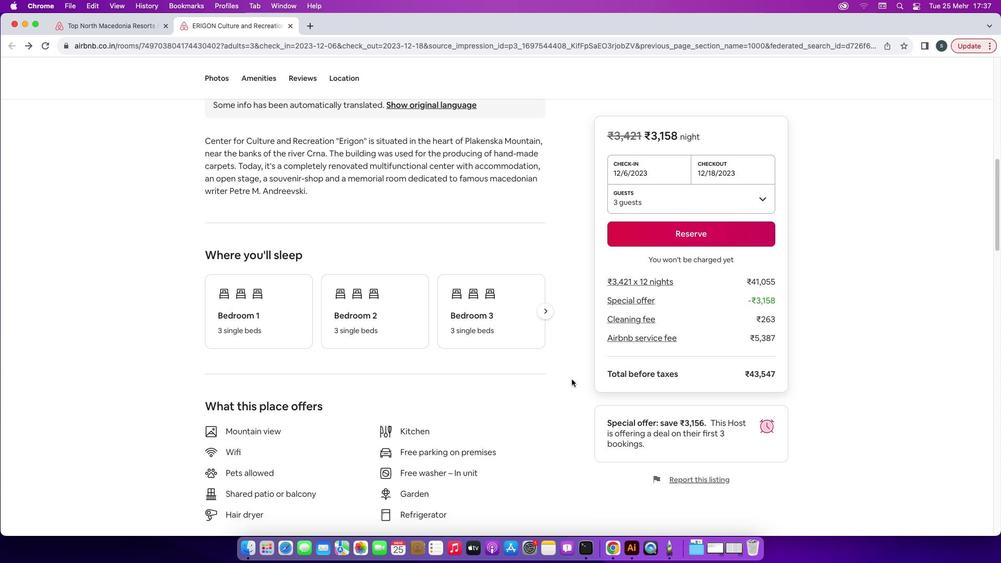 
Action: Mouse scrolled (572, 379) with delta (0, 0)
Screenshot: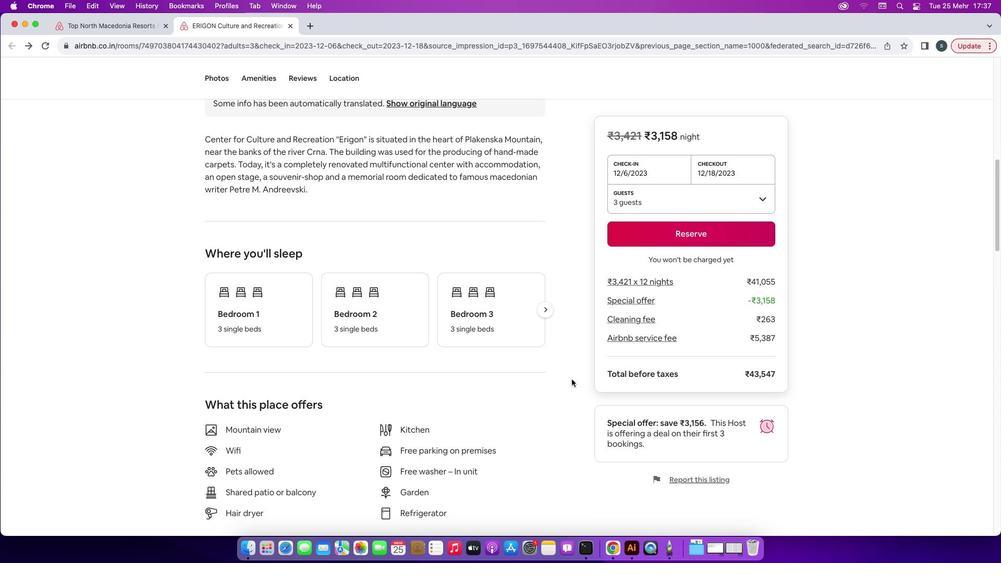 
Action: Mouse scrolled (572, 379) with delta (0, 0)
Screenshot: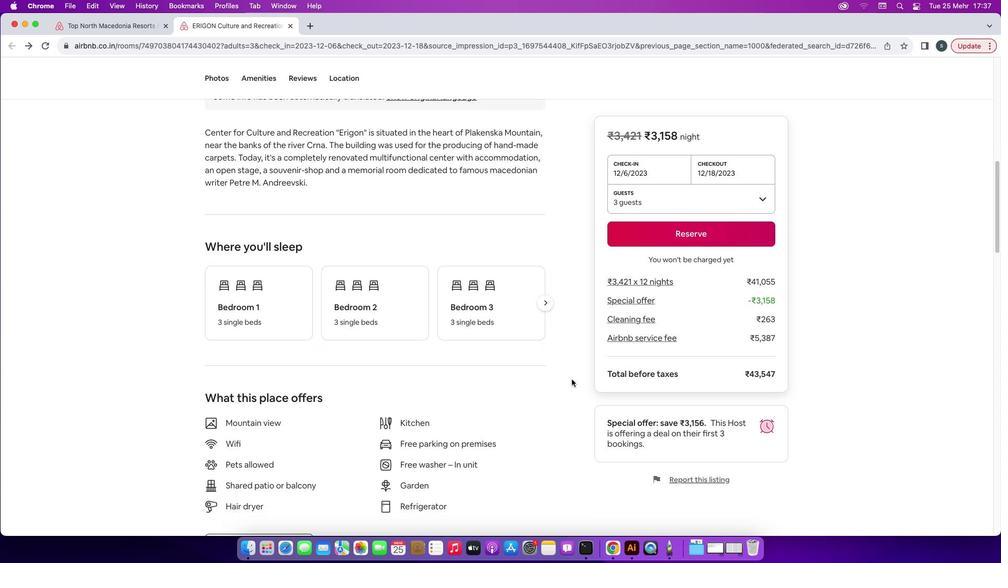 
Action: Mouse scrolled (572, 379) with delta (0, -1)
Screenshot: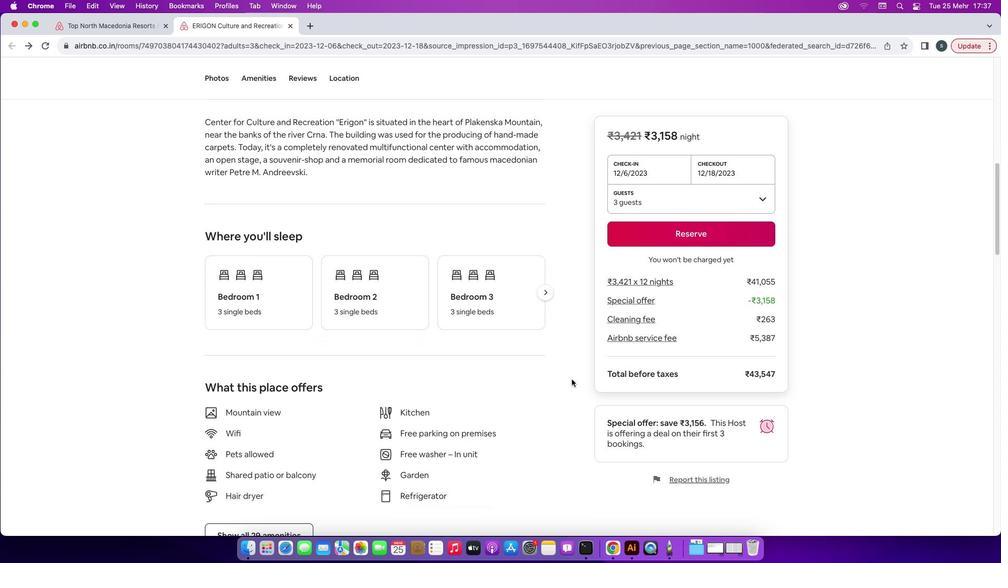 
Action: Mouse moved to (547, 208)
Screenshot: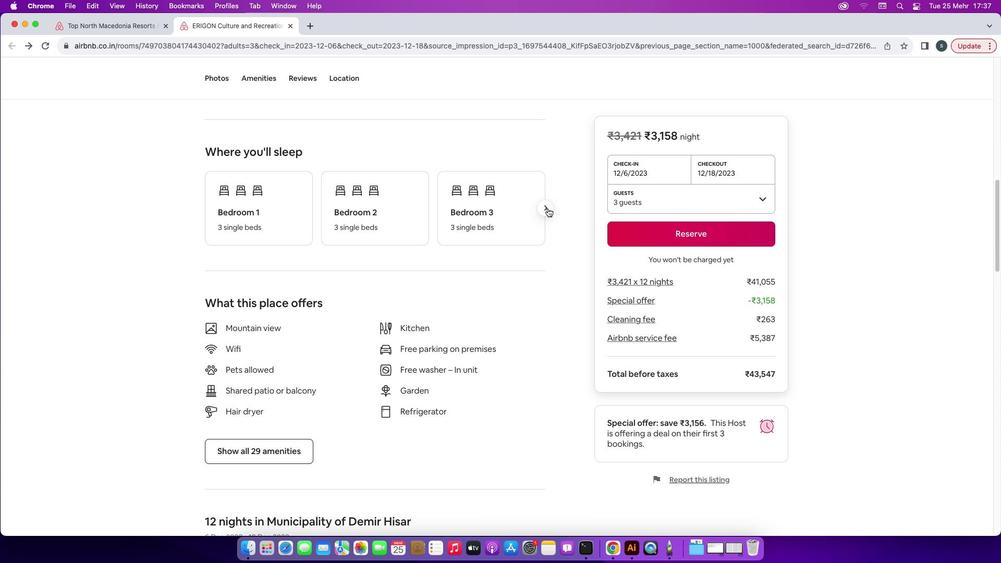 
Action: Mouse pressed left at (547, 208)
Screenshot: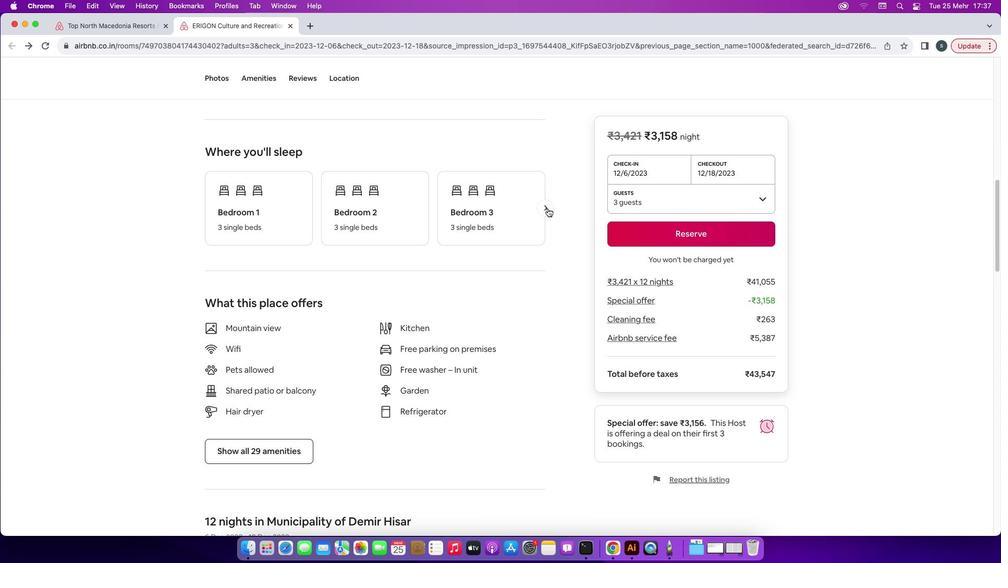 
Action: Mouse moved to (537, 313)
Screenshot: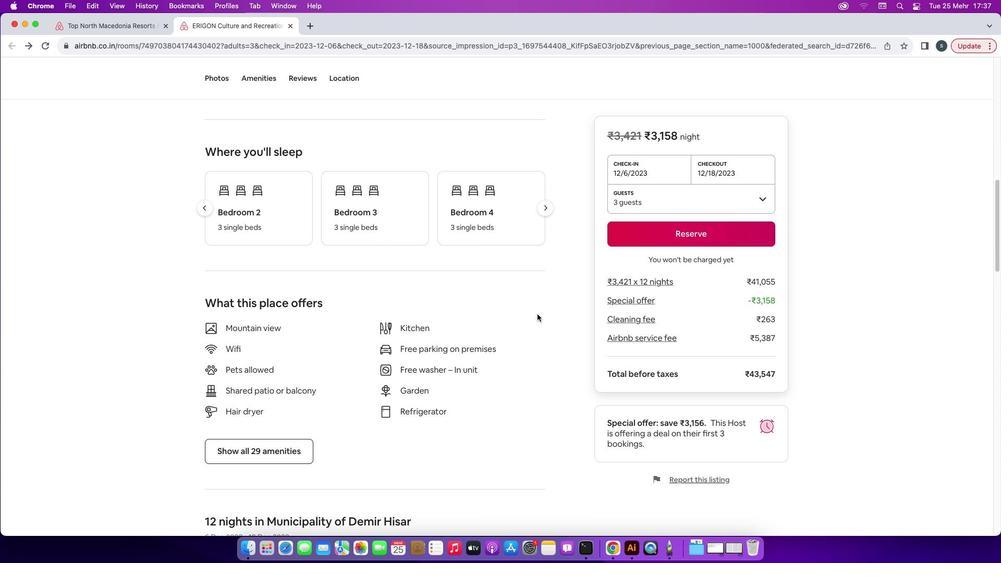 
Action: Mouse scrolled (537, 313) with delta (0, 0)
Screenshot: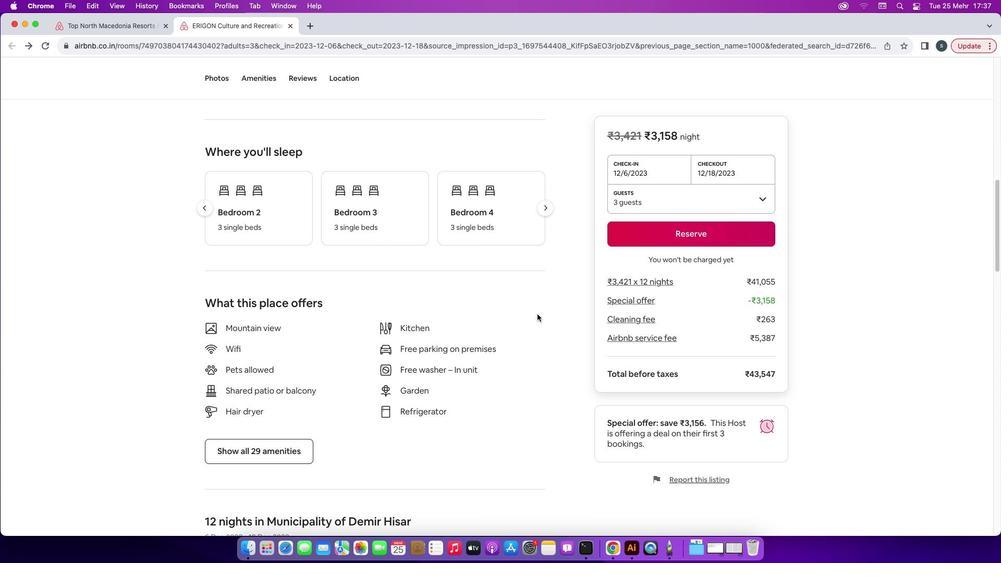 
Action: Mouse scrolled (537, 313) with delta (0, 0)
Screenshot: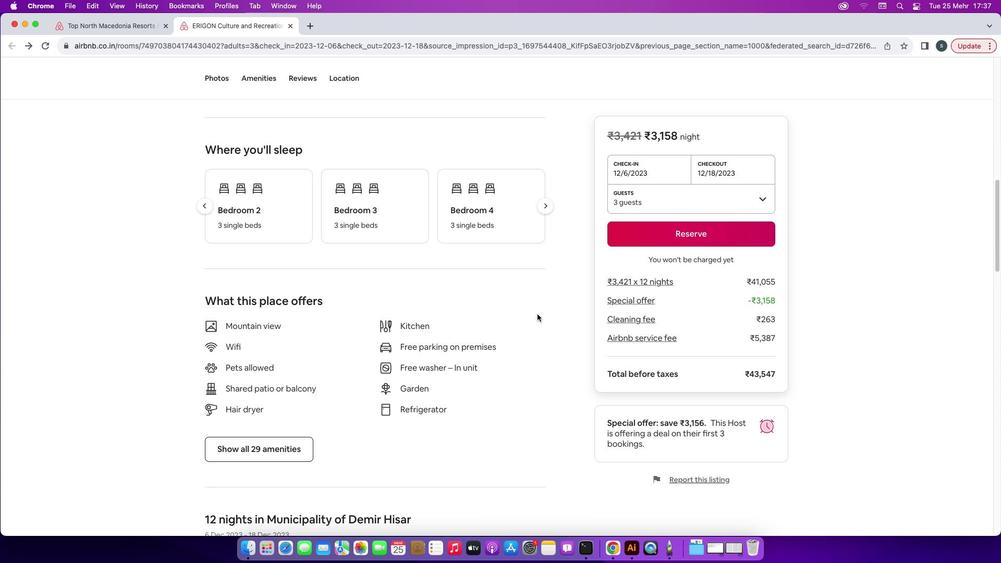 
Action: Mouse scrolled (537, 313) with delta (0, 0)
Screenshot: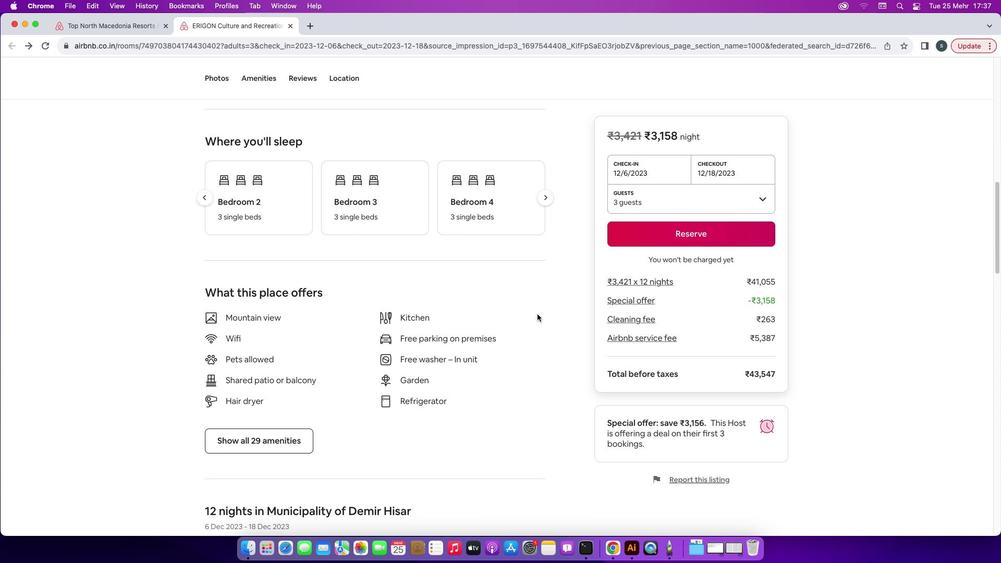 
Action: Mouse scrolled (537, 313) with delta (0, -1)
Screenshot: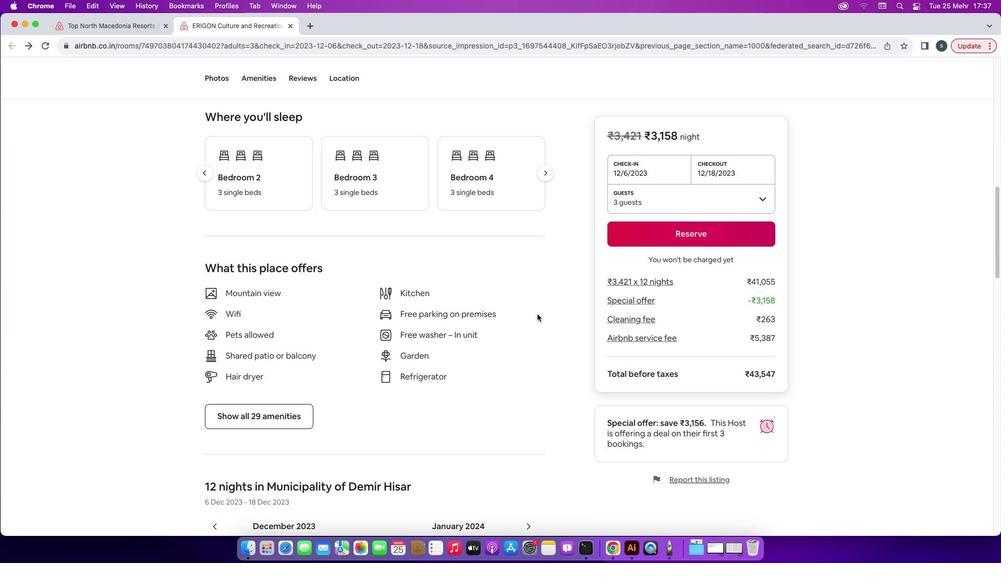
Action: Mouse scrolled (537, 313) with delta (0, 0)
Screenshot: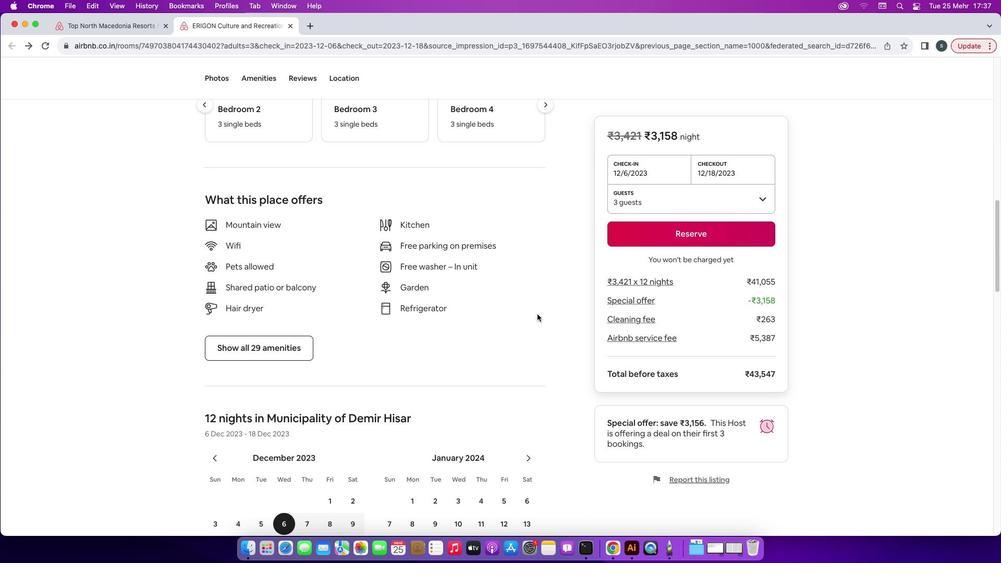 
Action: Mouse scrolled (537, 313) with delta (0, 0)
Screenshot: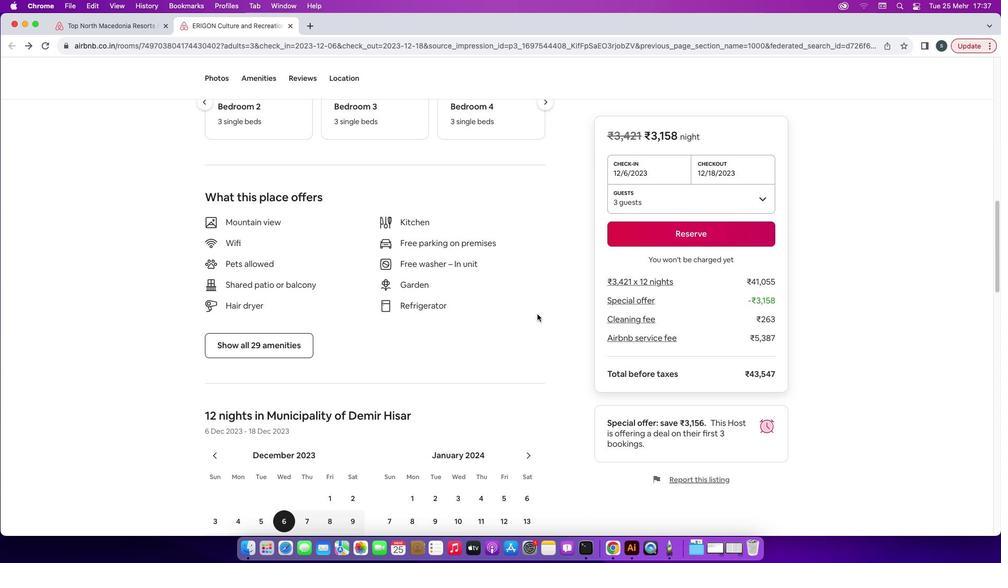 
Action: Mouse scrolled (537, 313) with delta (0, 0)
Screenshot: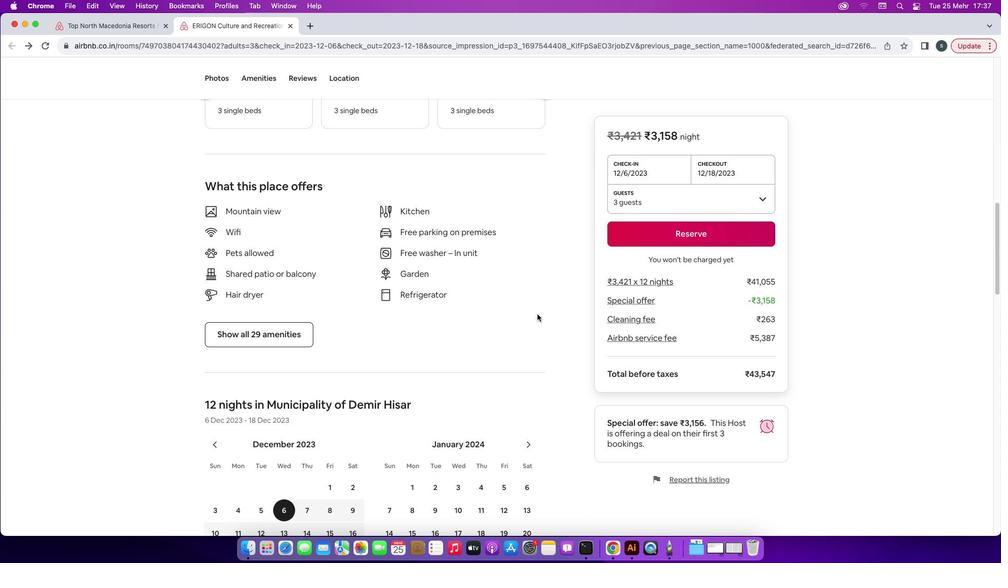 
Action: Mouse scrolled (537, 313) with delta (0, -1)
Screenshot: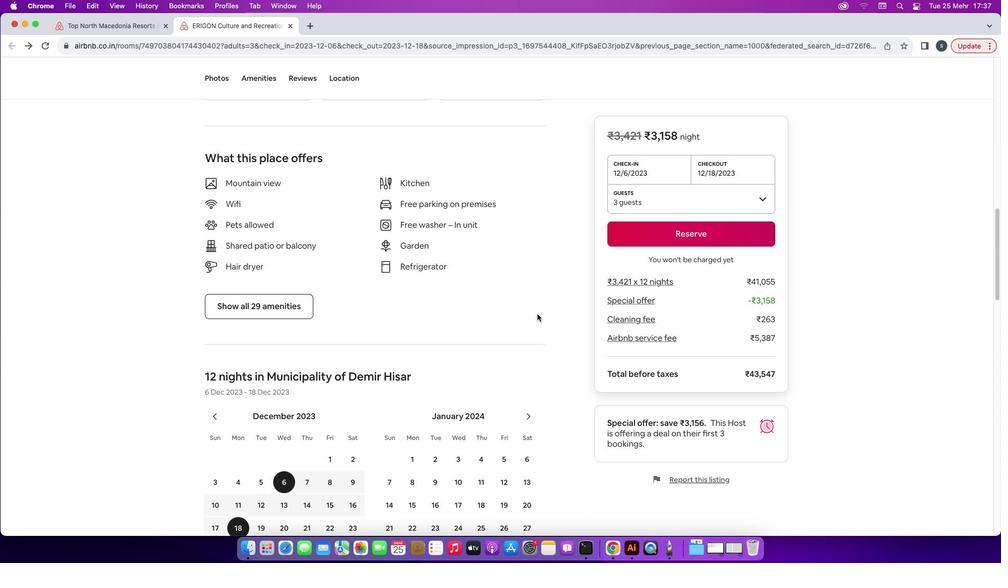 
Action: Mouse scrolled (537, 313) with delta (0, 0)
Screenshot: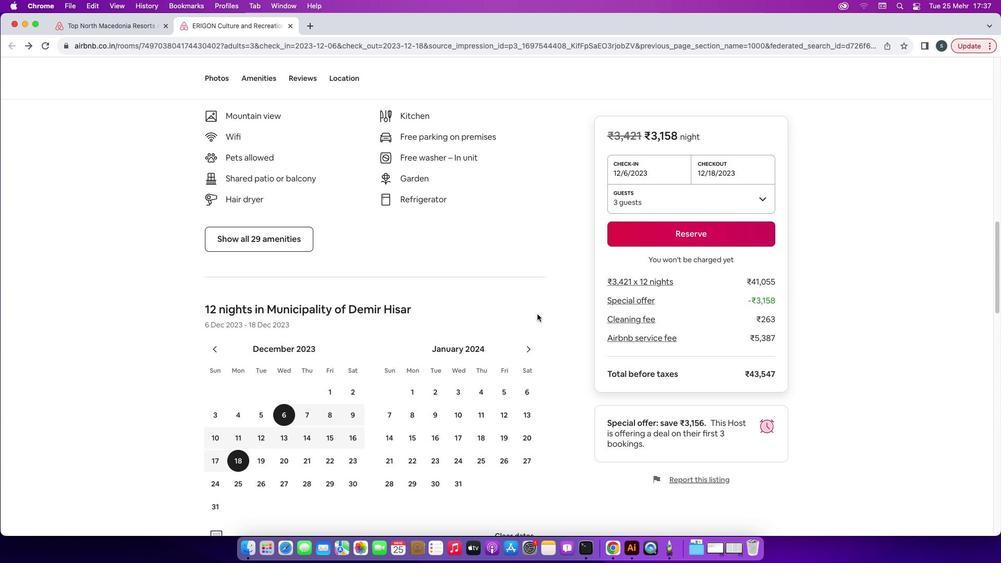 
Action: Mouse scrolled (537, 313) with delta (0, 0)
Screenshot: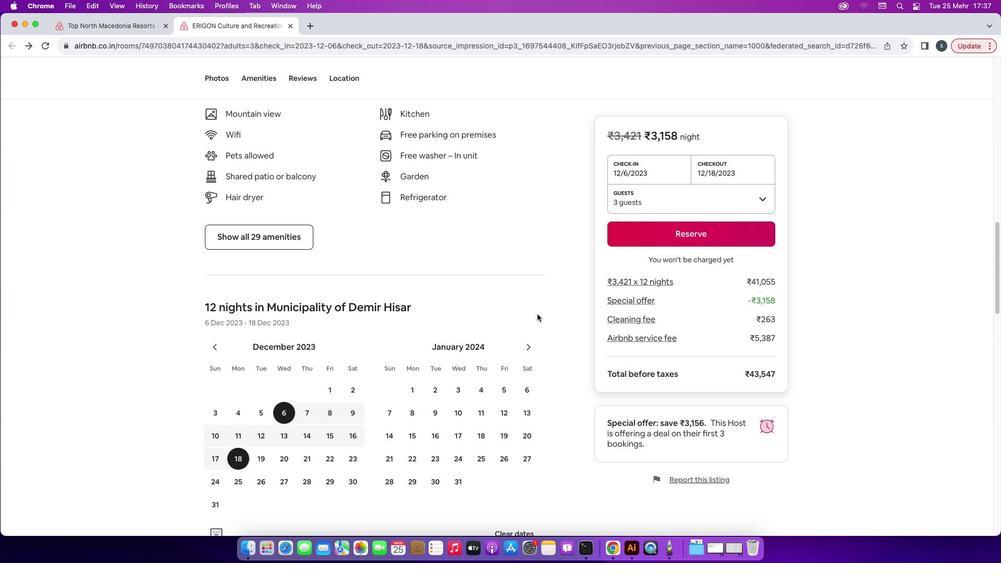 
Action: Mouse scrolled (537, 313) with delta (0, 0)
Screenshot: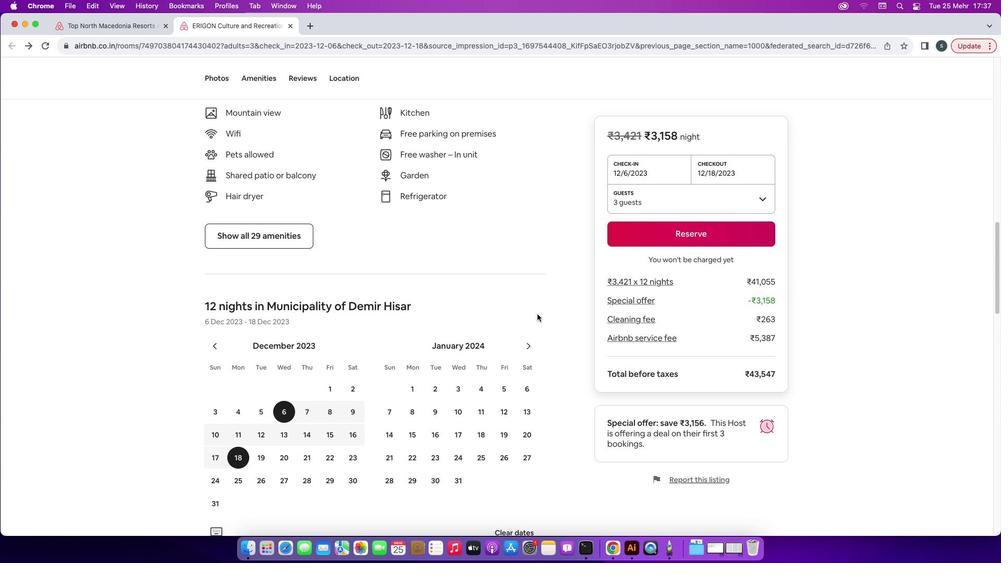 
Action: Mouse scrolled (537, 313) with delta (0, 0)
Screenshot: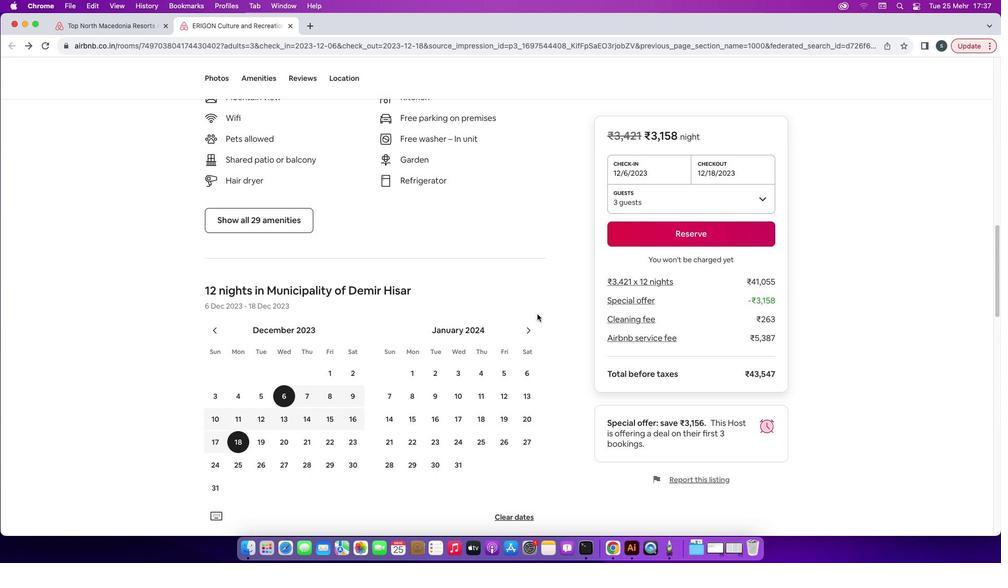 
Action: Mouse scrolled (537, 313) with delta (0, 0)
Screenshot: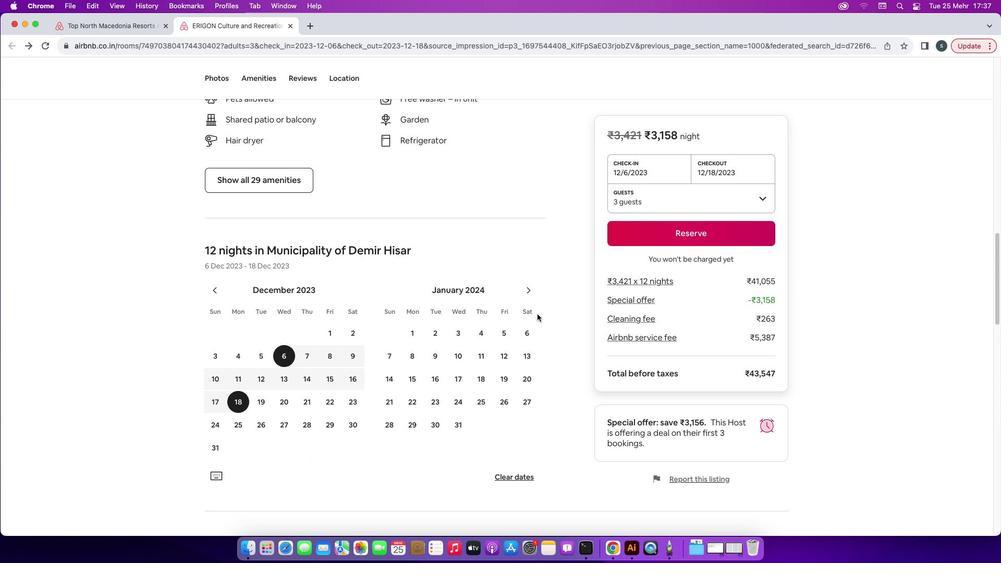 
Action: Mouse scrolled (537, 313) with delta (0, 0)
Screenshot: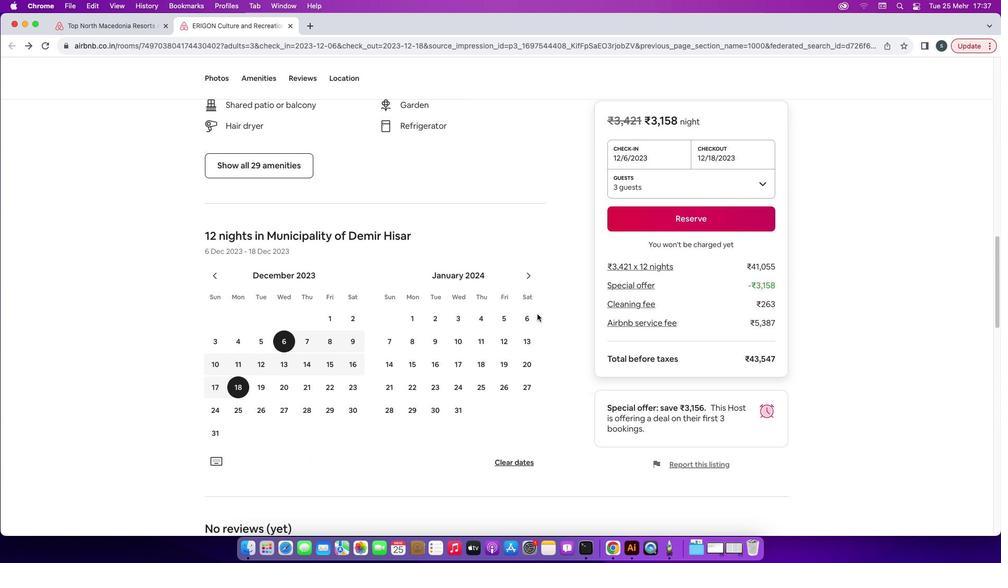 
Action: Mouse scrolled (537, 313) with delta (0, -1)
Screenshot: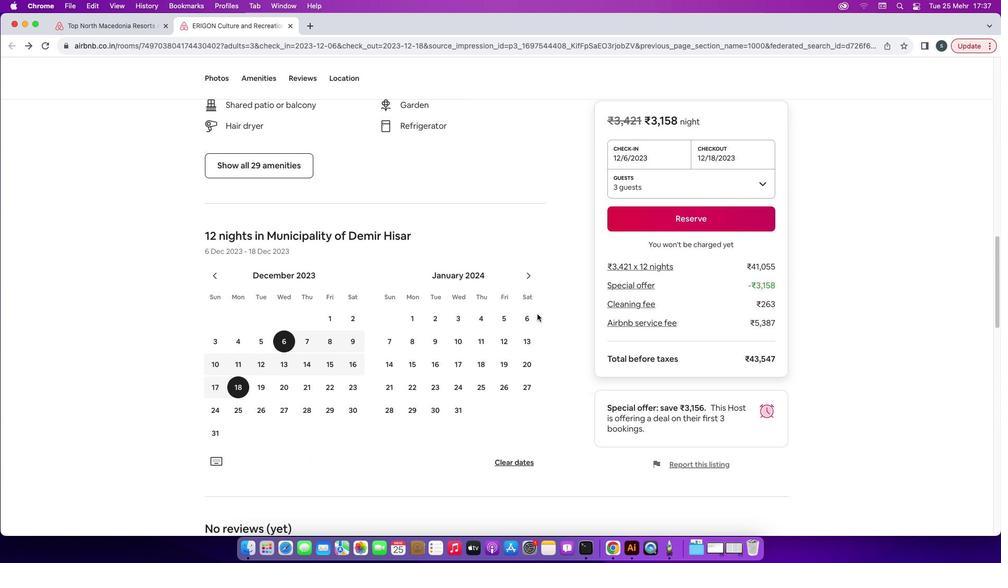 
Action: Mouse scrolled (537, 313) with delta (0, -2)
Screenshot: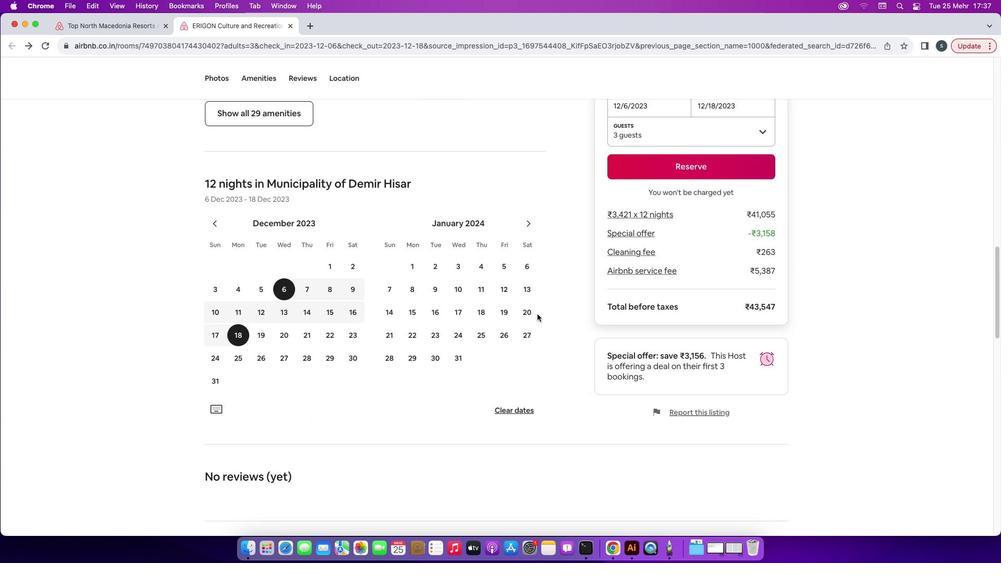 
Action: Mouse scrolled (537, 313) with delta (0, -1)
Screenshot: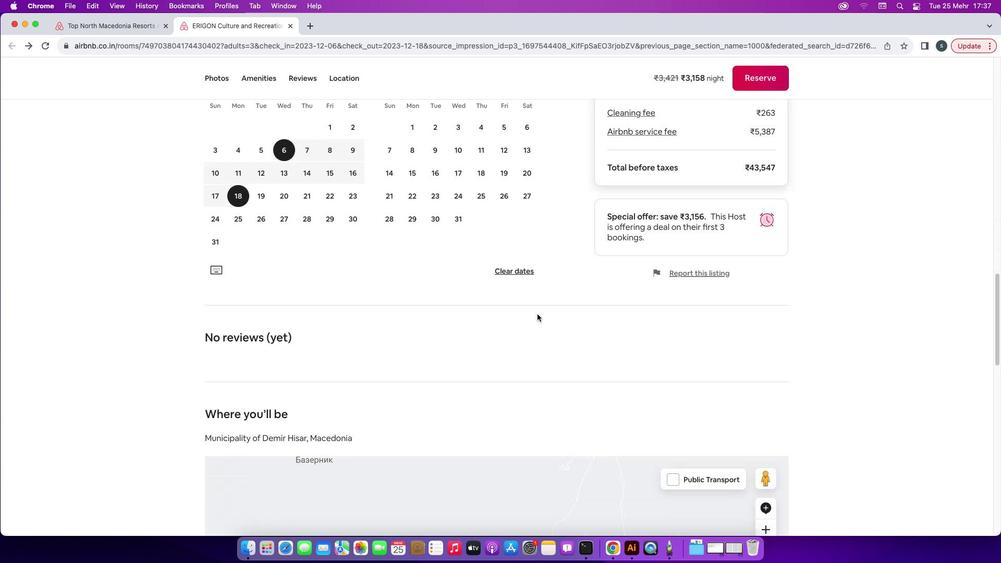 
Action: Mouse scrolled (537, 313) with delta (0, 0)
Screenshot: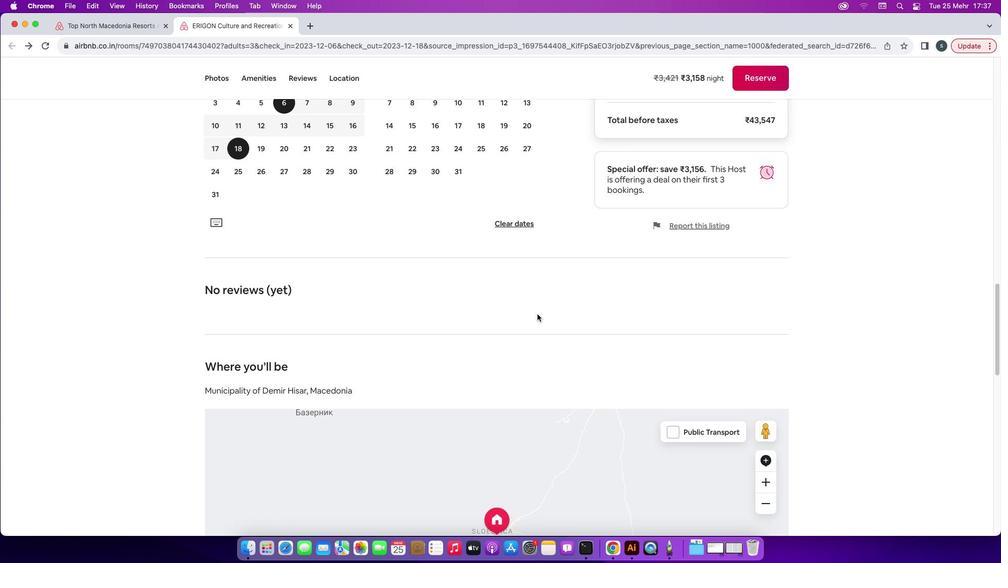 
Action: Mouse scrolled (537, 313) with delta (0, 0)
Screenshot: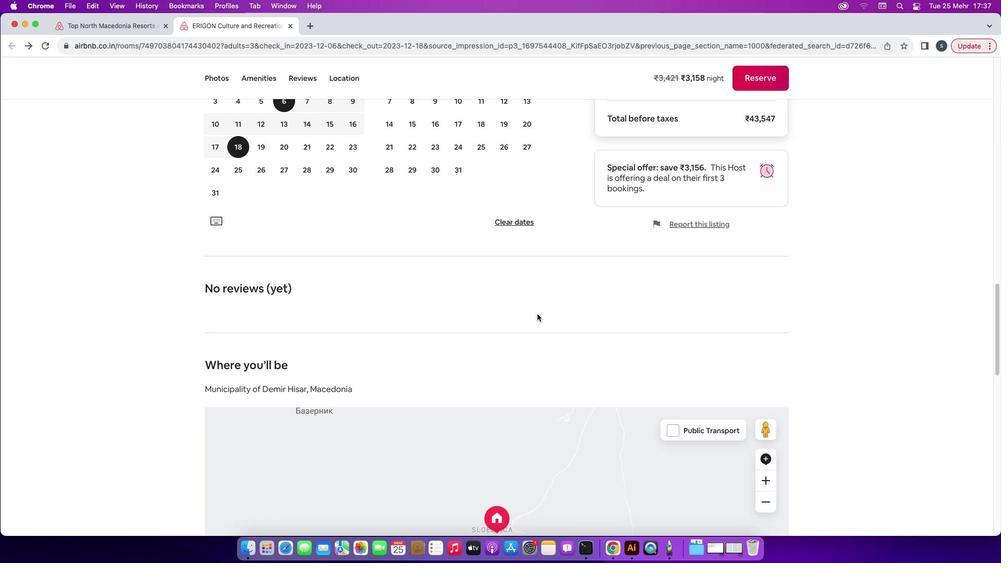 
Action: Mouse scrolled (537, 313) with delta (0, 0)
Screenshot: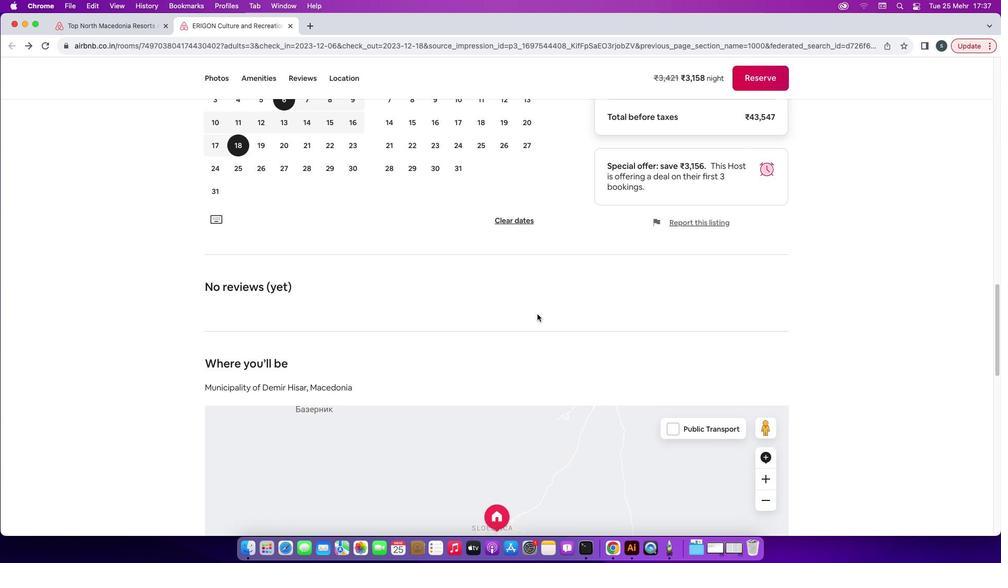 
Action: Mouse scrolled (537, 313) with delta (0, -1)
Screenshot: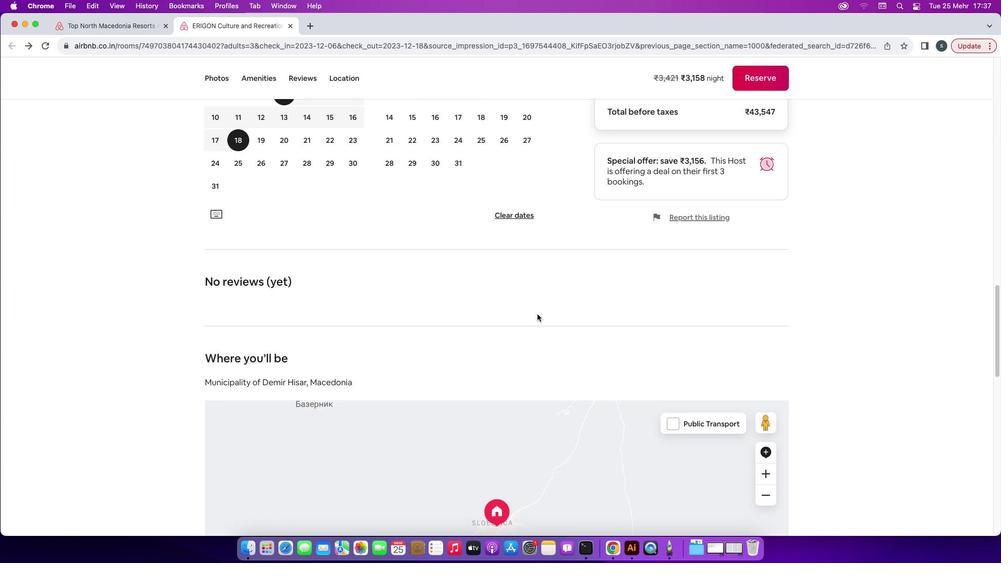 
Action: Mouse scrolled (537, 313) with delta (0, -1)
Screenshot: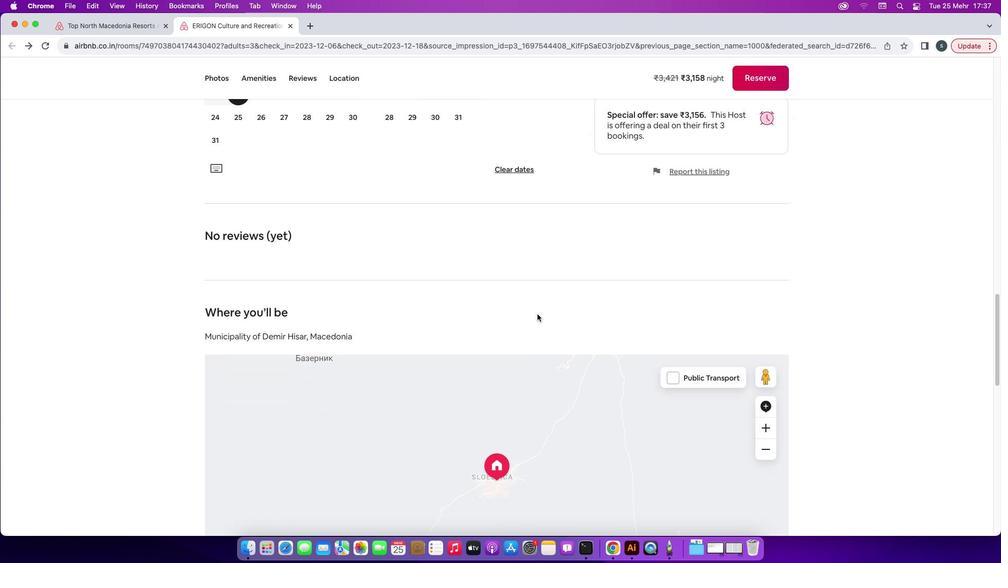
Action: Mouse scrolled (537, 313) with delta (0, 0)
Screenshot: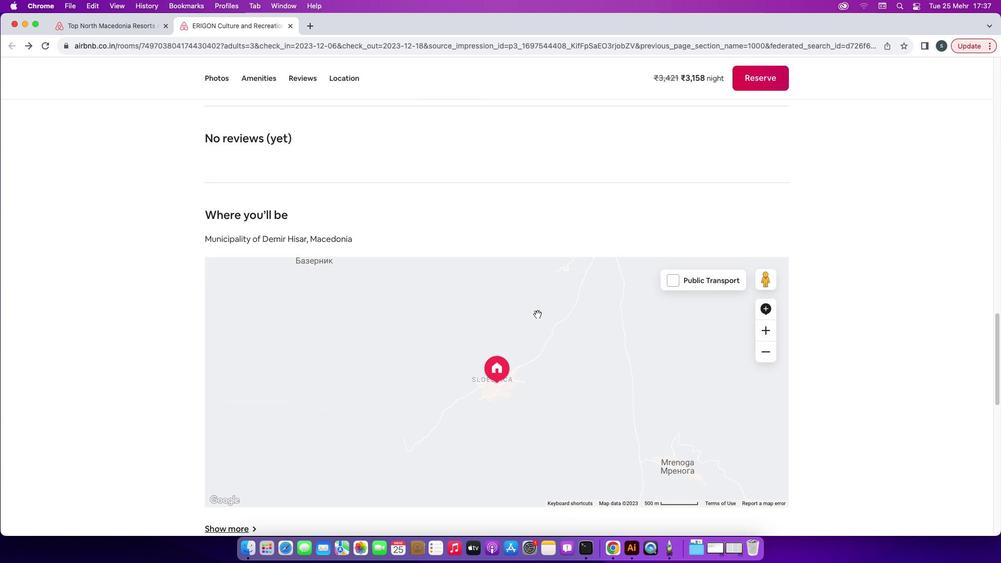 
Action: Mouse scrolled (537, 313) with delta (0, 0)
Screenshot: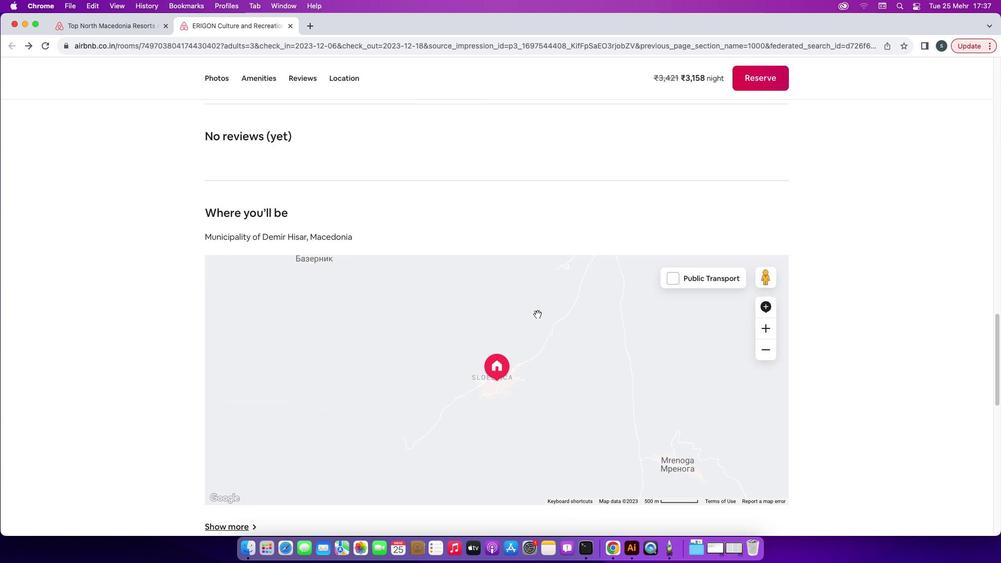 
Action: Mouse scrolled (537, 313) with delta (0, 0)
Screenshot: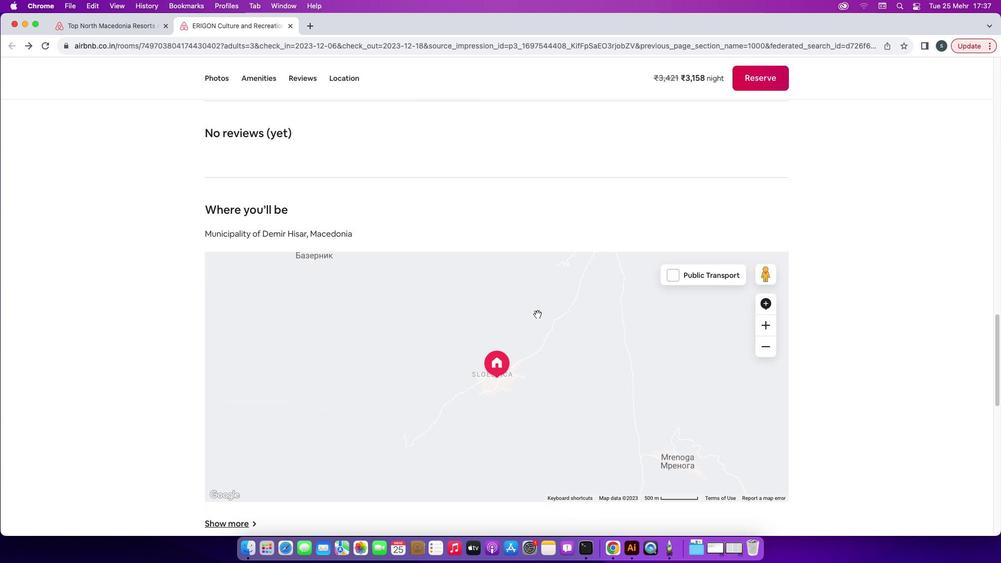 
Action: Mouse scrolled (537, 313) with delta (0, -1)
Screenshot: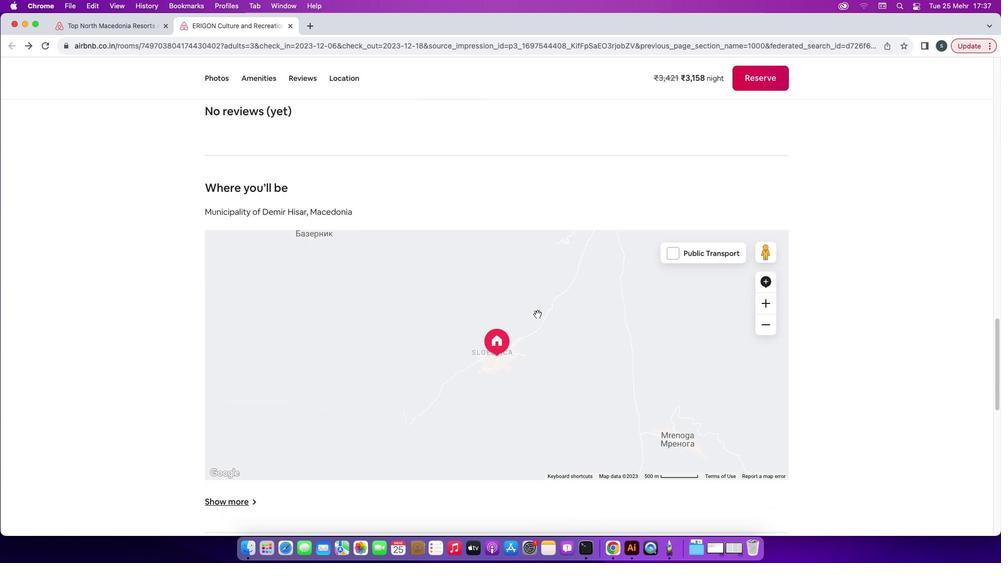 
Action: Mouse scrolled (537, 313) with delta (0, -1)
Screenshot: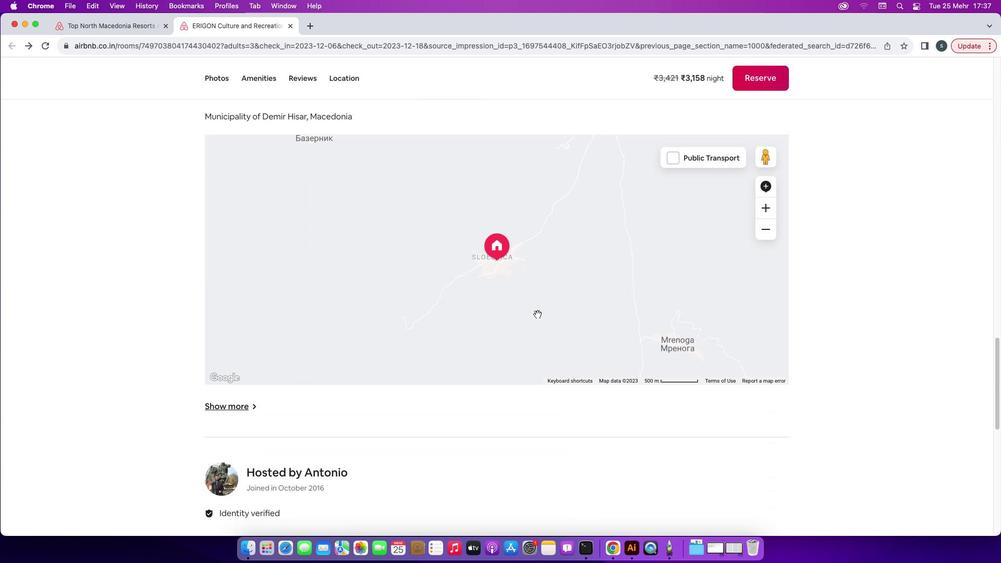 
Action: Mouse scrolled (537, 313) with delta (0, 0)
Screenshot: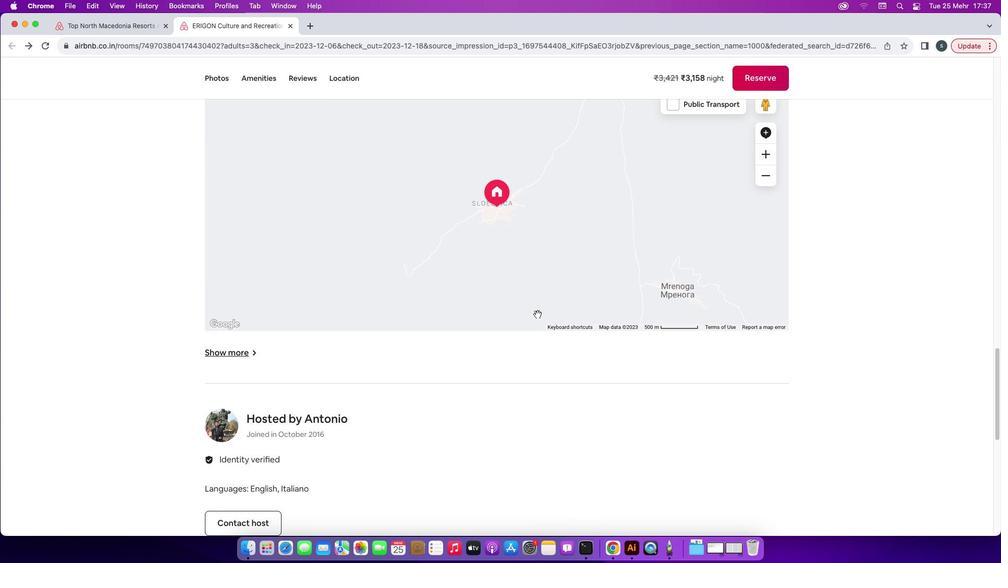 
Action: Mouse scrolled (537, 313) with delta (0, 0)
Screenshot: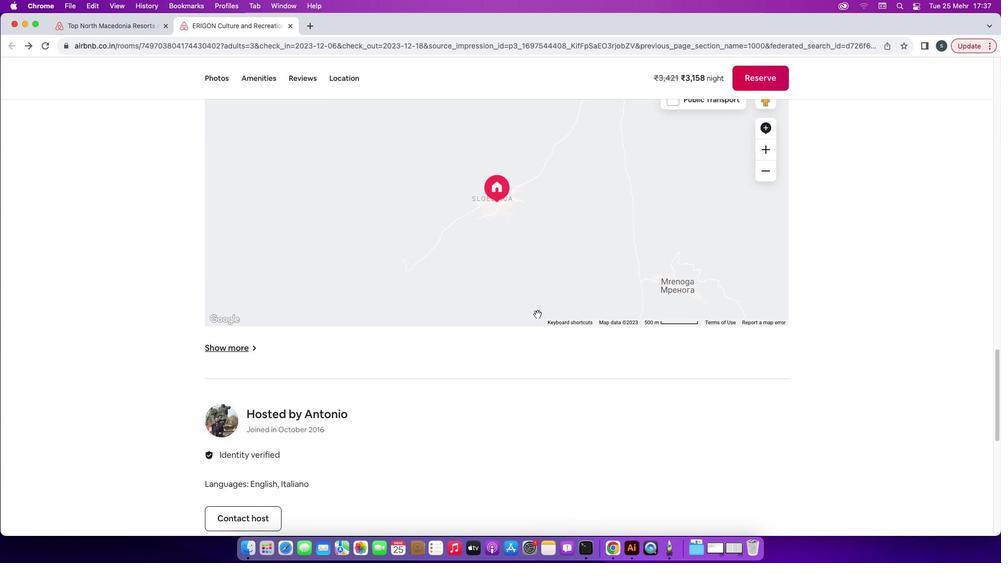
Action: Mouse scrolled (537, 313) with delta (0, -1)
Screenshot: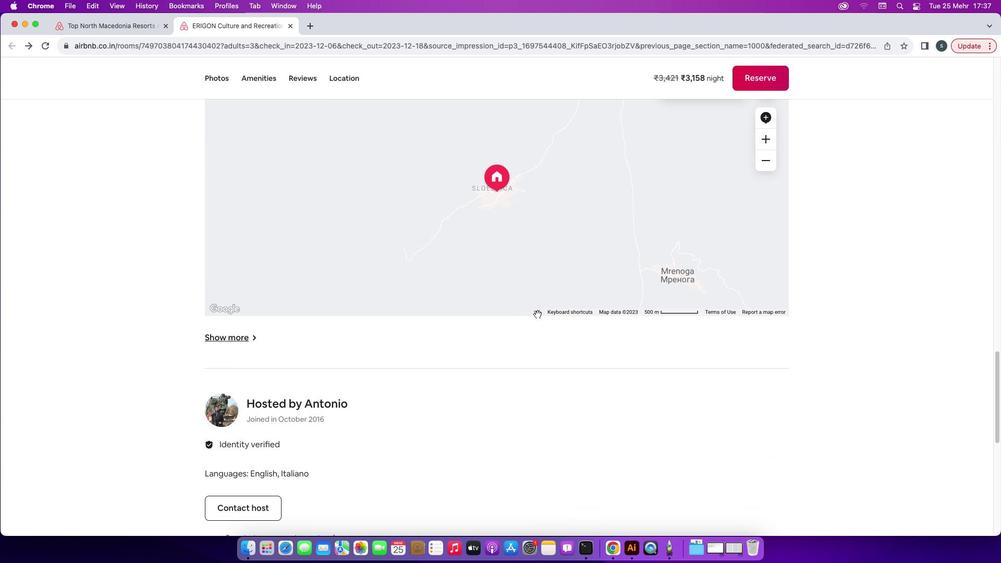 
Action: Mouse scrolled (537, 313) with delta (0, -1)
